 Task: Look for Airbnb options in LushnjÃ«, Albania from 22nd November, 2023 to 30th November, 2023 for 2 adults.1  bedroom having 1 bed and 1 bathroom. Property type can be hotel. Amenities needed are: heating. Look for 3 properties as per requirement.
Action: Mouse moved to (469, 97)
Screenshot: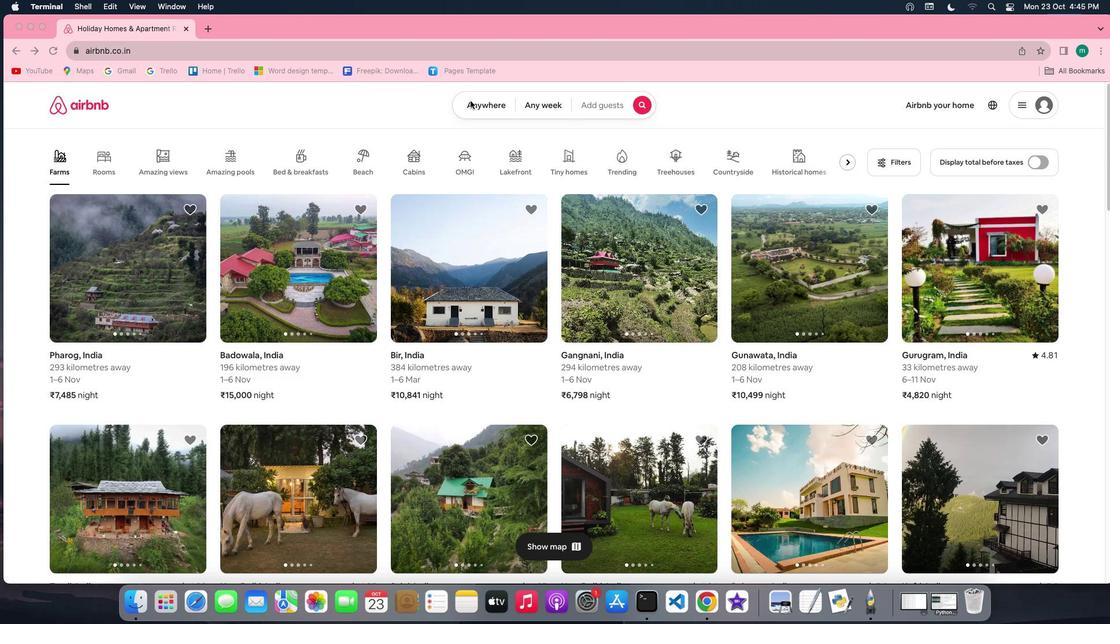 
Action: Mouse pressed left at (469, 97)
Screenshot: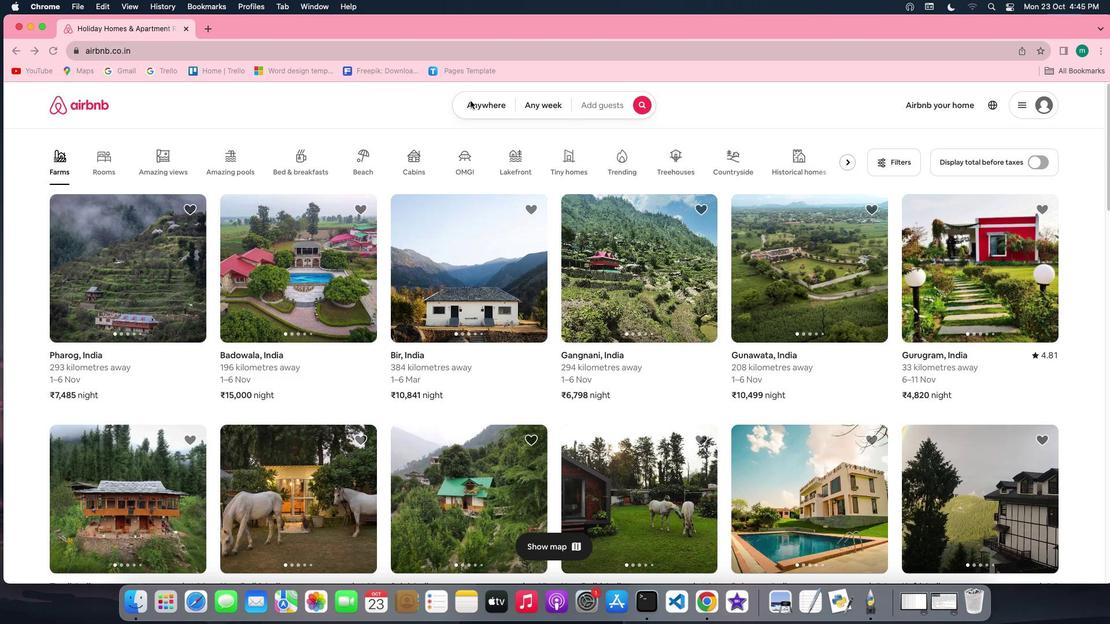 
Action: Mouse pressed left at (469, 97)
Screenshot: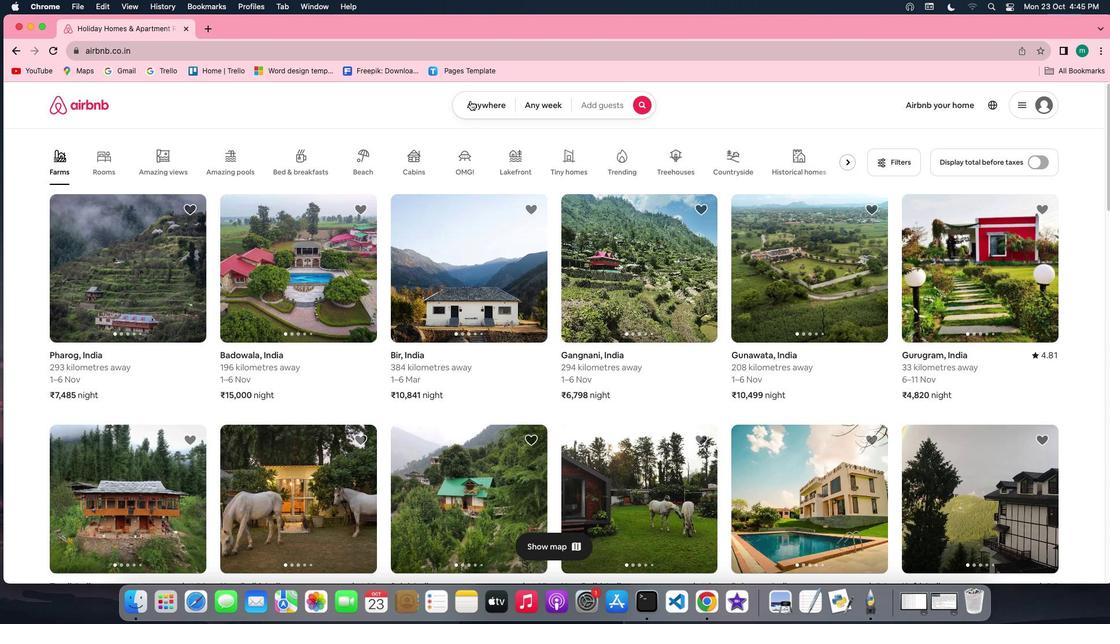 
Action: Mouse moved to (420, 148)
Screenshot: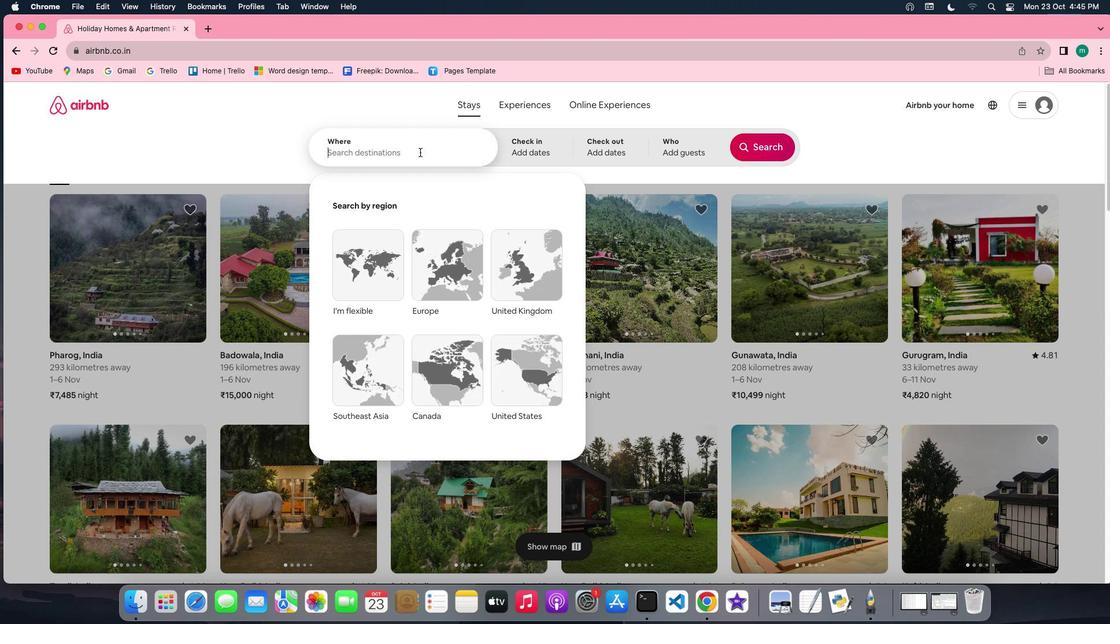 
Action: Key pressed Key.shift'L''u''s''h''n''j''e'','Key.spaceKey.shift'A''l''b''a''n''i''a'
Screenshot: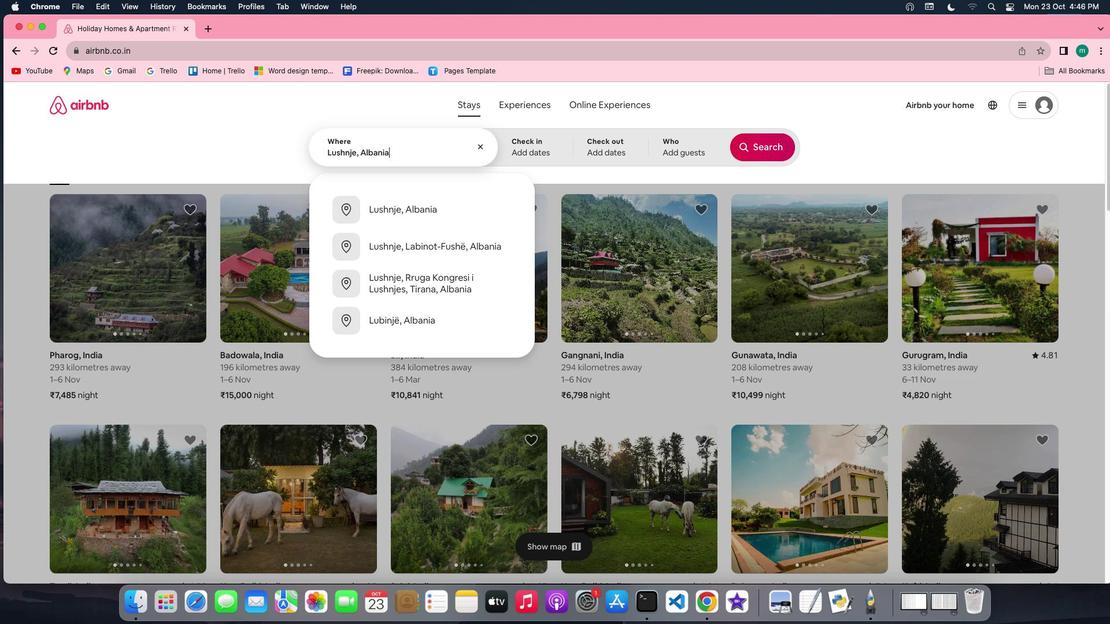 
Action: Mouse moved to (515, 152)
Screenshot: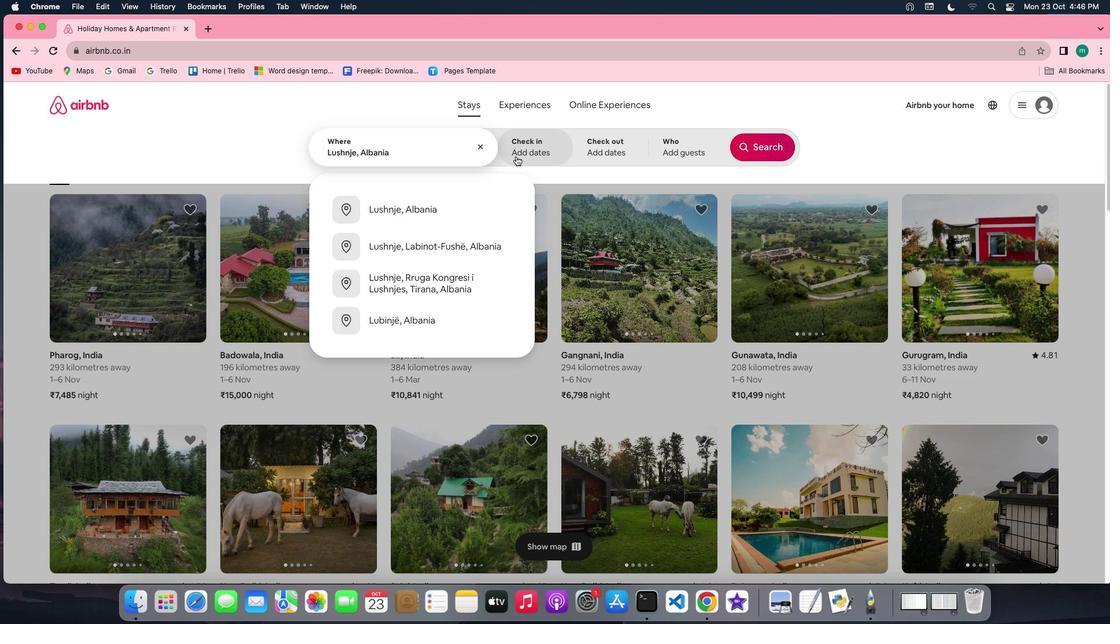 
Action: Mouse pressed left at (515, 152)
Screenshot: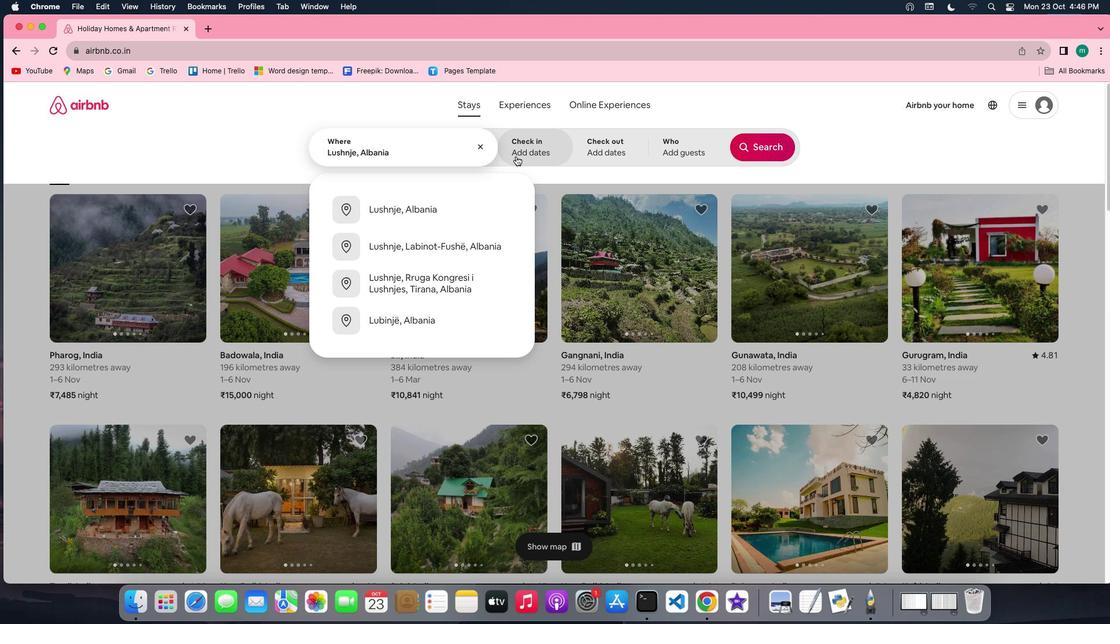 
Action: Mouse moved to (669, 369)
Screenshot: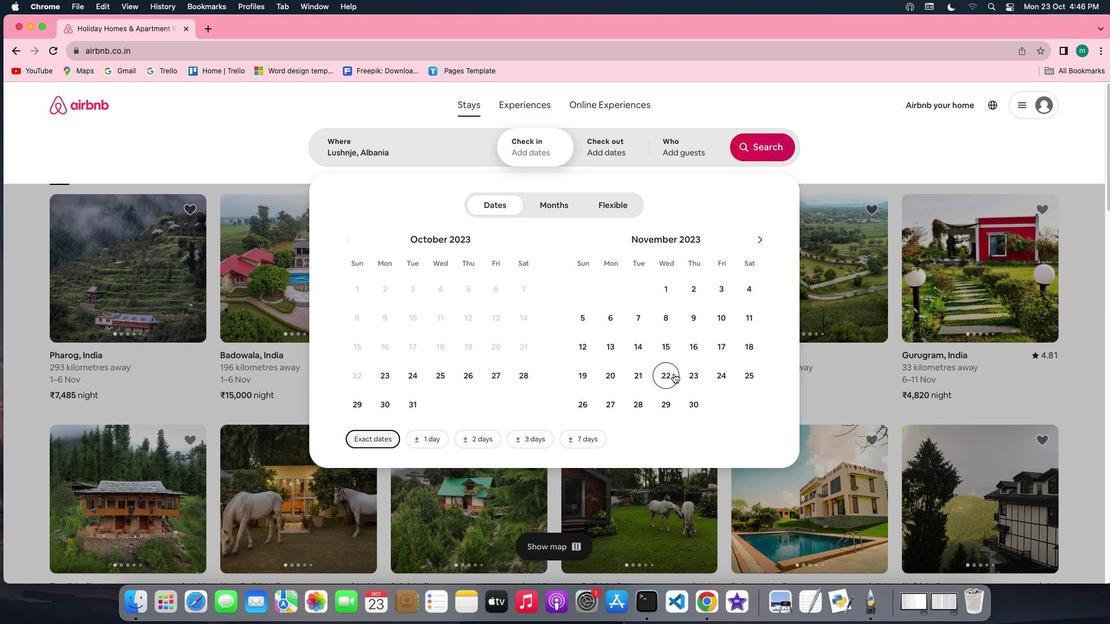 
Action: Mouse pressed left at (669, 369)
Screenshot: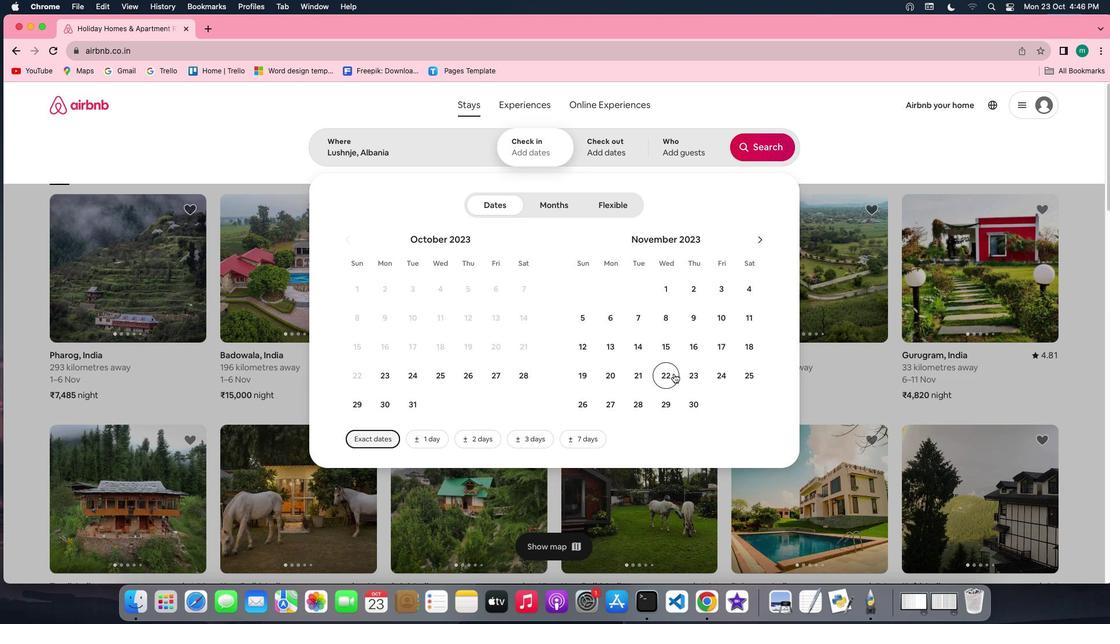 
Action: Mouse moved to (683, 390)
Screenshot: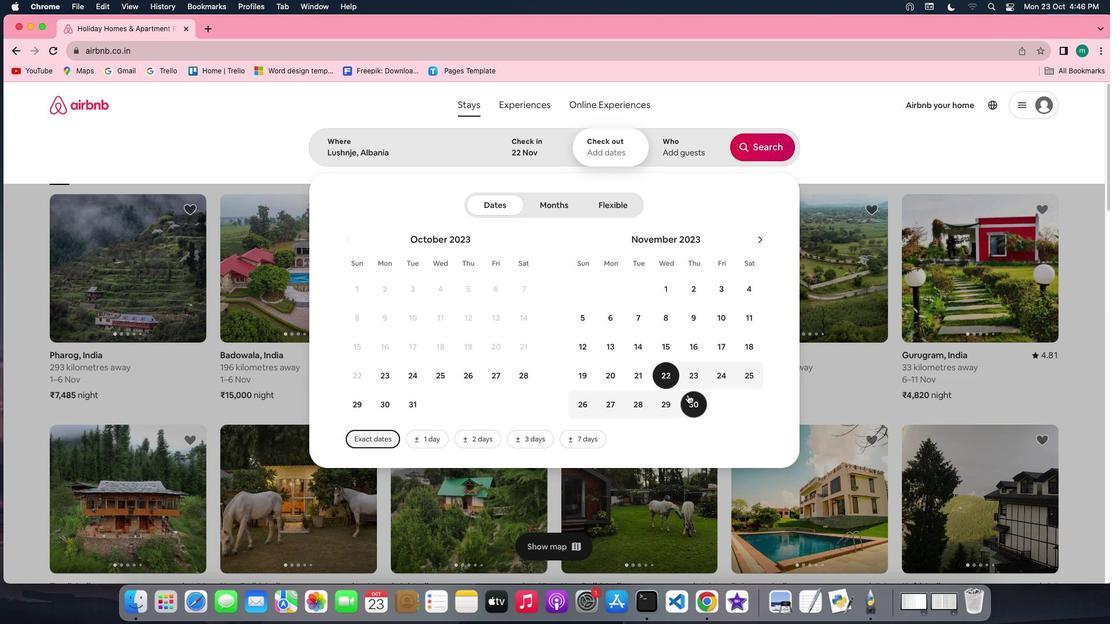 
Action: Mouse pressed left at (683, 390)
Screenshot: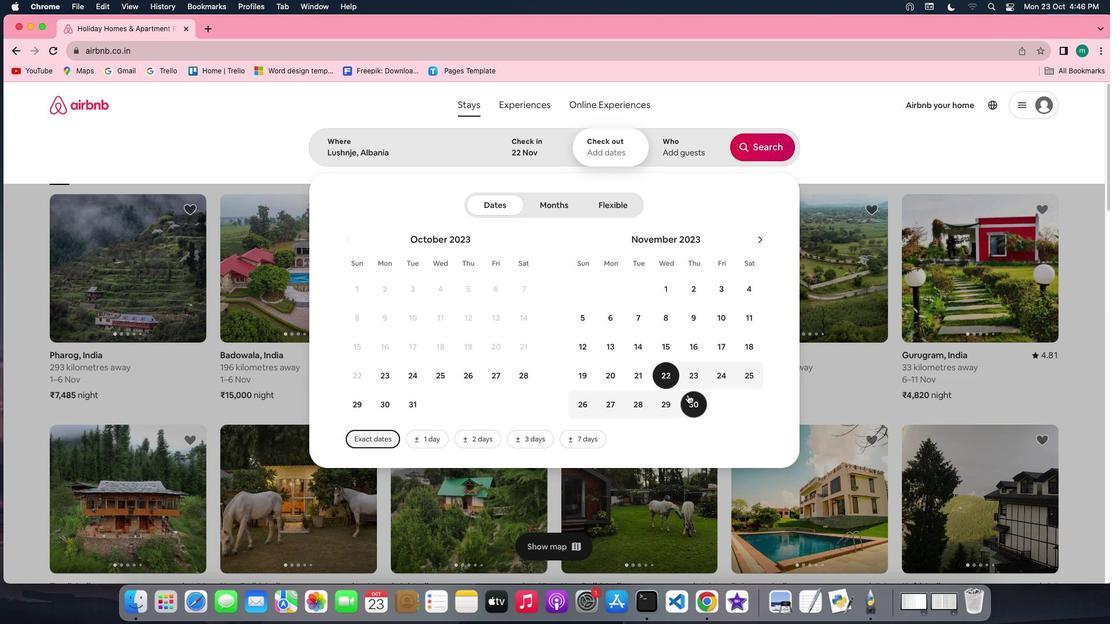 
Action: Mouse moved to (668, 153)
Screenshot: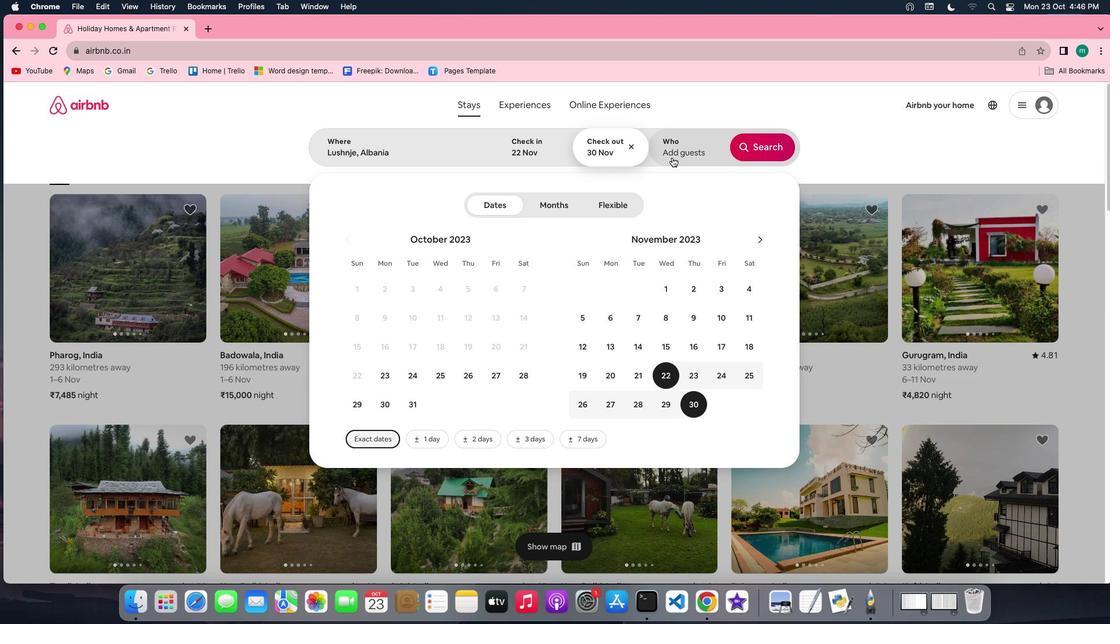 
Action: Mouse pressed left at (668, 153)
Screenshot: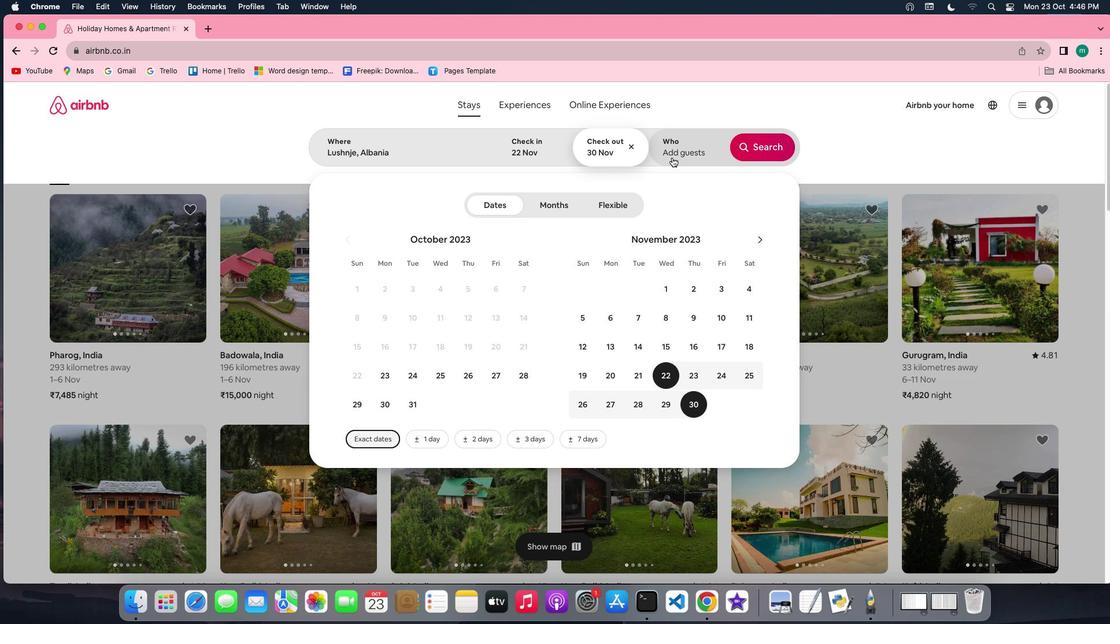 
Action: Mouse moved to (764, 199)
Screenshot: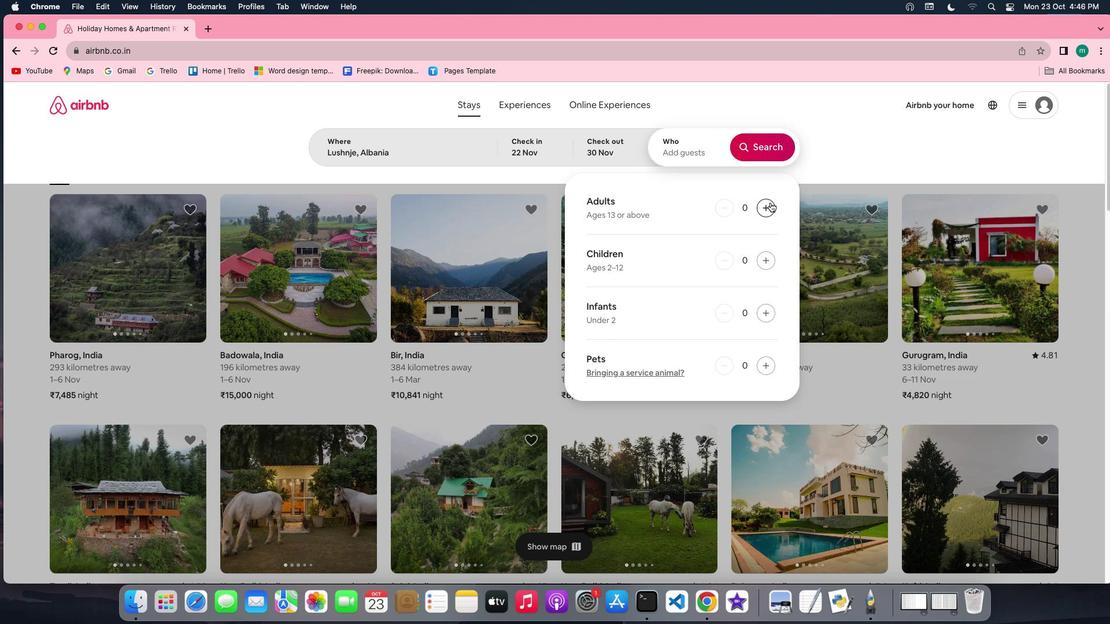 
Action: Mouse pressed left at (764, 199)
Screenshot: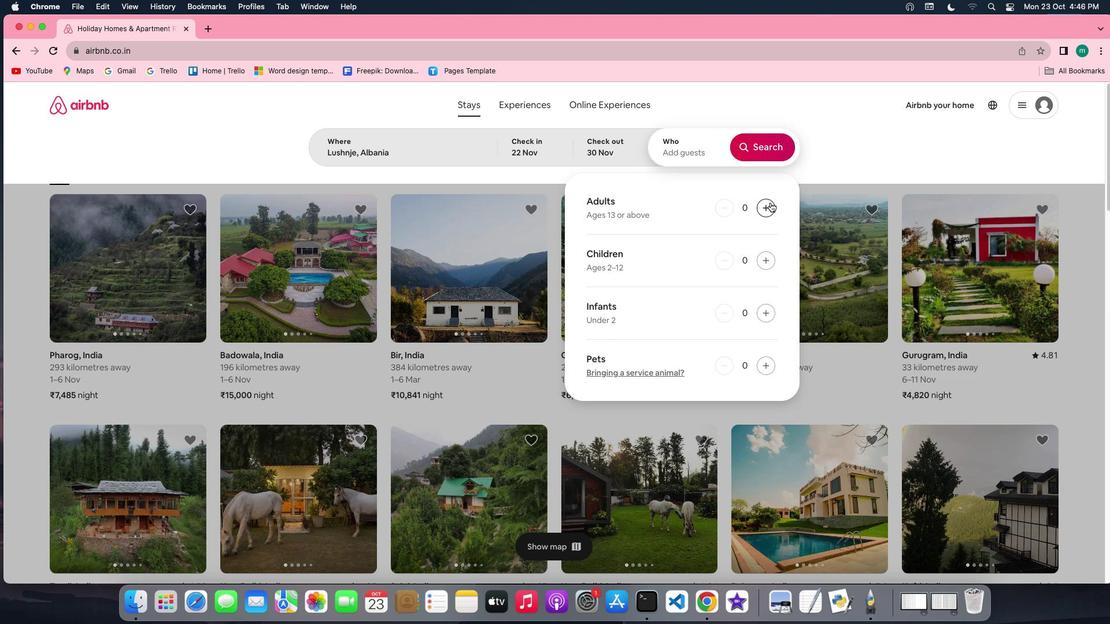 
Action: Mouse pressed left at (764, 199)
Screenshot: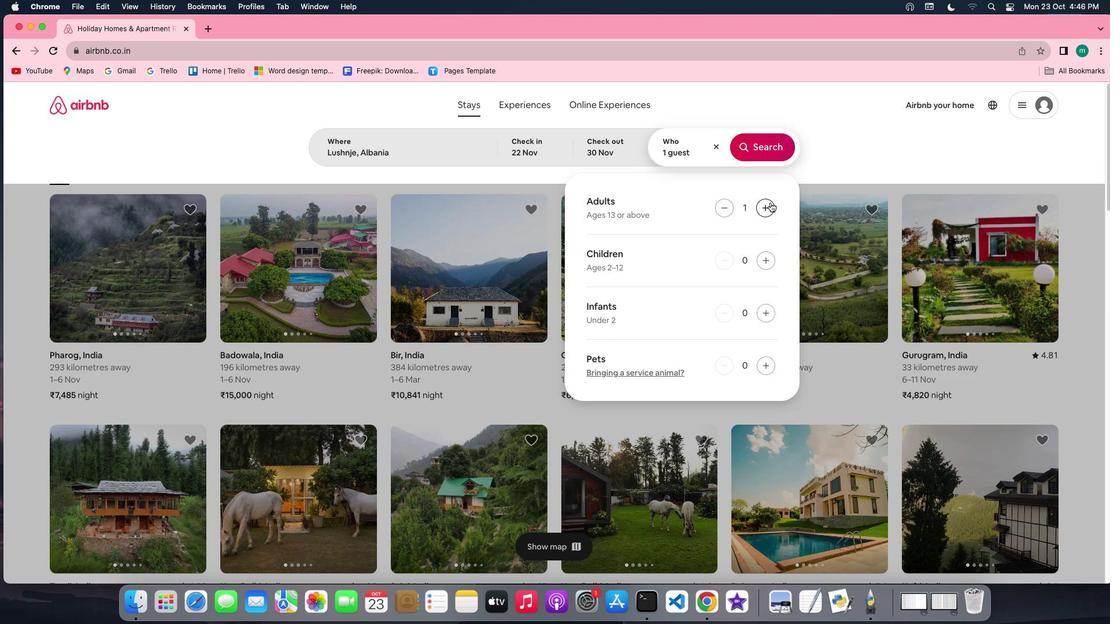 
Action: Mouse moved to (763, 137)
Screenshot: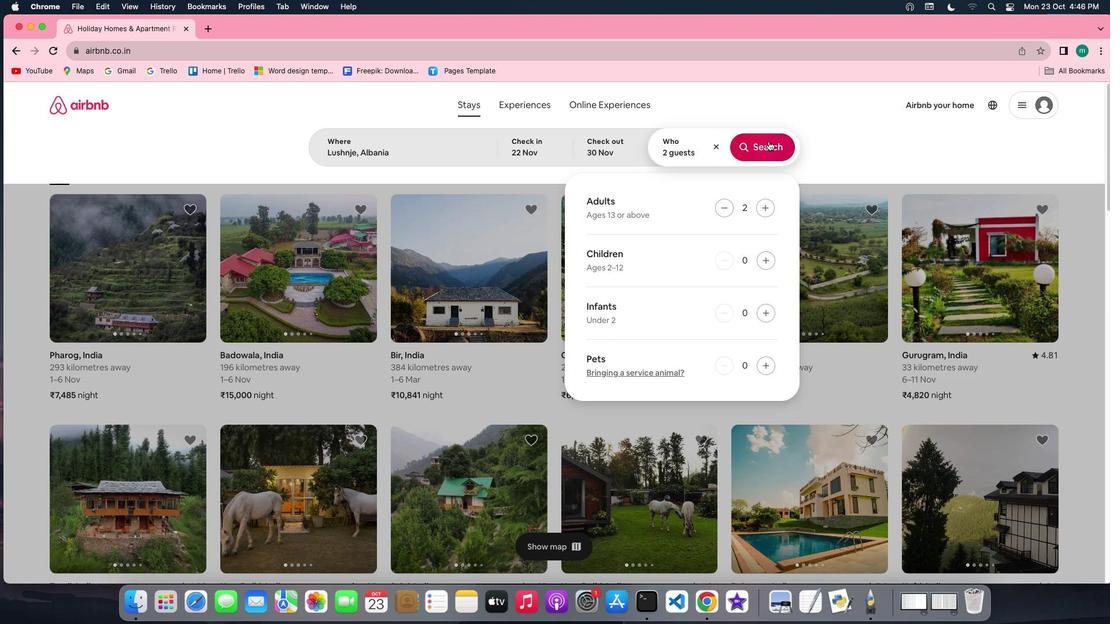 
Action: Mouse pressed left at (763, 137)
Screenshot: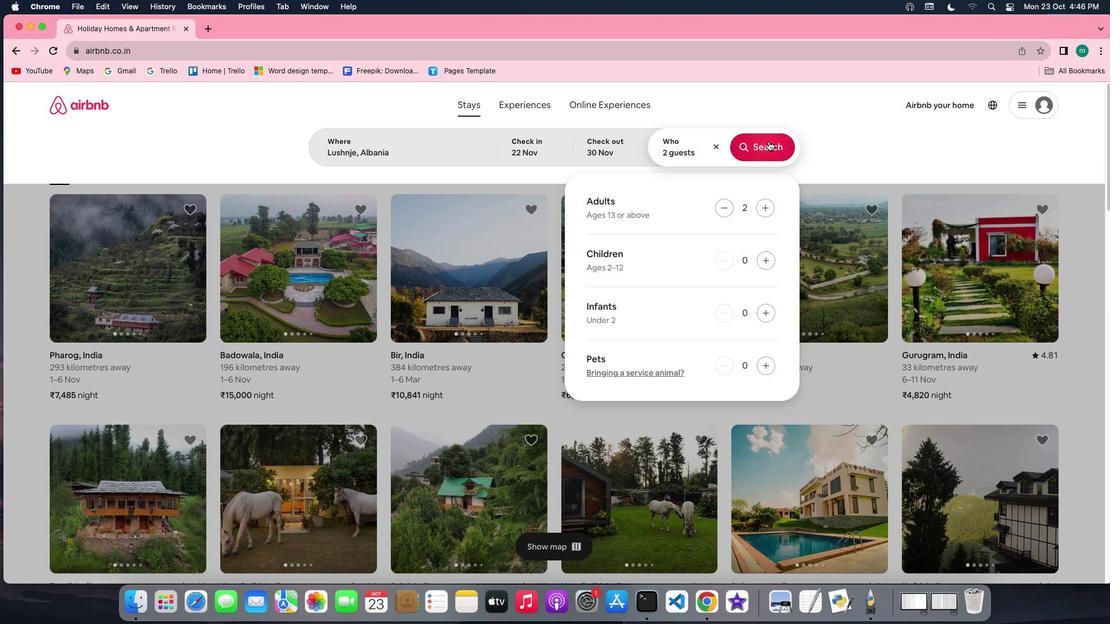 
Action: Mouse moved to (921, 144)
Screenshot: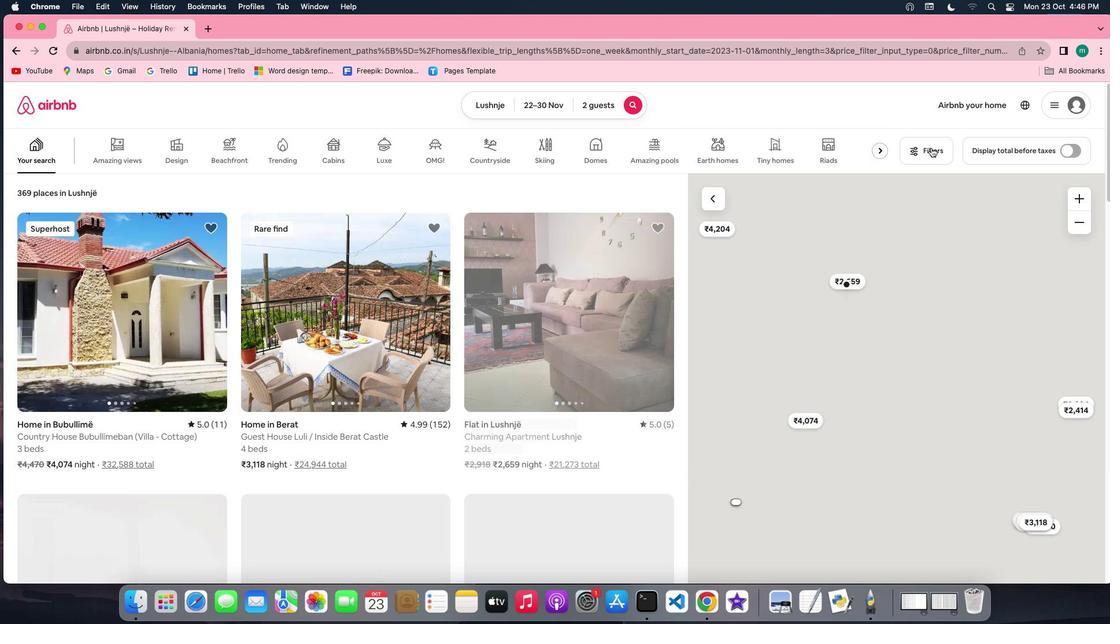 
Action: Mouse pressed left at (921, 144)
Screenshot: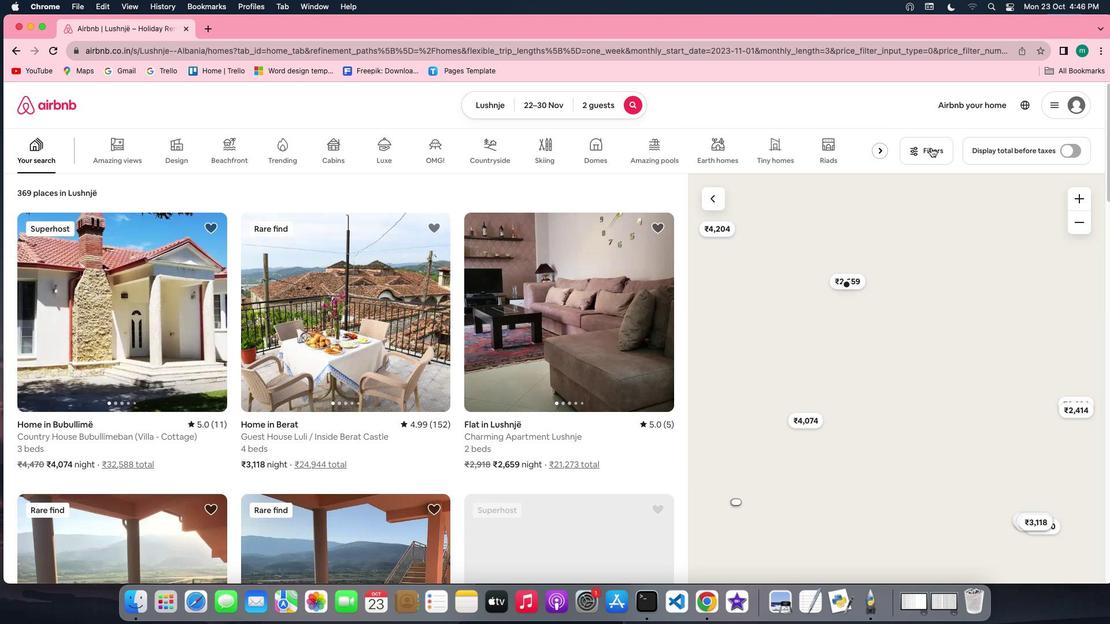
Action: Mouse moved to (440, 514)
Screenshot: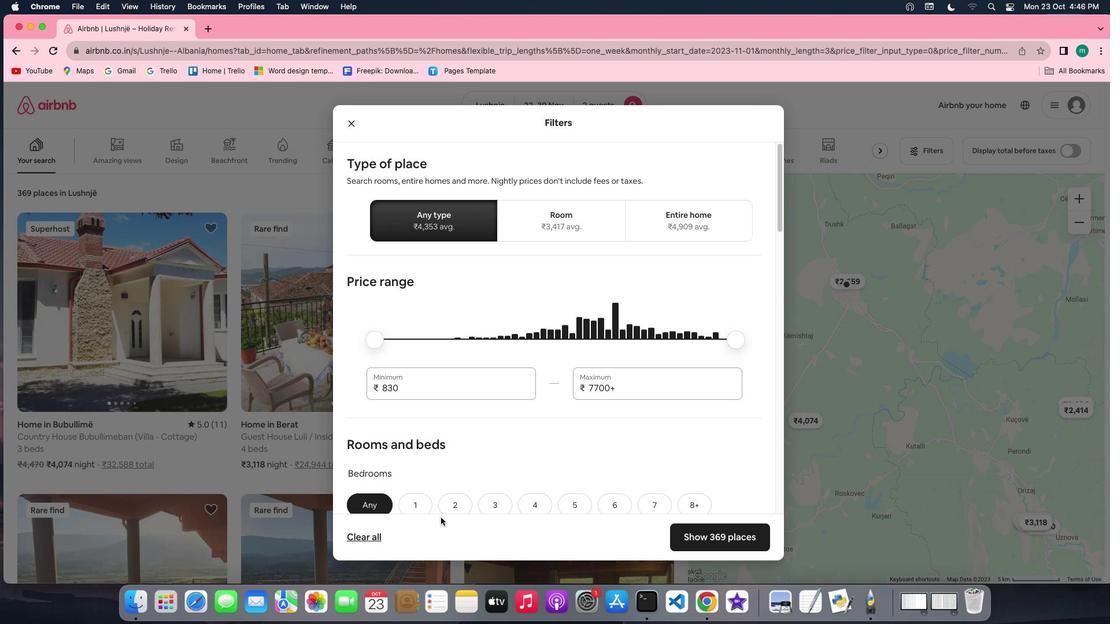 
Action: Mouse scrolled (440, 514) with delta (9, -3)
Screenshot: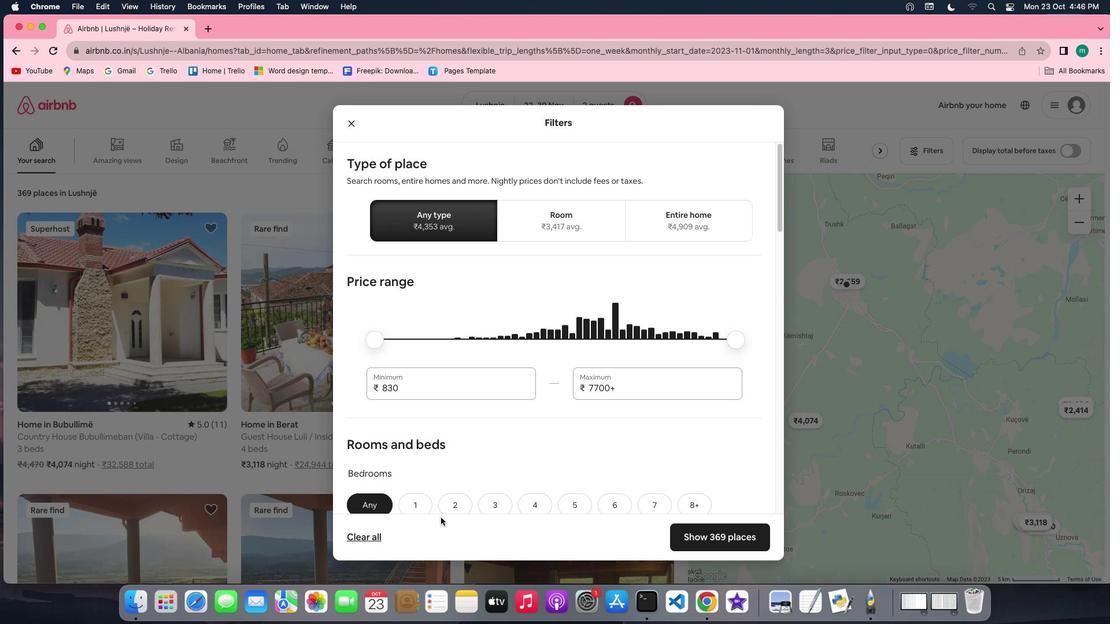 
Action: Mouse moved to (440, 514)
Screenshot: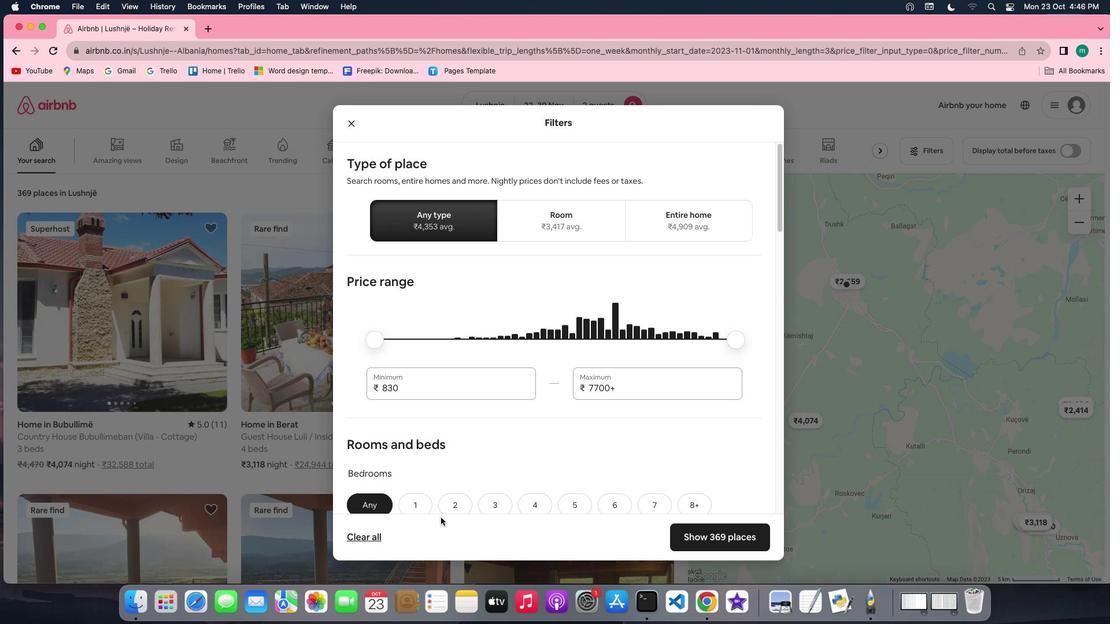 
Action: Mouse scrolled (440, 514) with delta (9, -3)
Screenshot: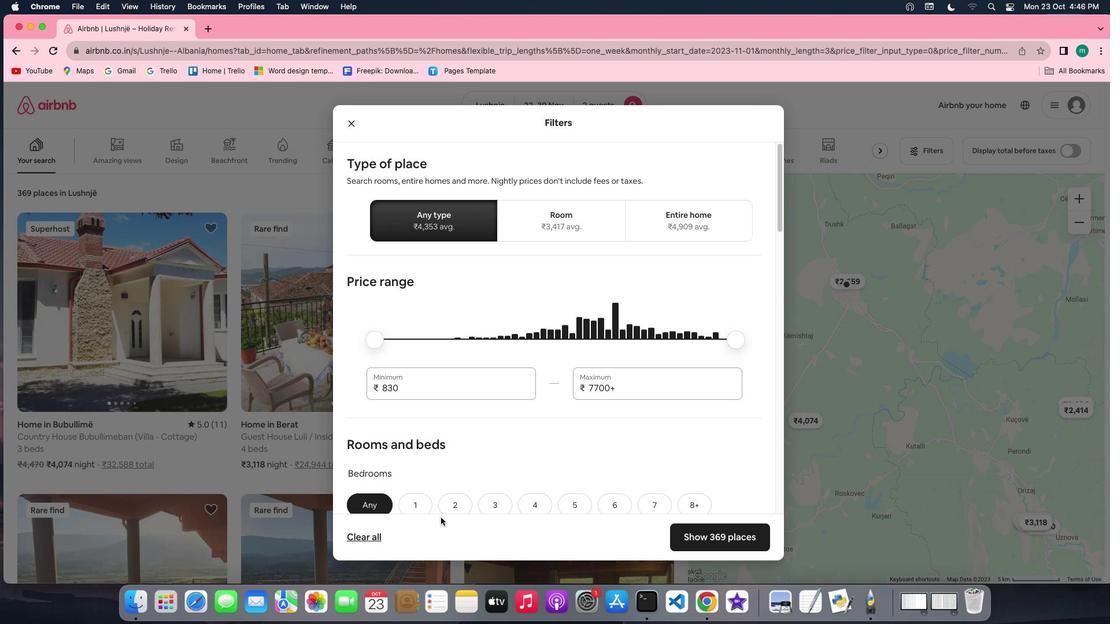 
Action: Mouse scrolled (440, 514) with delta (9, -3)
Screenshot: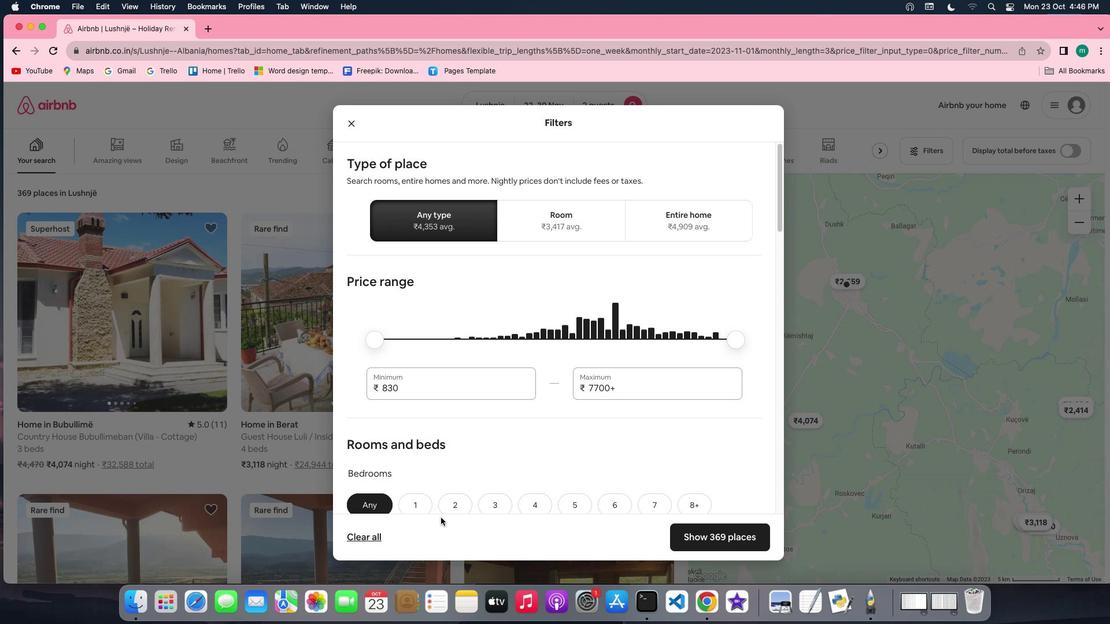 
Action: Mouse moved to (440, 513)
Screenshot: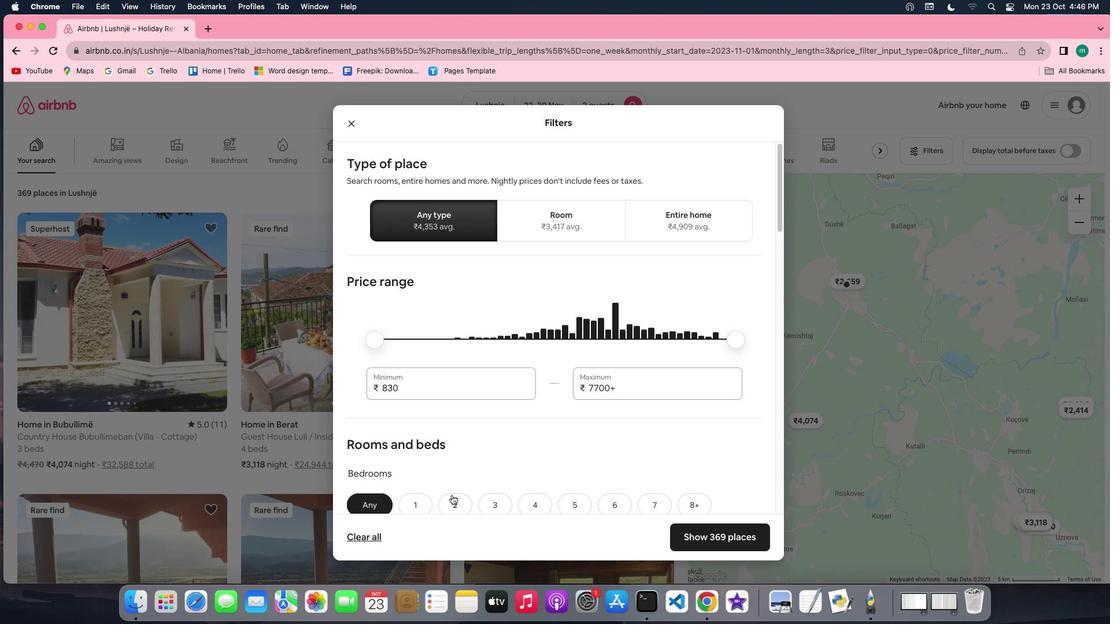 
Action: Mouse scrolled (440, 513) with delta (9, -3)
Screenshot: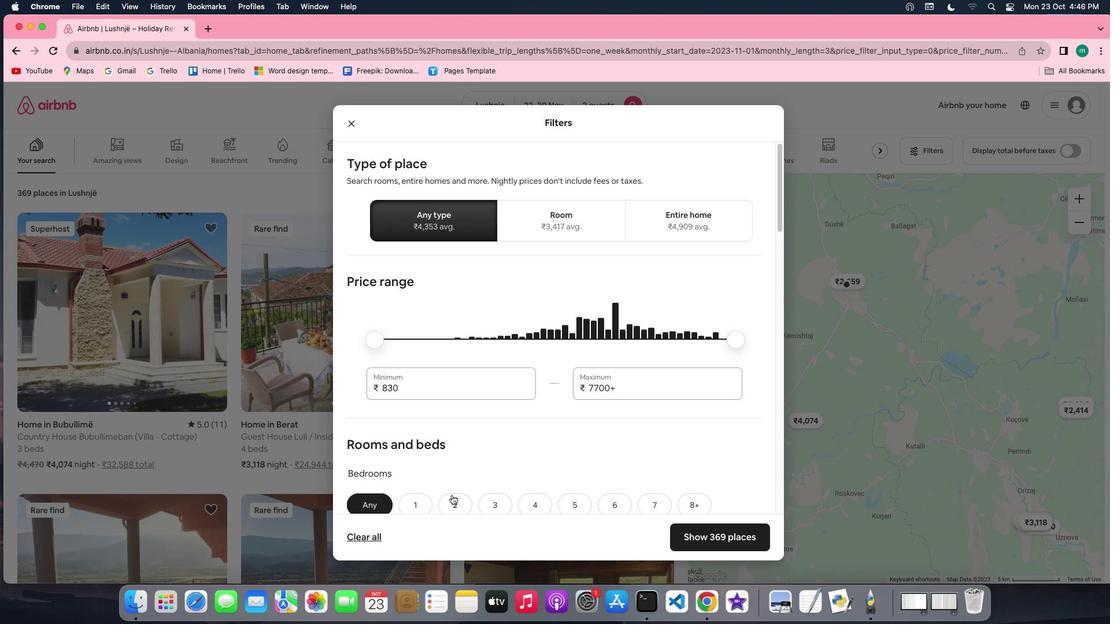 
Action: Mouse moved to (454, 488)
Screenshot: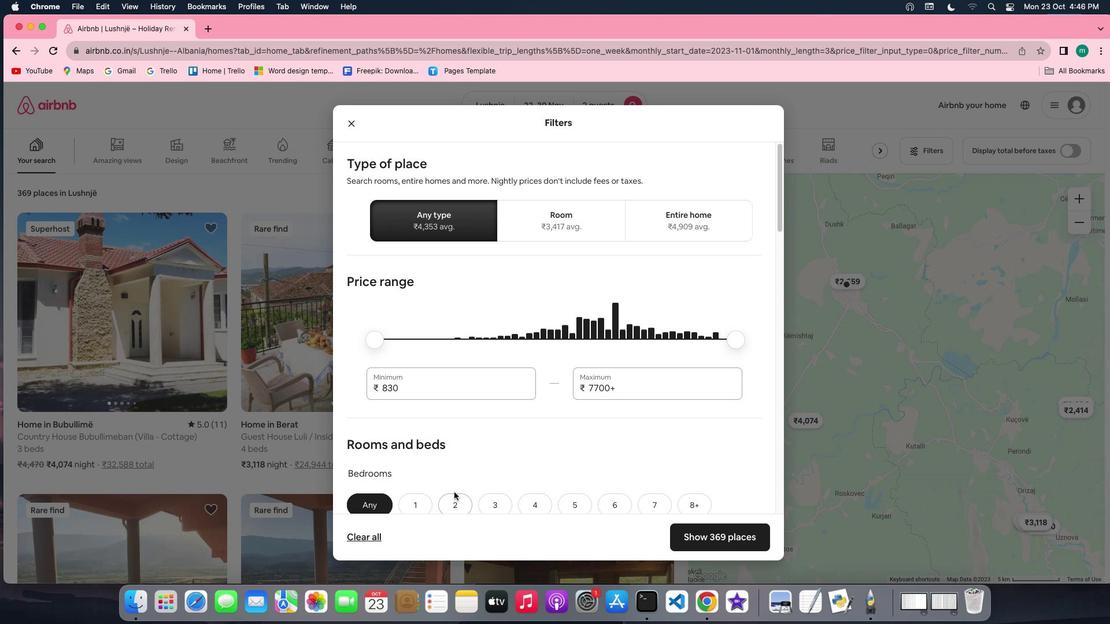
Action: Mouse scrolled (454, 488) with delta (9, -3)
Screenshot: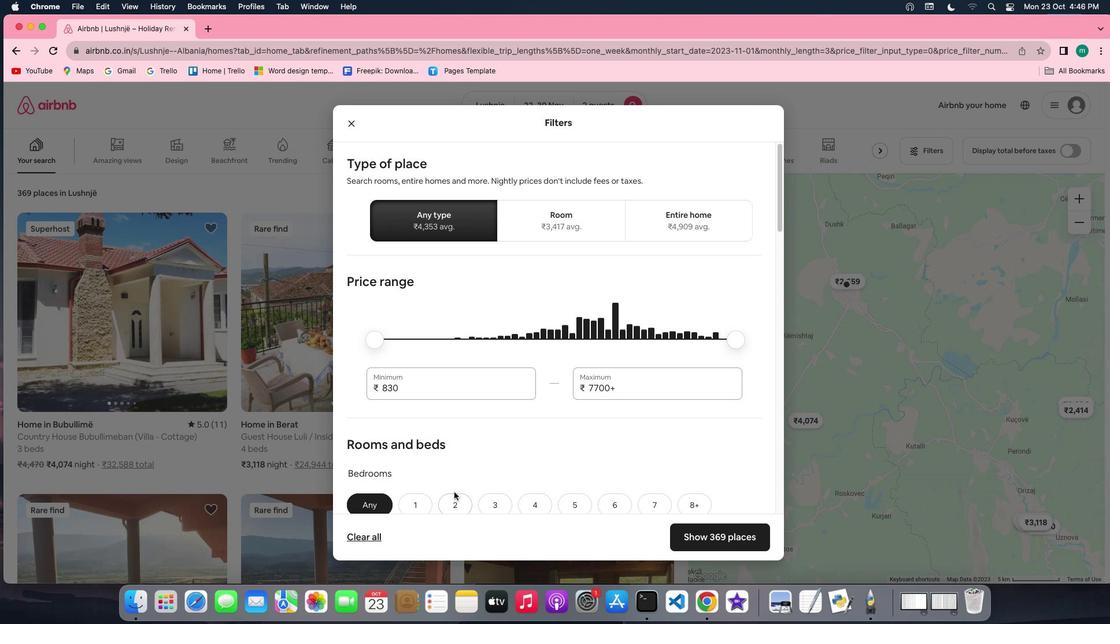 
Action: Mouse scrolled (454, 488) with delta (9, -3)
Screenshot: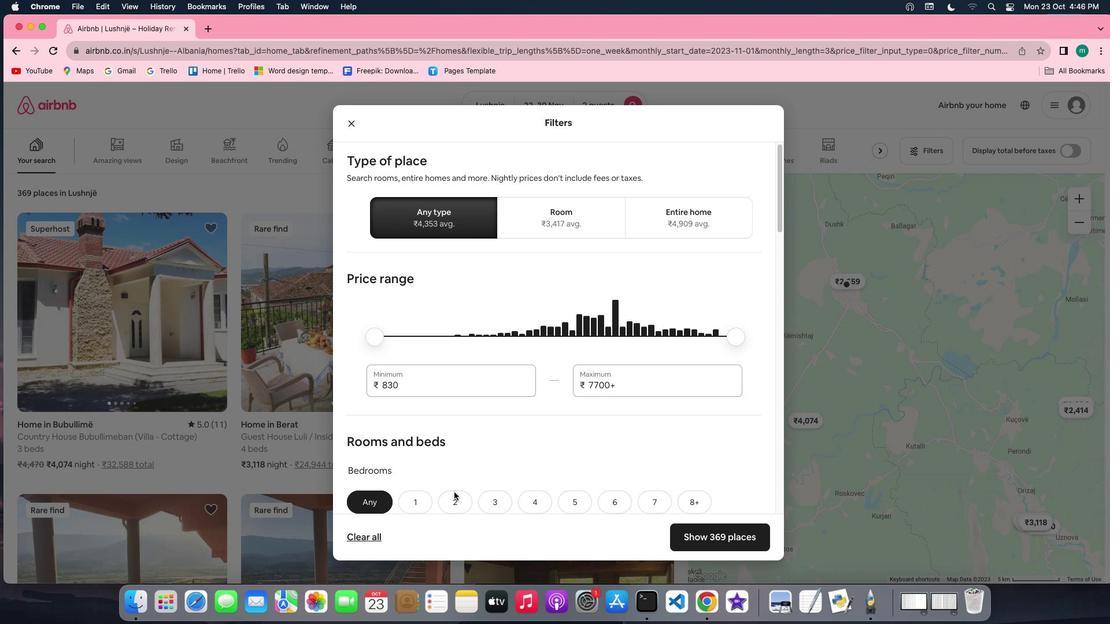 
Action: Mouse scrolled (454, 488) with delta (9, -3)
Screenshot: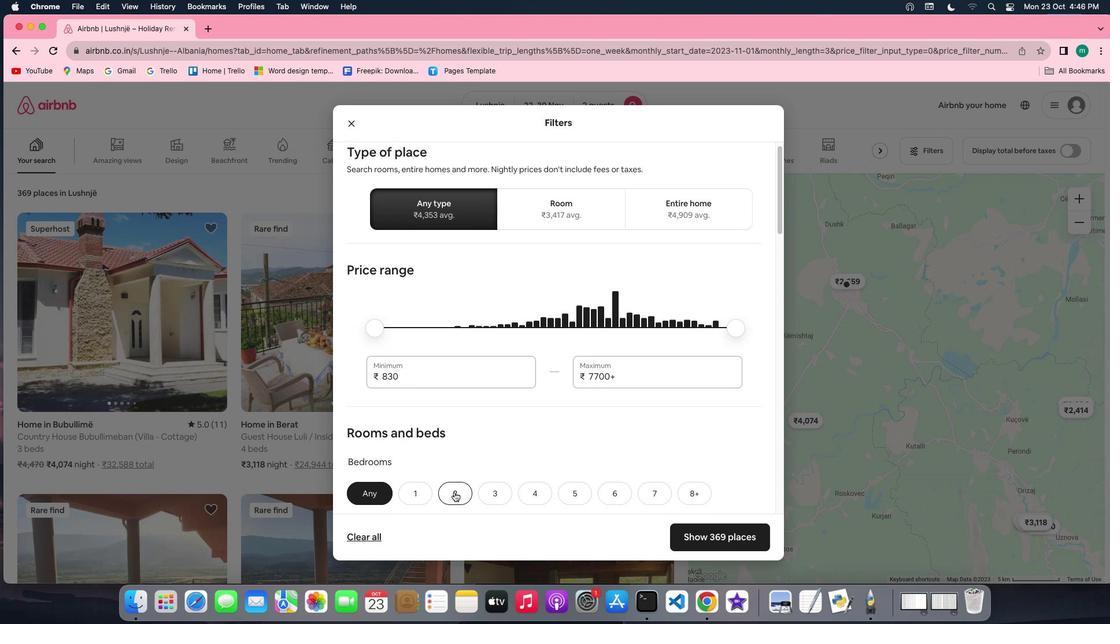 
Action: Mouse scrolled (454, 488) with delta (9, -3)
Screenshot: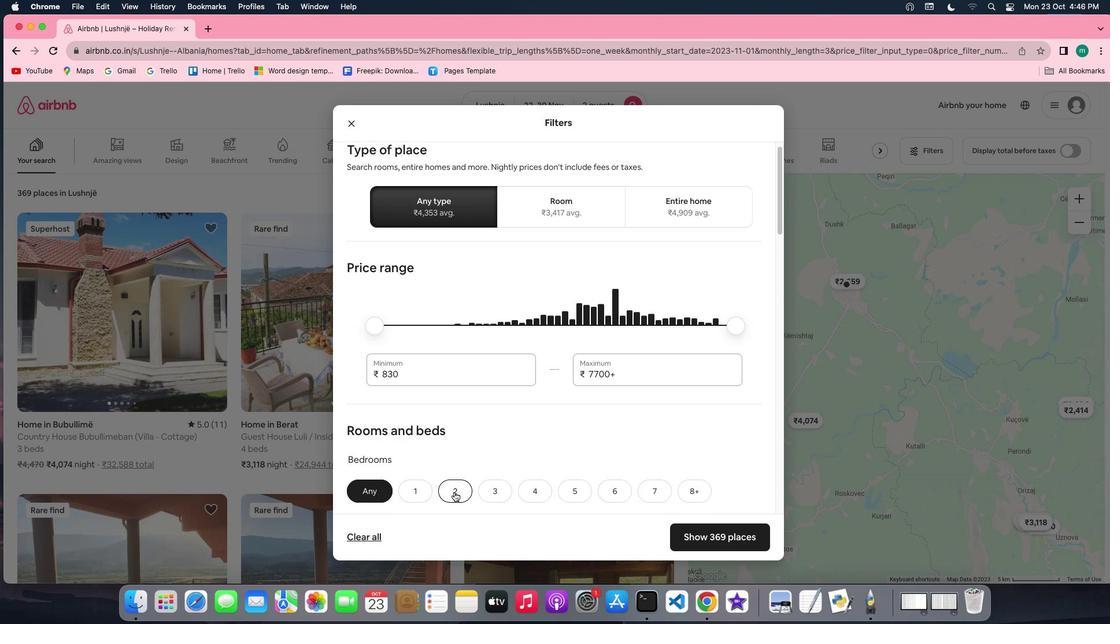 
Action: Mouse scrolled (454, 488) with delta (9, -3)
Screenshot: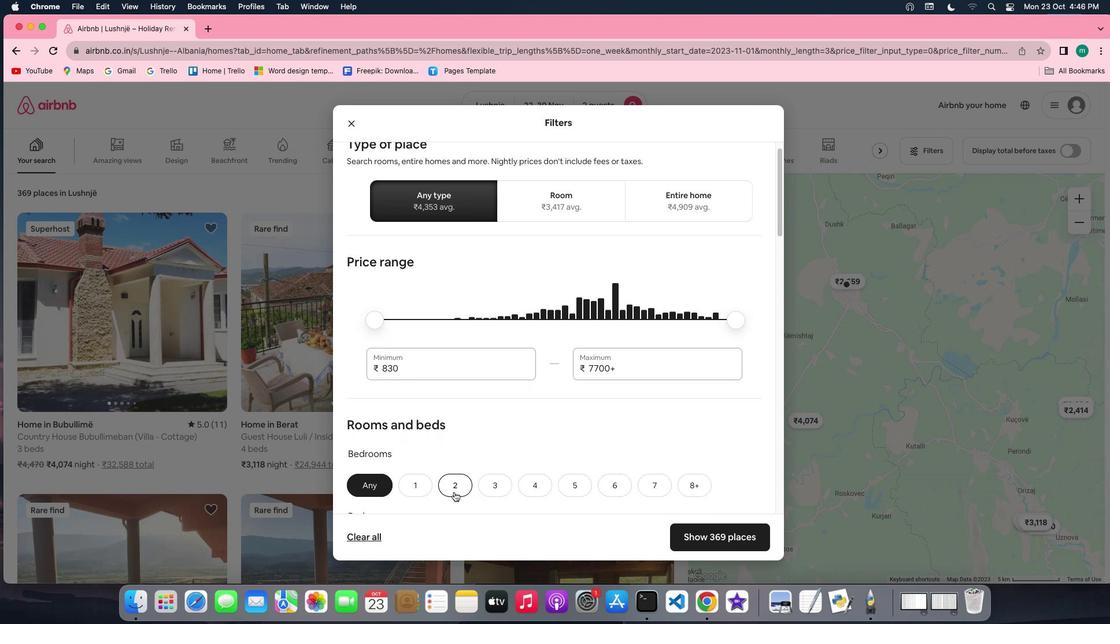 
Action: Mouse moved to (431, 458)
Screenshot: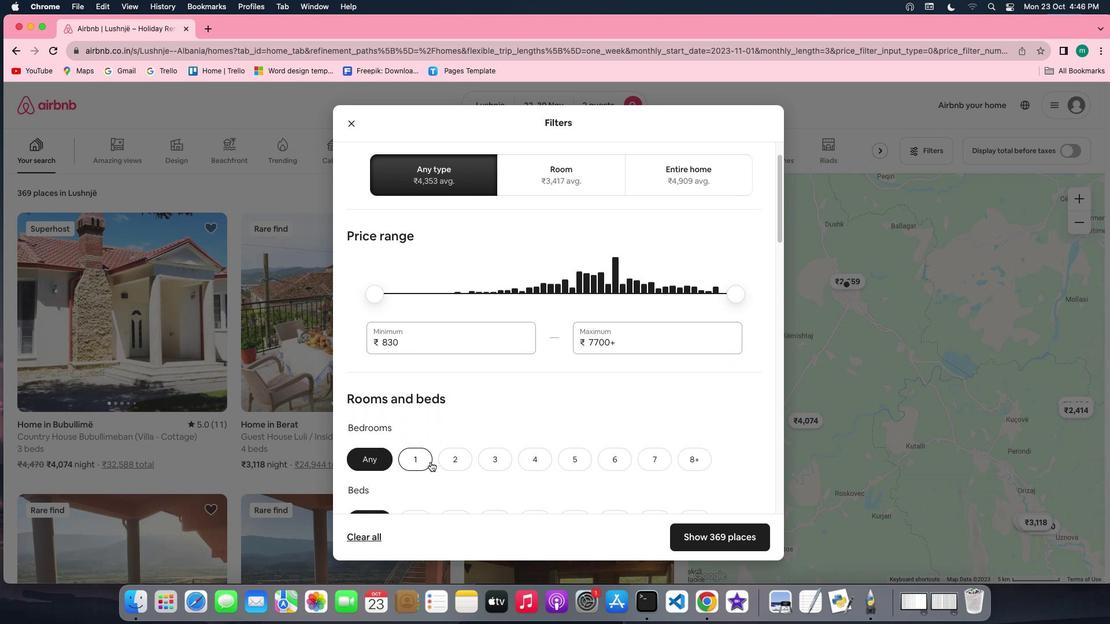 
Action: Mouse scrolled (431, 458) with delta (9, -3)
Screenshot: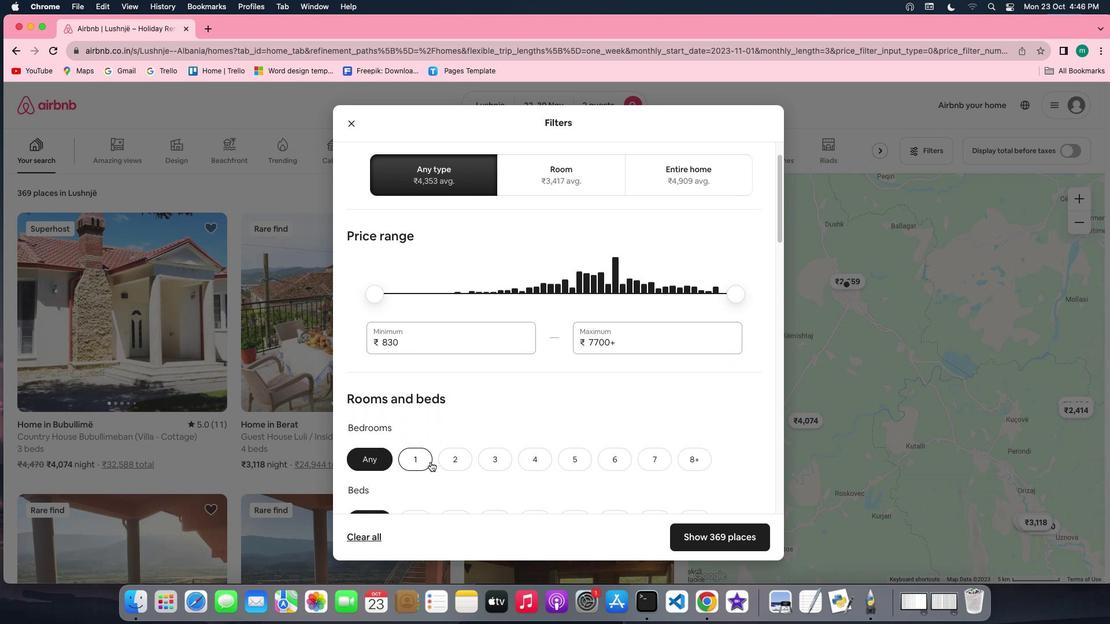 
Action: Mouse scrolled (431, 458) with delta (9, -3)
Screenshot: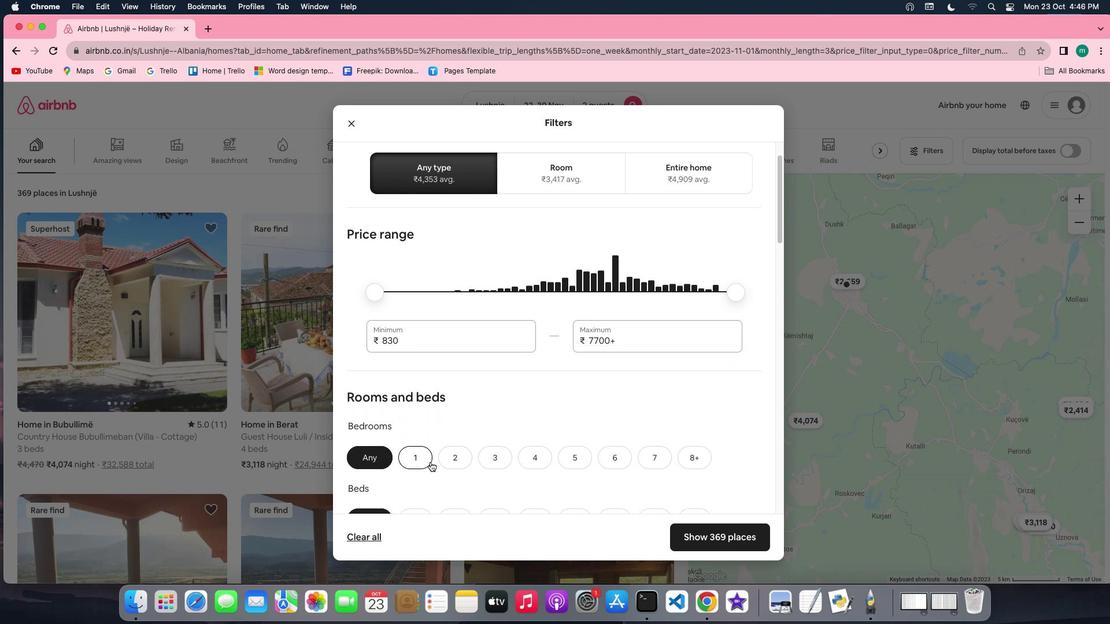 
Action: Mouse scrolled (431, 458) with delta (9, -4)
Screenshot: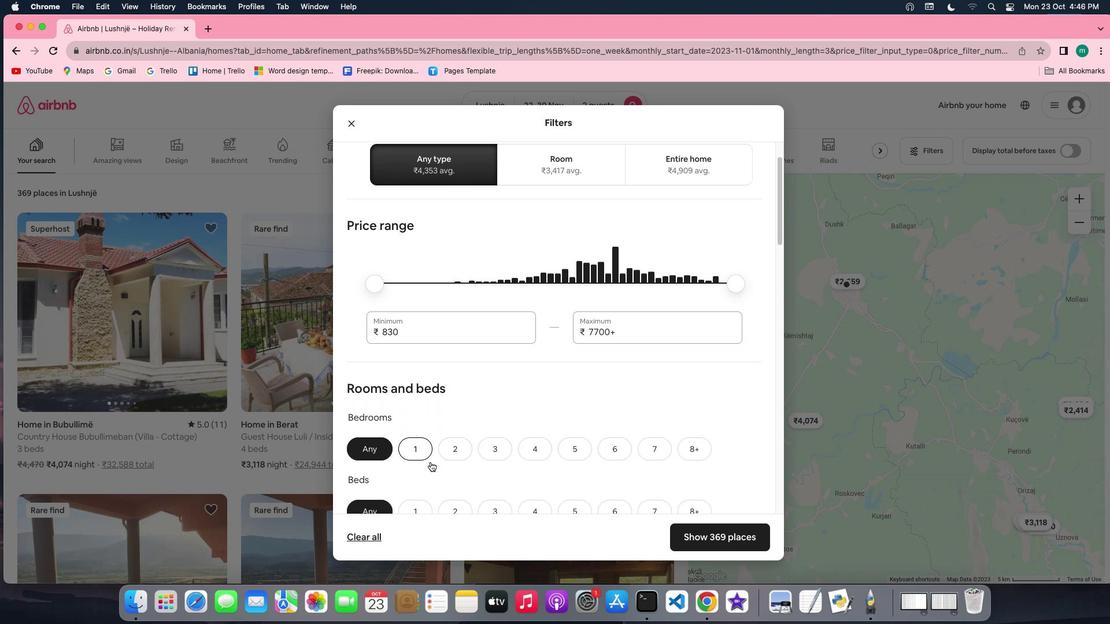 
Action: Mouse scrolled (431, 458) with delta (9, -5)
Screenshot: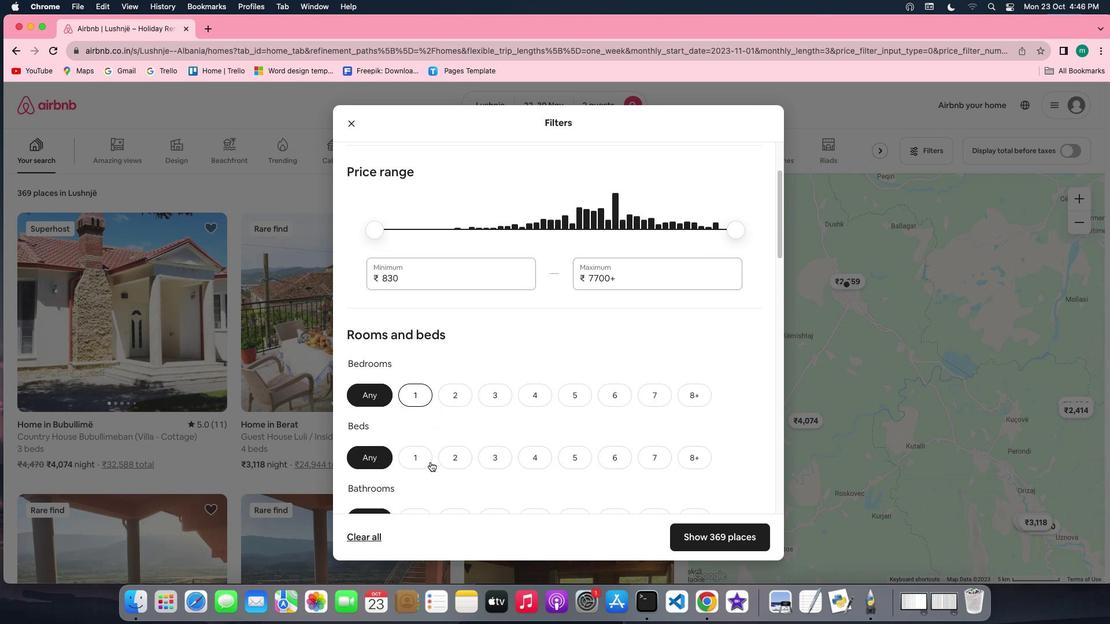 
Action: Mouse moved to (422, 265)
Screenshot: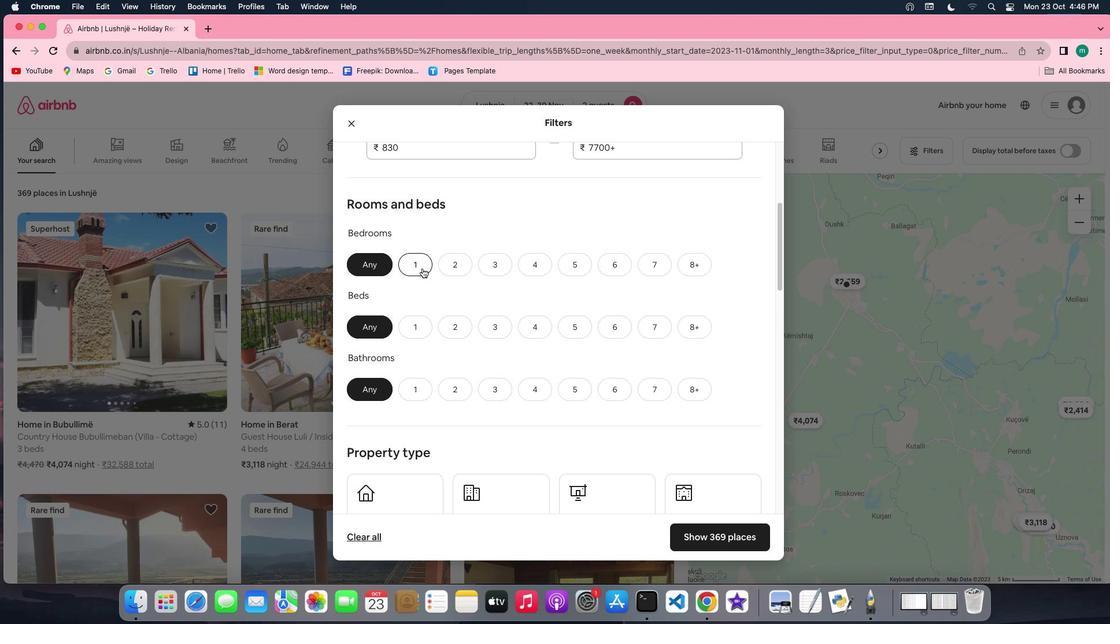 
Action: Mouse pressed left at (422, 265)
Screenshot: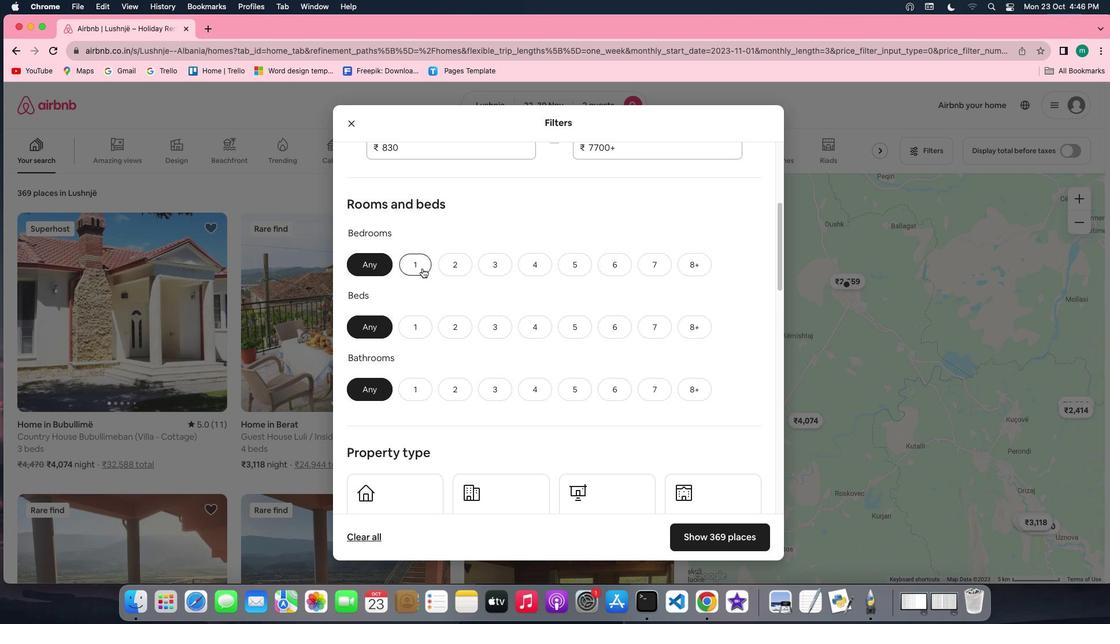
Action: Mouse moved to (422, 322)
Screenshot: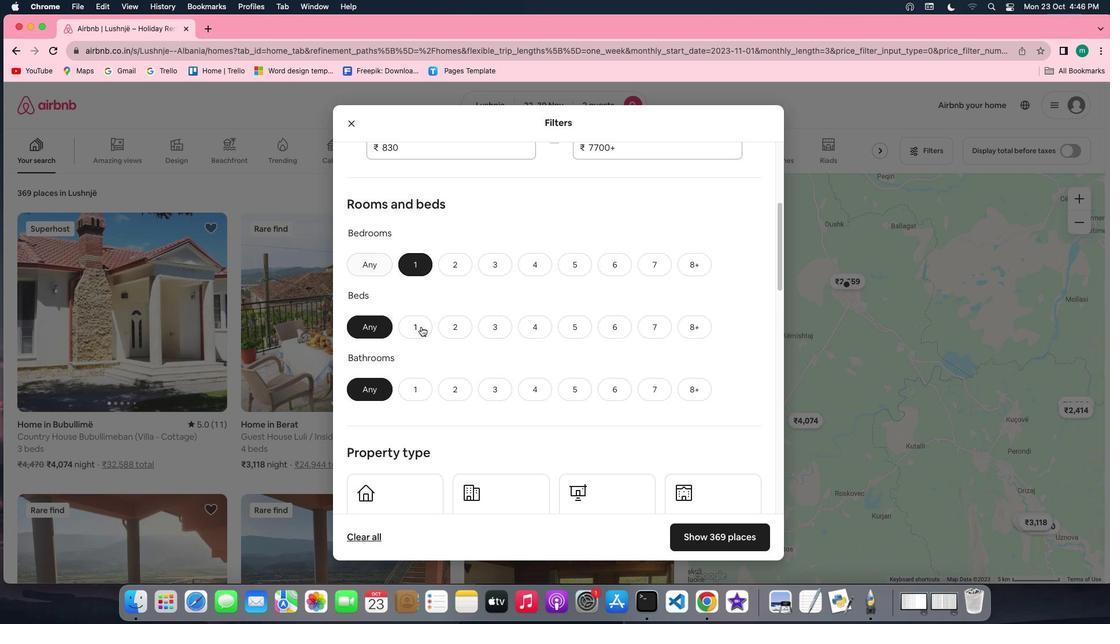 
Action: Mouse pressed left at (422, 322)
Screenshot: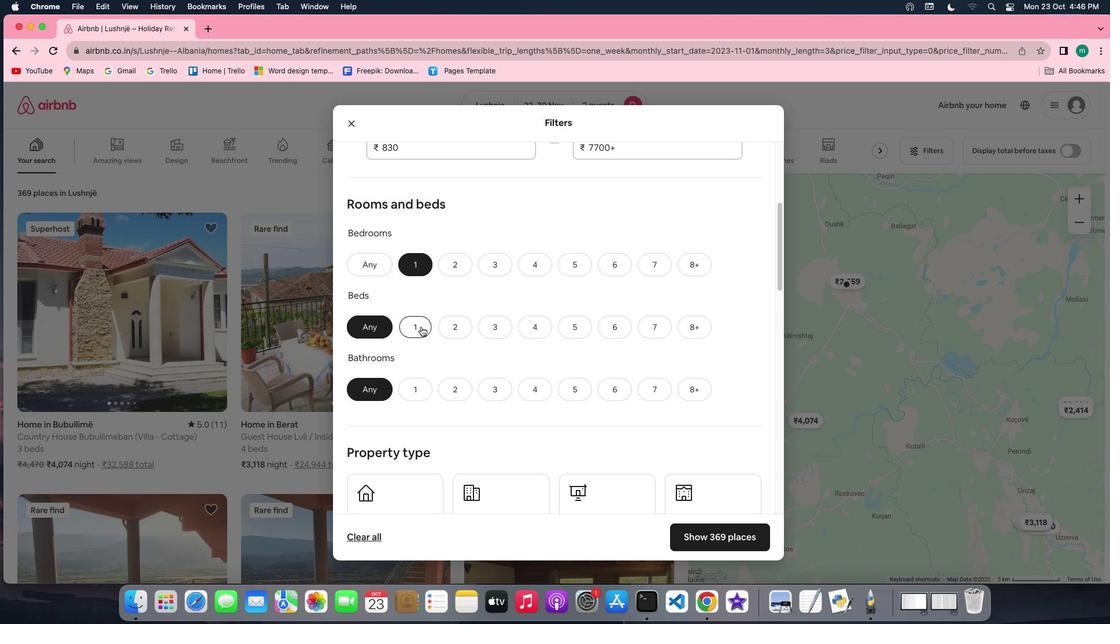 
Action: Mouse moved to (432, 382)
Screenshot: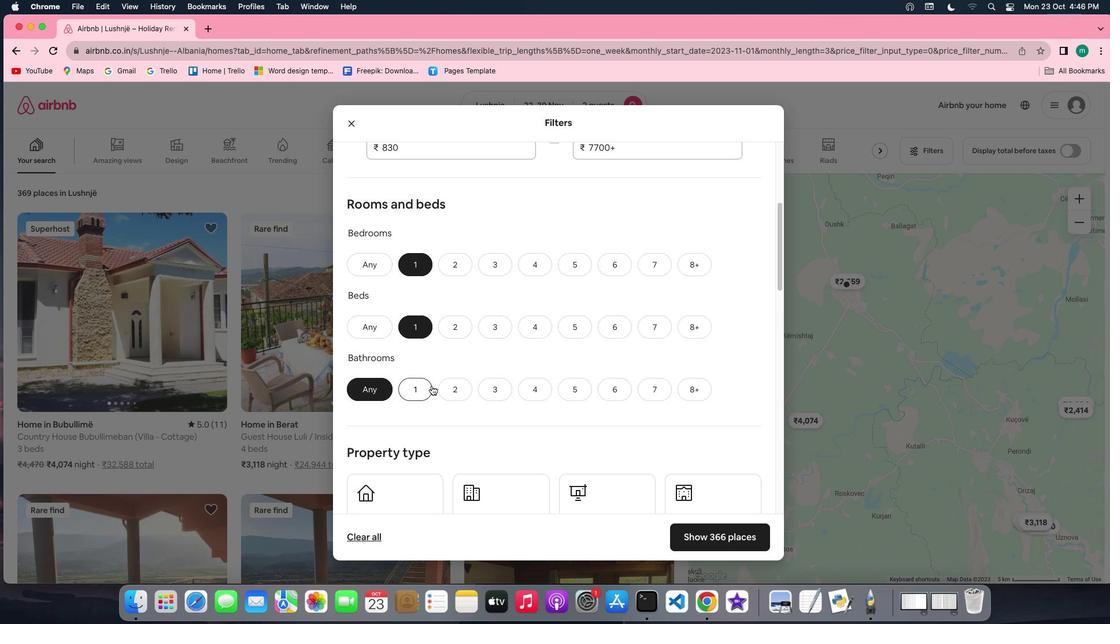 
Action: Mouse pressed left at (432, 382)
Screenshot: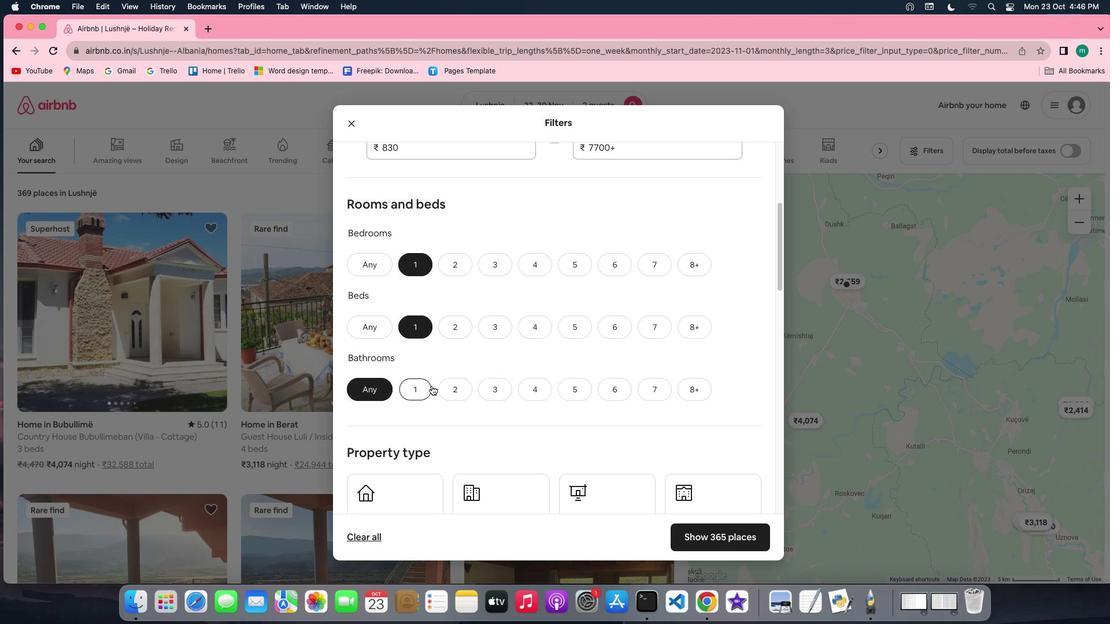 
Action: Mouse moved to (418, 380)
Screenshot: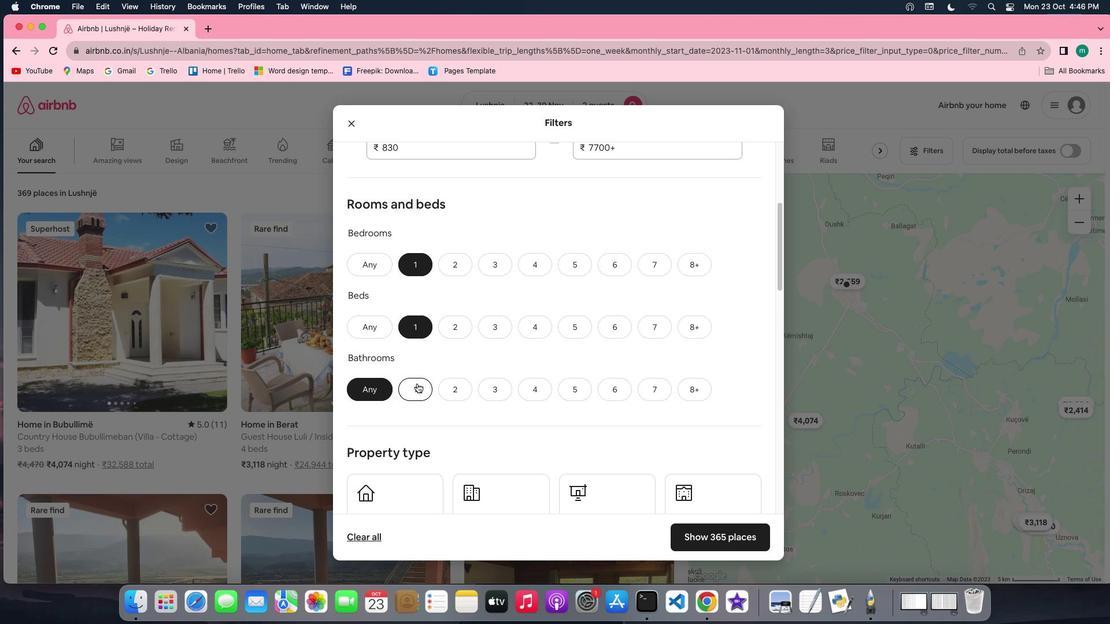 
Action: Mouse pressed left at (418, 380)
Screenshot: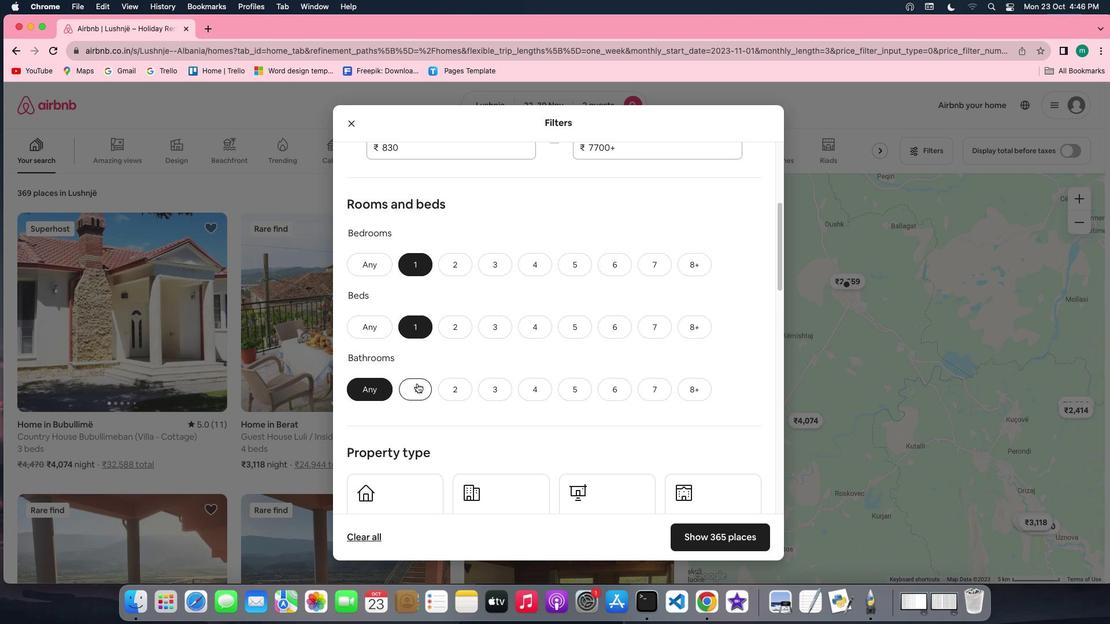
Action: Mouse moved to (530, 395)
Screenshot: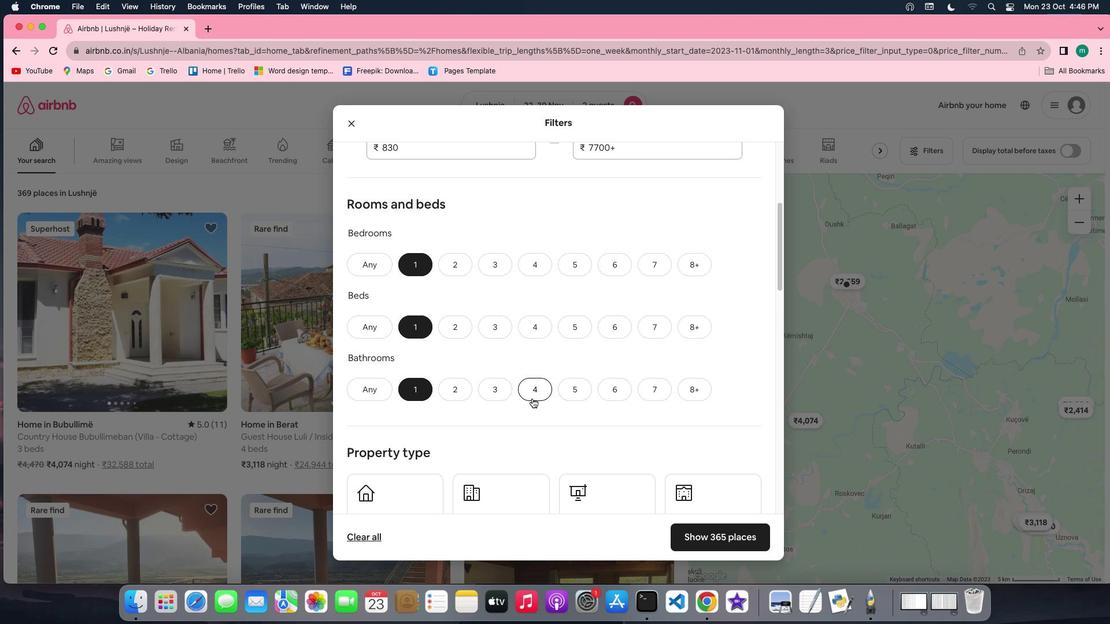 
Action: Mouse scrolled (530, 395) with delta (9, -3)
Screenshot: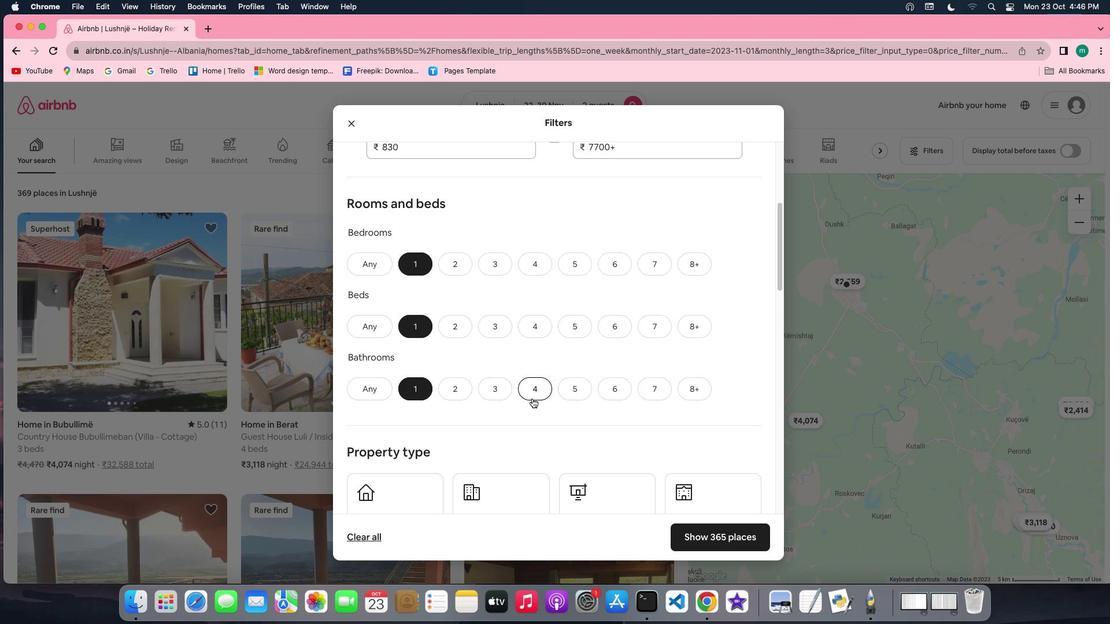 
Action: Mouse scrolled (530, 395) with delta (9, -3)
Screenshot: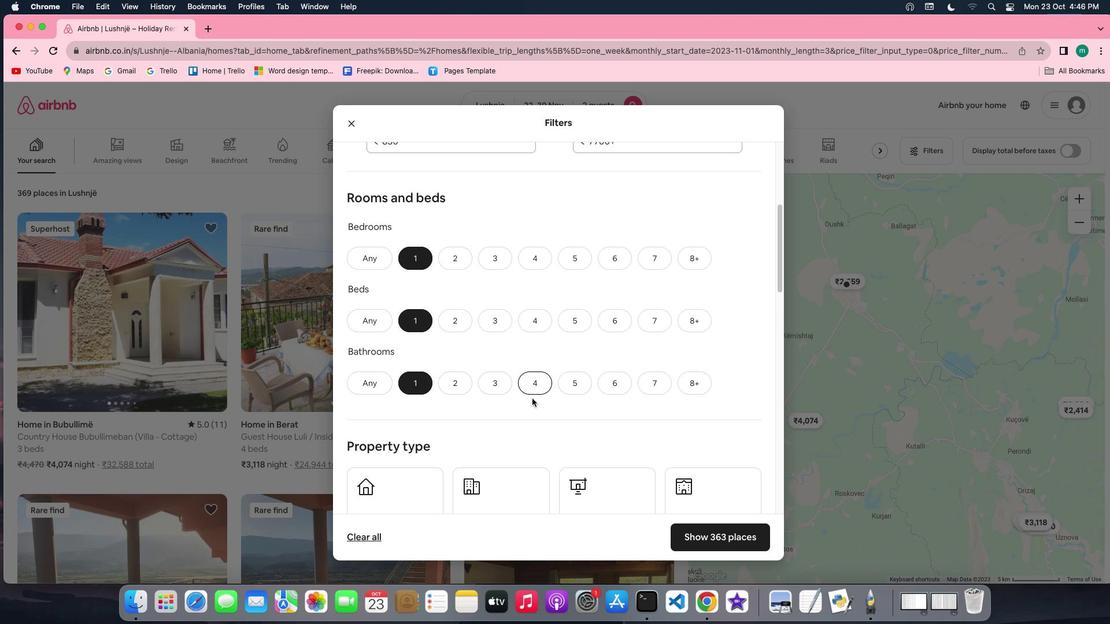 
Action: Mouse scrolled (530, 395) with delta (9, -4)
Screenshot: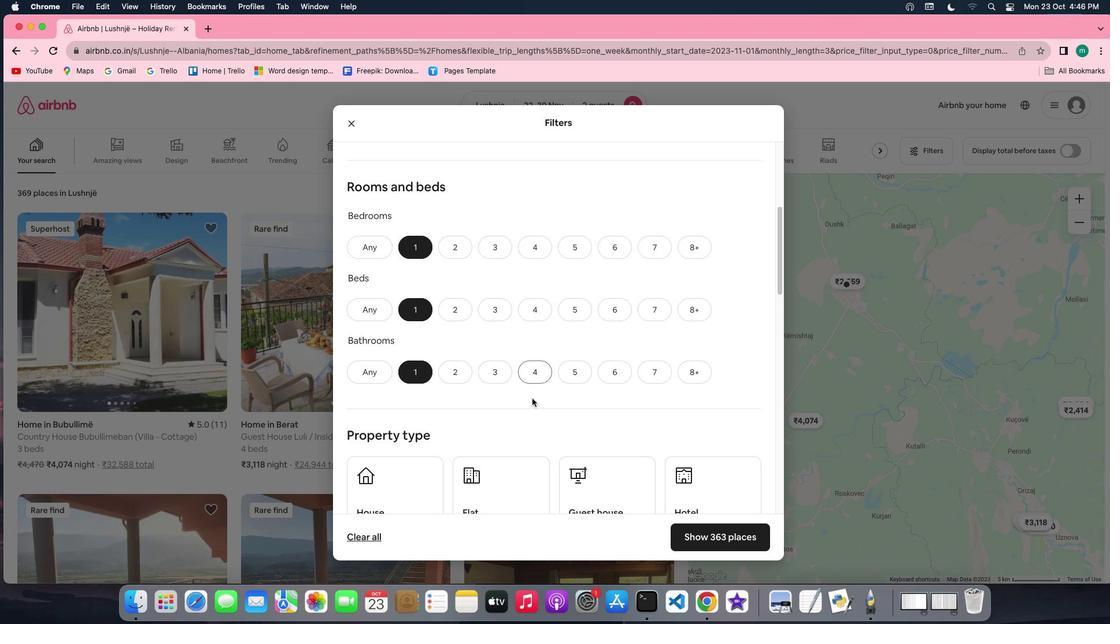 
Action: Mouse scrolled (530, 395) with delta (9, -3)
Screenshot: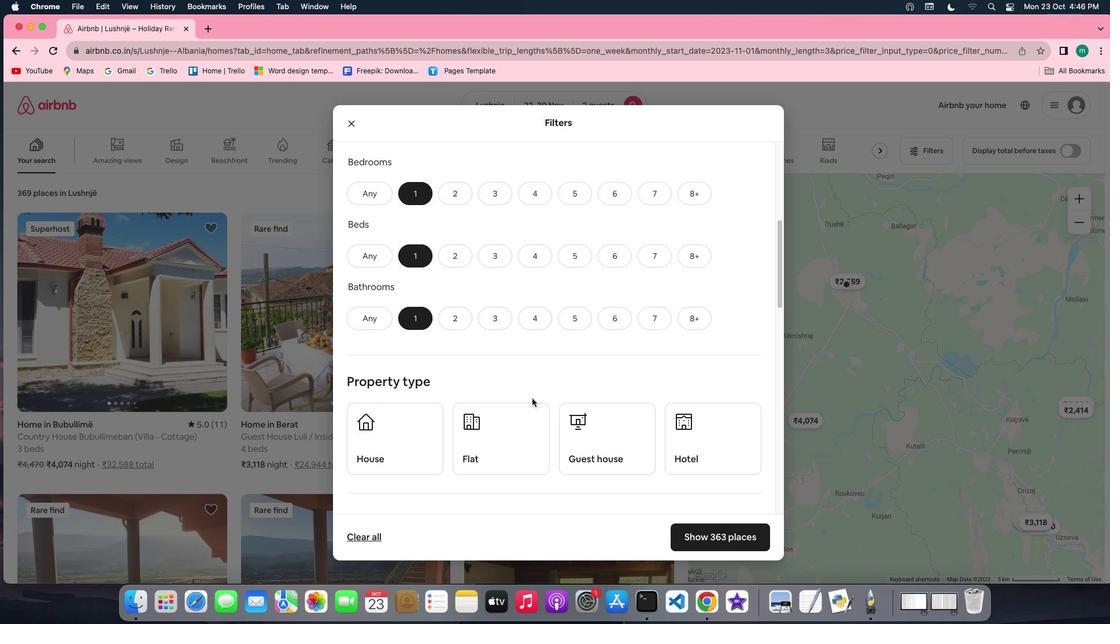 
Action: Mouse scrolled (530, 395) with delta (9, -3)
Screenshot: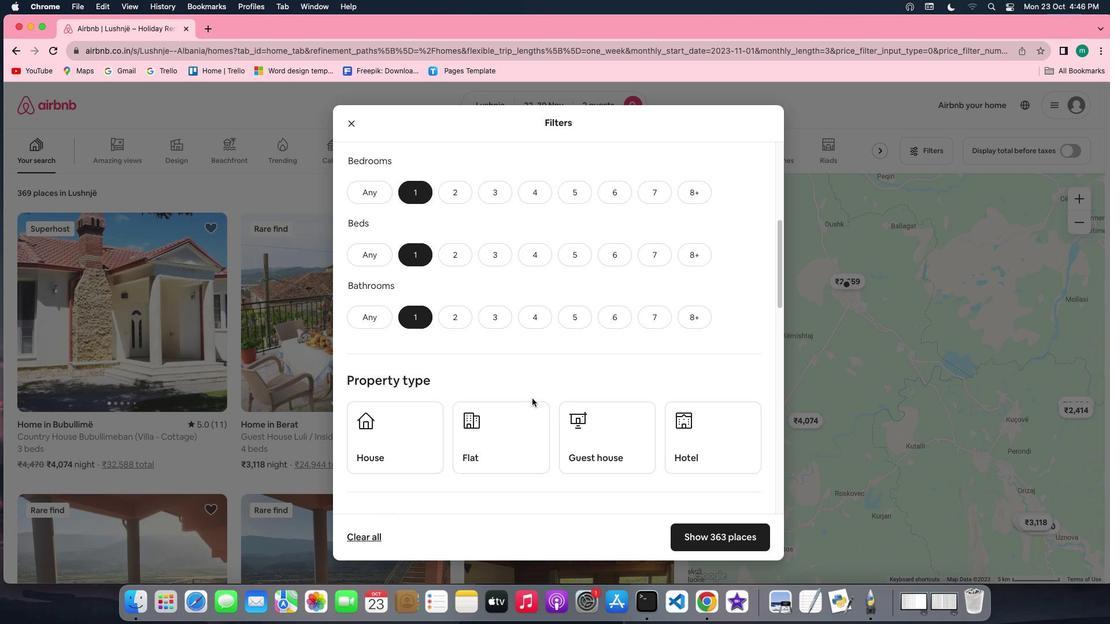 
Action: Mouse scrolled (530, 395) with delta (9, -3)
Screenshot: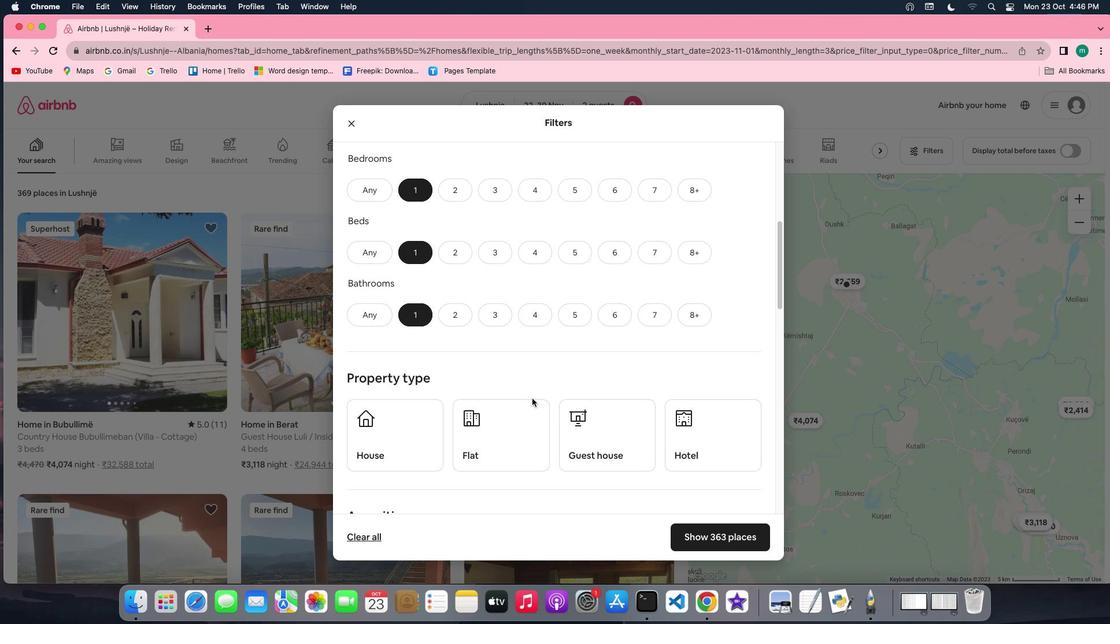 
Action: Mouse scrolled (530, 395) with delta (9, -3)
Screenshot: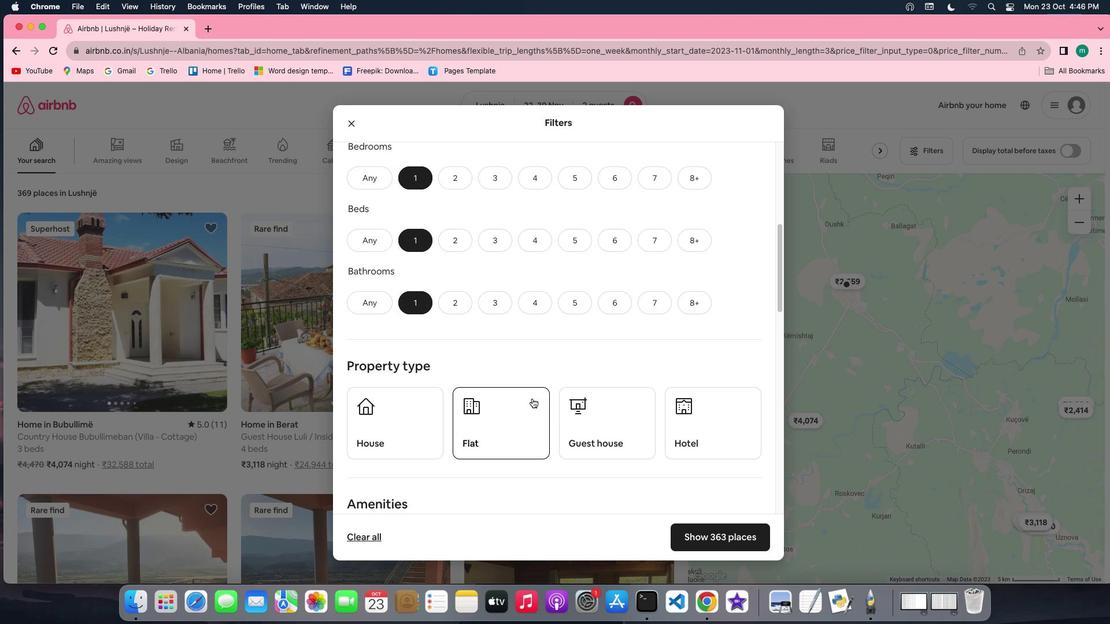 
Action: Mouse scrolled (530, 395) with delta (9, -3)
Screenshot: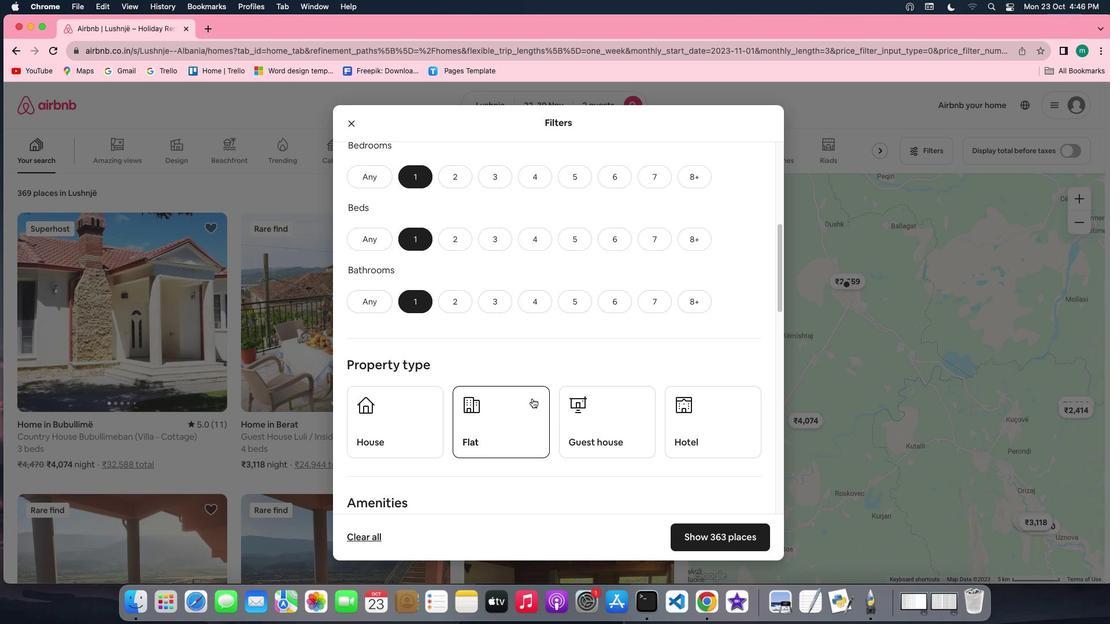 
Action: Mouse scrolled (530, 395) with delta (9, -4)
Screenshot: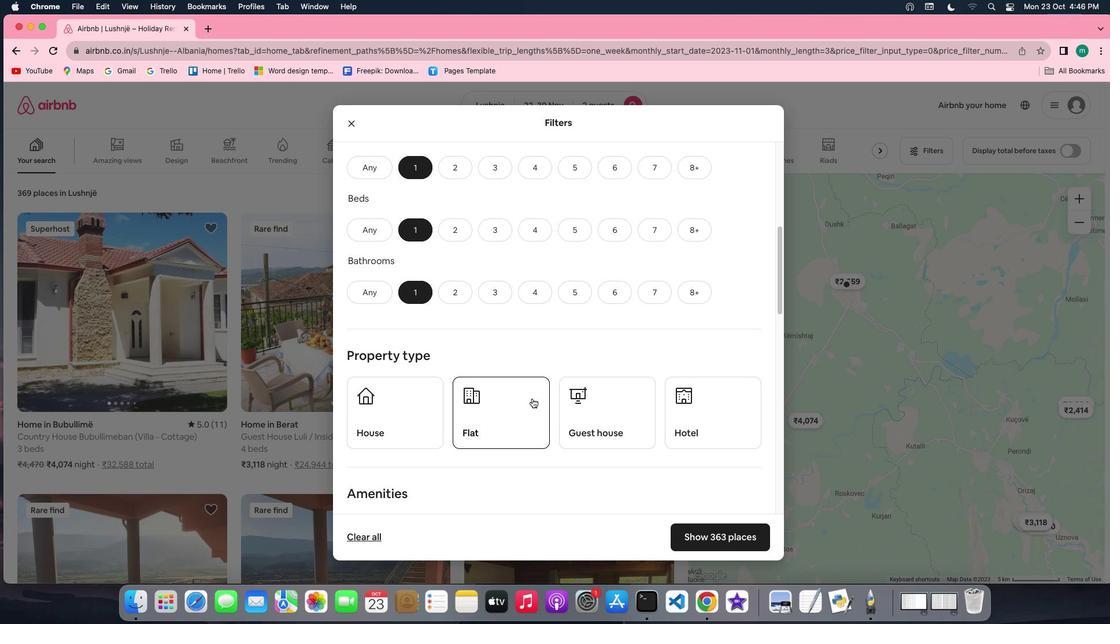 
Action: Mouse scrolled (530, 395) with delta (9, -4)
Screenshot: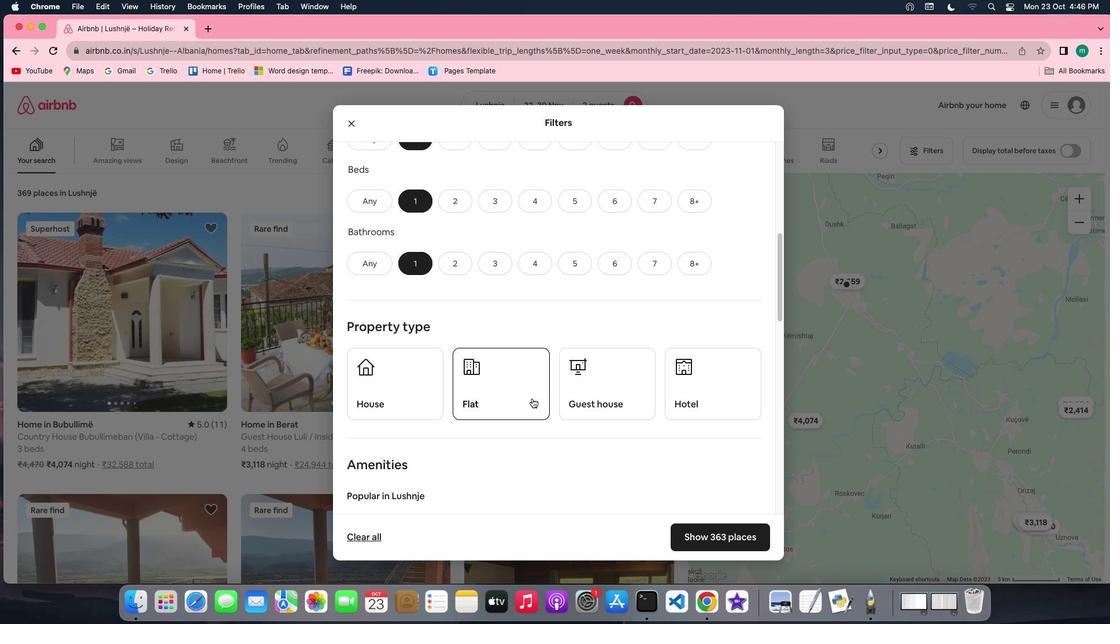 
Action: Mouse moved to (692, 304)
Screenshot: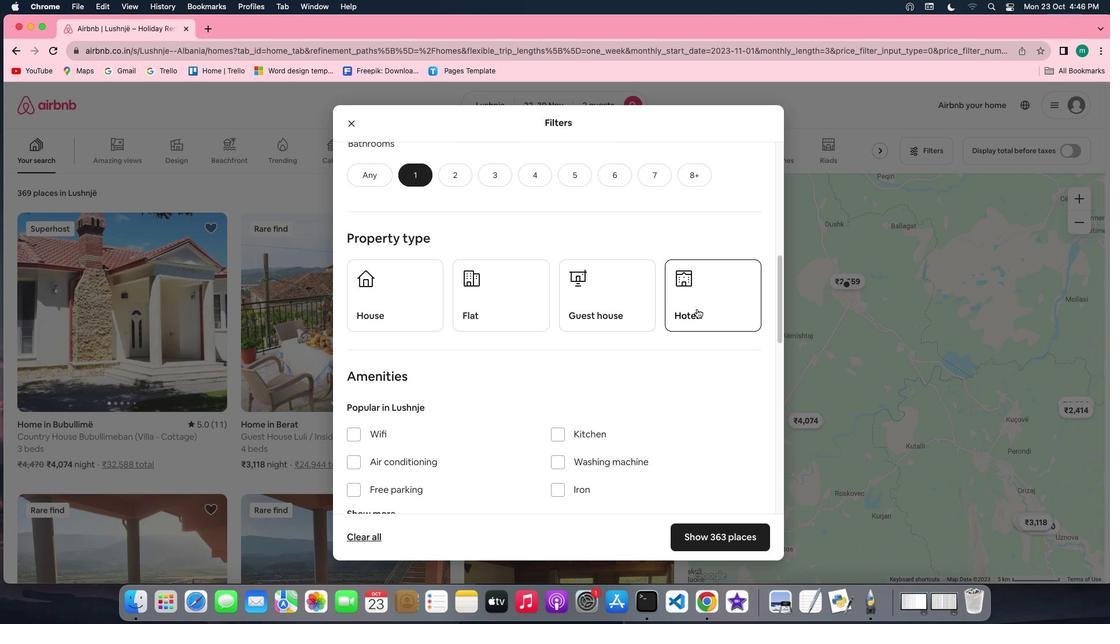 
Action: Mouse pressed left at (692, 304)
Screenshot: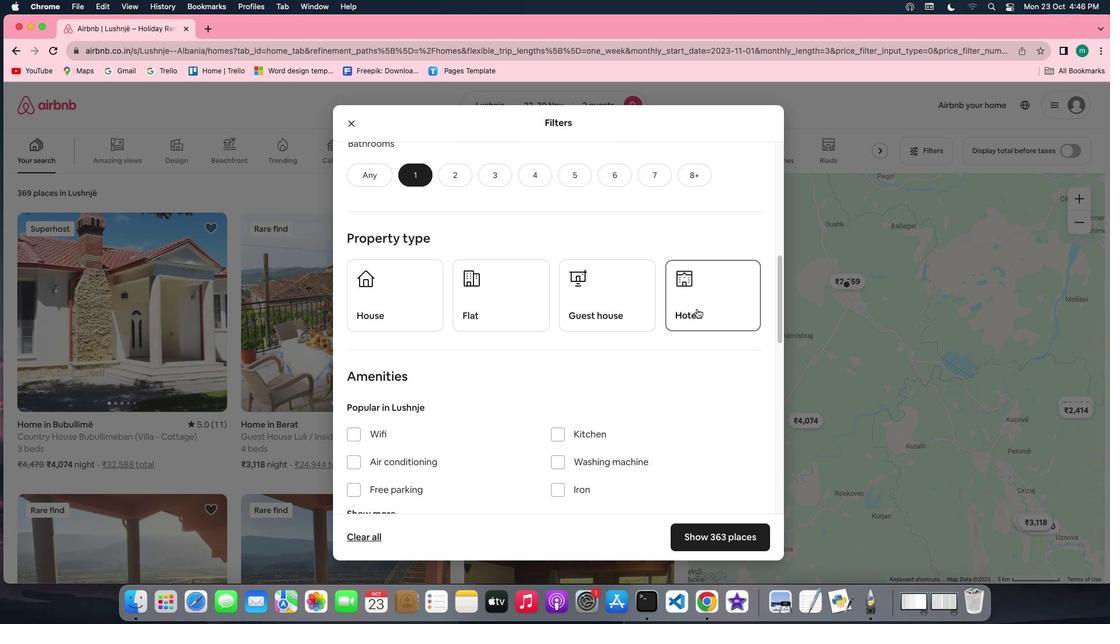 
Action: Mouse moved to (576, 349)
Screenshot: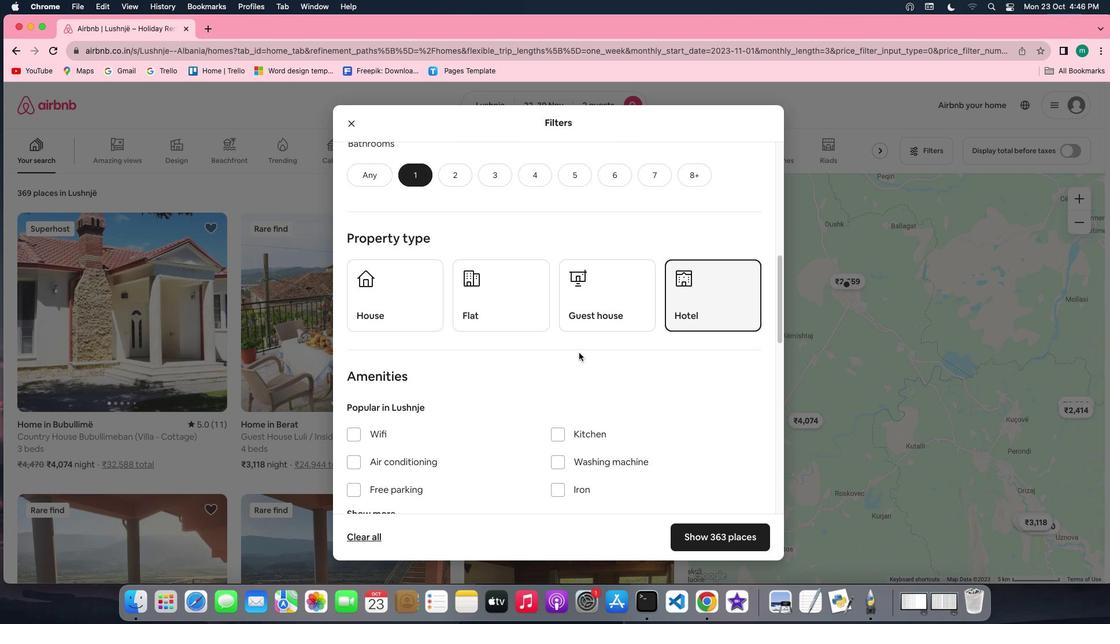 
Action: Mouse scrolled (576, 349) with delta (9, -3)
Screenshot: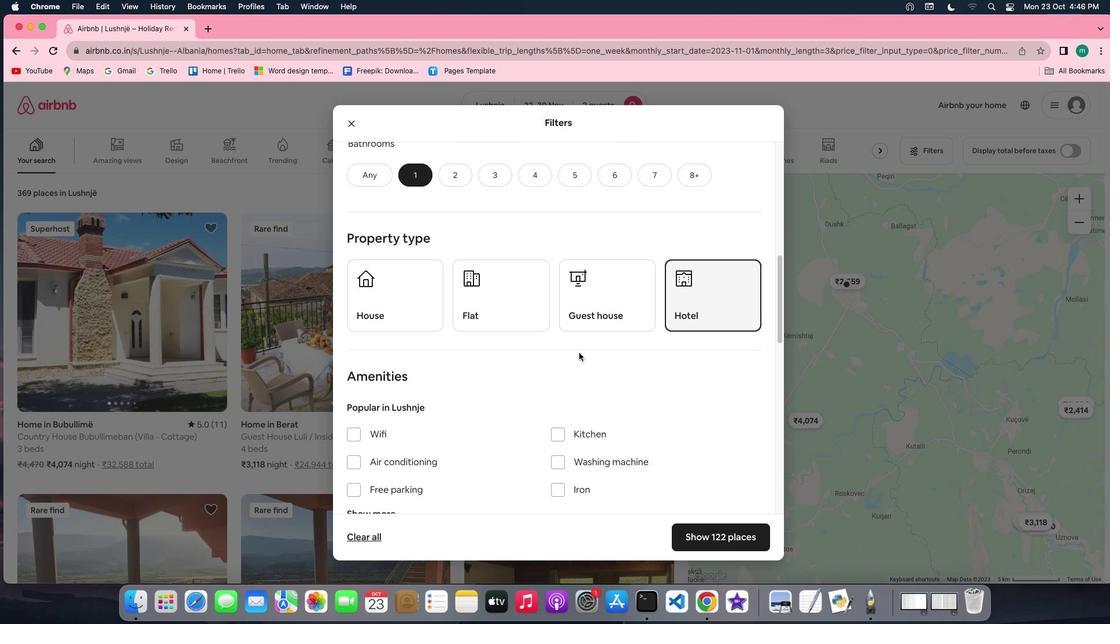 
Action: Mouse scrolled (576, 349) with delta (9, -3)
Screenshot: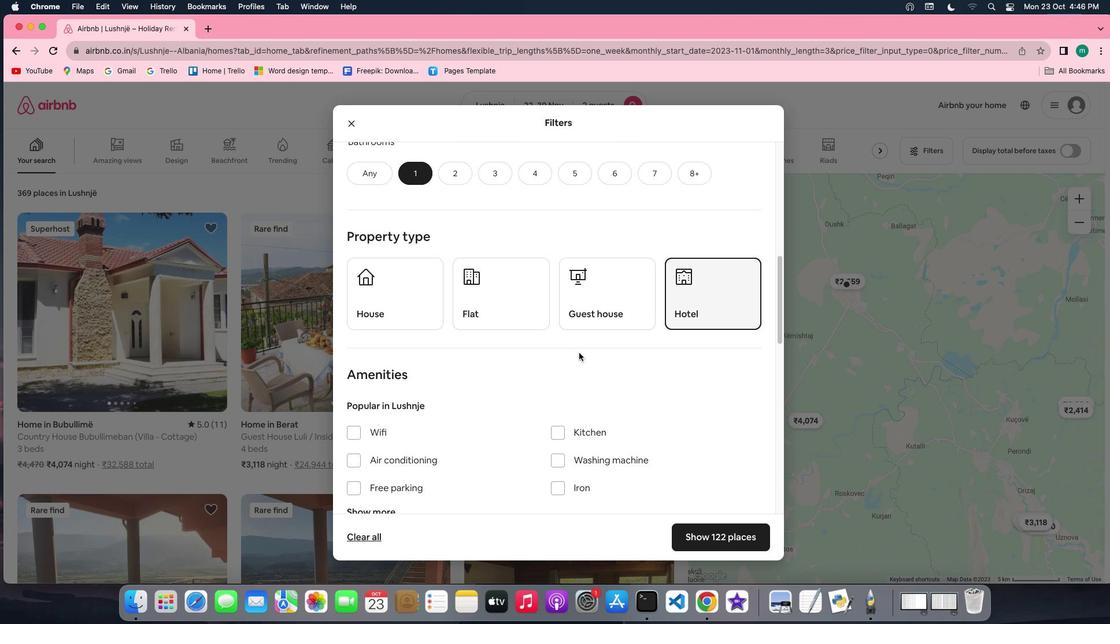 
Action: Mouse scrolled (576, 349) with delta (9, -4)
Screenshot: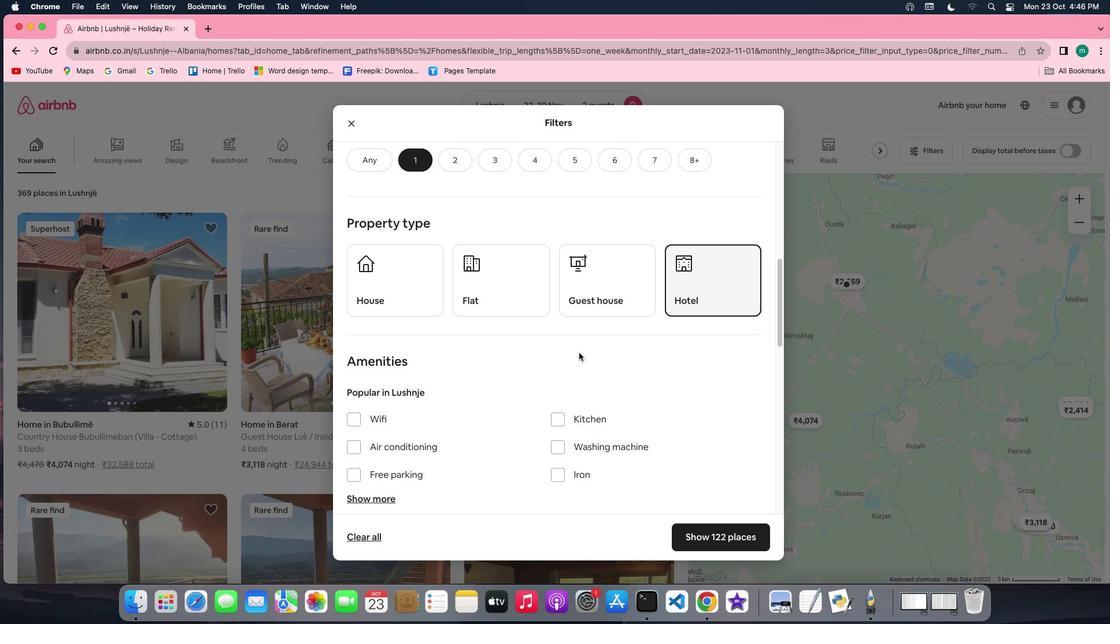 
Action: Mouse moved to (576, 349)
Screenshot: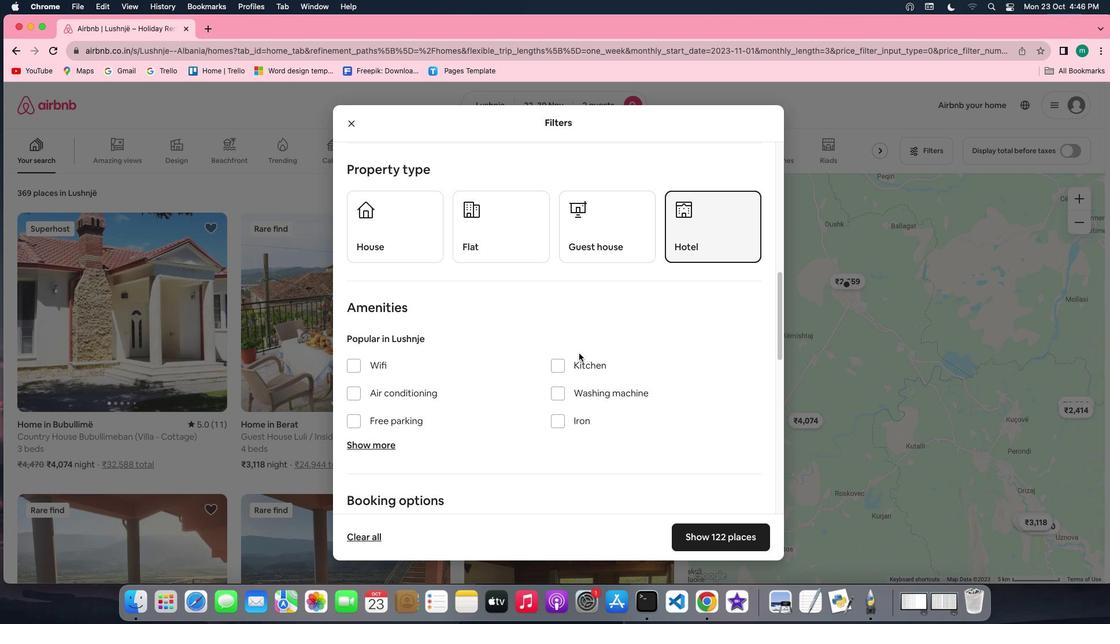 
Action: Mouse scrolled (576, 349) with delta (9, -3)
Screenshot: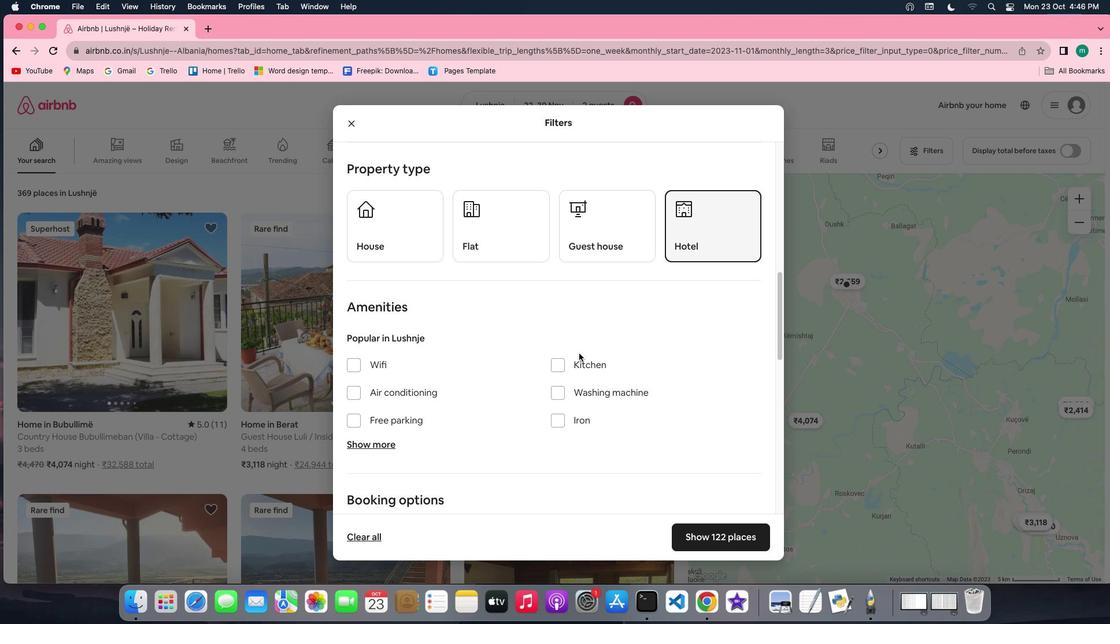 
Action: Mouse scrolled (576, 349) with delta (9, -3)
Screenshot: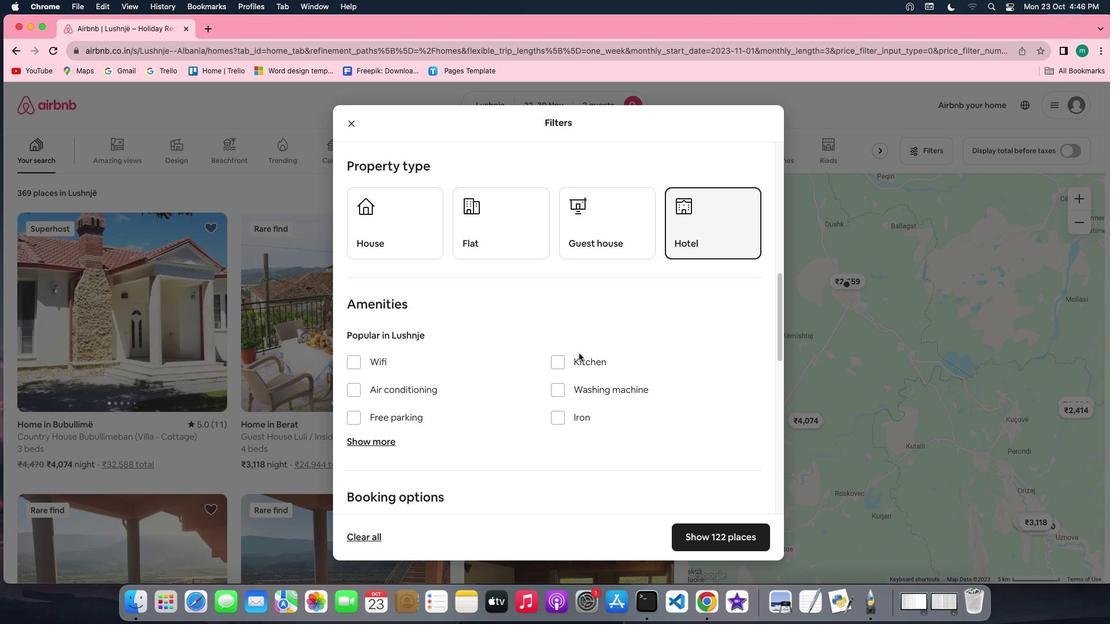 
Action: Mouse scrolled (576, 349) with delta (9, -3)
Screenshot: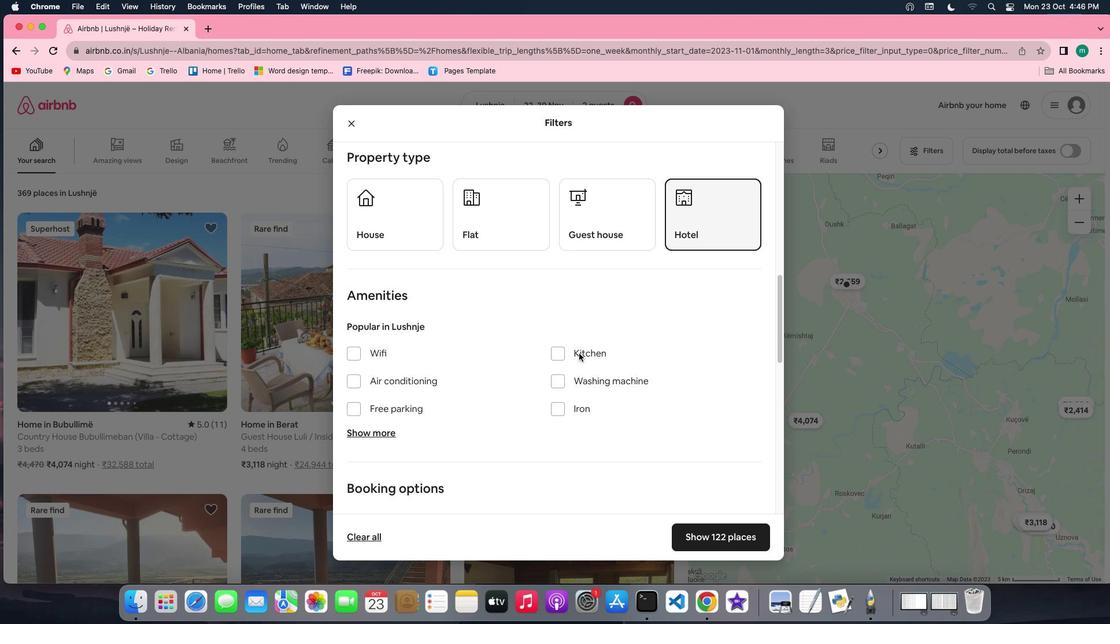 
Action: Mouse scrolled (576, 349) with delta (9, -3)
Screenshot: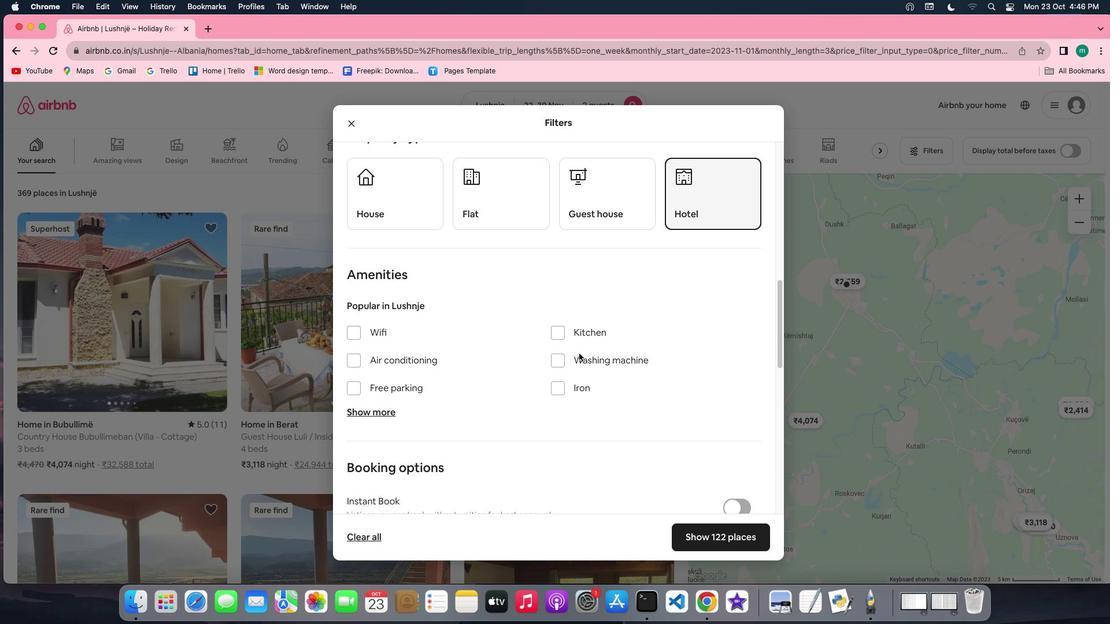 
Action: Mouse scrolled (576, 349) with delta (9, -3)
Screenshot: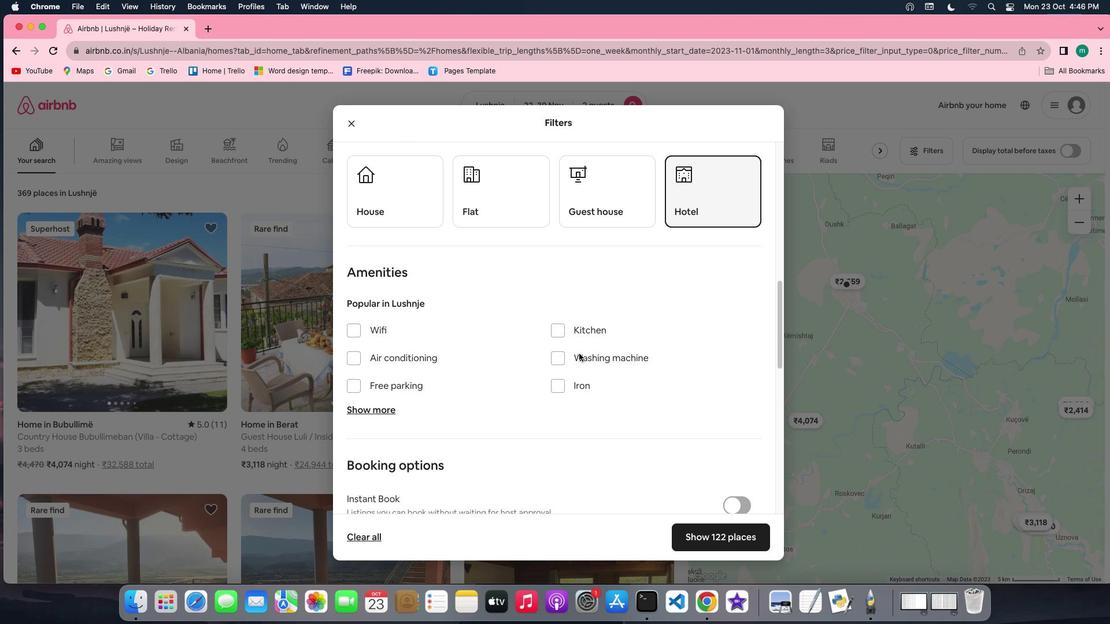 
Action: Mouse scrolled (576, 349) with delta (9, -3)
Screenshot: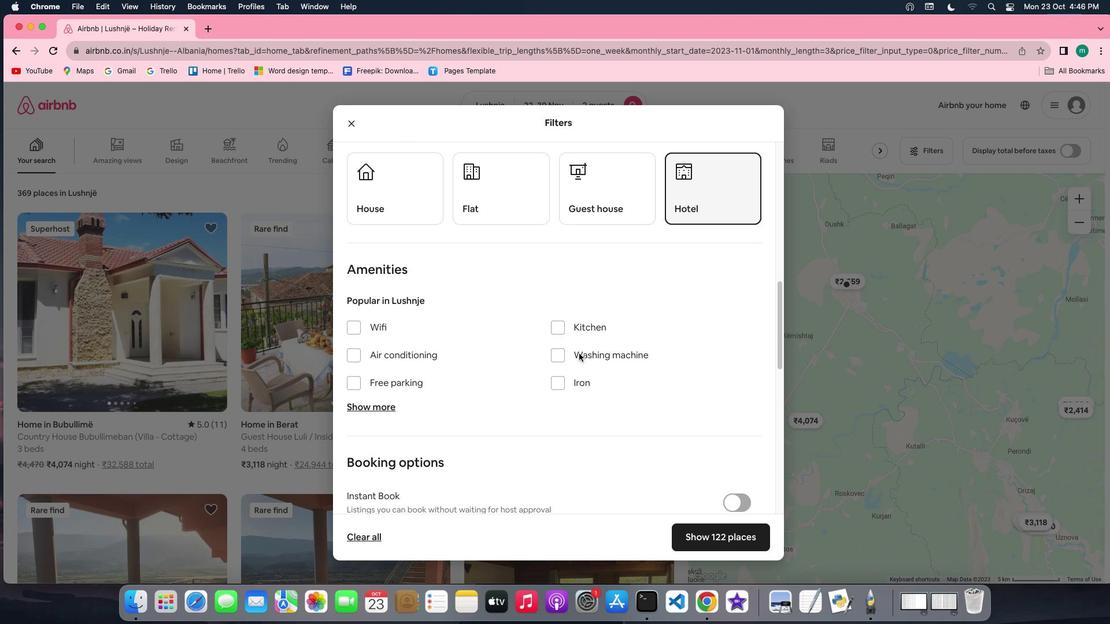 
Action: Mouse scrolled (576, 349) with delta (9, -3)
Screenshot: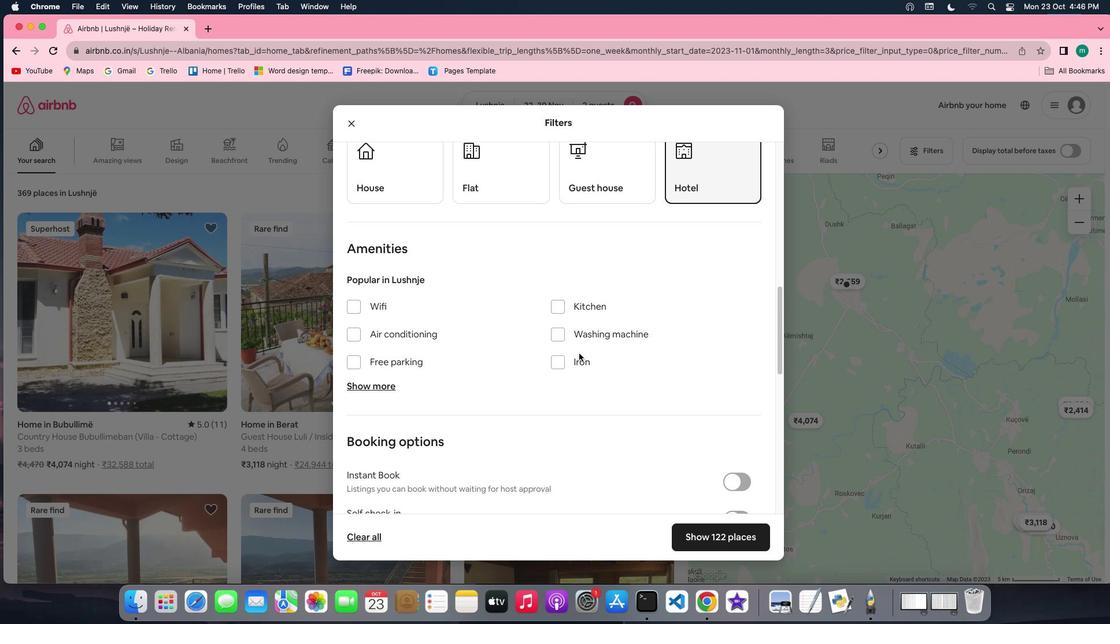 
Action: Mouse moved to (374, 347)
Screenshot: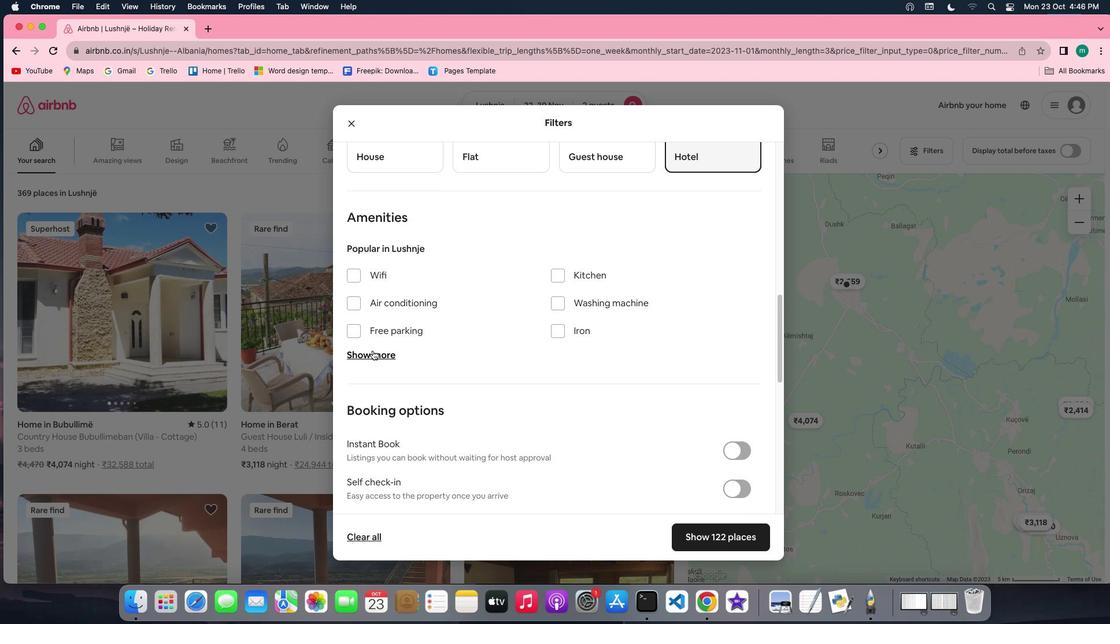 
Action: Mouse pressed left at (374, 347)
Screenshot: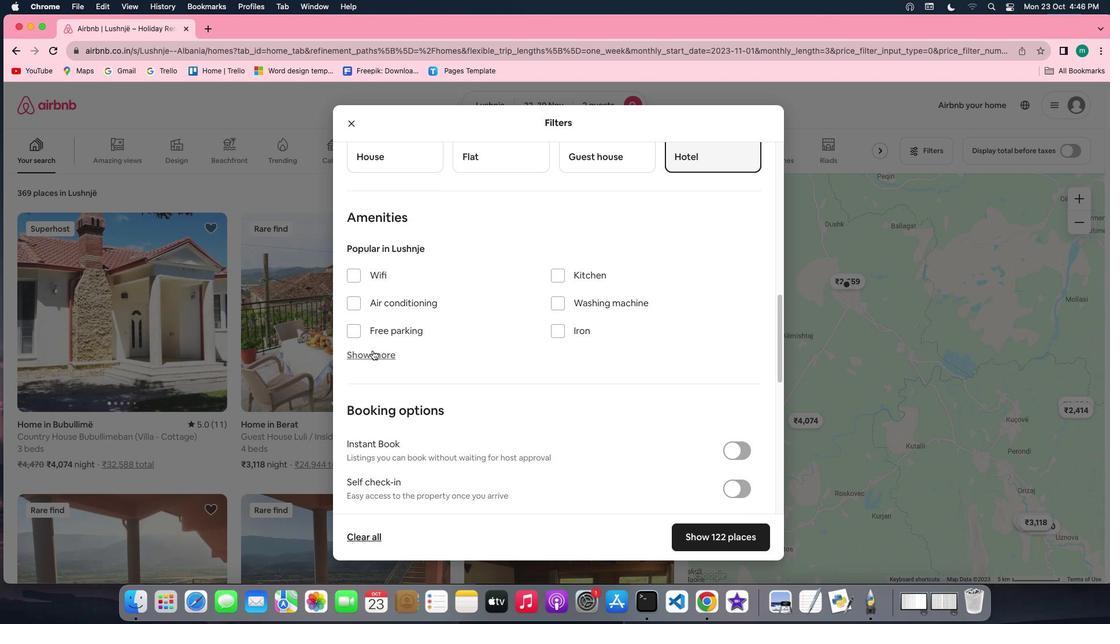 
Action: Mouse moved to (512, 409)
Screenshot: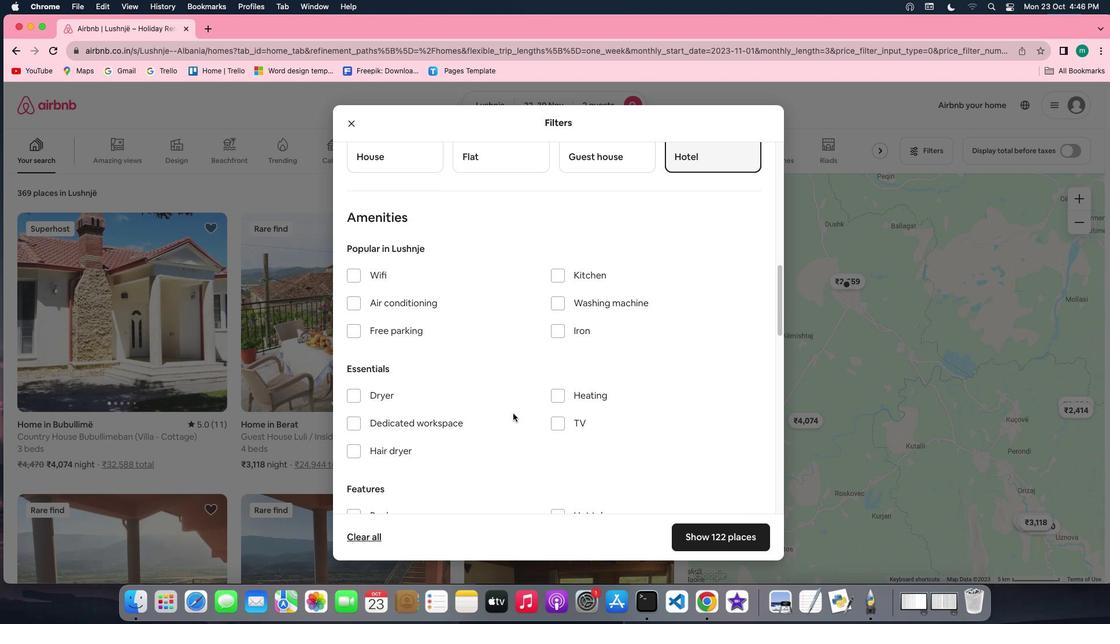 
Action: Mouse scrolled (512, 409) with delta (9, -3)
Screenshot: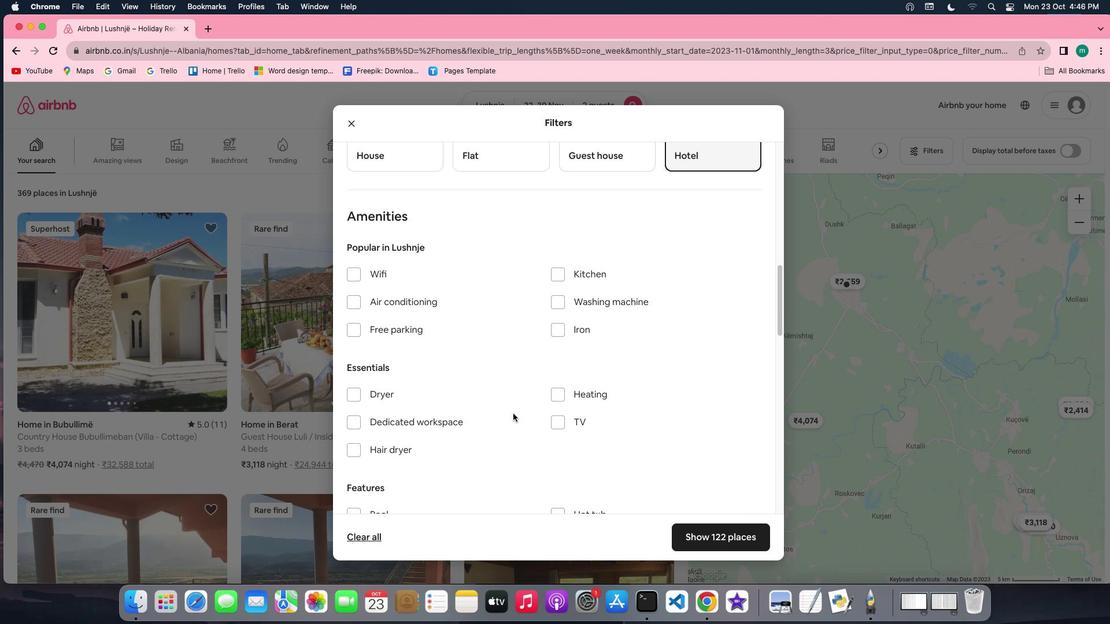 
Action: Mouse scrolled (512, 409) with delta (9, -3)
Screenshot: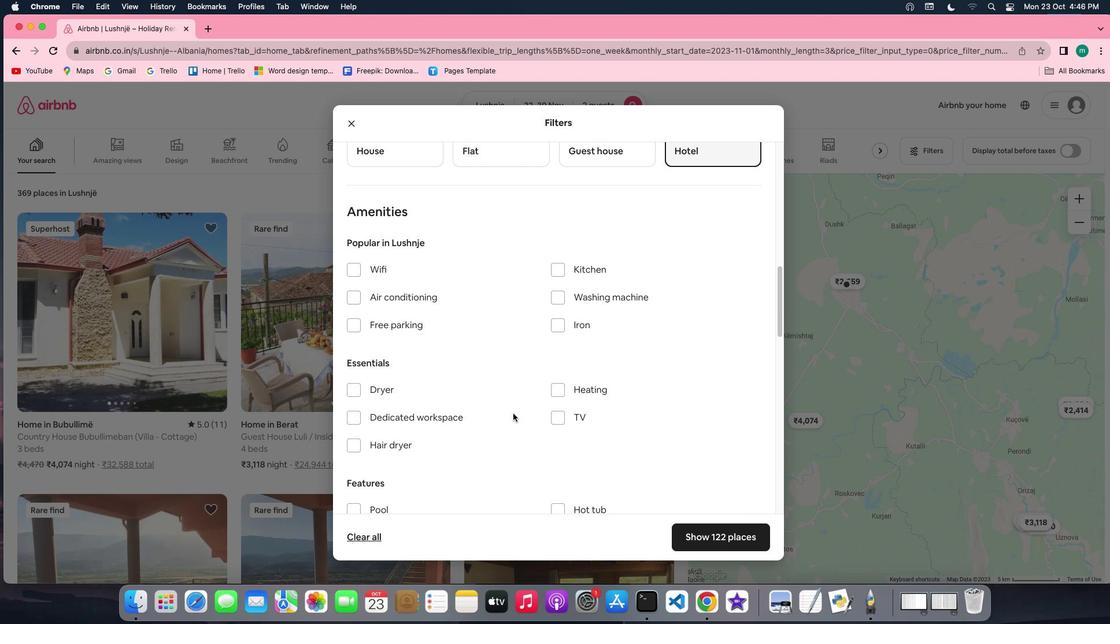 
Action: Mouse scrolled (512, 409) with delta (9, -3)
Screenshot: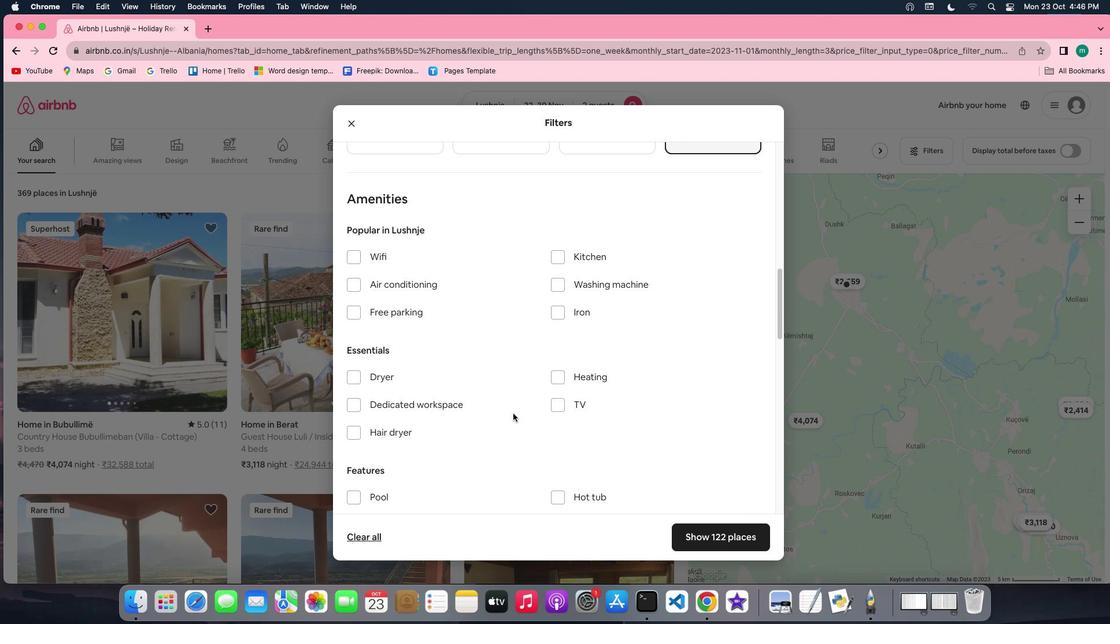 
Action: Mouse moved to (563, 356)
Screenshot: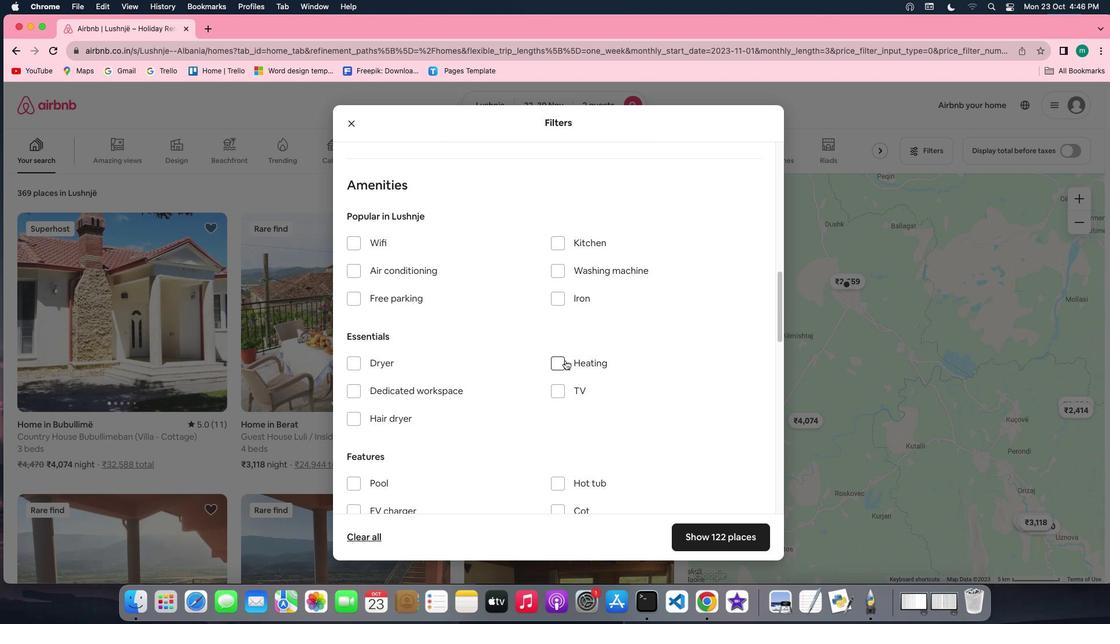 
Action: Mouse pressed left at (563, 356)
Screenshot: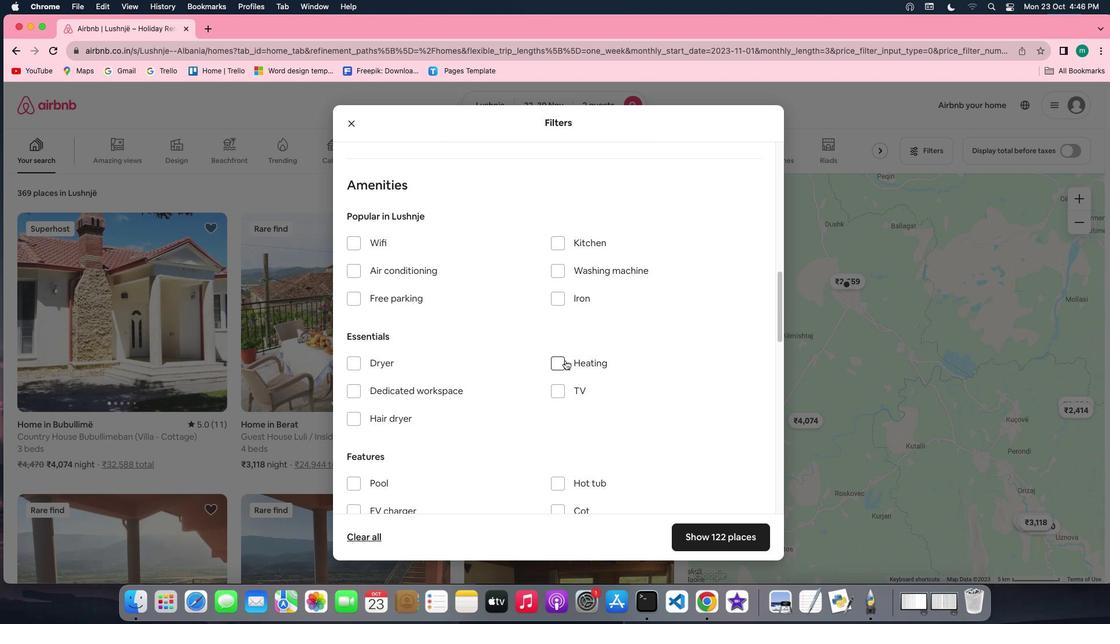 
Action: Mouse moved to (639, 427)
Screenshot: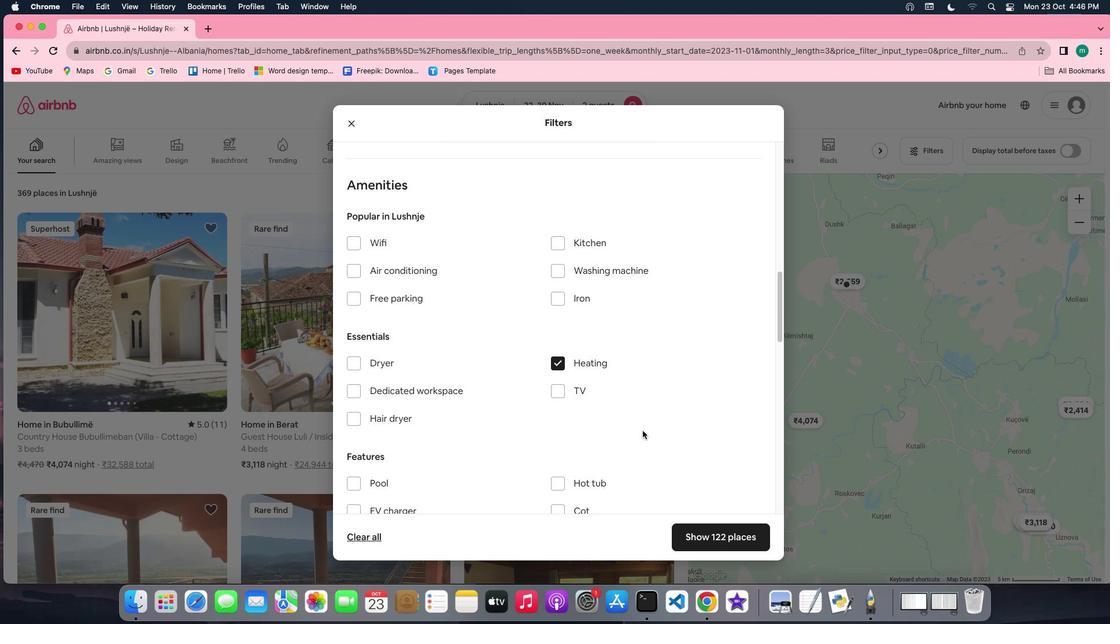 
Action: Mouse scrolled (639, 427) with delta (9, -3)
Screenshot: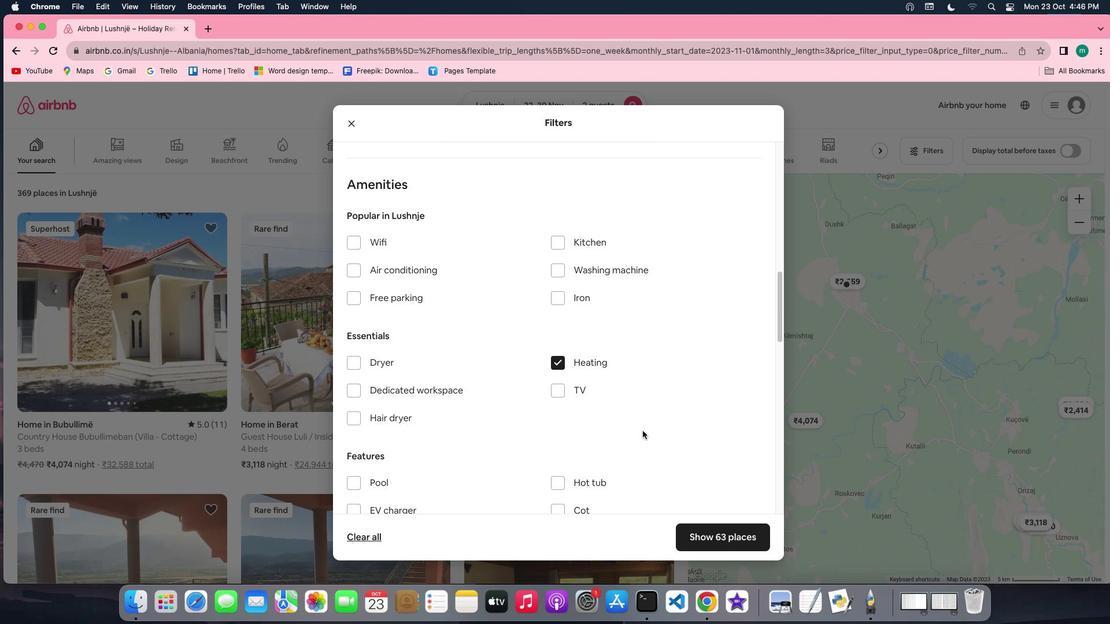 
Action: Mouse scrolled (639, 427) with delta (9, -3)
Screenshot: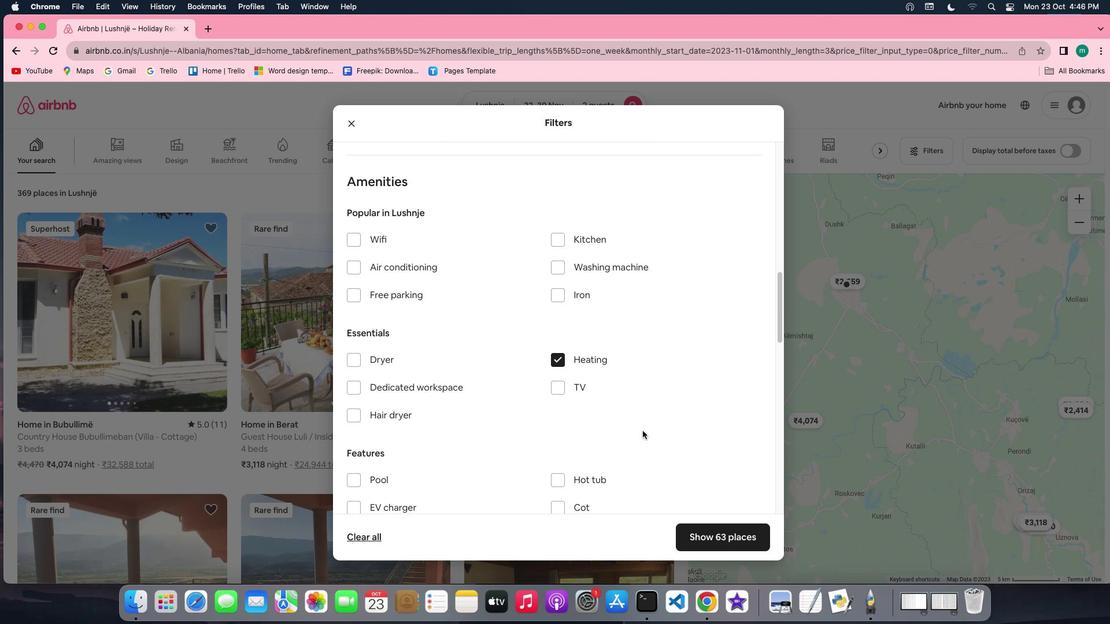 
Action: Mouse scrolled (639, 427) with delta (9, -3)
Screenshot: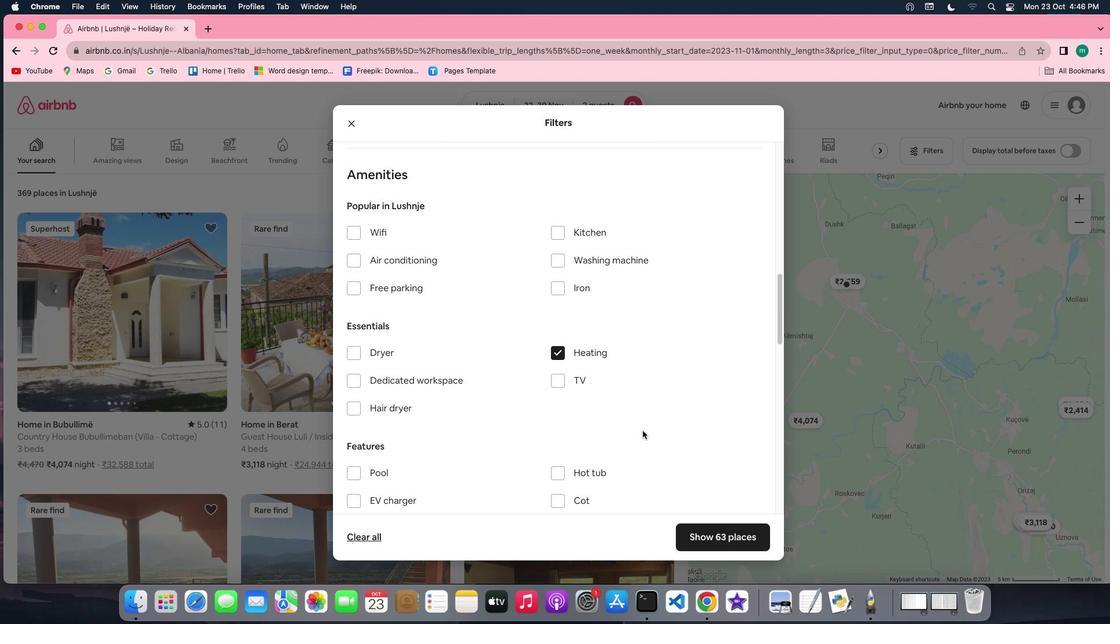
Action: Mouse moved to (639, 432)
Screenshot: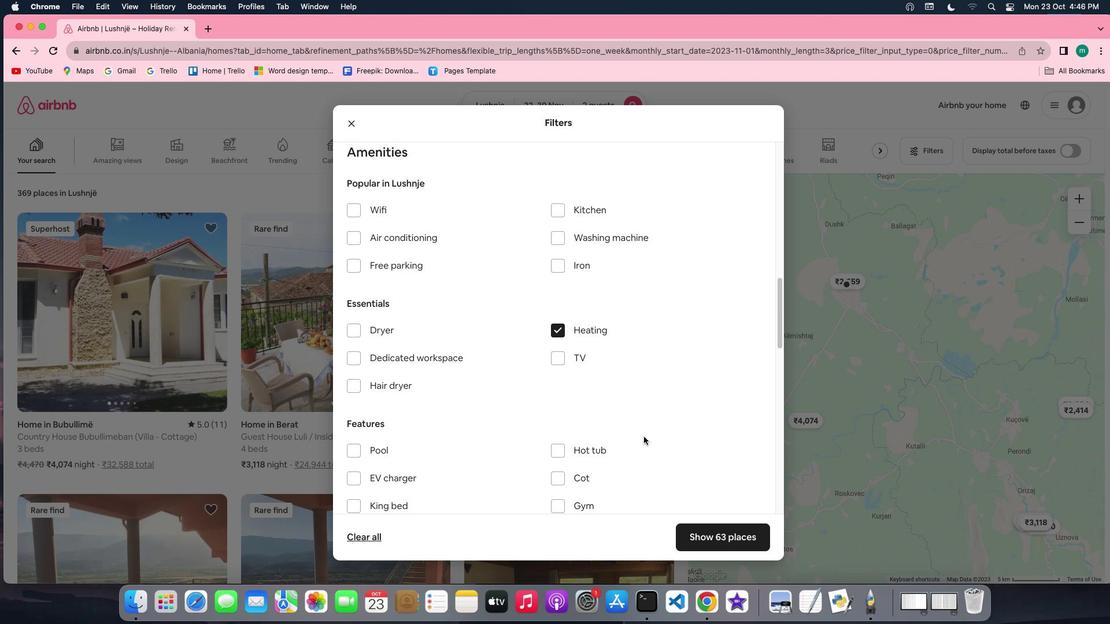 
Action: Mouse scrolled (639, 432) with delta (9, -3)
Screenshot: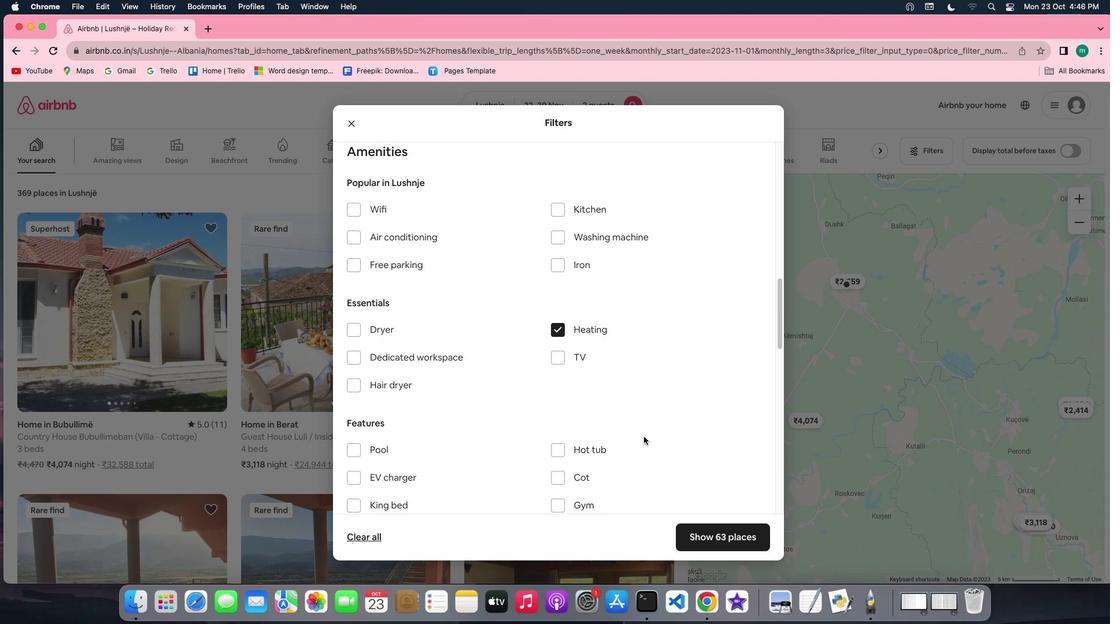 
Action: Mouse scrolled (639, 432) with delta (9, -3)
Screenshot: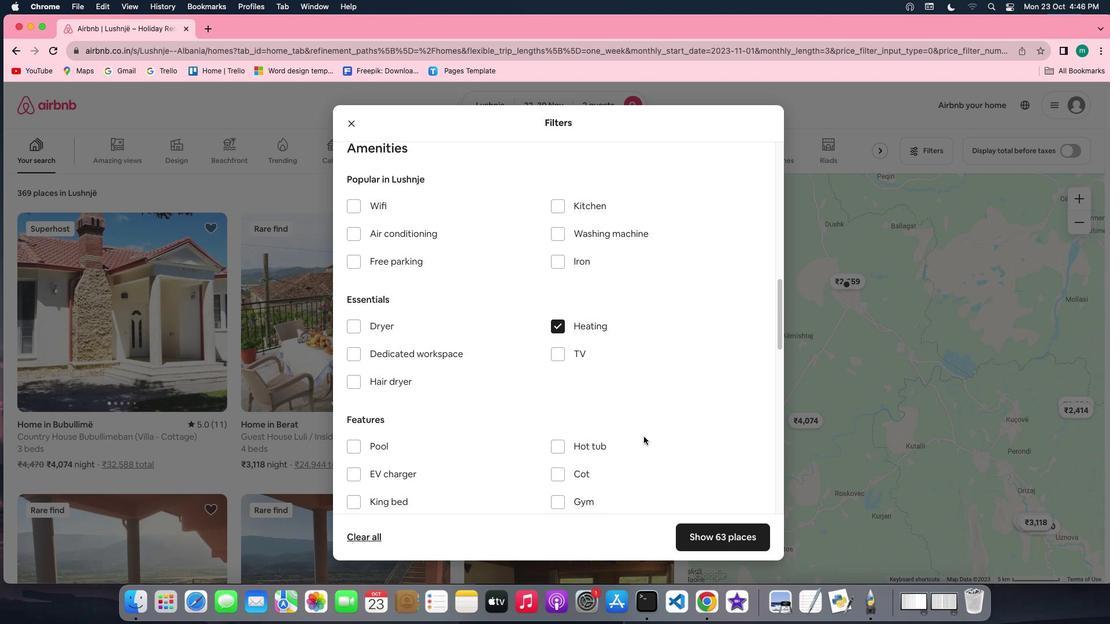 
Action: Mouse scrolled (639, 432) with delta (9, -4)
Screenshot: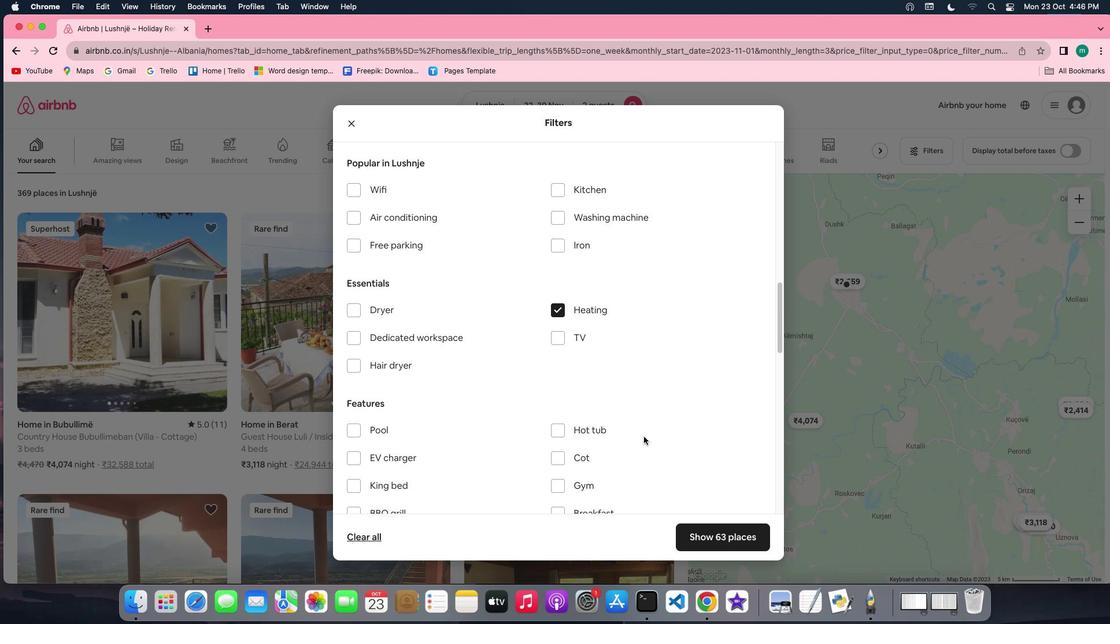 
Action: Mouse moved to (653, 453)
Screenshot: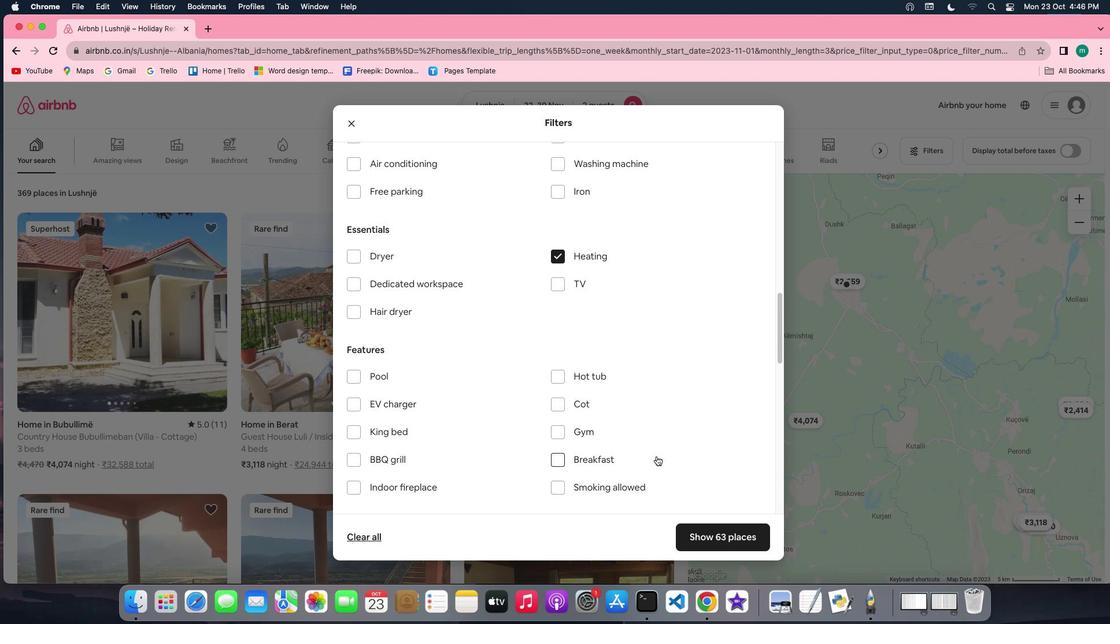 
Action: Mouse scrolled (653, 453) with delta (9, -3)
Screenshot: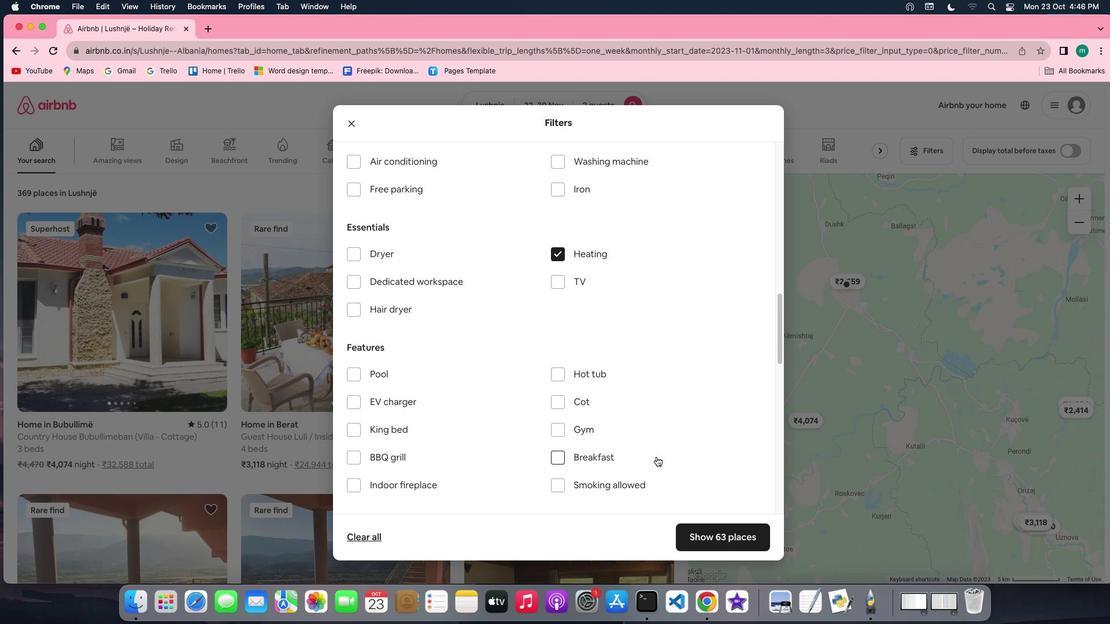 
Action: Mouse scrolled (653, 453) with delta (9, -3)
Screenshot: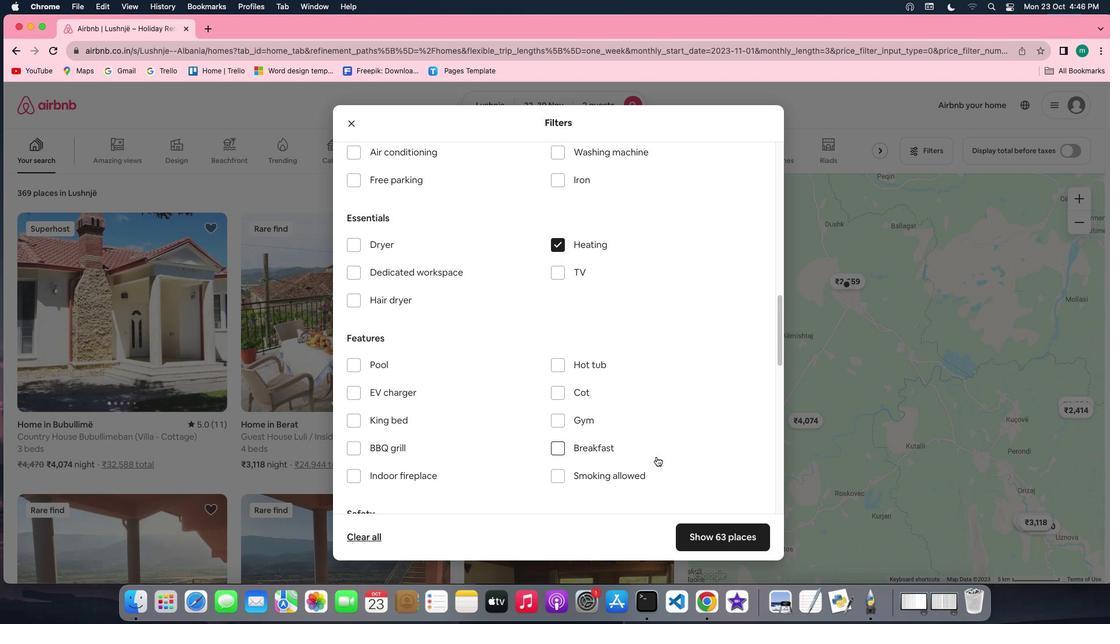 
Action: Mouse moved to (653, 453)
Screenshot: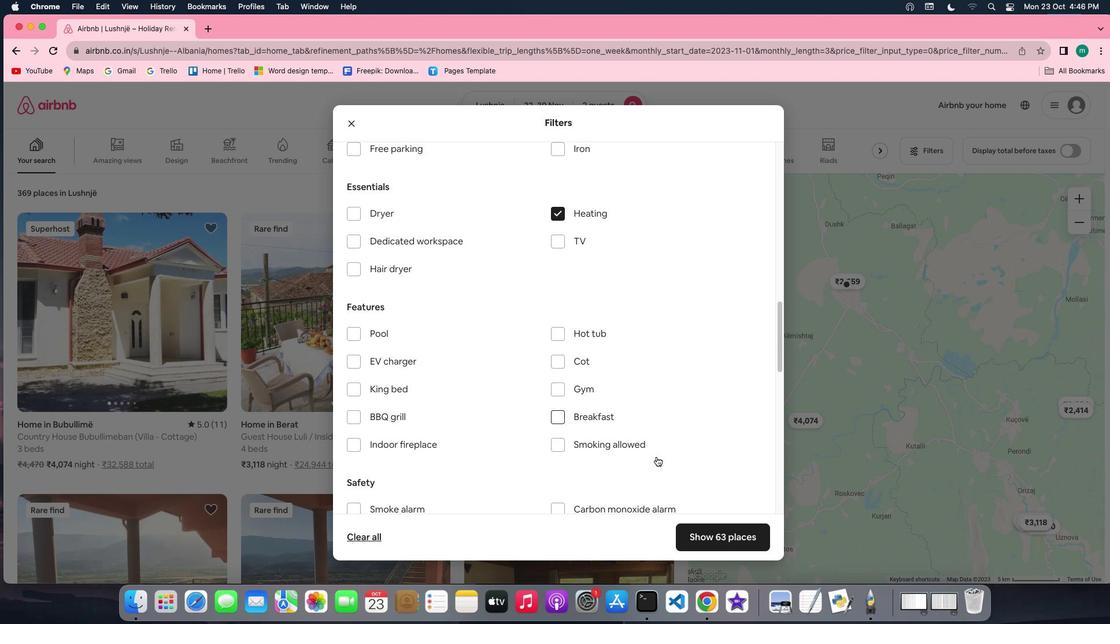 
Action: Mouse scrolled (653, 453) with delta (9, -4)
Screenshot: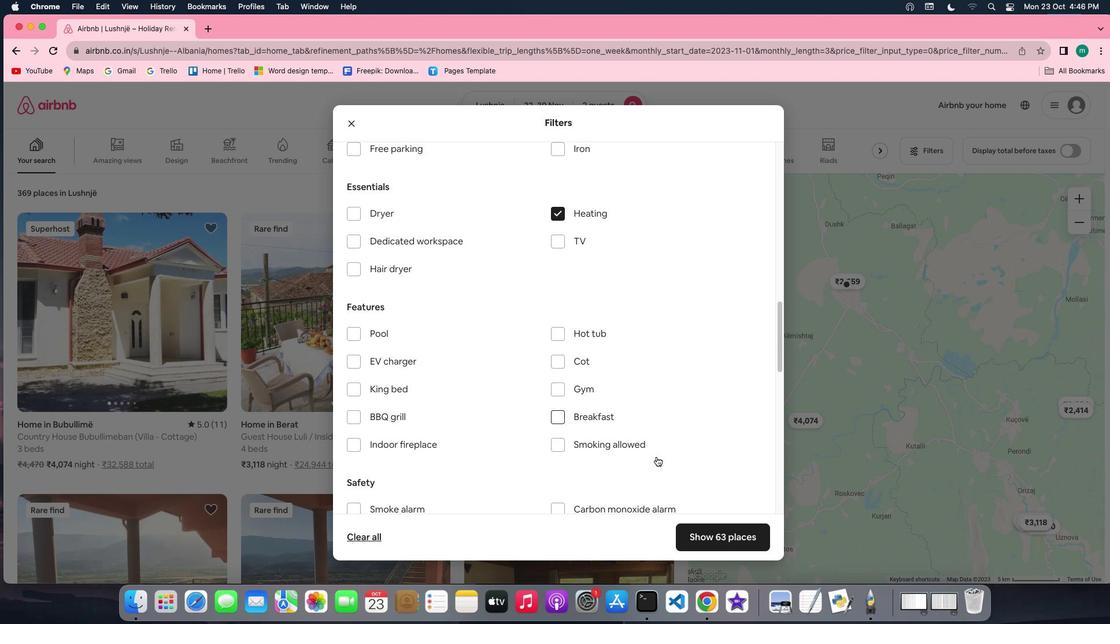 
Action: Mouse scrolled (653, 453) with delta (9, -5)
Screenshot: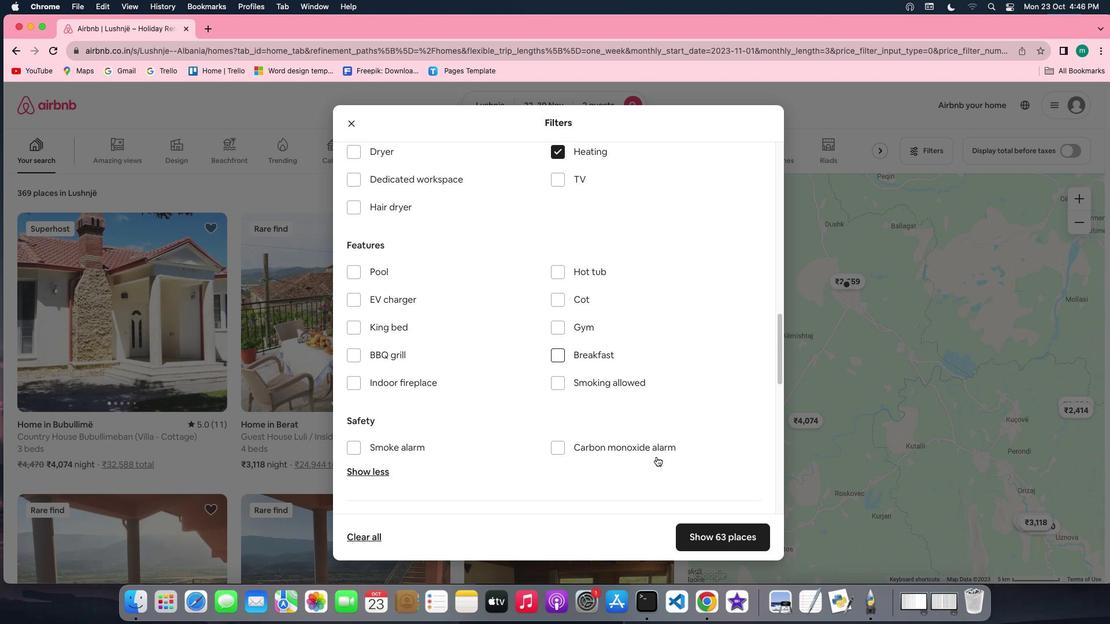 
Action: Mouse moved to (665, 472)
Screenshot: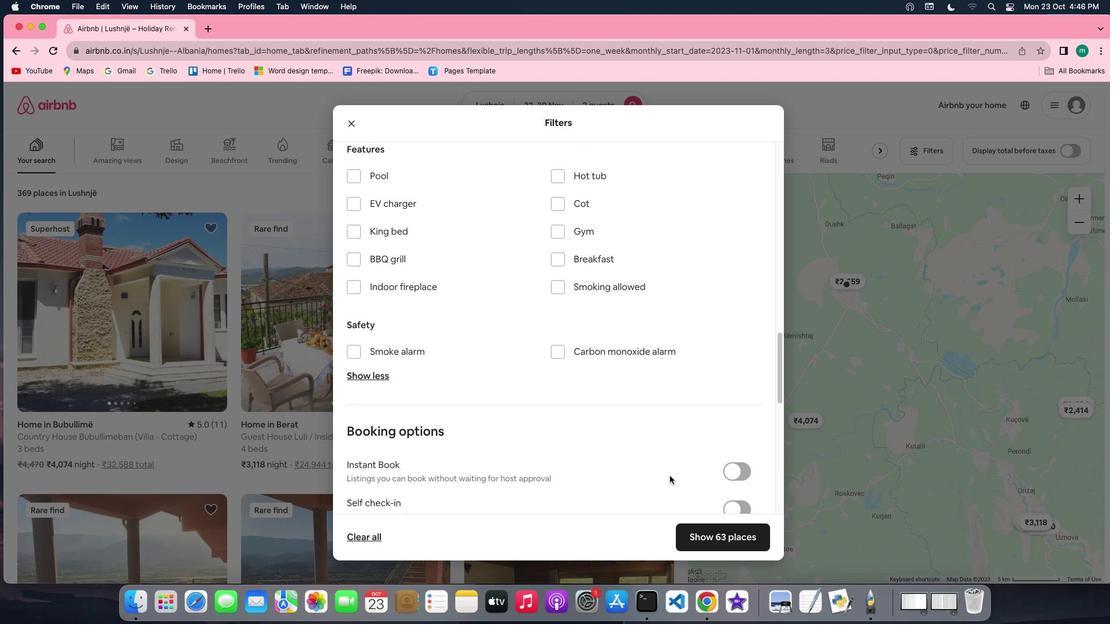 
Action: Mouse scrolled (665, 472) with delta (9, -3)
Screenshot: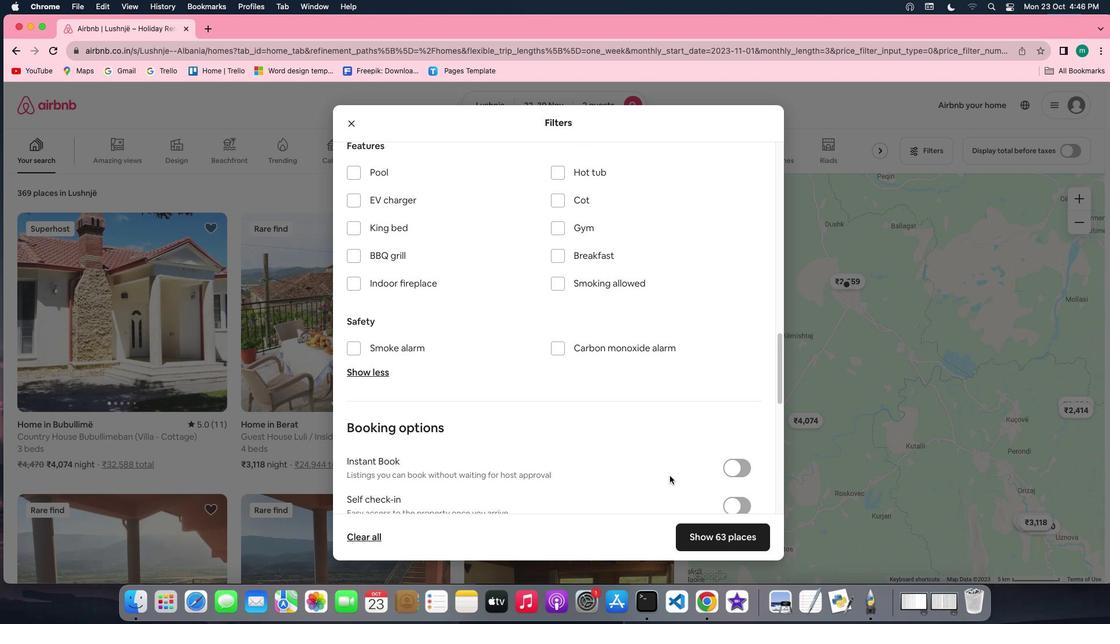 
Action: Mouse scrolled (665, 472) with delta (9, -3)
Screenshot: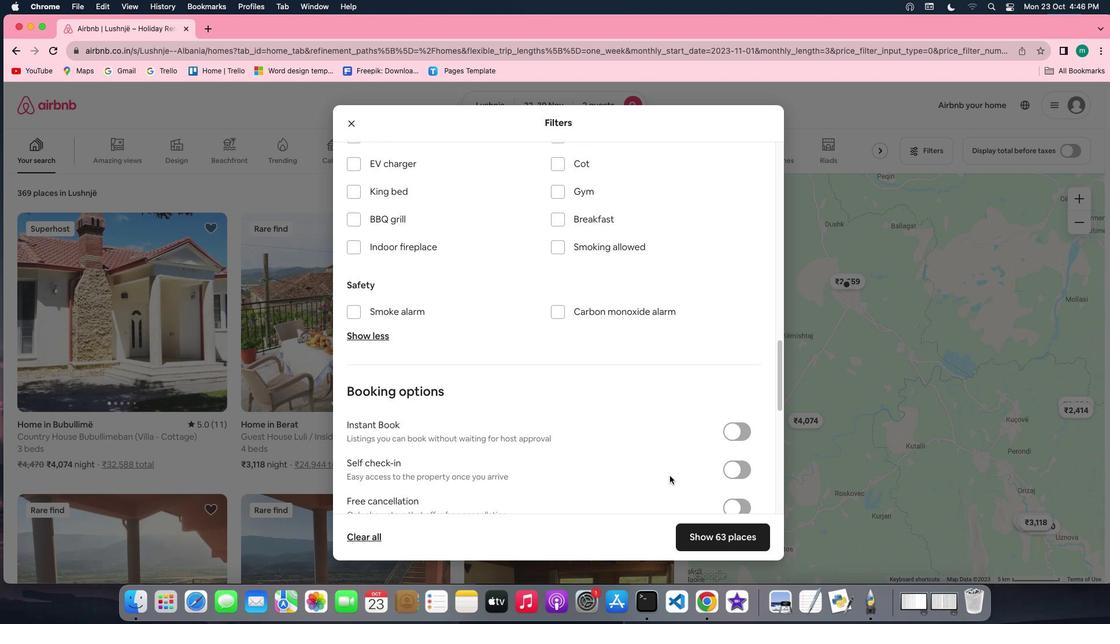 
Action: Mouse scrolled (665, 472) with delta (9, -4)
Screenshot: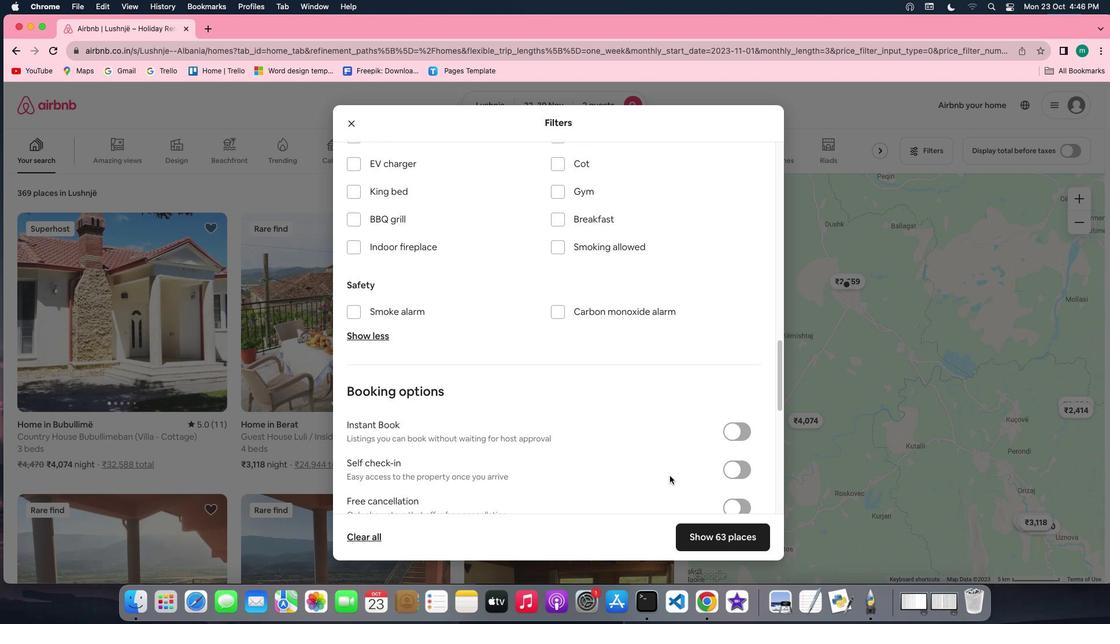 
Action: Mouse scrolled (665, 472) with delta (9, -5)
Screenshot: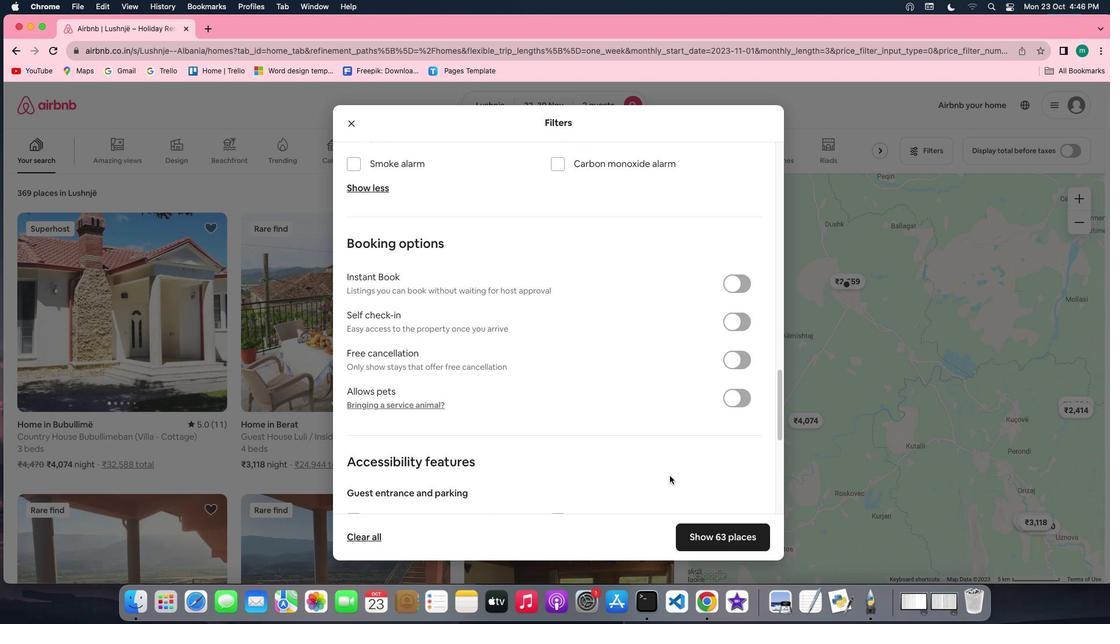 
Action: Mouse scrolled (665, 472) with delta (9, -6)
Screenshot: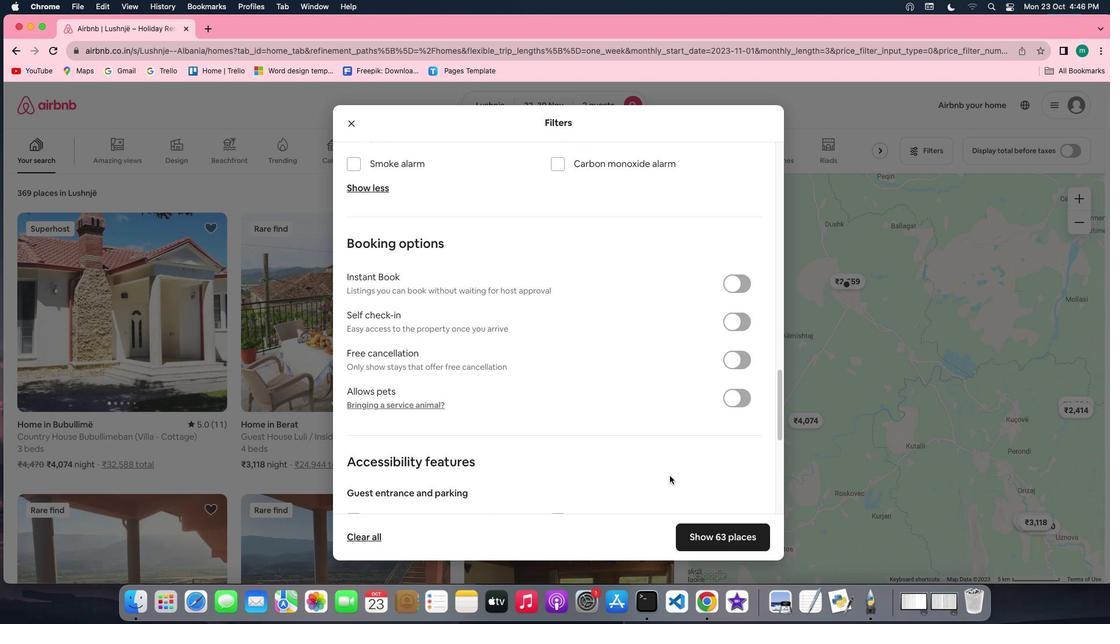 
Action: Mouse scrolled (665, 472) with delta (9, -6)
Screenshot: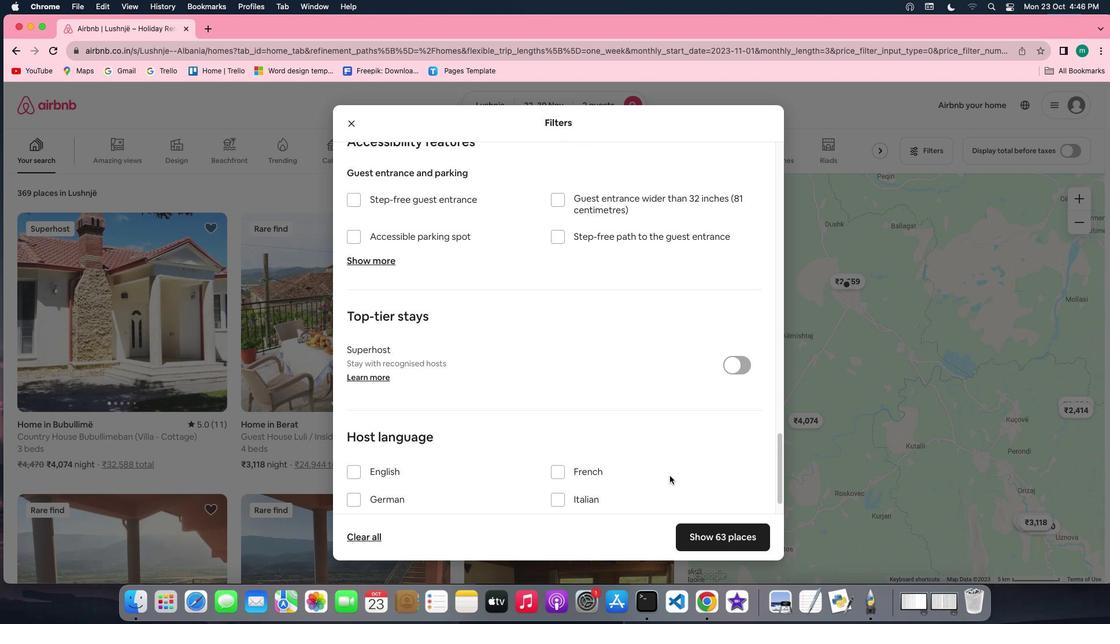 
Action: Mouse moved to (666, 475)
Screenshot: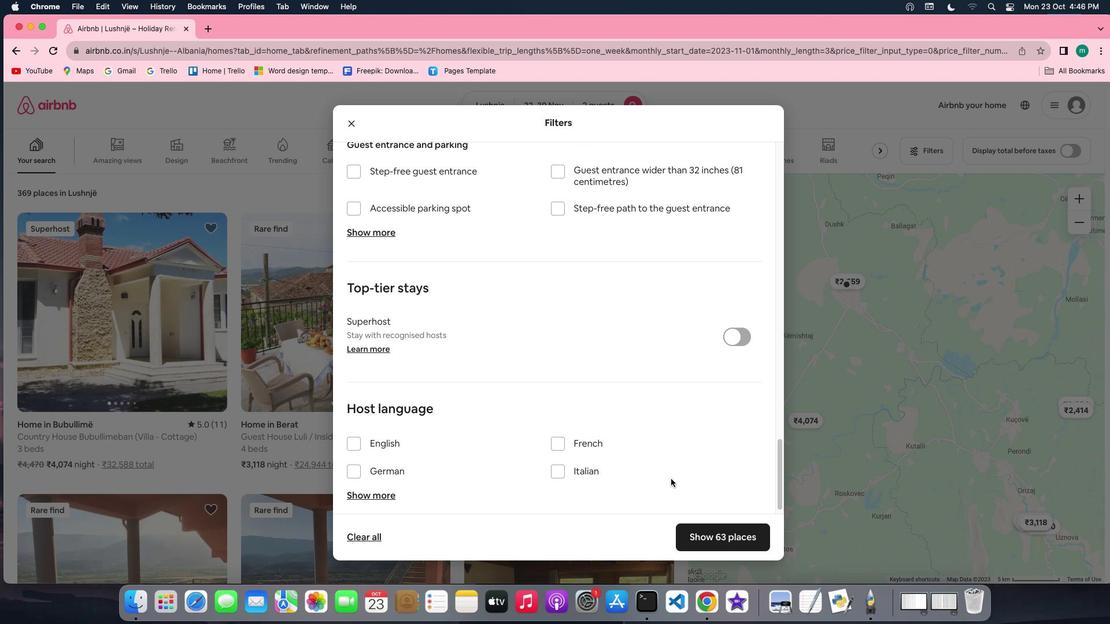 
Action: Mouse scrolled (666, 475) with delta (9, -3)
Screenshot: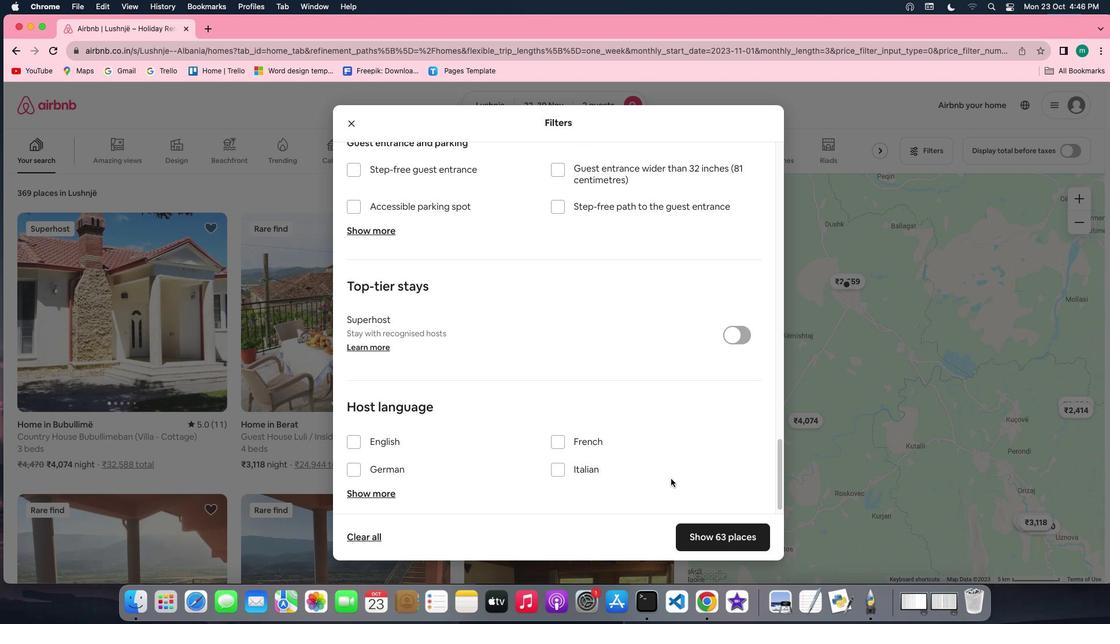
Action: Mouse scrolled (666, 475) with delta (9, -3)
Screenshot: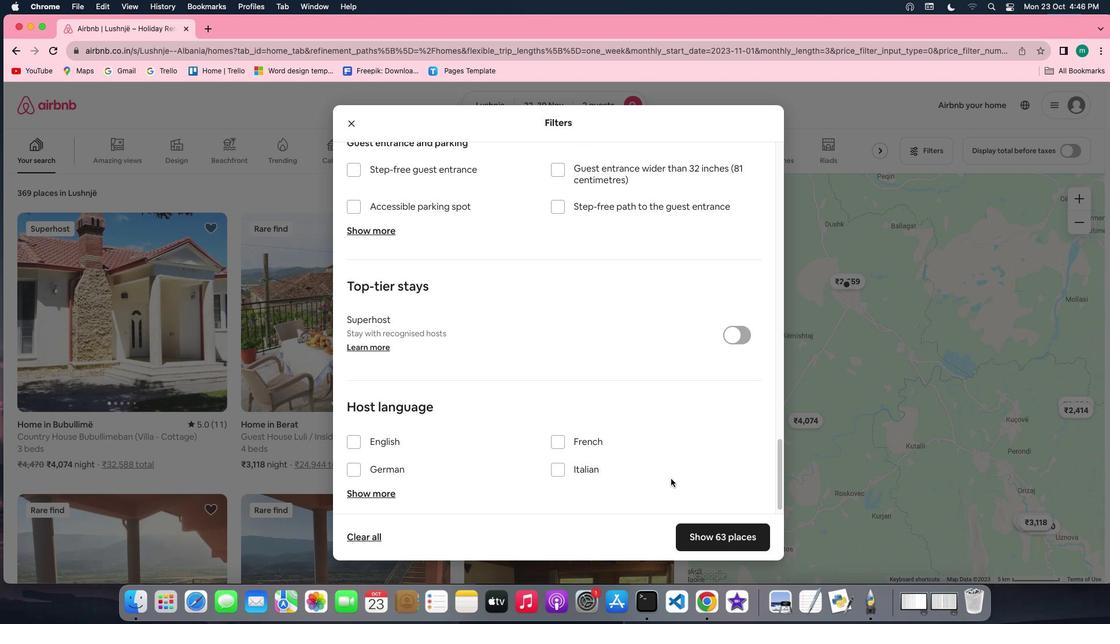 
Action: Mouse scrolled (666, 475) with delta (9, -4)
Screenshot: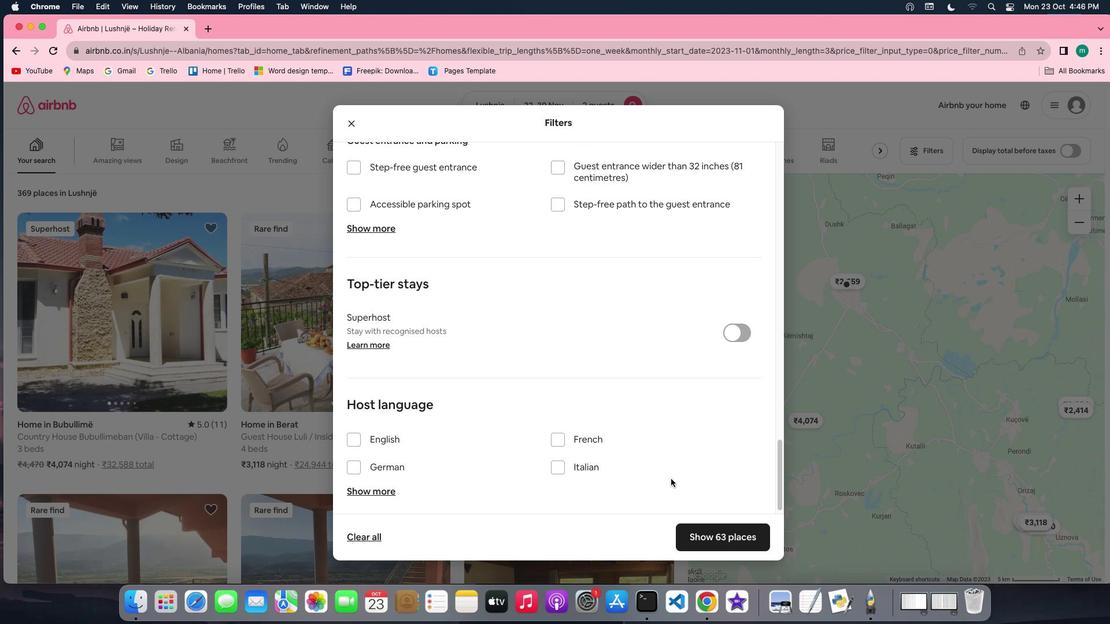 
Action: Mouse scrolled (666, 475) with delta (9, -5)
Screenshot: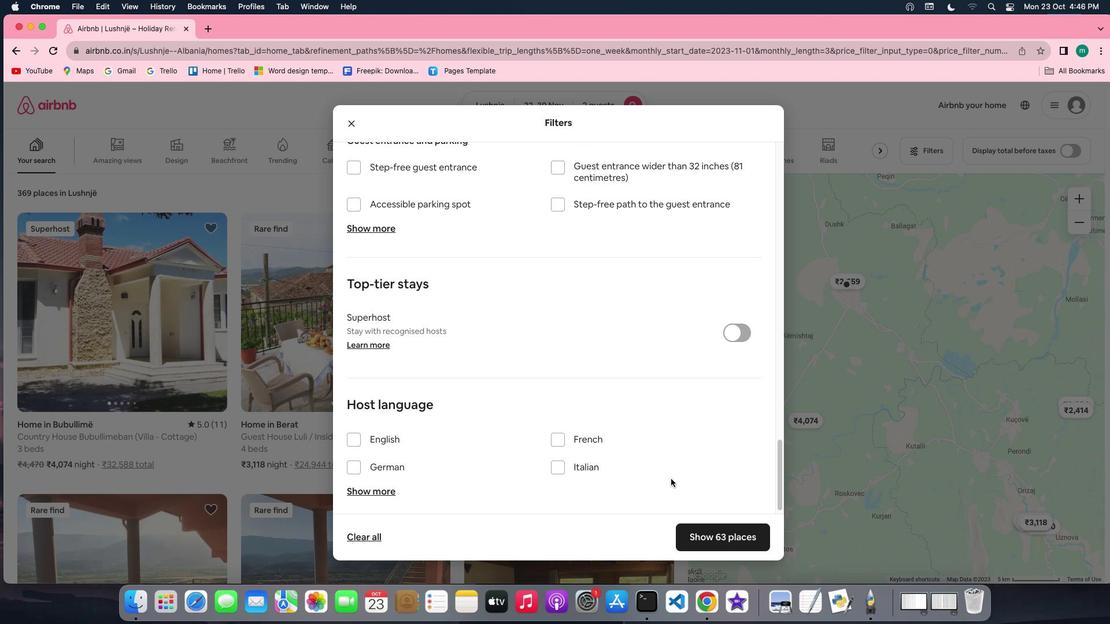 
Action: Mouse scrolled (666, 475) with delta (9, -6)
Screenshot: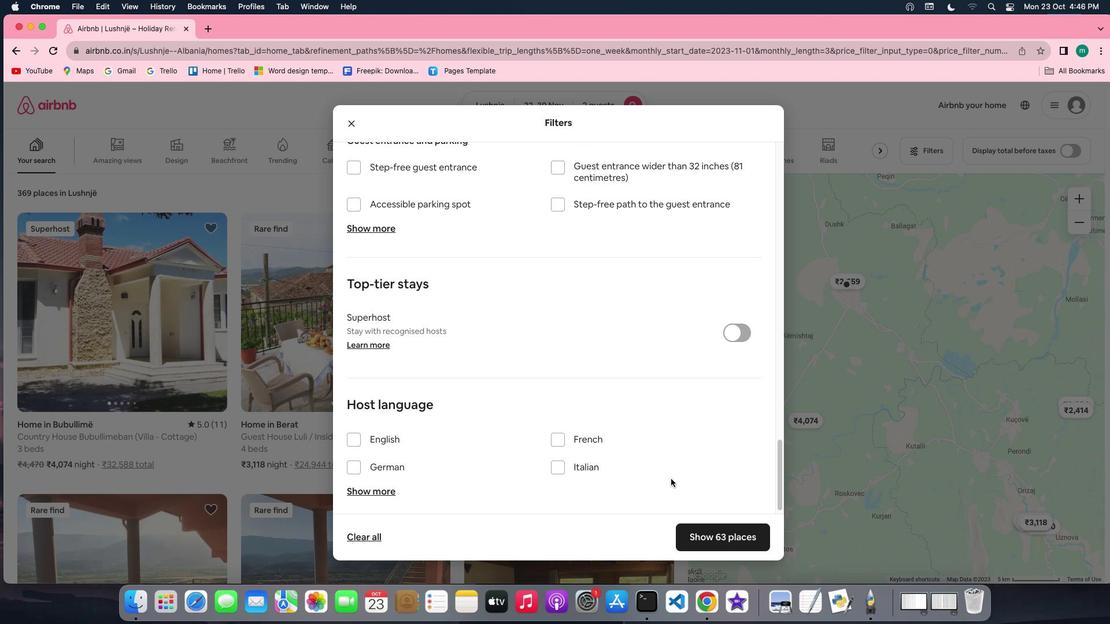 
Action: Mouse scrolled (666, 475) with delta (9, -6)
Screenshot: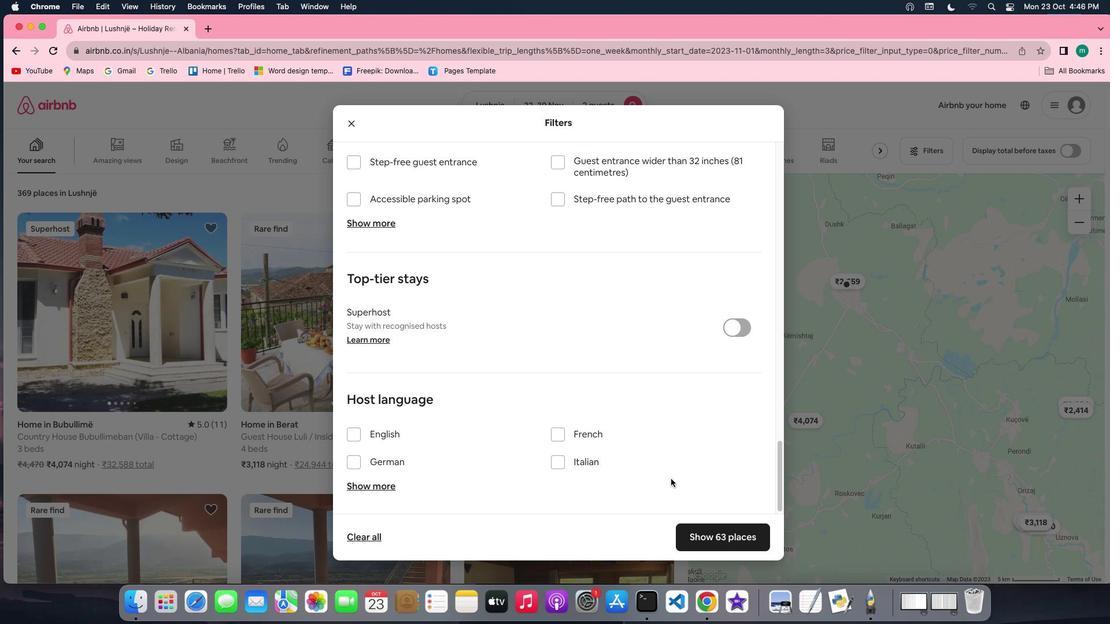 
Action: Mouse moved to (698, 528)
Screenshot: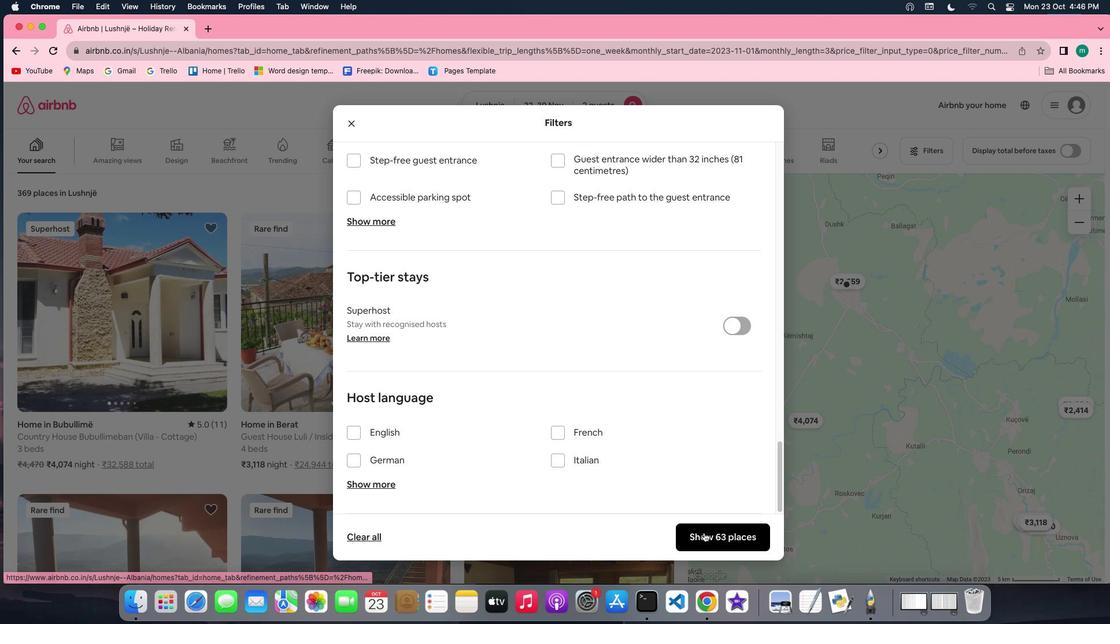 
Action: Mouse pressed left at (698, 528)
Screenshot: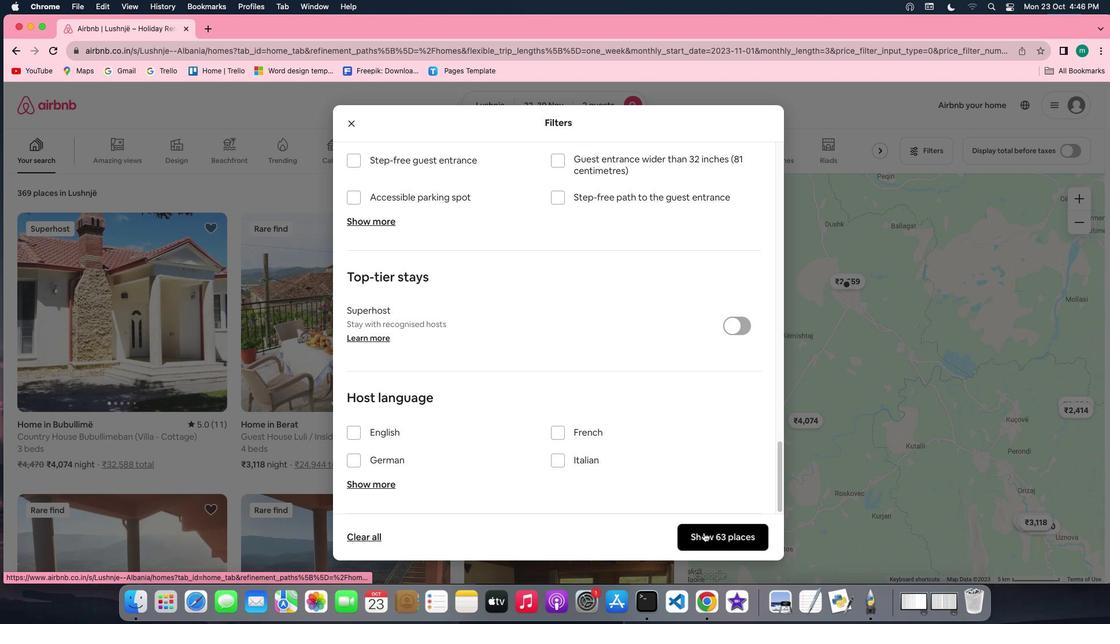 
Action: Mouse moved to (146, 372)
Screenshot: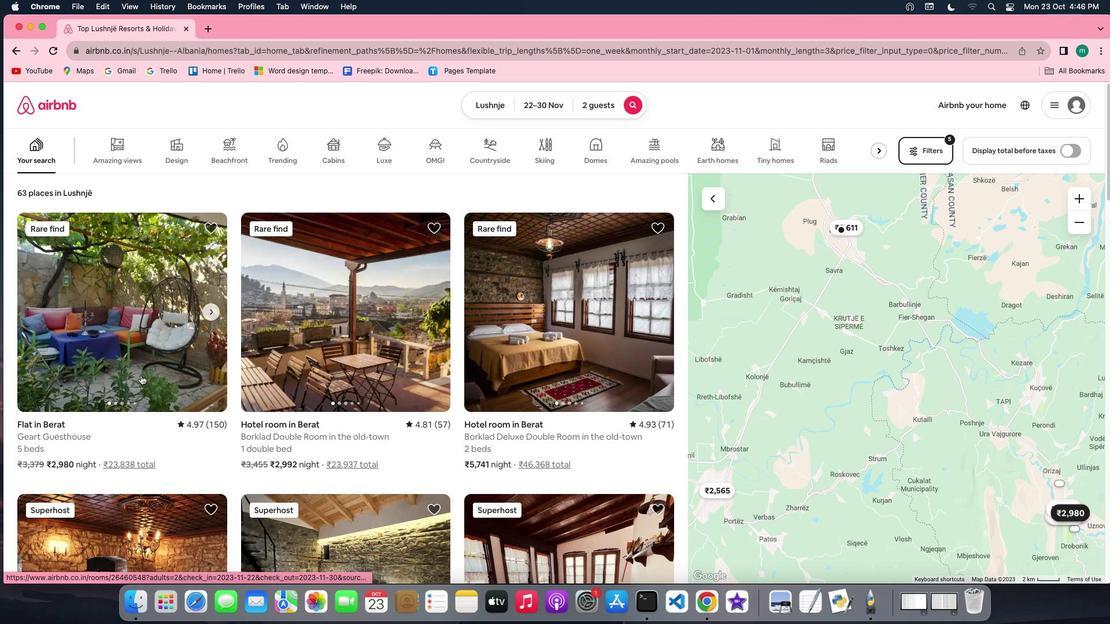 
Action: Mouse pressed left at (146, 372)
Screenshot: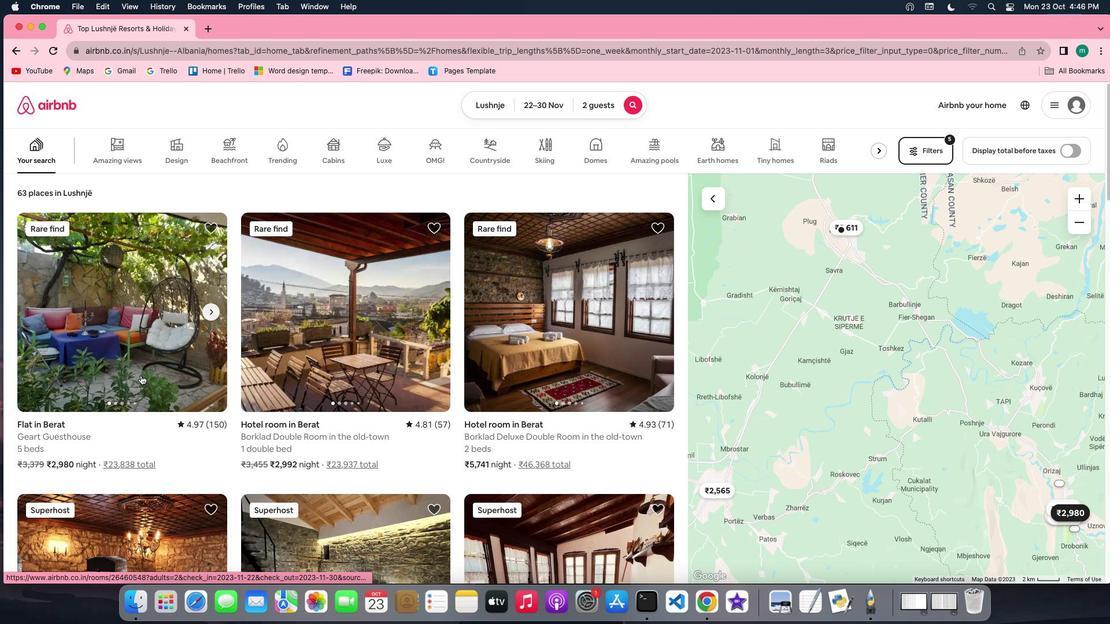 
Action: Mouse moved to (810, 424)
Screenshot: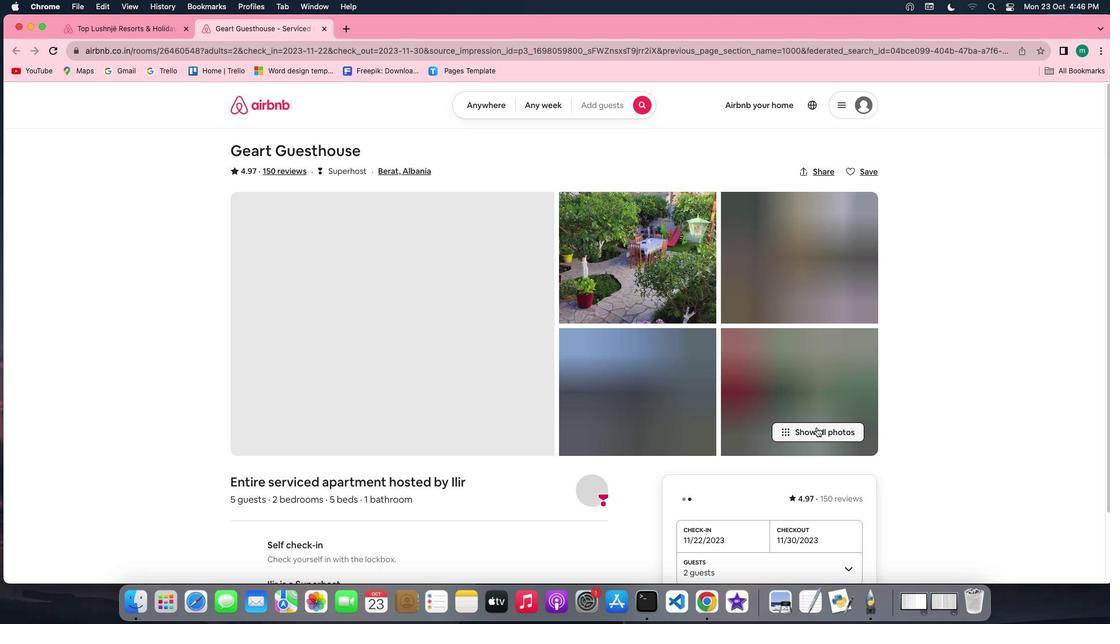
Action: Mouse pressed left at (810, 424)
Screenshot: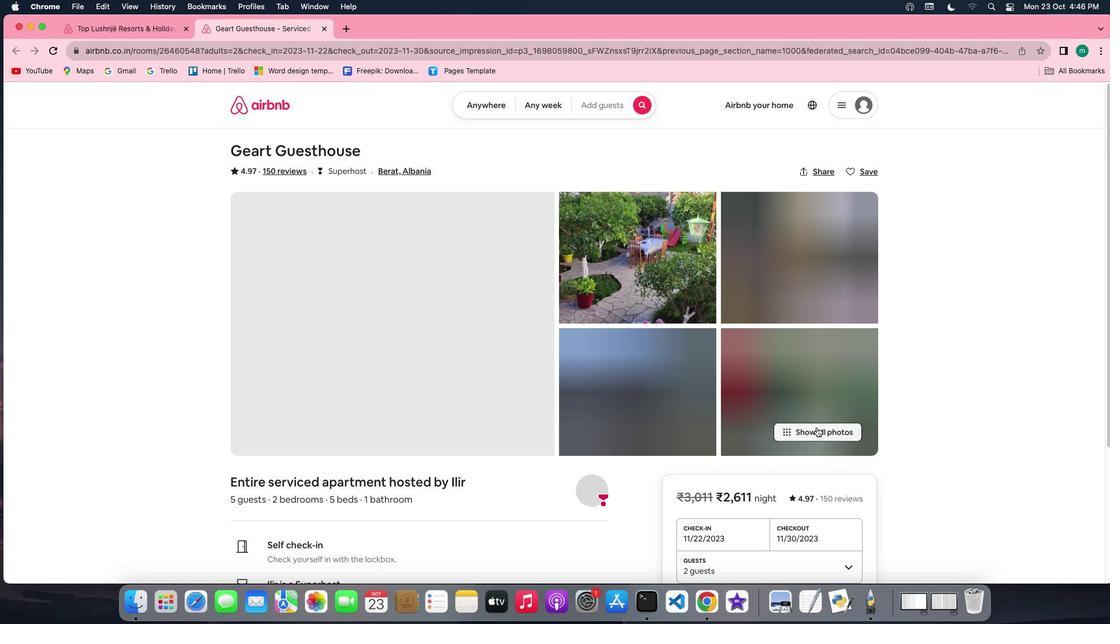 
Action: Mouse moved to (624, 410)
Screenshot: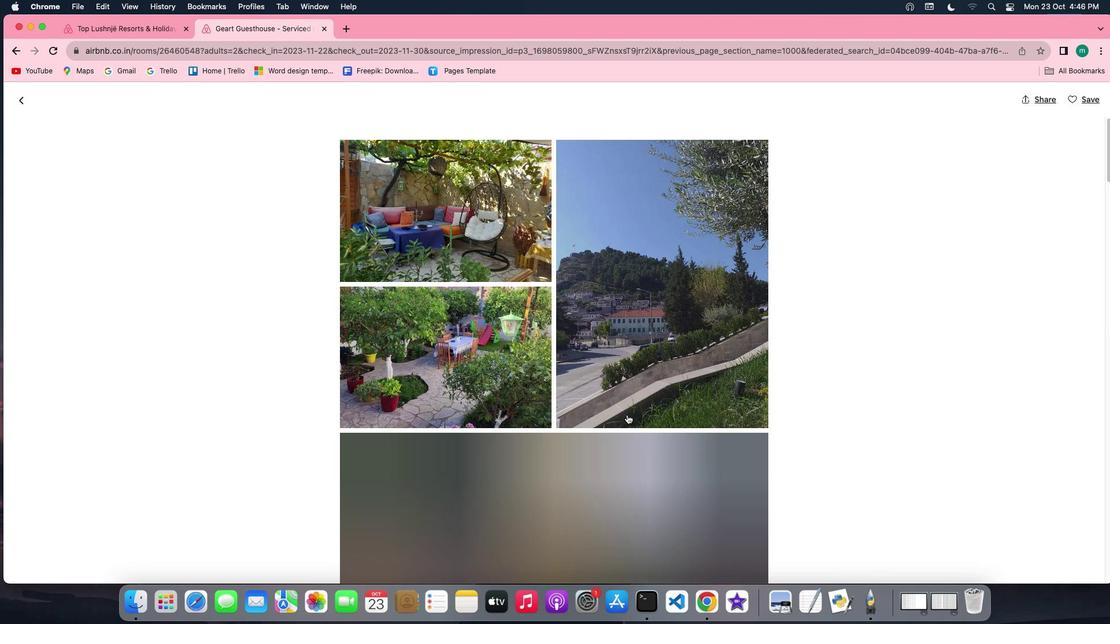 
Action: Mouse scrolled (624, 410) with delta (9, -3)
Screenshot: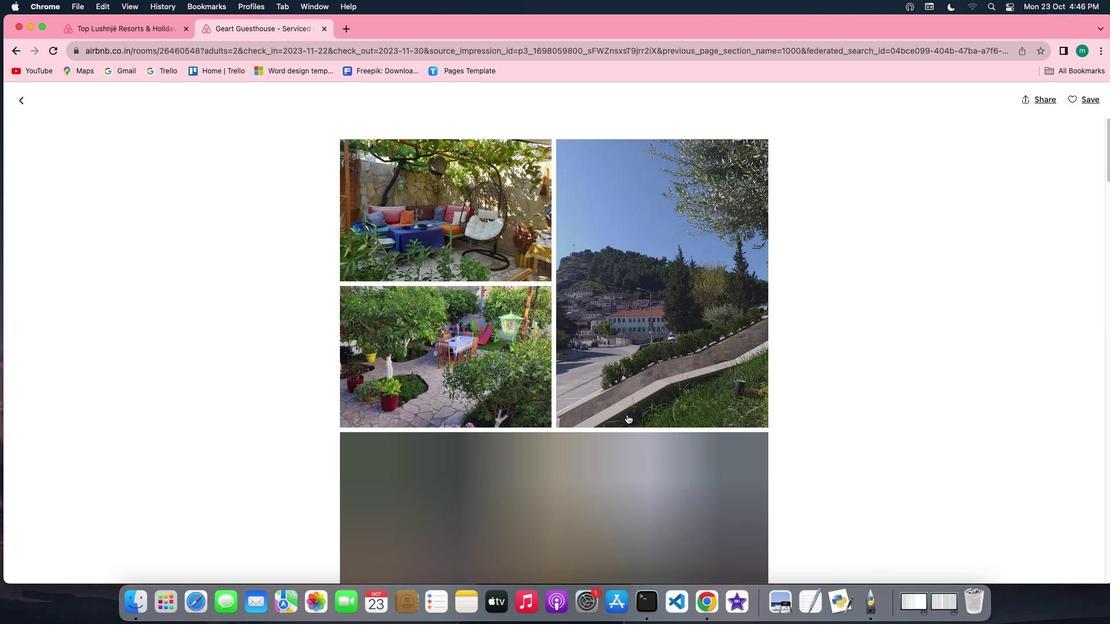 
Action: Mouse scrolled (624, 410) with delta (9, -3)
Screenshot: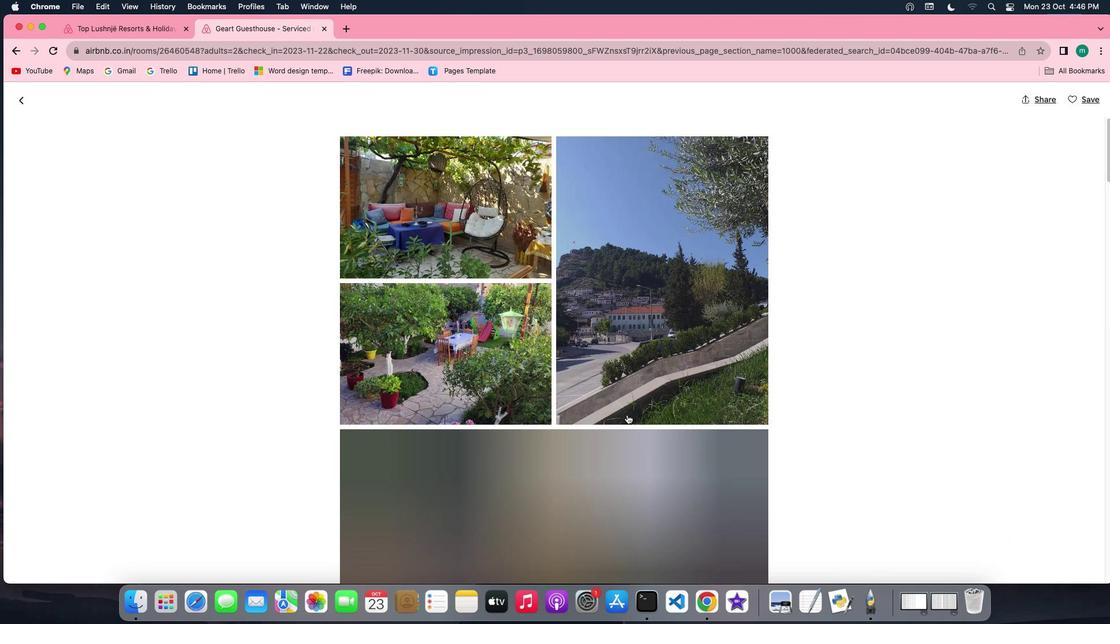 
Action: Mouse scrolled (624, 410) with delta (9, -3)
Screenshot: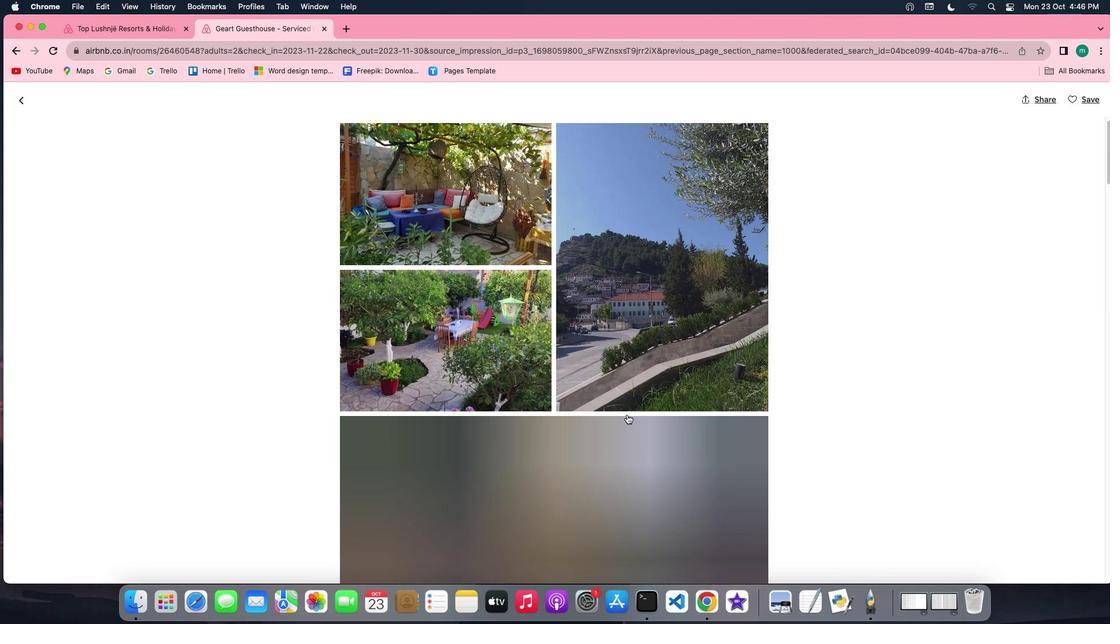 
Action: Mouse scrolled (624, 410) with delta (9, -3)
Screenshot: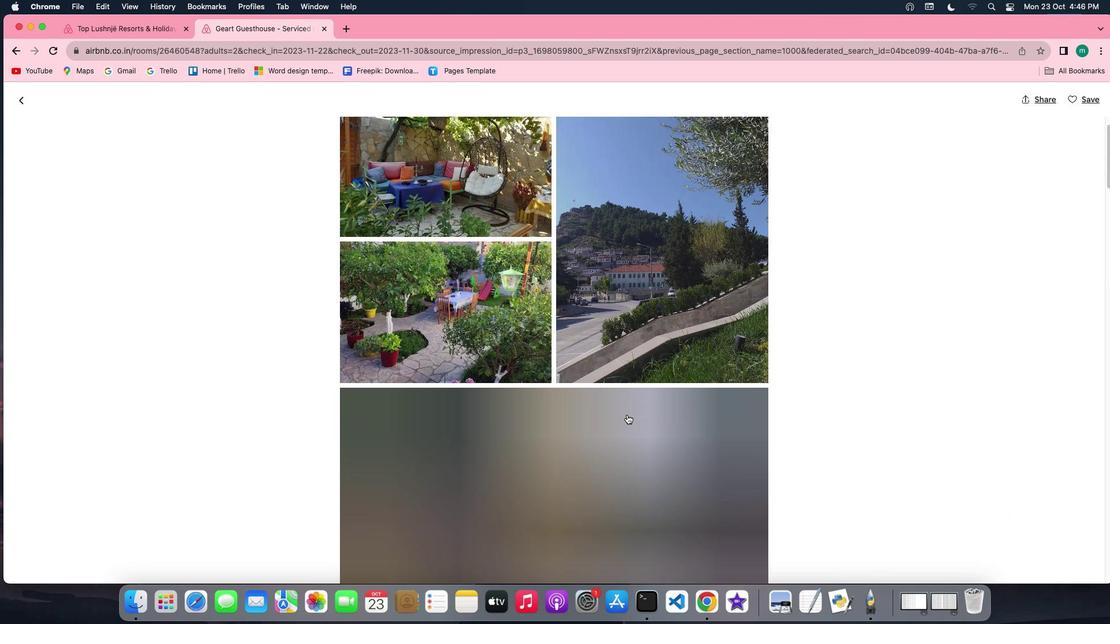 
Action: Mouse scrolled (624, 410) with delta (9, -3)
Screenshot: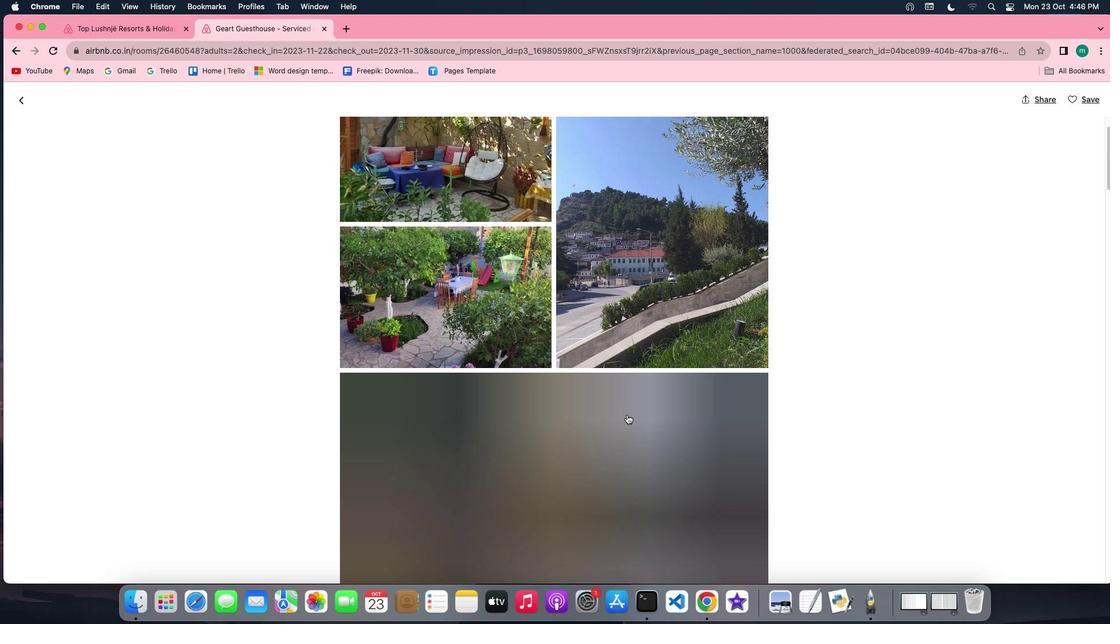 
Action: Mouse scrolled (624, 410) with delta (9, -3)
Screenshot: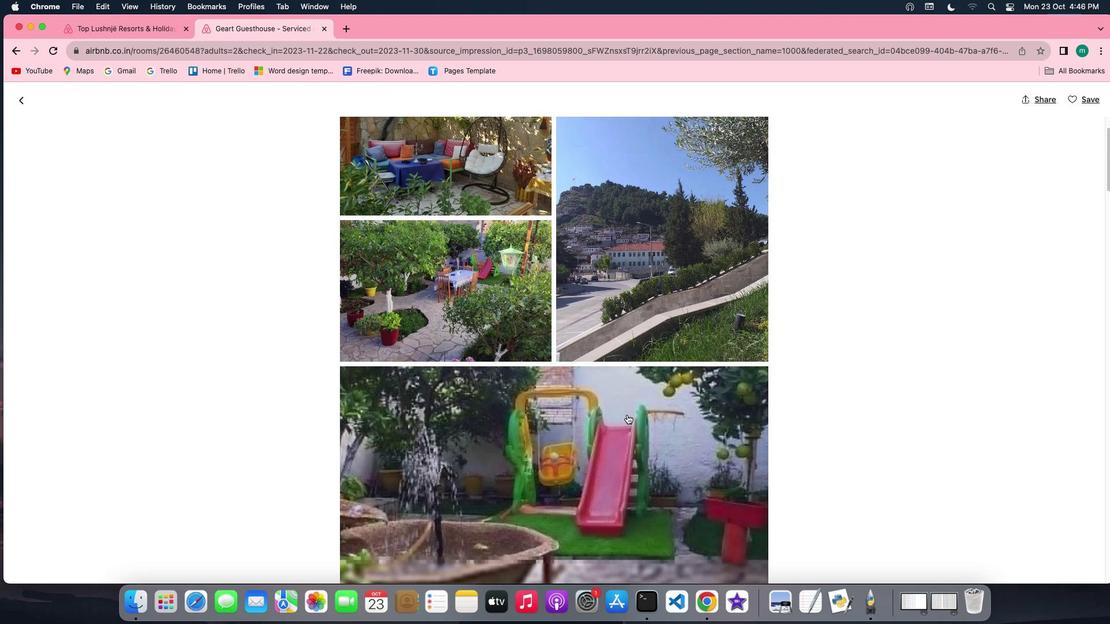 
Action: Mouse scrolled (624, 410) with delta (9, -3)
Screenshot: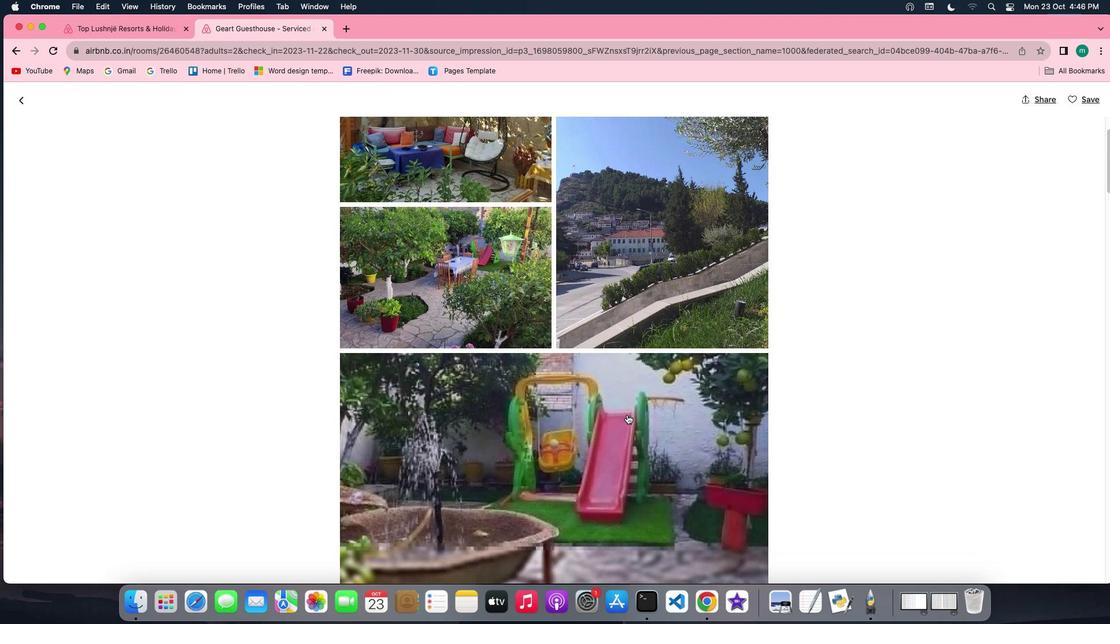 
Action: Mouse scrolled (624, 410) with delta (9, -3)
Screenshot: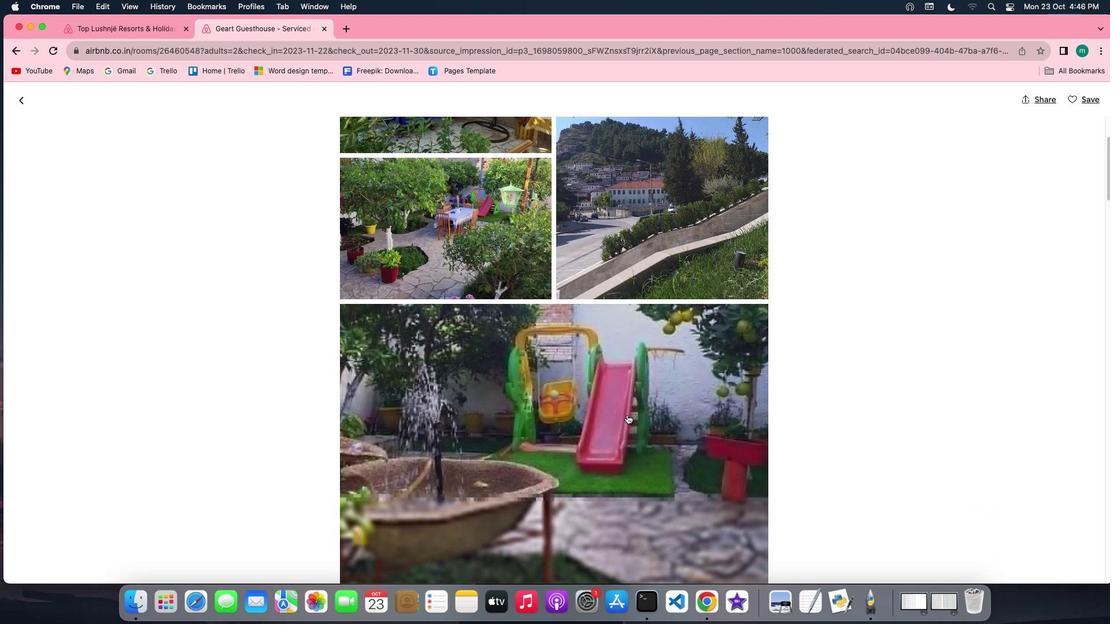 
Action: Mouse scrolled (624, 410) with delta (9, -3)
Screenshot: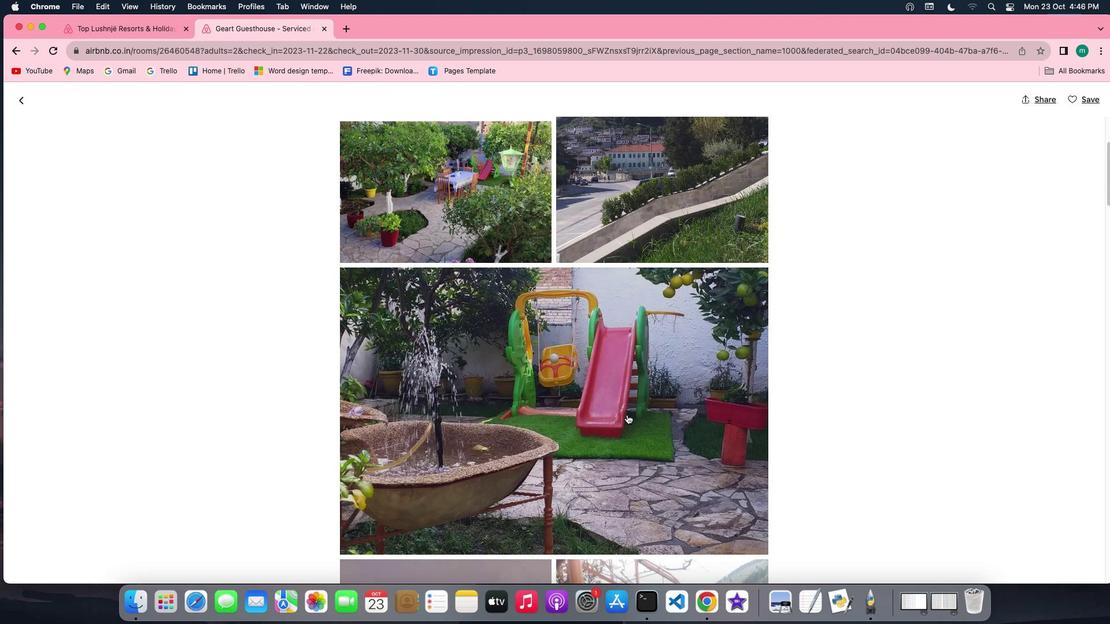 
Action: Mouse scrolled (624, 410) with delta (9, -3)
Screenshot: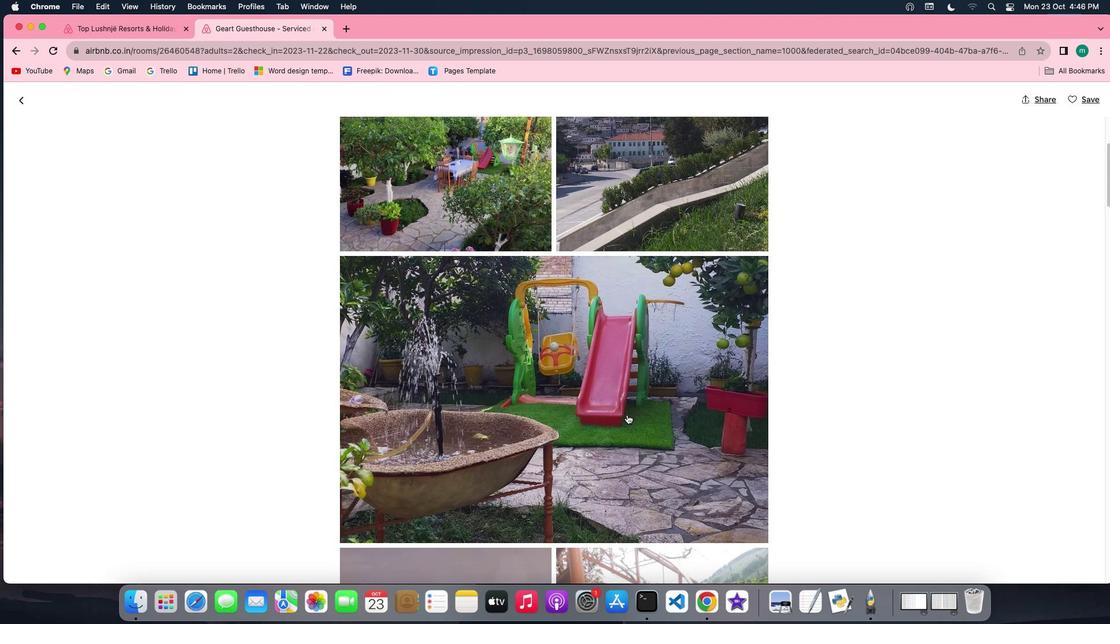 
Action: Mouse scrolled (624, 410) with delta (9, -4)
Screenshot: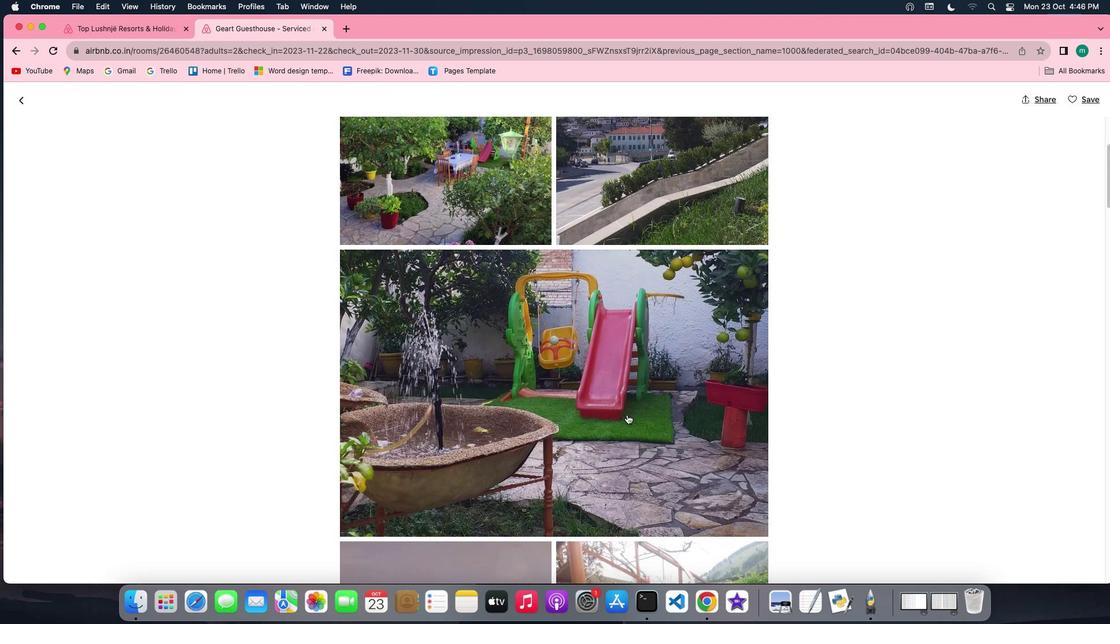 
Action: Mouse scrolled (624, 410) with delta (9, -4)
Screenshot: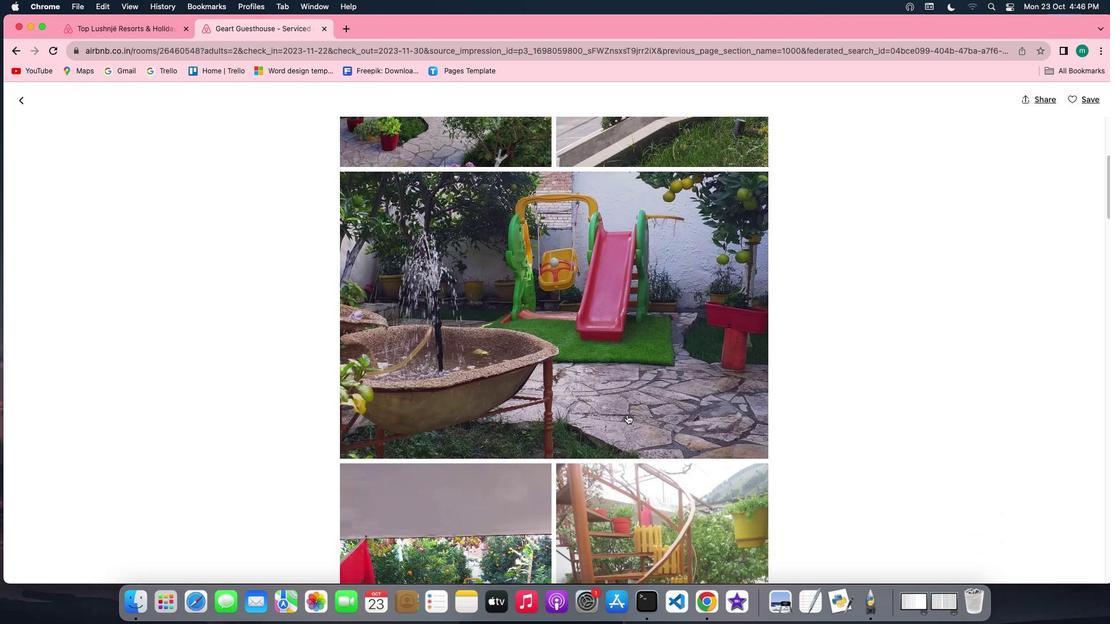 
Action: Mouse scrolled (624, 410) with delta (9, -3)
Screenshot: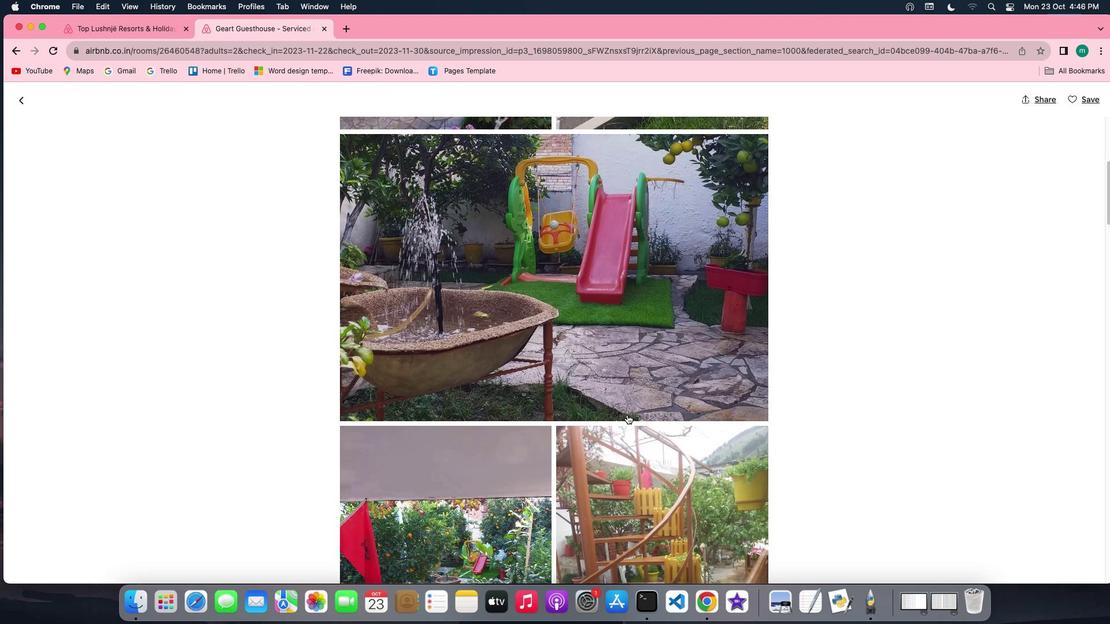 
Action: Mouse scrolled (624, 410) with delta (9, -3)
Screenshot: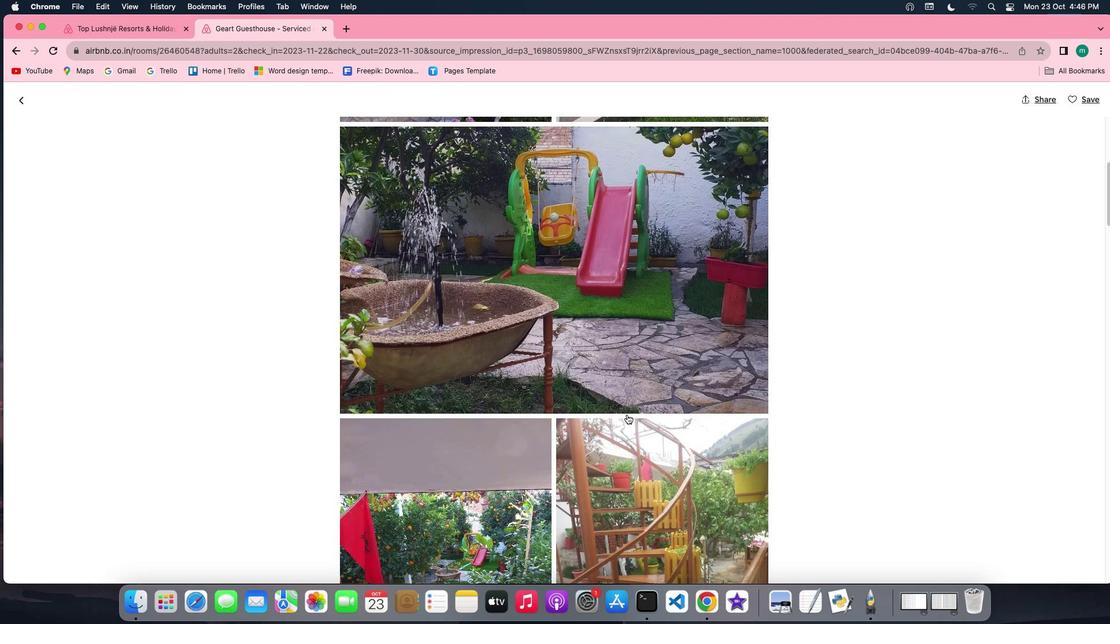 
Action: Mouse scrolled (624, 410) with delta (9, -4)
Screenshot: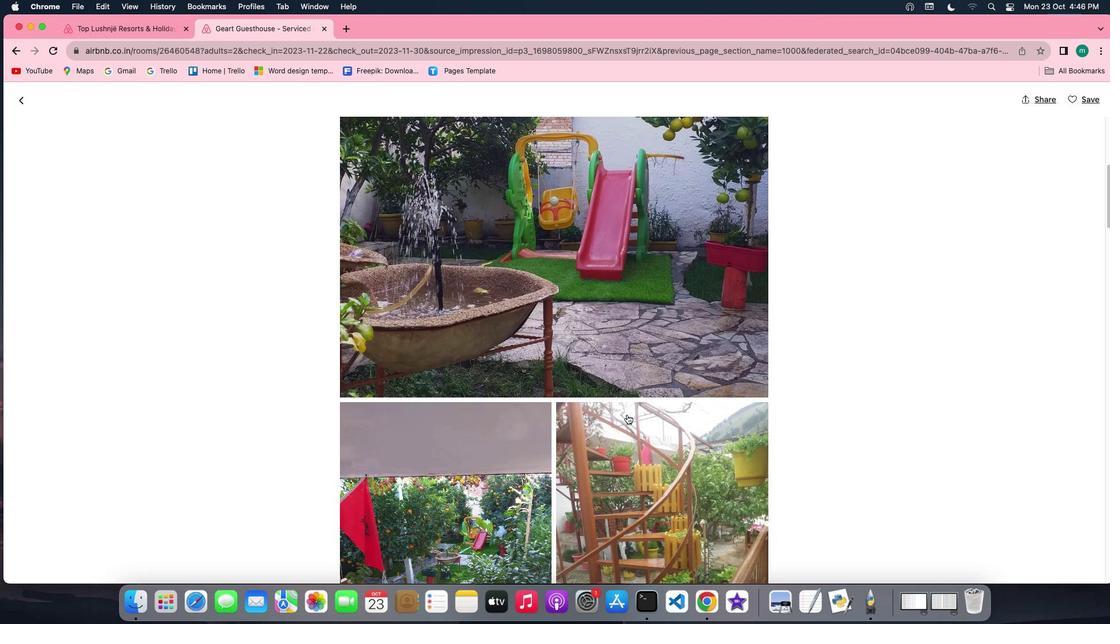 
Action: Mouse scrolled (624, 410) with delta (9, -4)
Screenshot: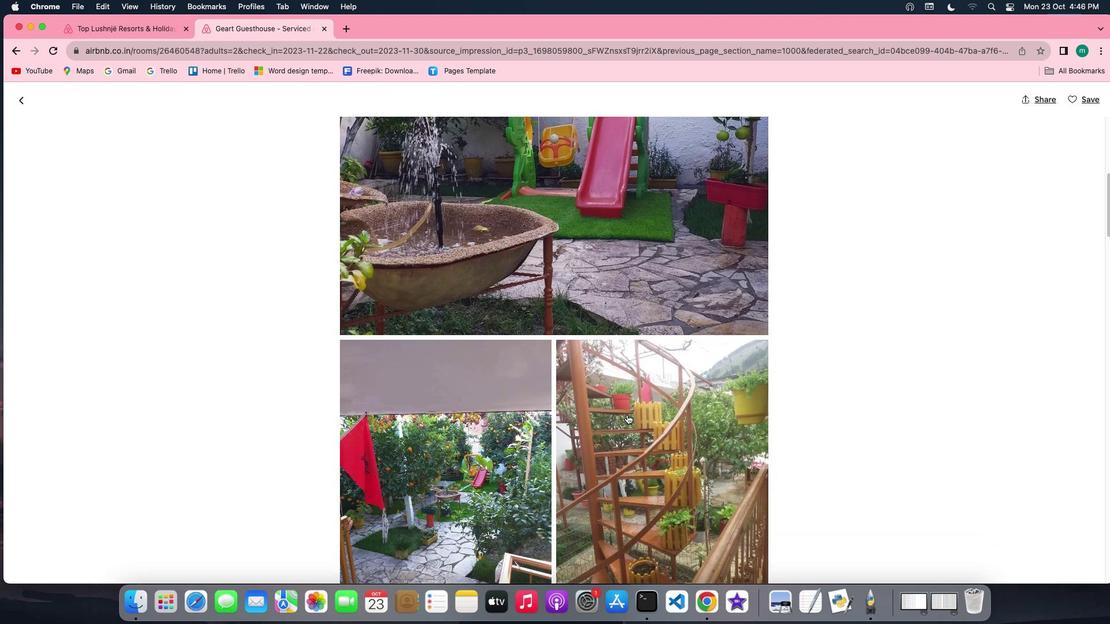 
Action: Mouse scrolled (624, 410) with delta (9, -3)
Screenshot: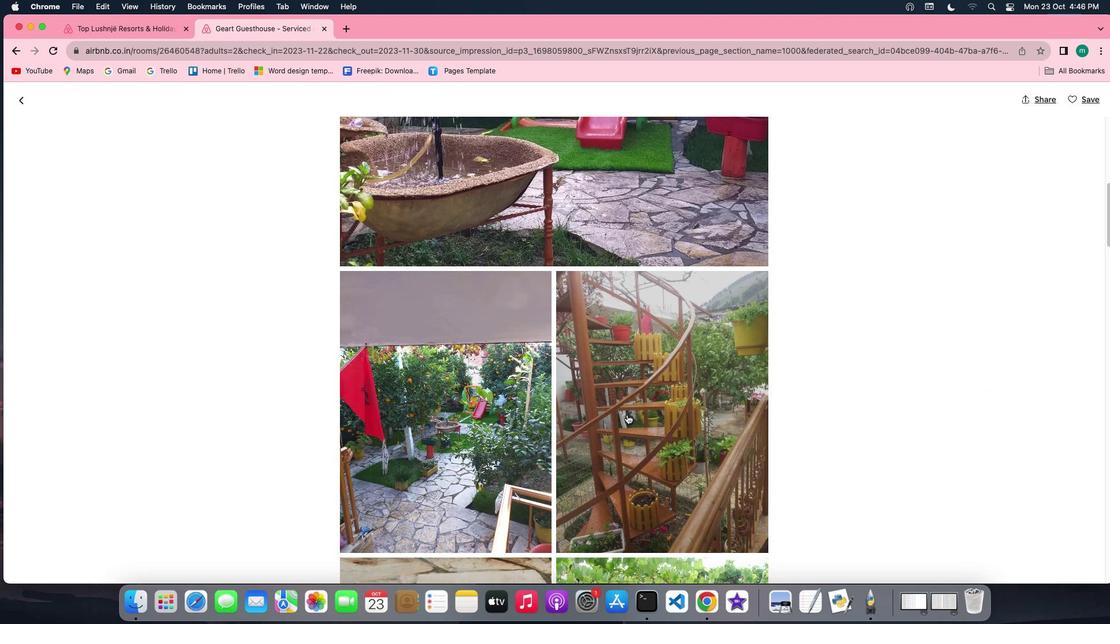 
Action: Mouse scrolled (624, 410) with delta (9, -3)
Screenshot: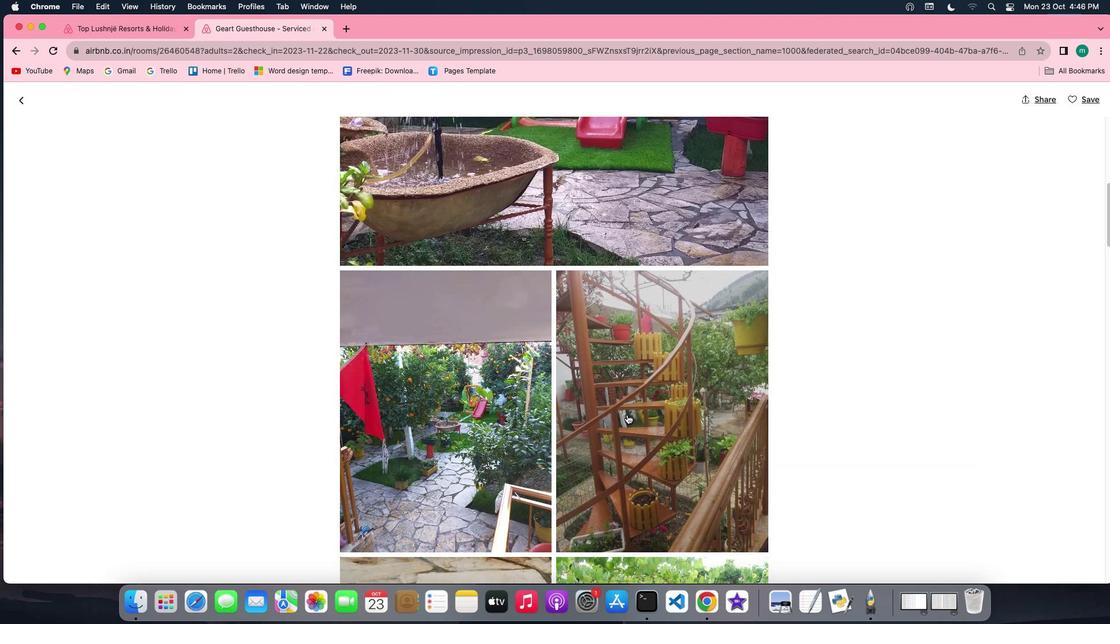 
Action: Mouse scrolled (624, 410) with delta (9, -4)
Screenshot: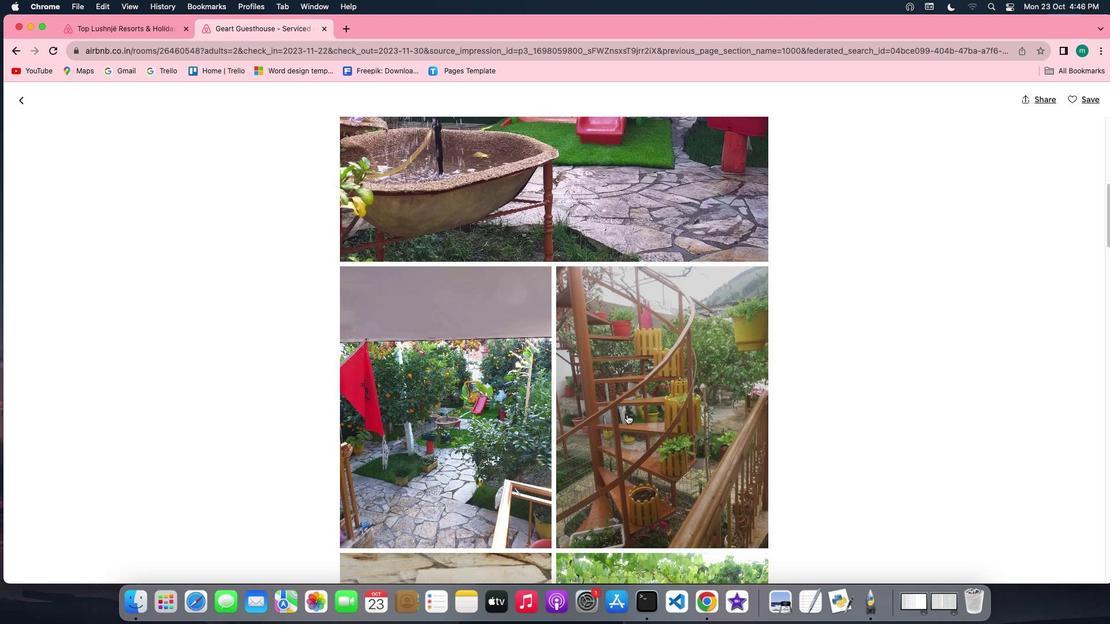 
Action: Mouse scrolled (624, 410) with delta (9, -4)
Screenshot: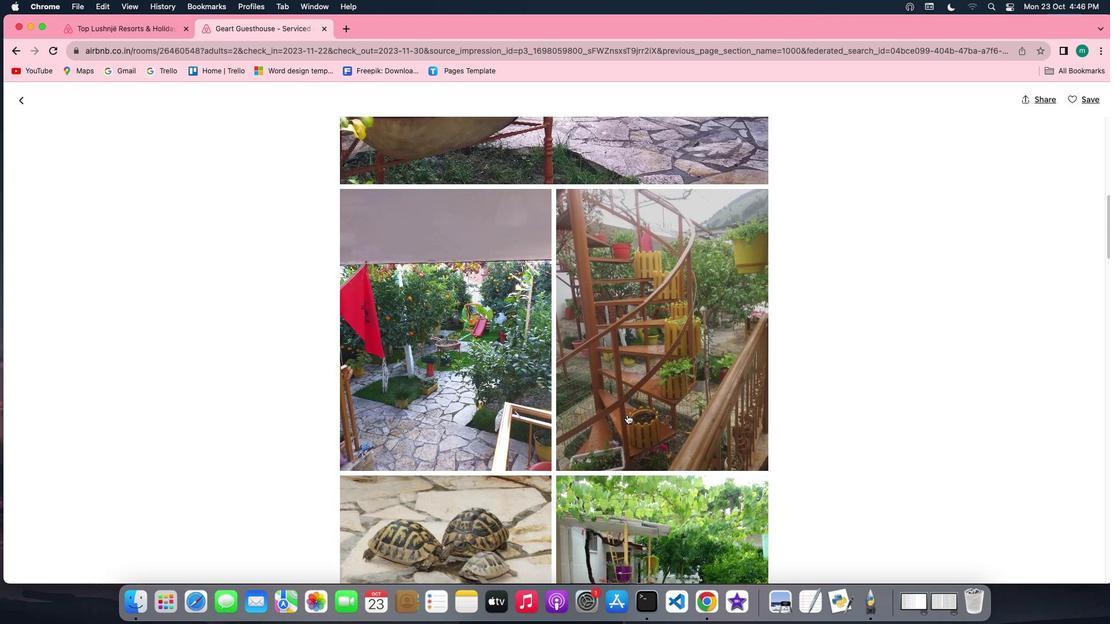 
Action: Mouse scrolled (624, 410) with delta (9, -3)
Screenshot: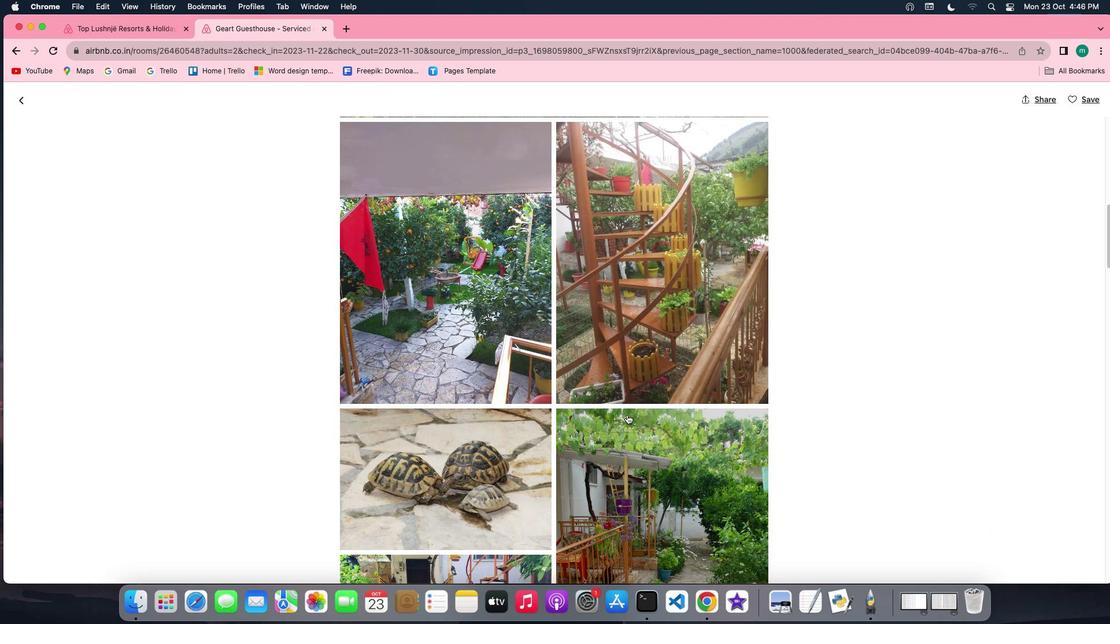 
Action: Mouse scrolled (624, 410) with delta (9, -3)
Screenshot: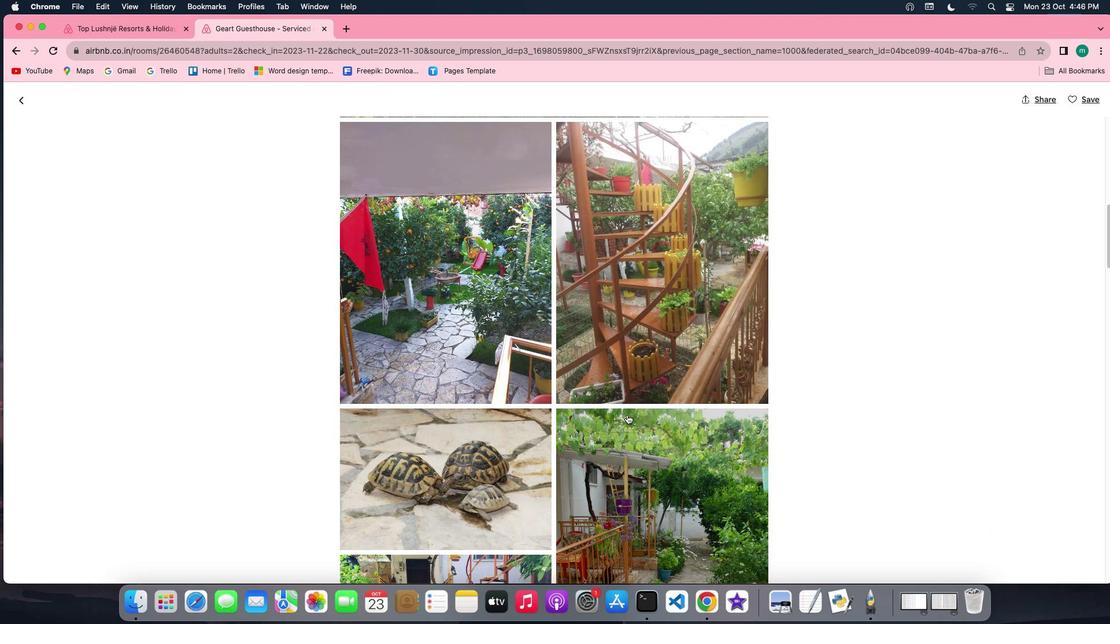 
Action: Mouse scrolled (624, 410) with delta (9, -4)
Screenshot: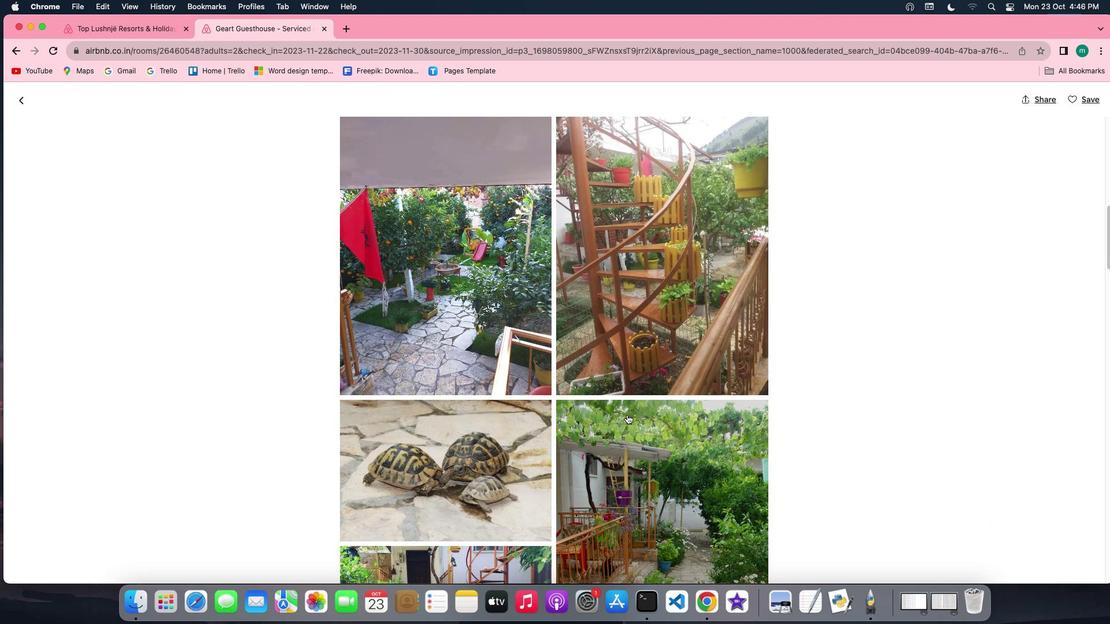 
Action: Mouse scrolled (624, 410) with delta (9, -4)
Screenshot: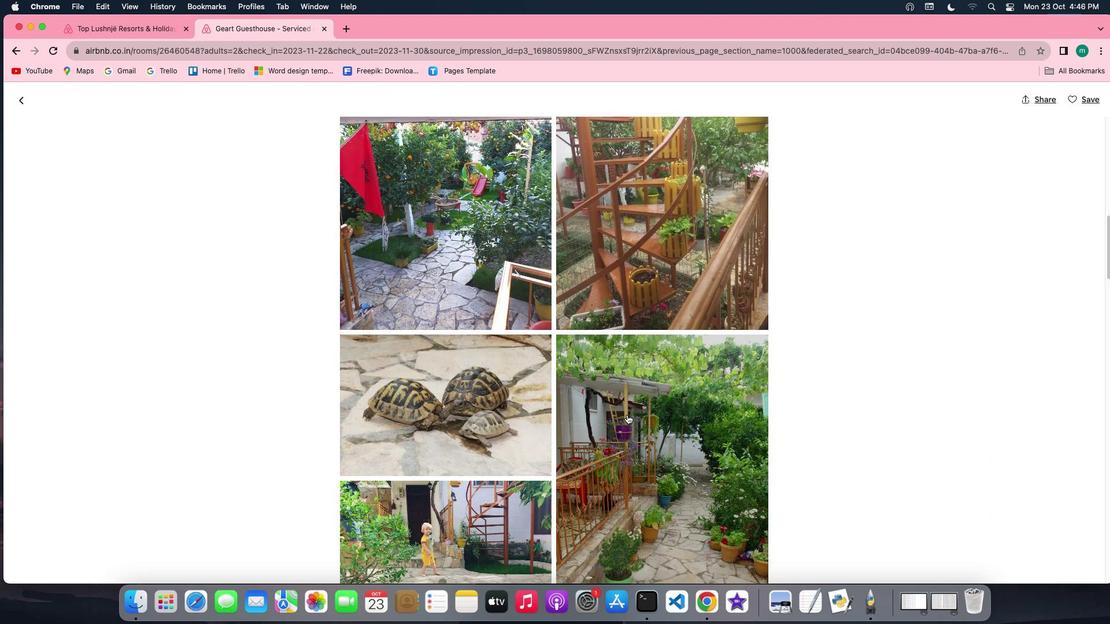 
Action: Mouse scrolled (624, 410) with delta (9, -3)
Screenshot: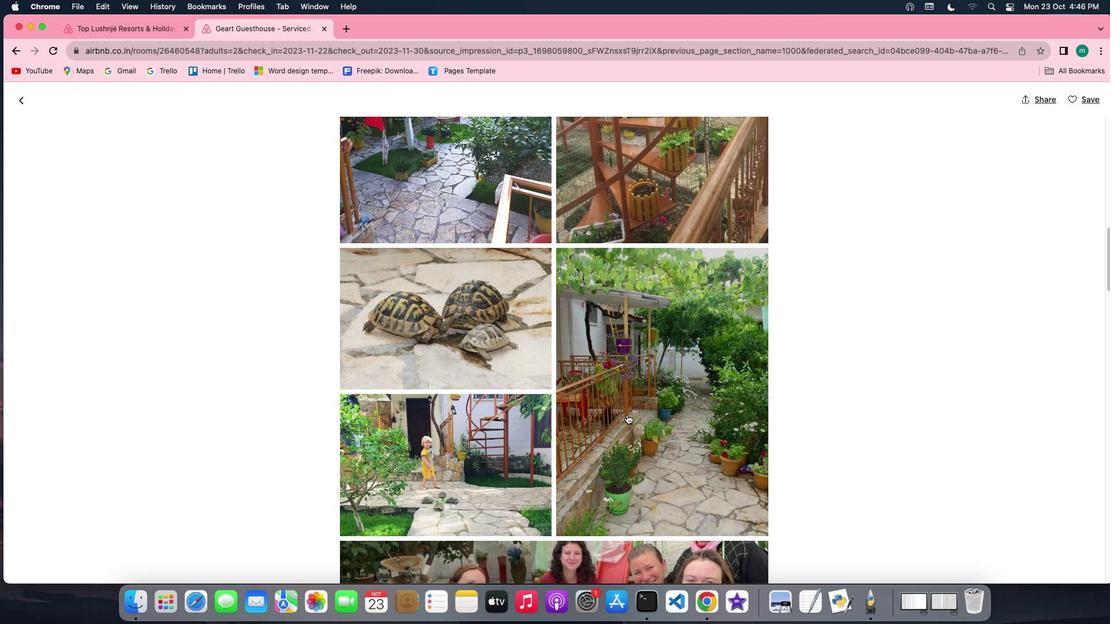 
Action: Mouse scrolled (624, 410) with delta (9, -3)
Screenshot: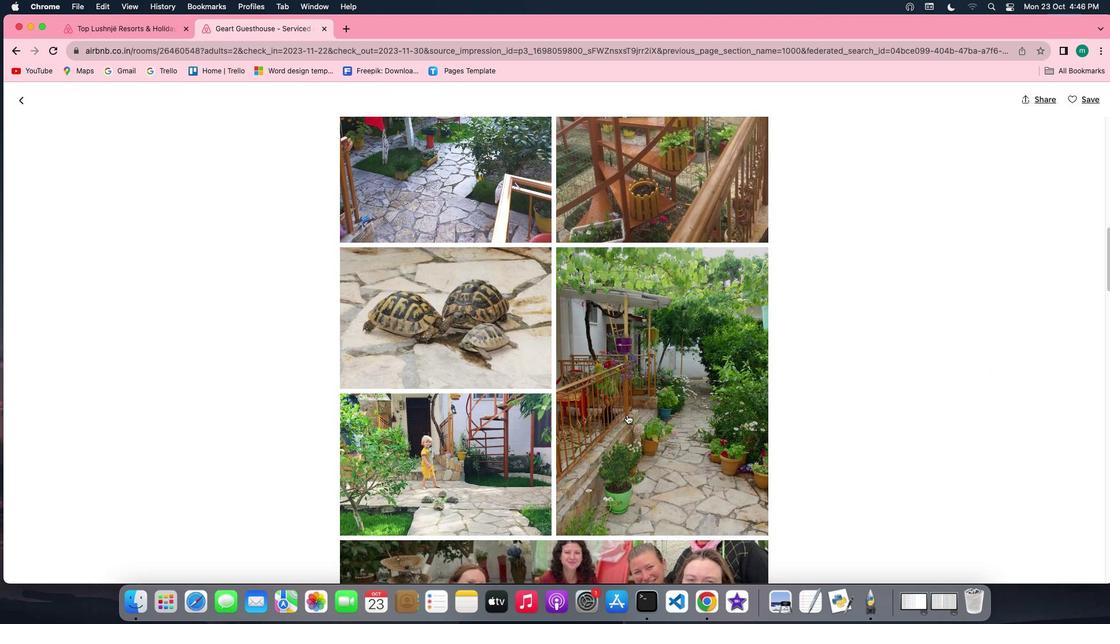 
Action: Mouse scrolled (624, 410) with delta (9, -4)
Screenshot: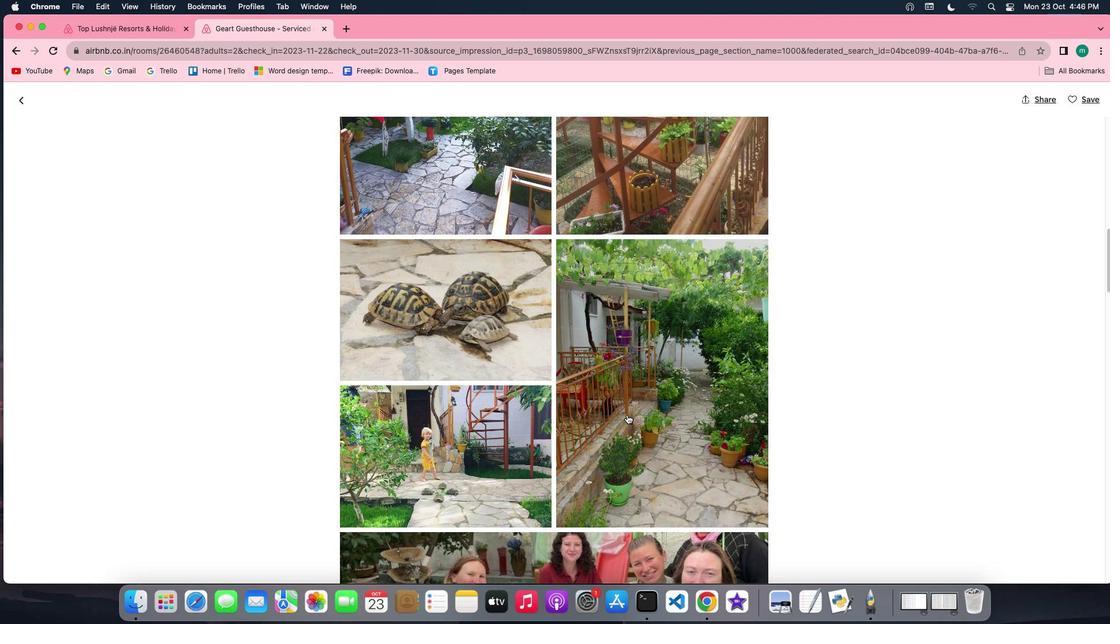 
Action: Mouse scrolled (624, 410) with delta (9, -4)
Screenshot: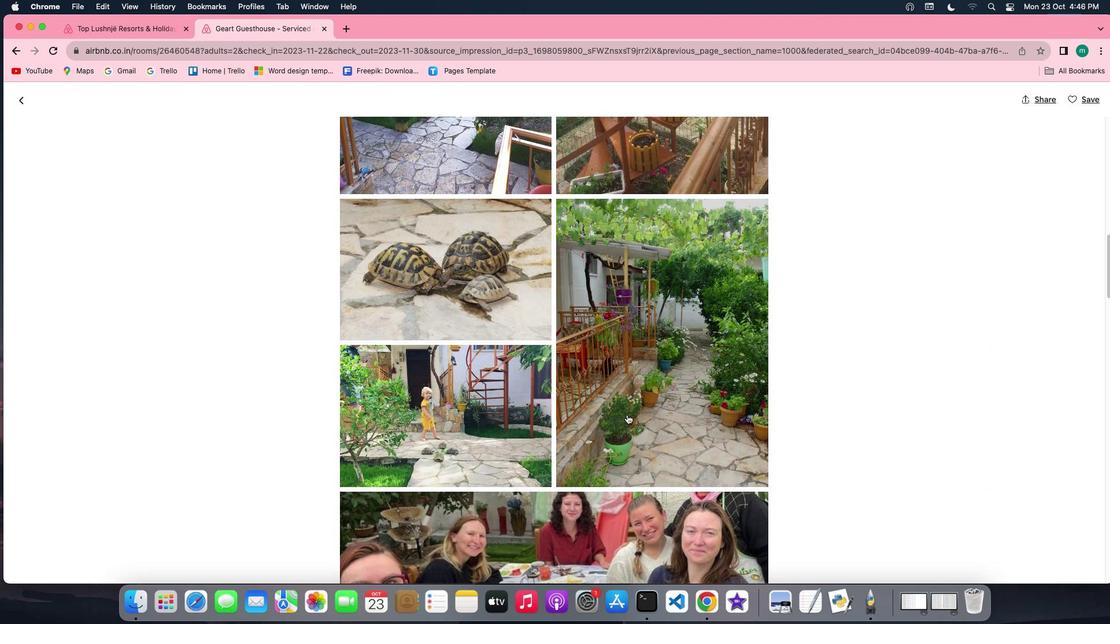 
Action: Mouse scrolled (624, 410) with delta (9, -3)
Screenshot: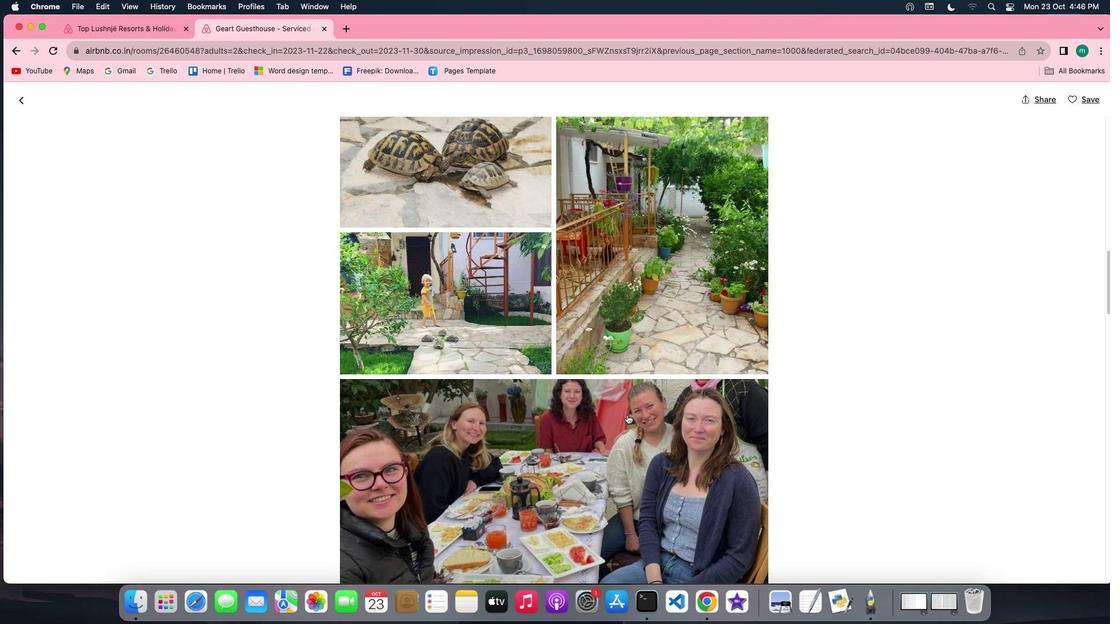 
Action: Mouse scrolled (624, 410) with delta (9, -3)
Screenshot: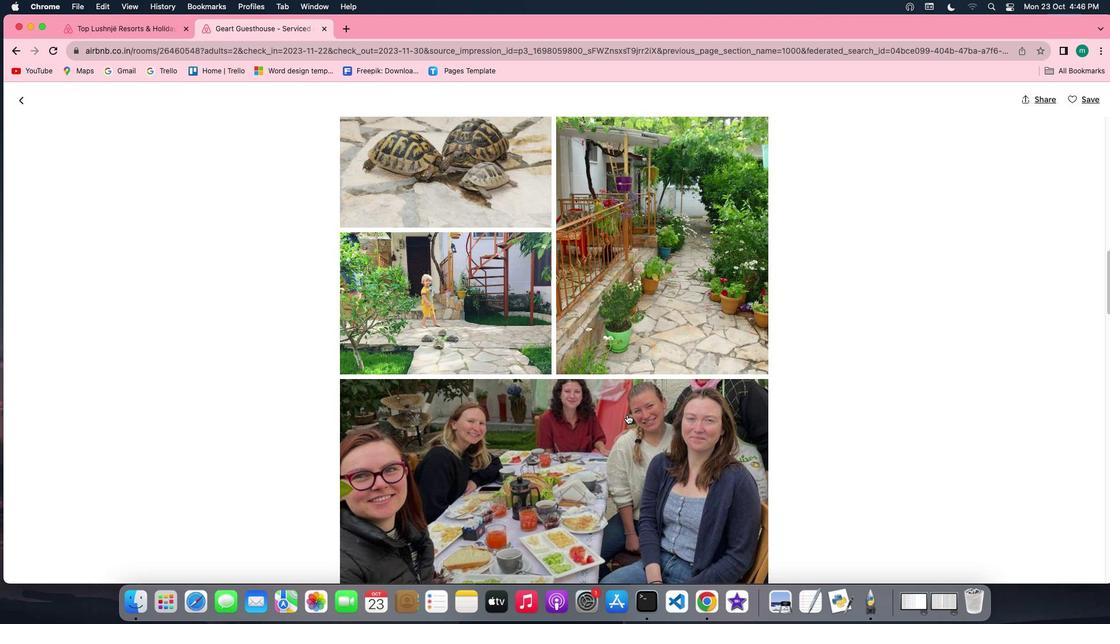 
Action: Mouse scrolled (624, 410) with delta (9, -4)
Screenshot: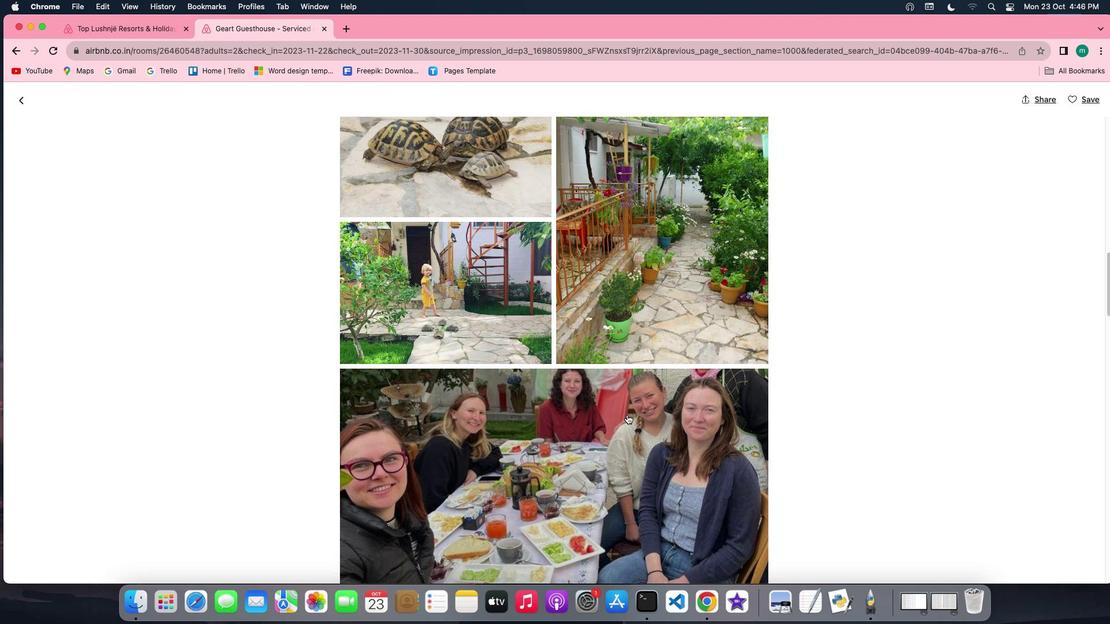
Action: Mouse scrolled (624, 410) with delta (9, -4)
Screenshot: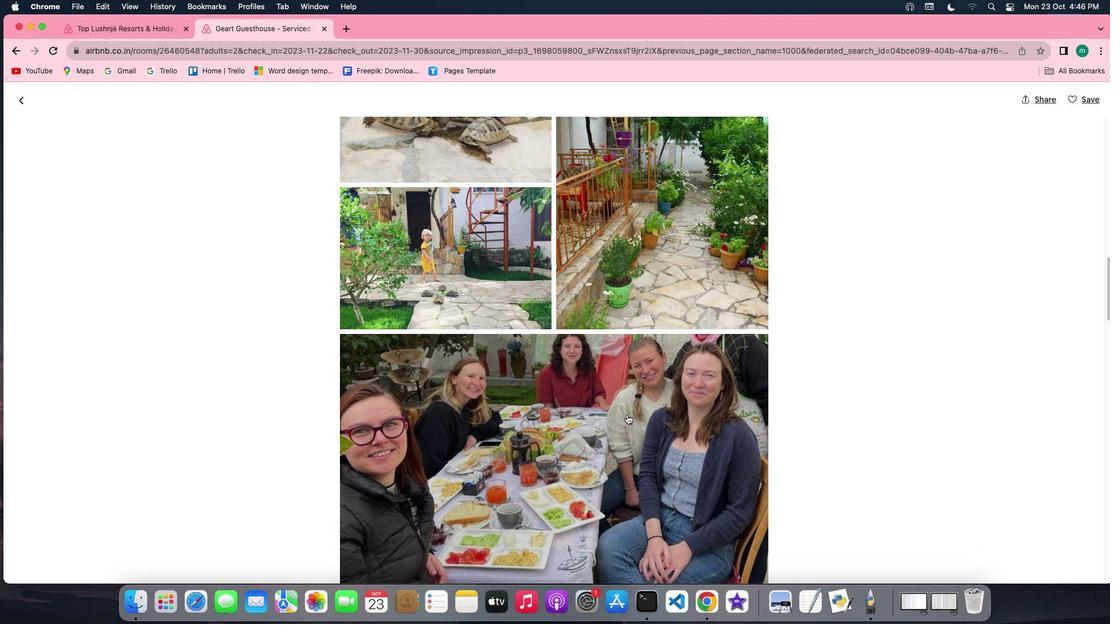 
Action: Mouse scrolled (624, 410) with delta (9, -3)
Screenshot: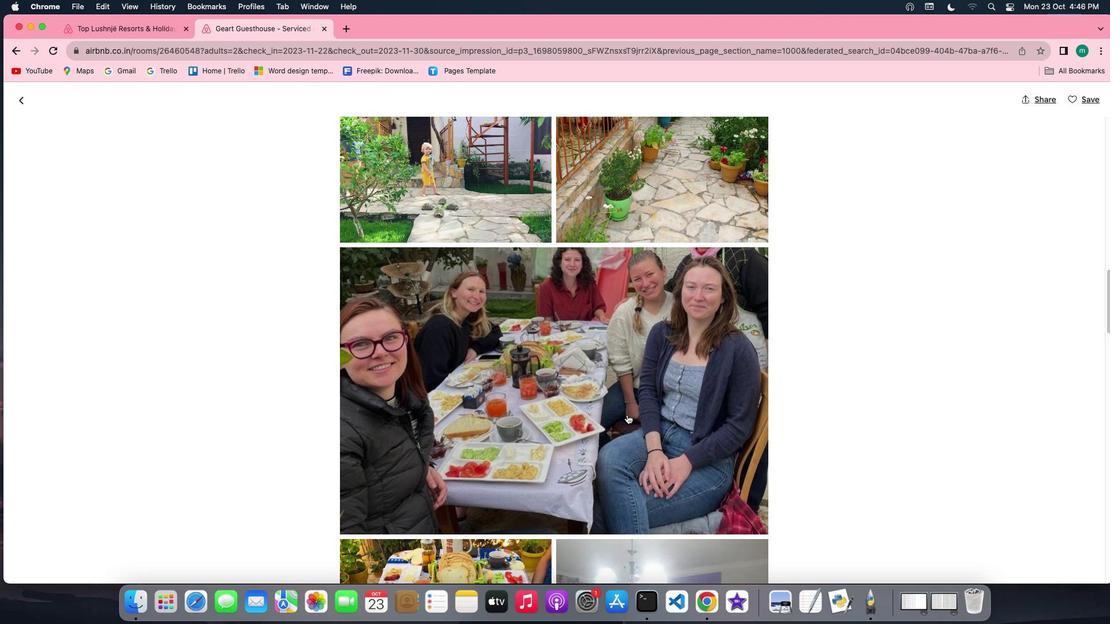 
Action: Mouse scrolled (624, 410) with delta (9, -3)
Screenshot: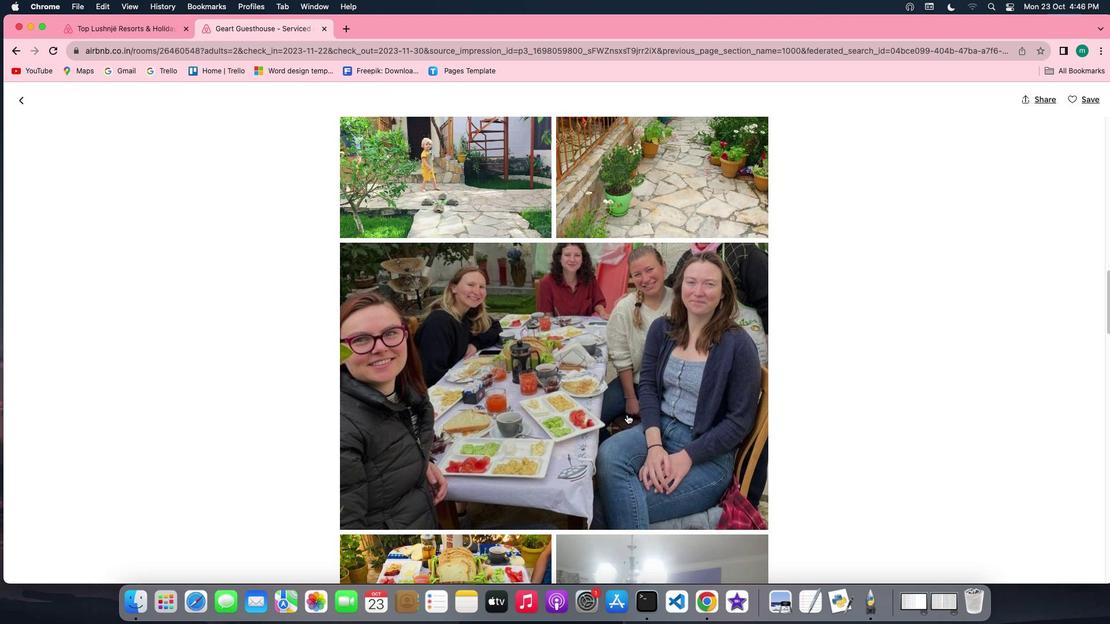
Action: Mouse scrolled (624, 410) with delta (9, -4)
Screenshot: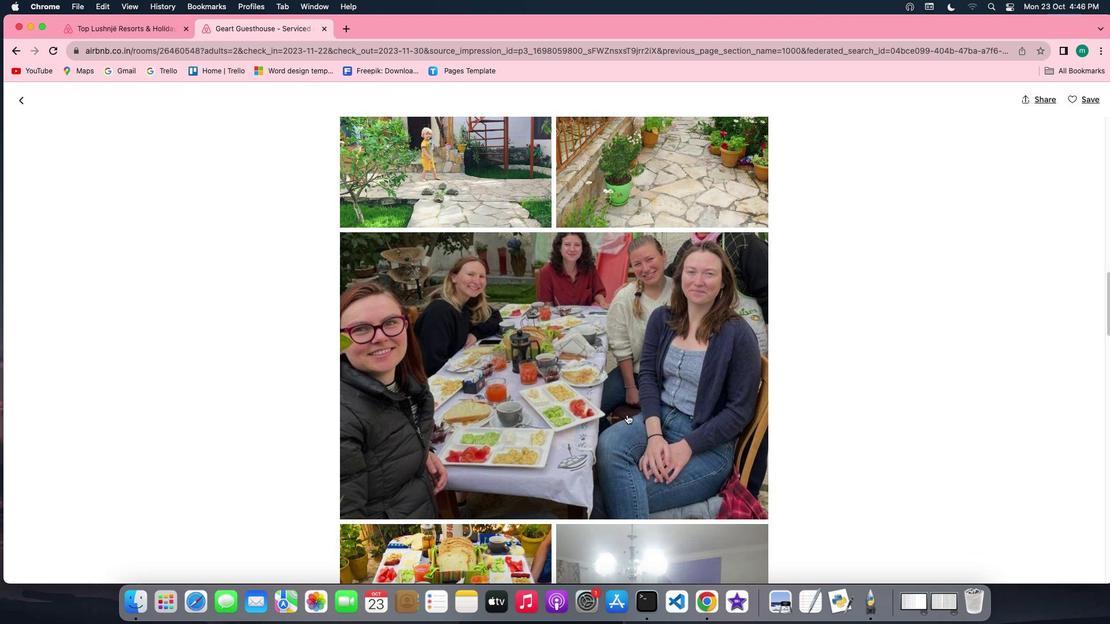 
Action: Mouse scrolled (624, 410) with delta (9, -4)
Screenshot: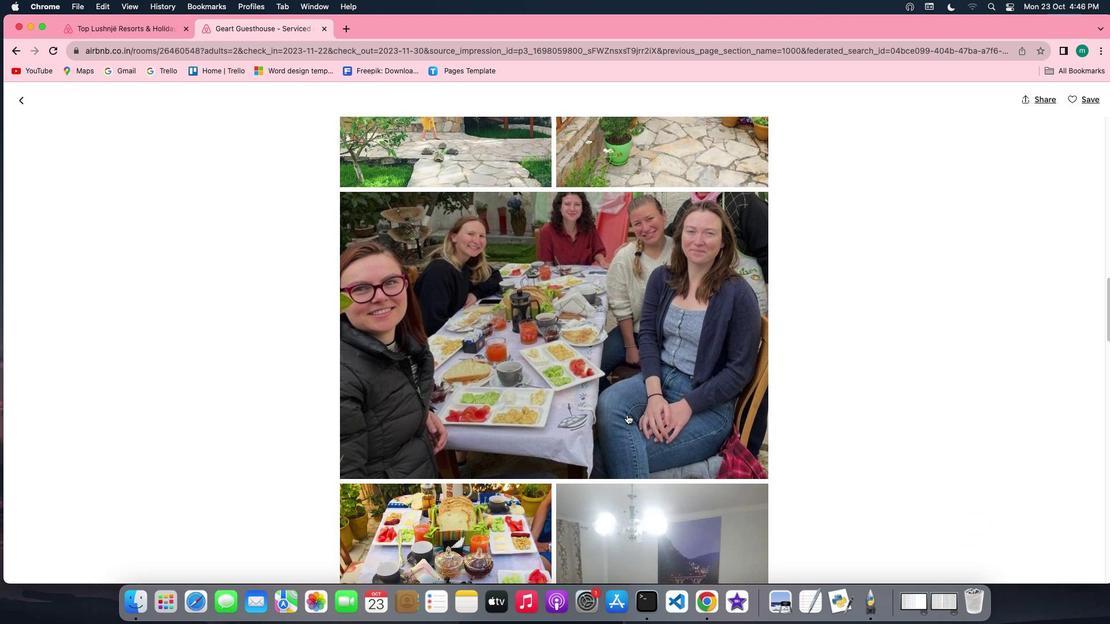 
Action: Mouse scrolled (624, 410) with delta (9, -4)
Screenshot: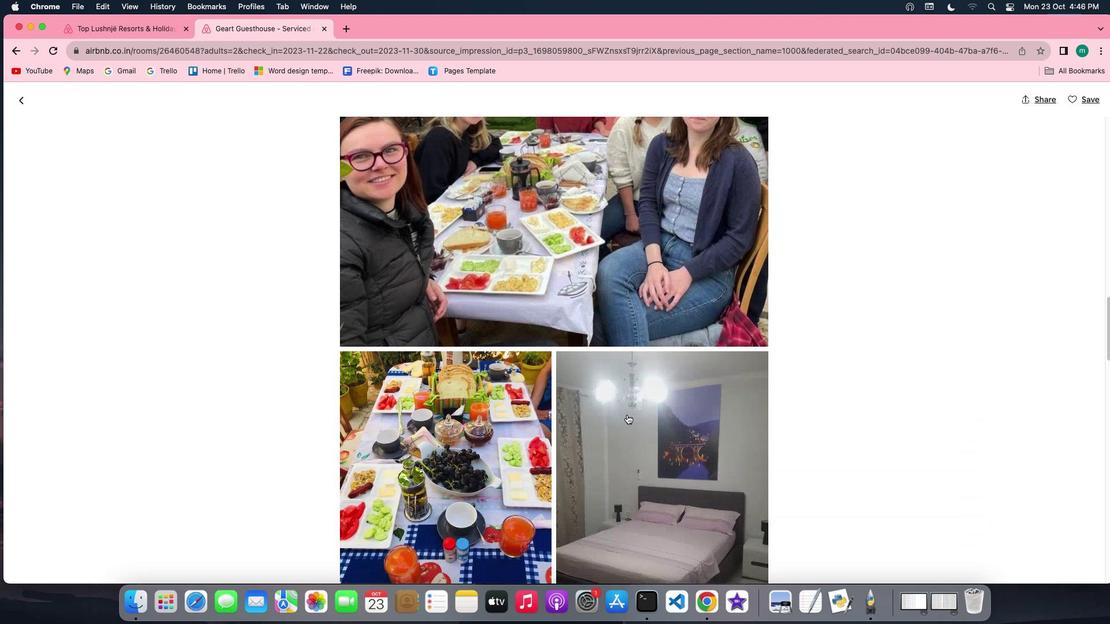 
Action: Mouse scrolled (624, 410) with delta (9, -3)
Screenshot: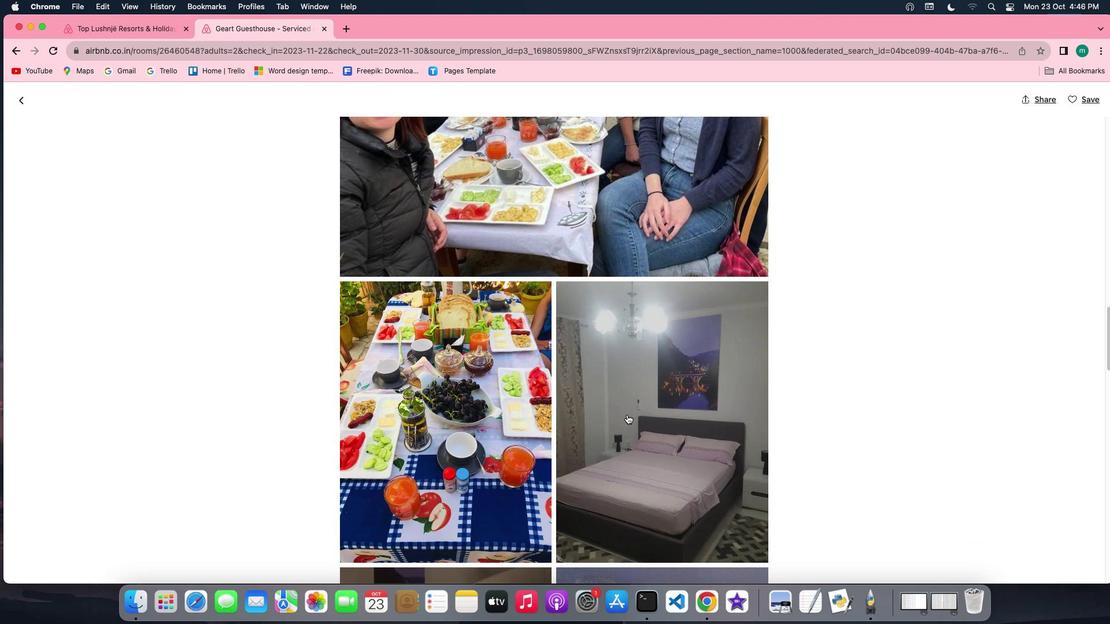 
Action: Mouse scrolled (624, 410) with delta (9, -3)
Screenshot: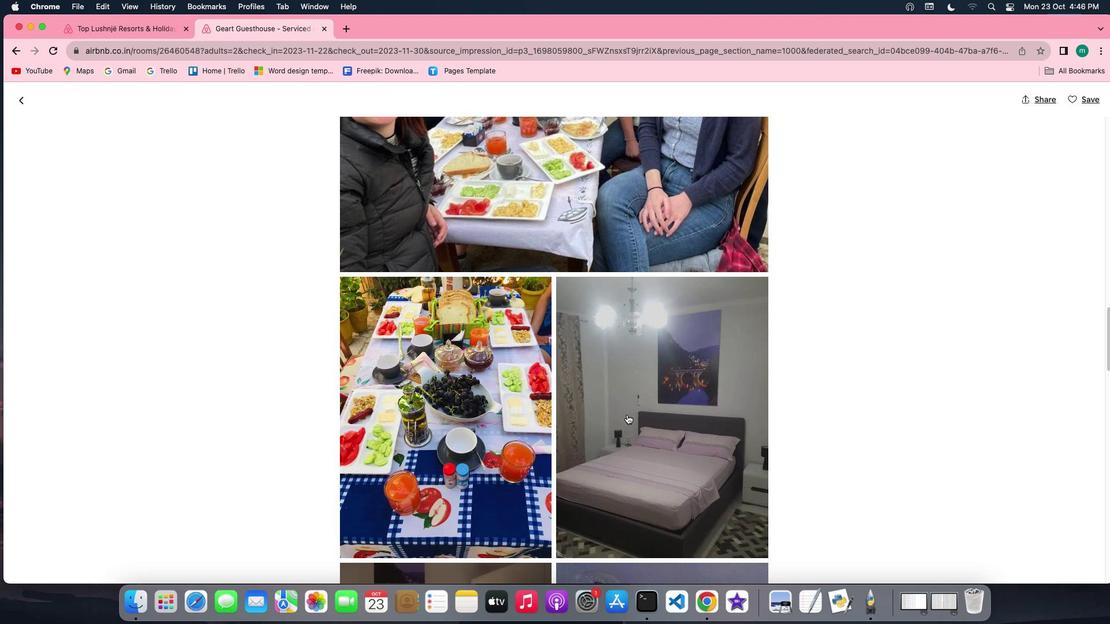 
Action: Mouse scrolled (624, 410) with delta (9, -4)
Screenshot: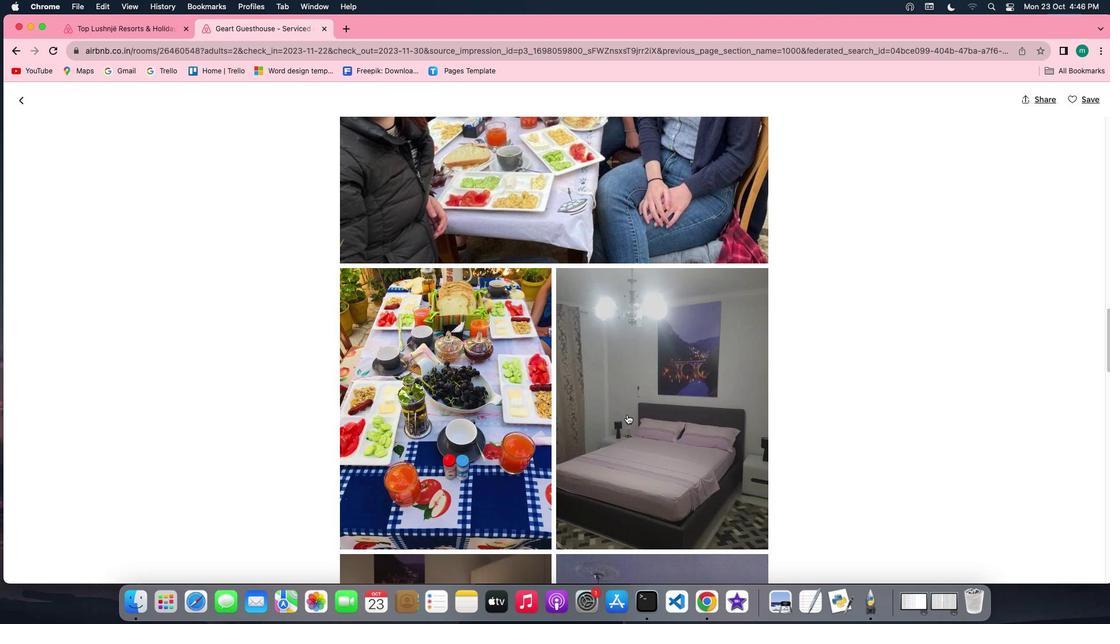 
Action: Mouse scrolled (624, 410) with delta (9, -4)
Screenshot: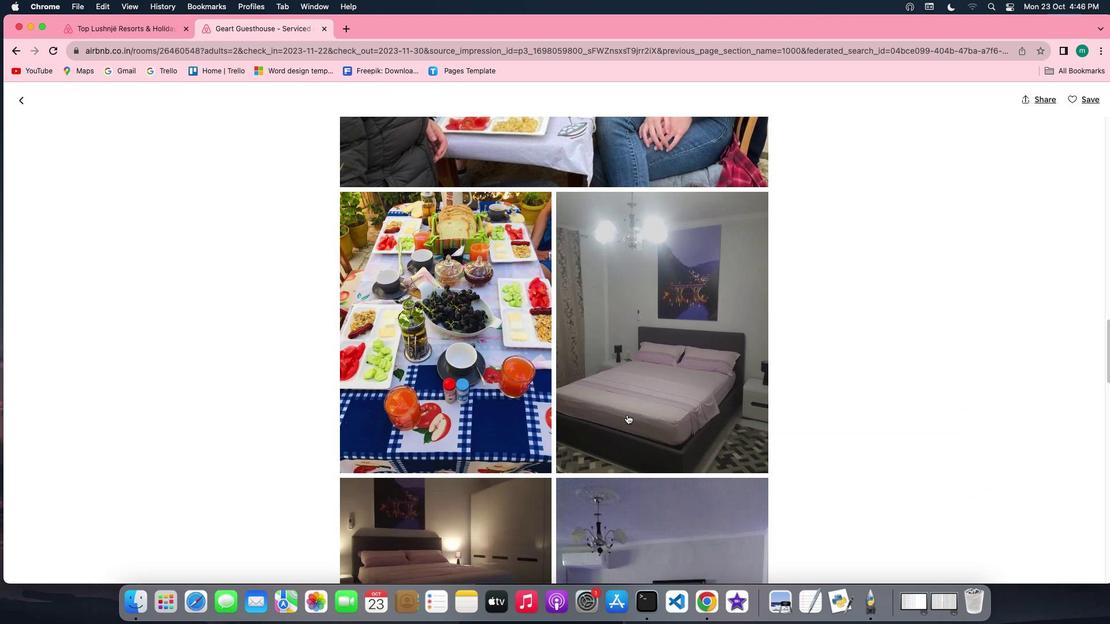 
Action: Mouse scrolled (624, 410) with delta (9, -3)
Screenshot: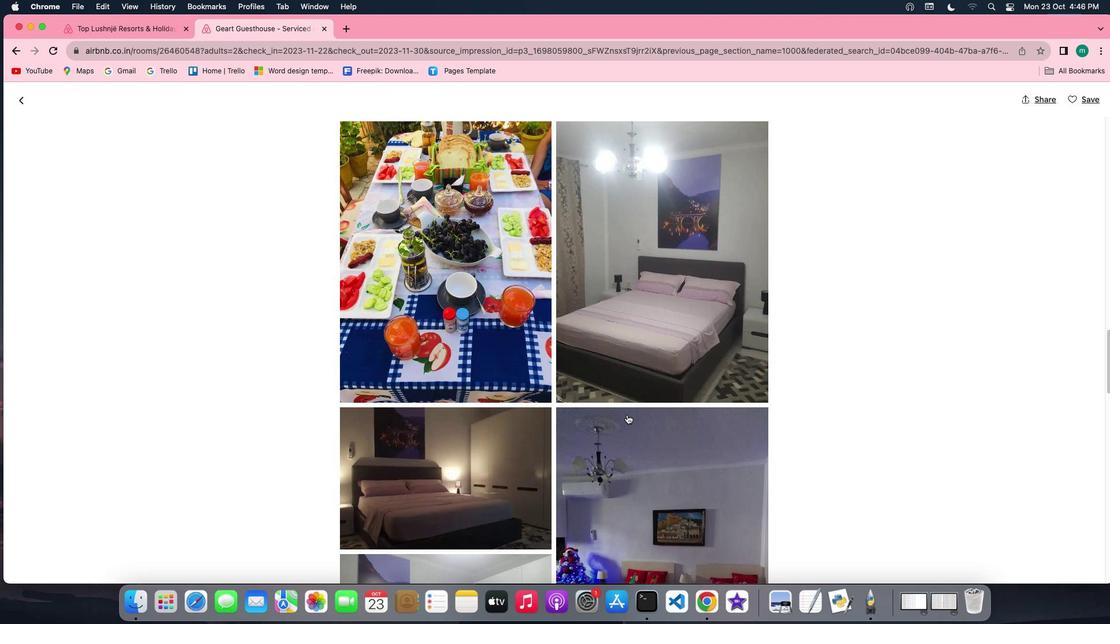 
Action: Mouse scrolled (624, 410) with delta (9, -3)
Screenshot: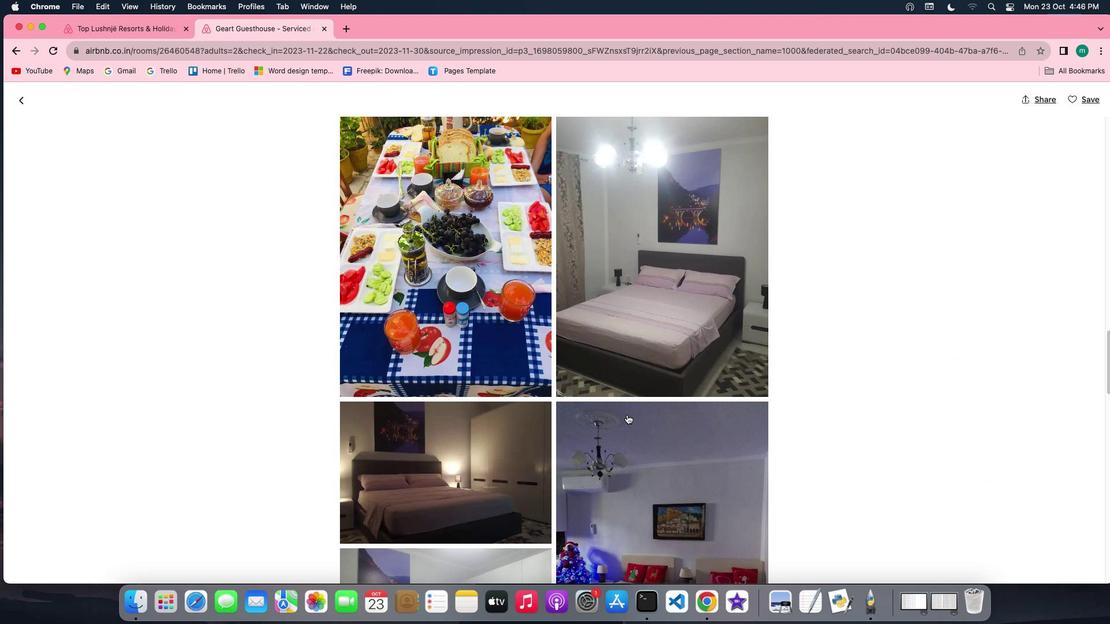 
Action: Mouse scrolled (624, 410) with delta (9, -4)
Screenshot: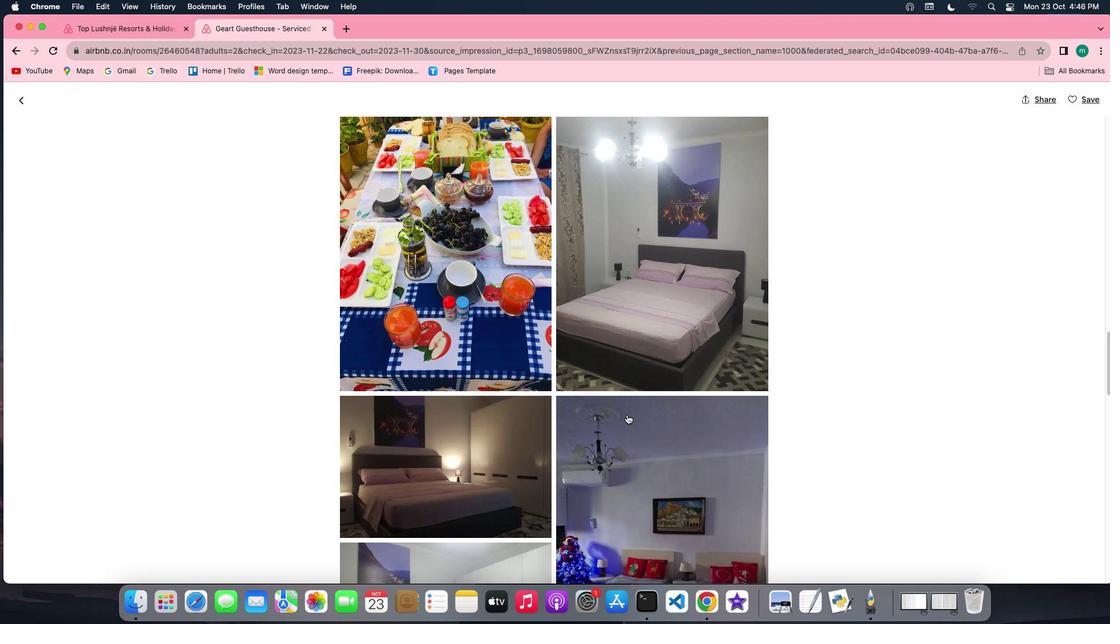 
Action: Mouse scrolled (624, 410) with delta (9, -5)
Screenshot: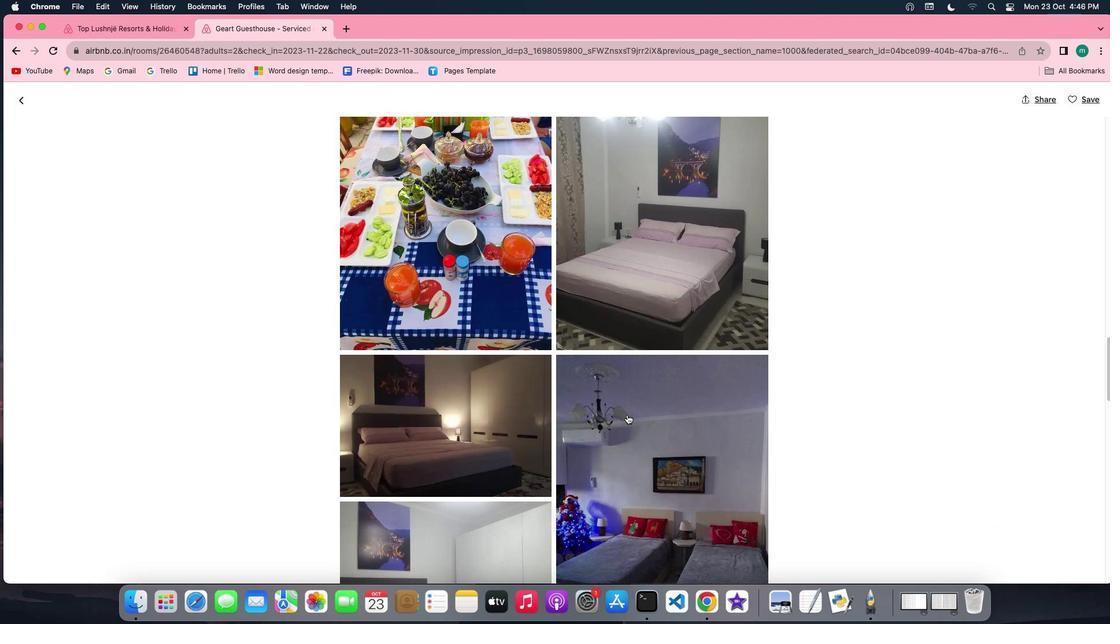 
Action: Mouse scrolled (624, 410) with delta (9, -4)
Screenshot: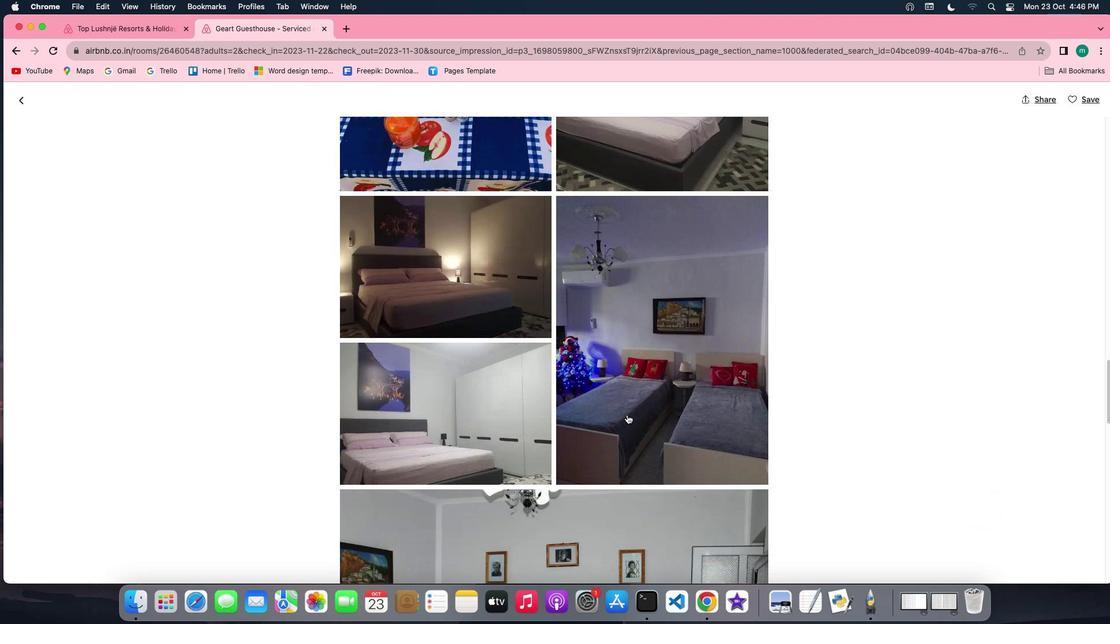 
Action: Mouse scrolled (624, 410) with delta (9, -3)
Screenshot: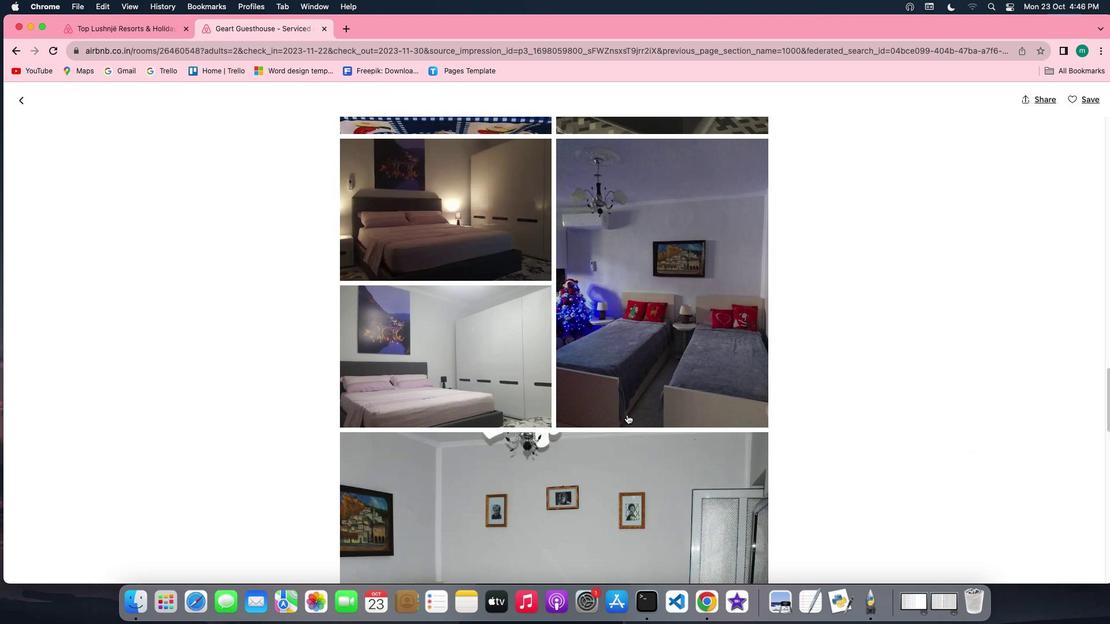 
Action: Mouse scrolled (624, 410) with delta (9, -3)
Screenshot: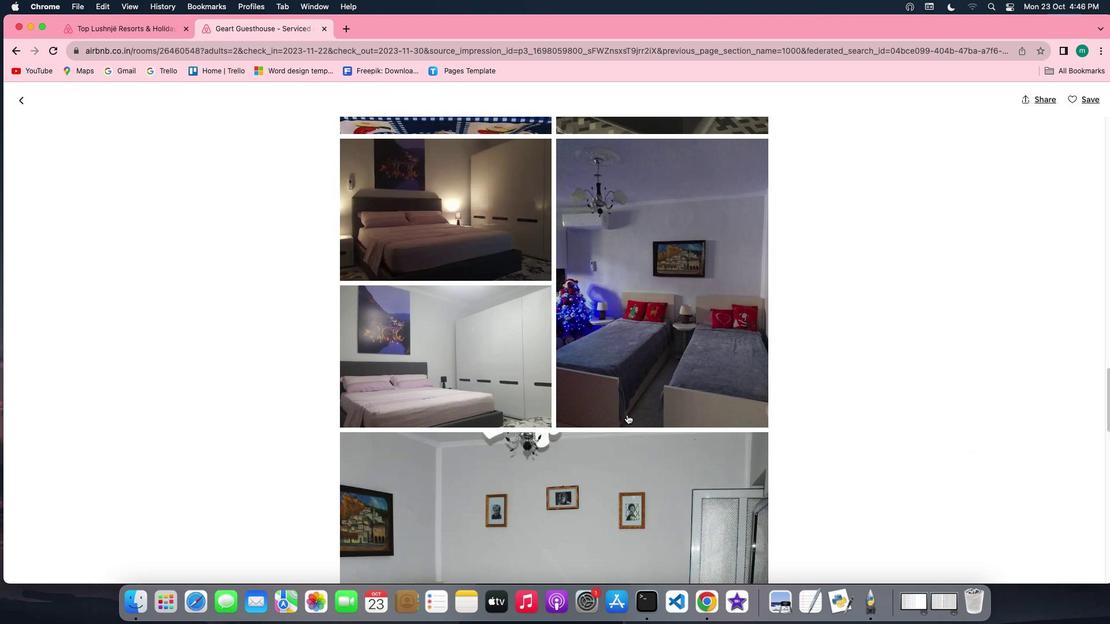 
Action: Mouse scrolled (624, 410) with delta (9, -4)
Screenshot: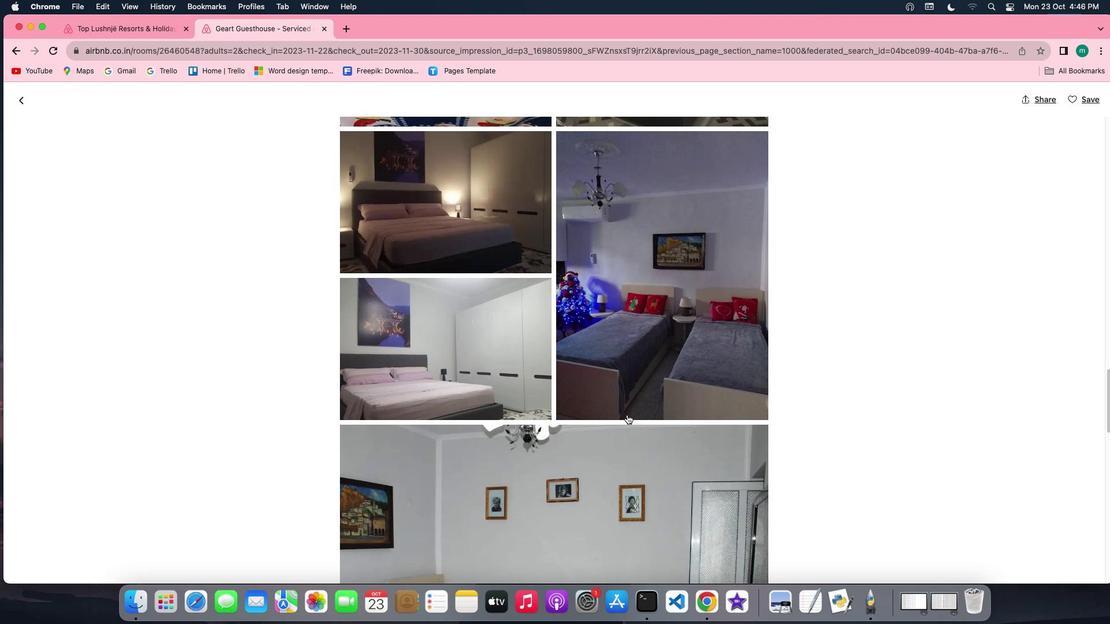 
Action: Mouse scrolled (624, 410) with delta (9, -5)
Screenshot: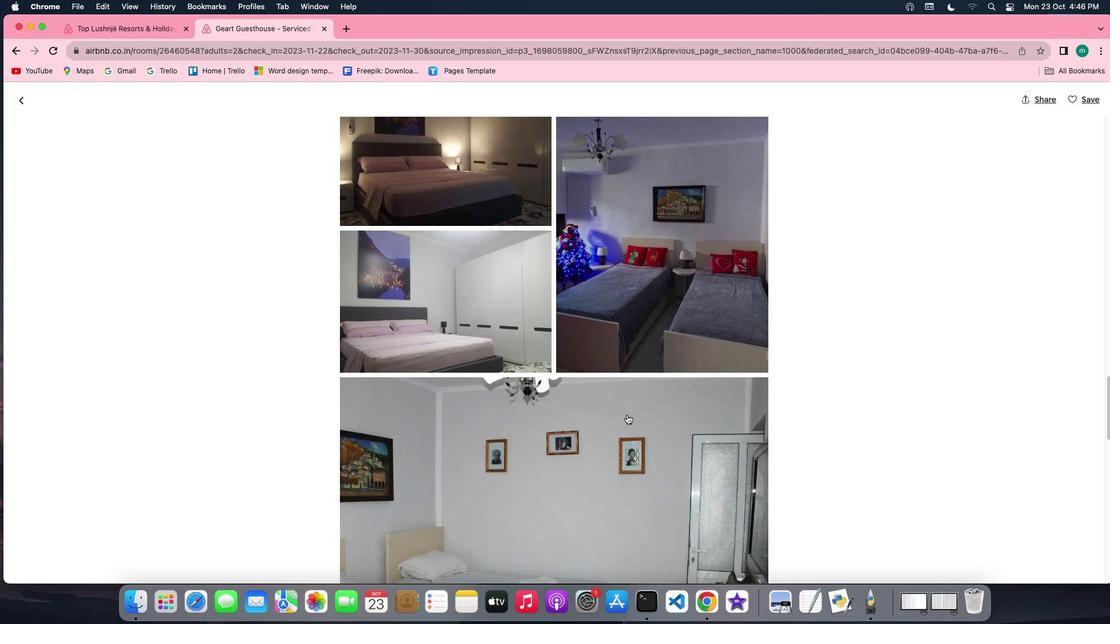 
Action: Mouse scrolled (624, 410) with delta (9, -5)
Screenshot: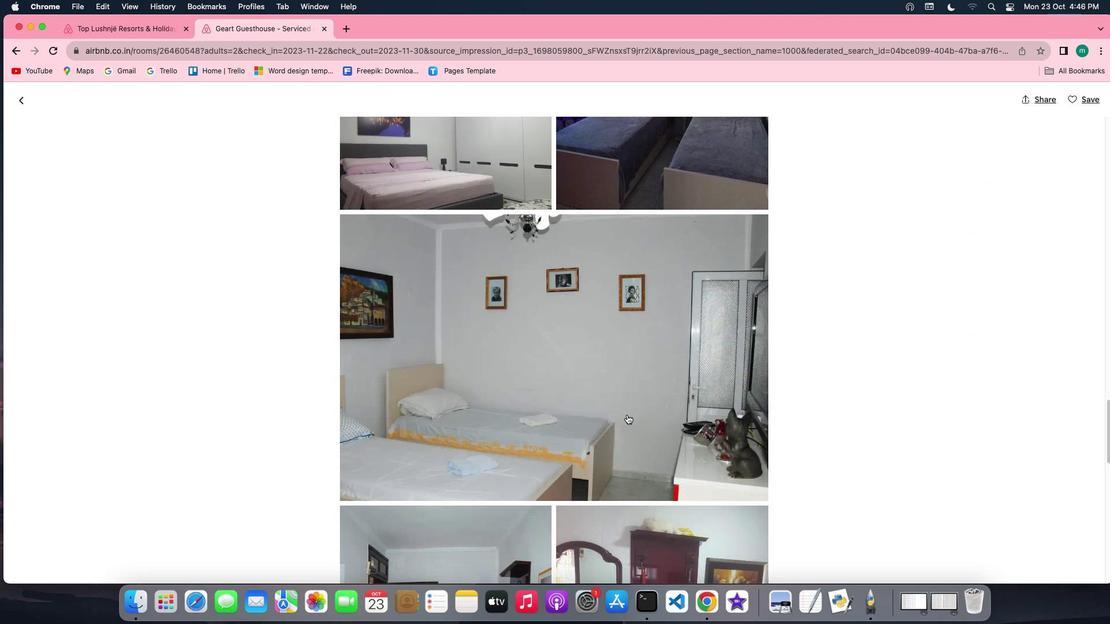 
Action: Mouse scrolled (624, 410) with delta (9, -3)
Screenshot: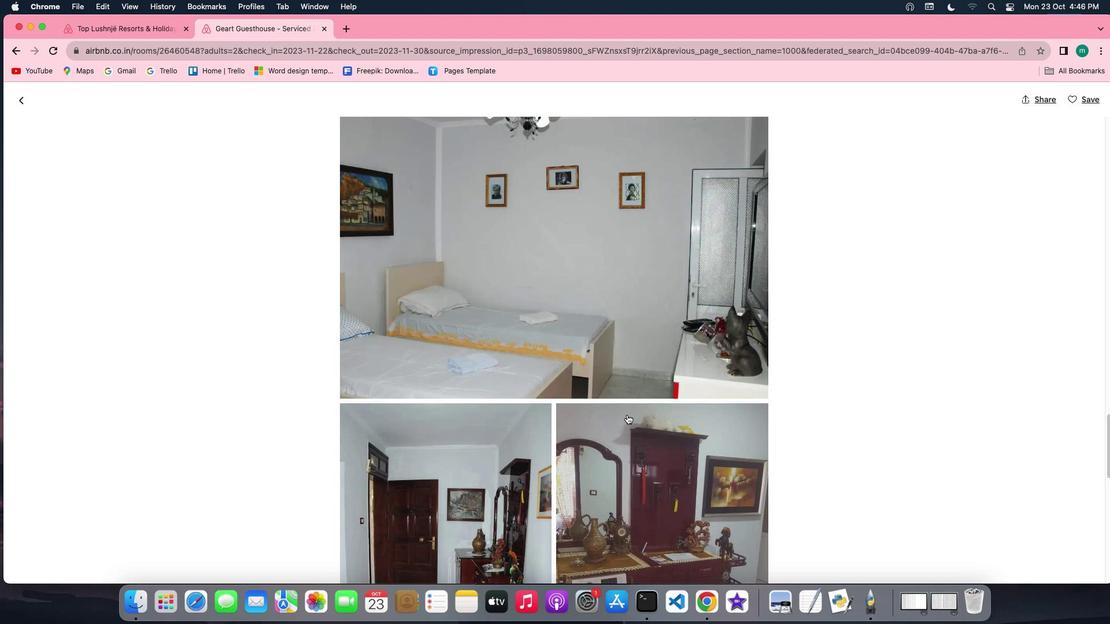 
Action: Mouse scrolled (624, 410) with delta (9, -3)
Screenshot: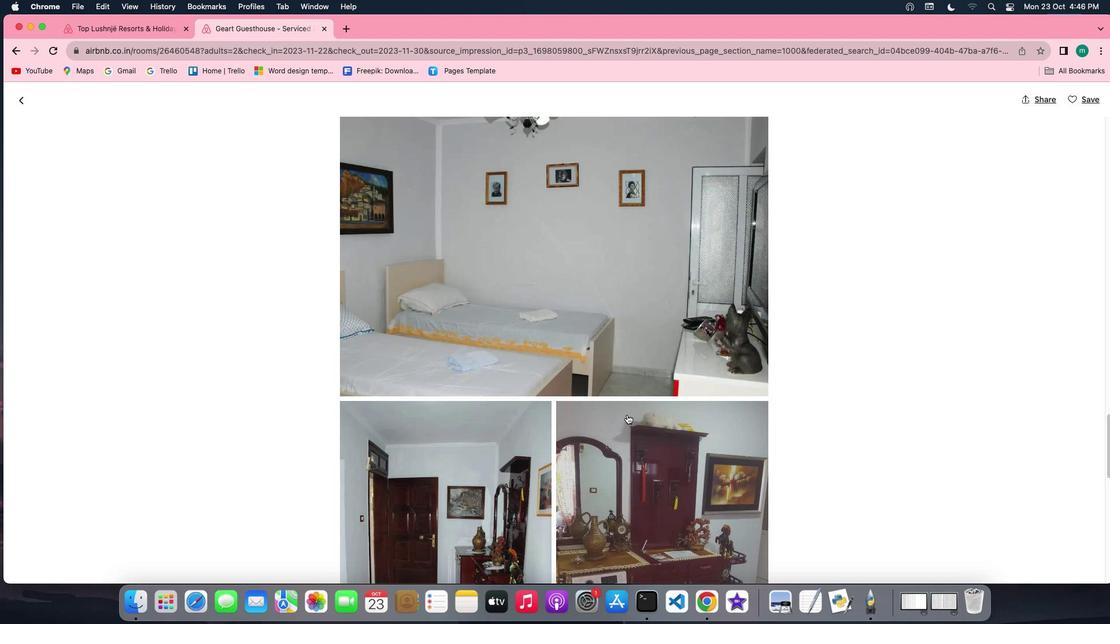 
Action: Mouse scrolled (624, 410) with delta (9, -4)
Screenshot: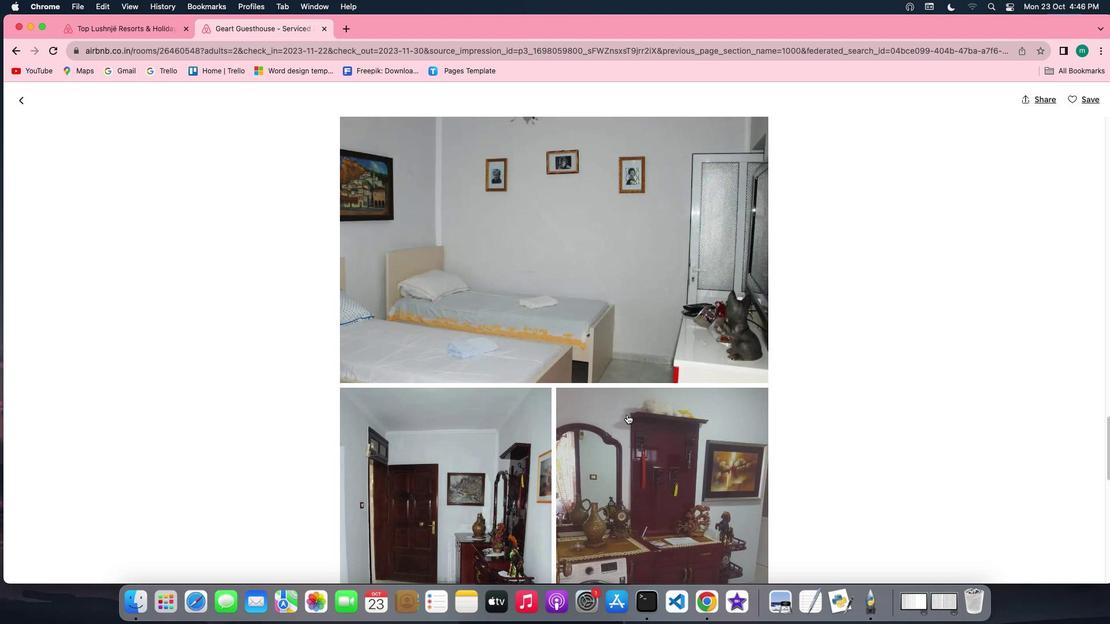 
Action: Mouse scrolled (624, 410) with delta (9, -5)
Screenshot: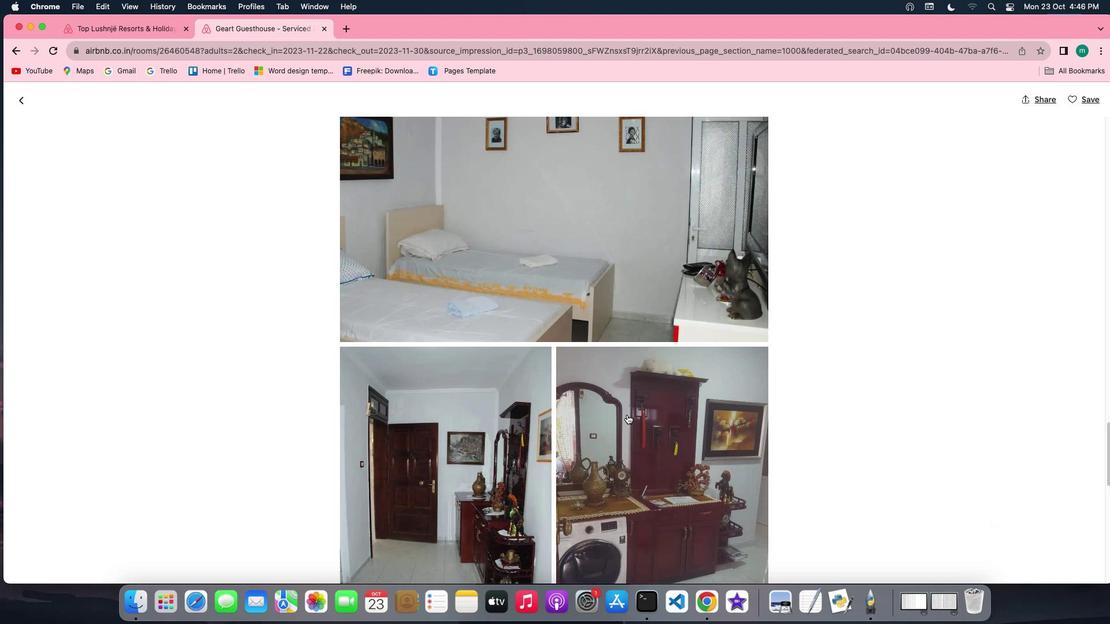 
Action: Mouse scrolled (624, 410) with delta (9, -5)
Screenshot: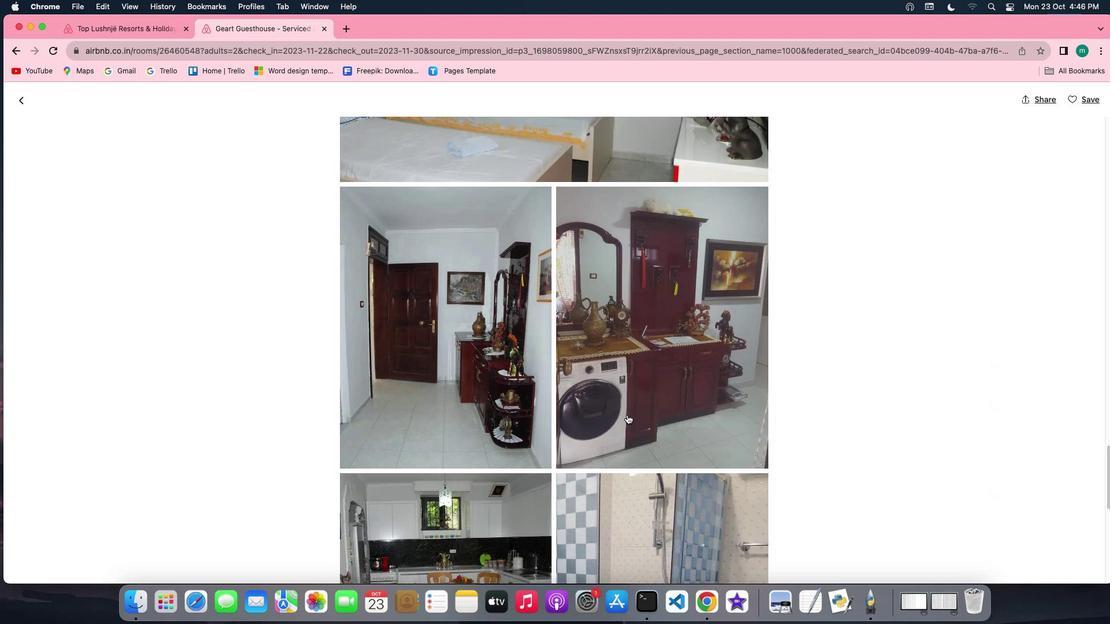 
Action: Mouse scrolled (624, 410) with delta (9, -3)
Screenshot: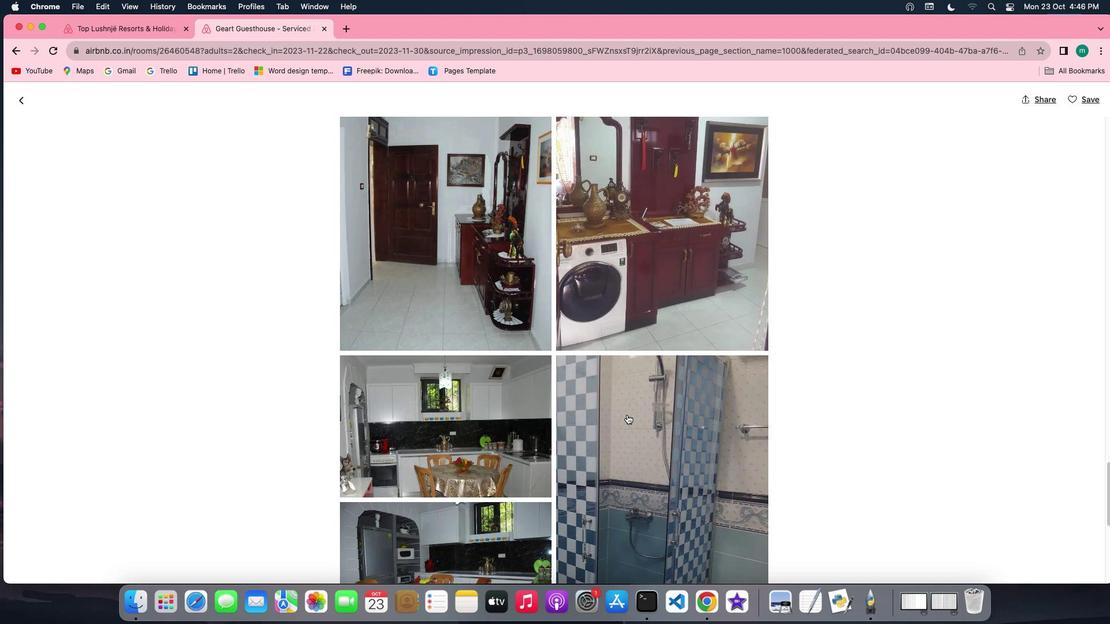 
Action: Mouse scrolled (624, 410) with delta (9, -3)
Screenshot: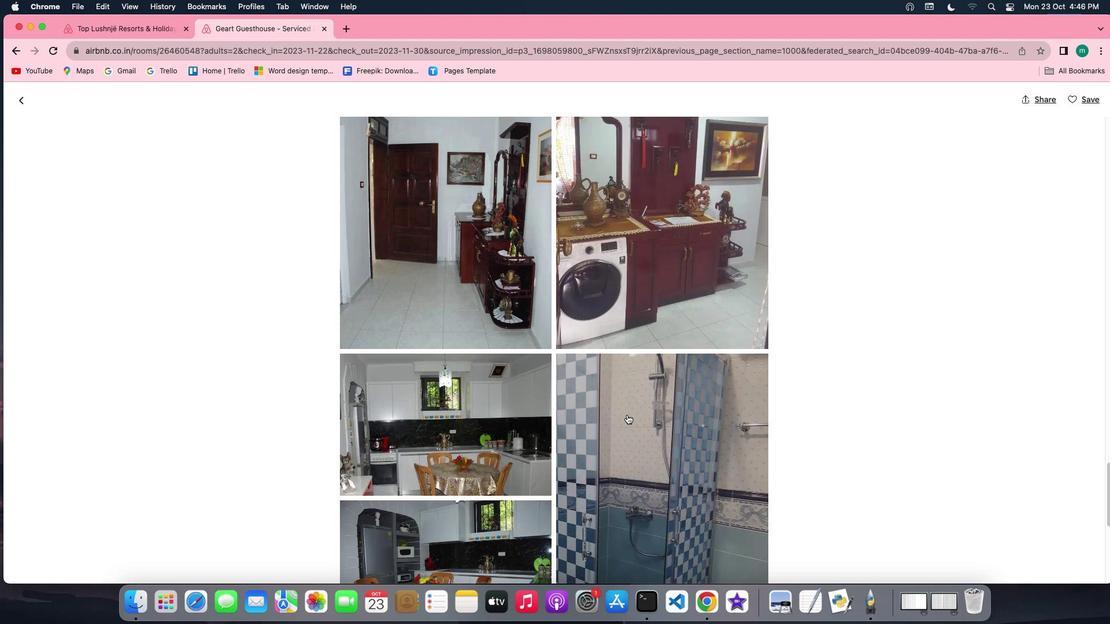 
Action: Mouse scrolled (624, 410) with delta (9, -4)
Screenshot: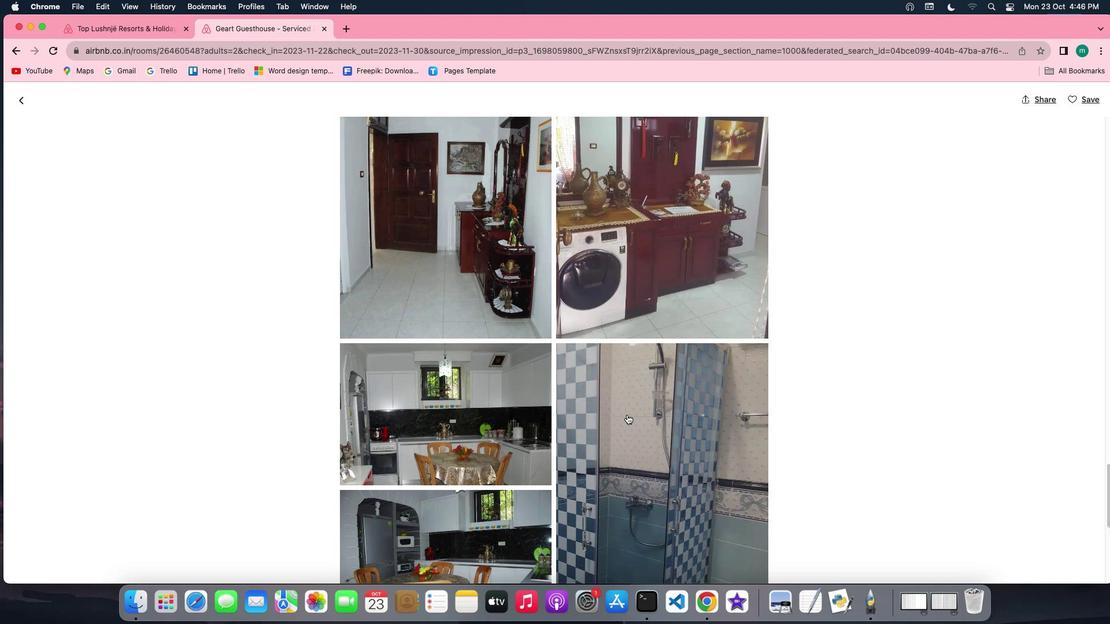 
Action: Mouse scrolled (624, 410) with delta (9, -5)
Screenshot: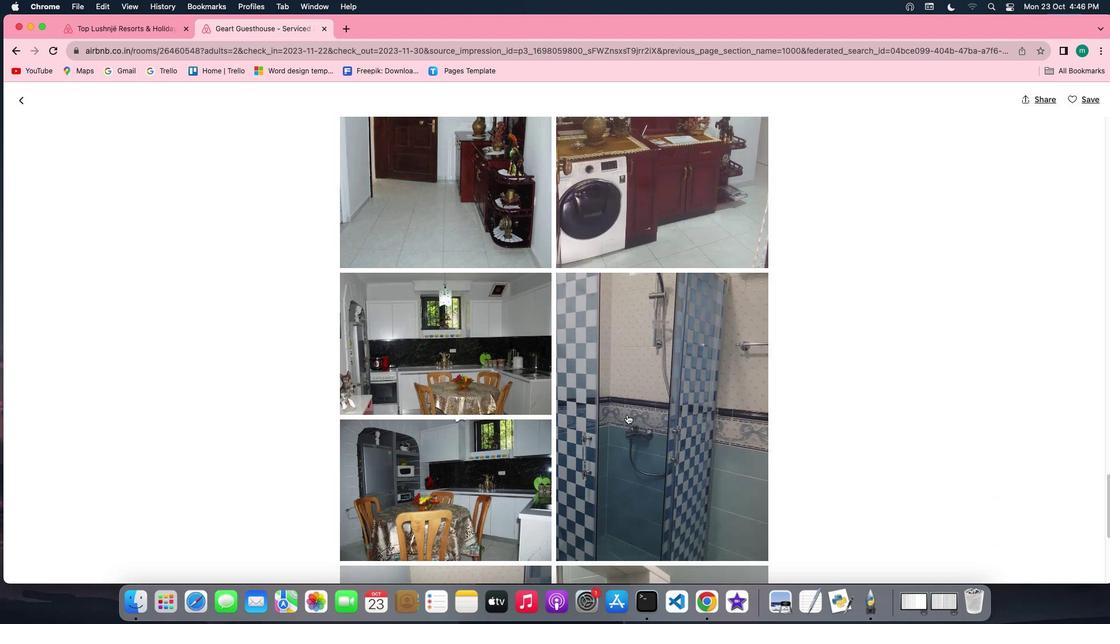 
Action: Mouse scrolled (624, 410) with delta (9, -4)
Screenshot: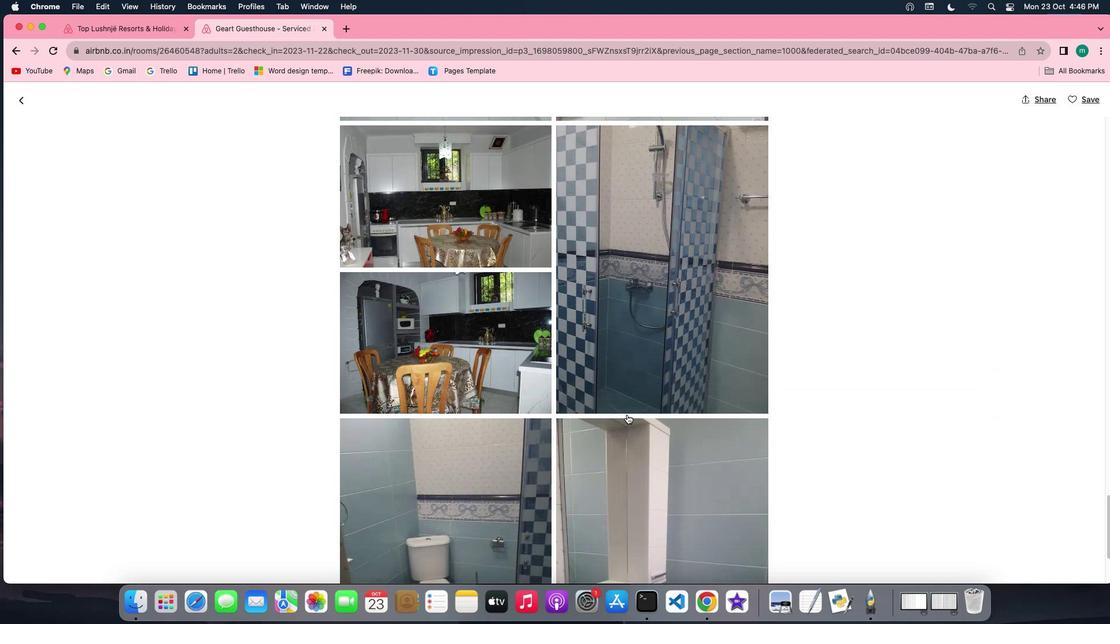 
Action: Mouse scrolled (624, 410) with delta (9, -3)
Screenshot: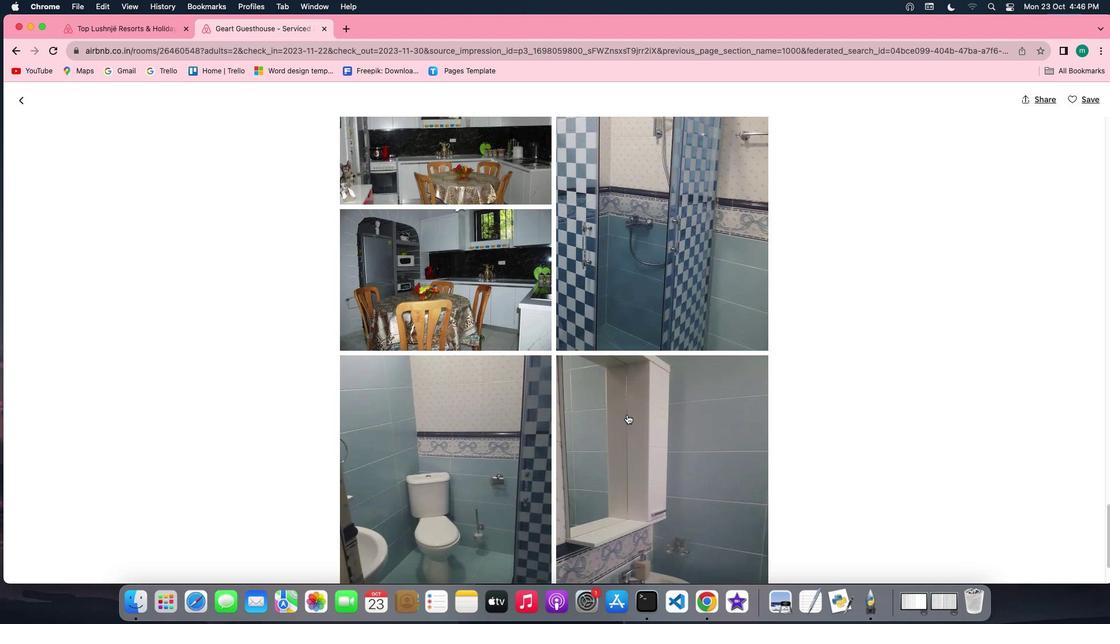 
Action: Mouse scrolled (624, 410) with delta (9, -3)
Screenshot: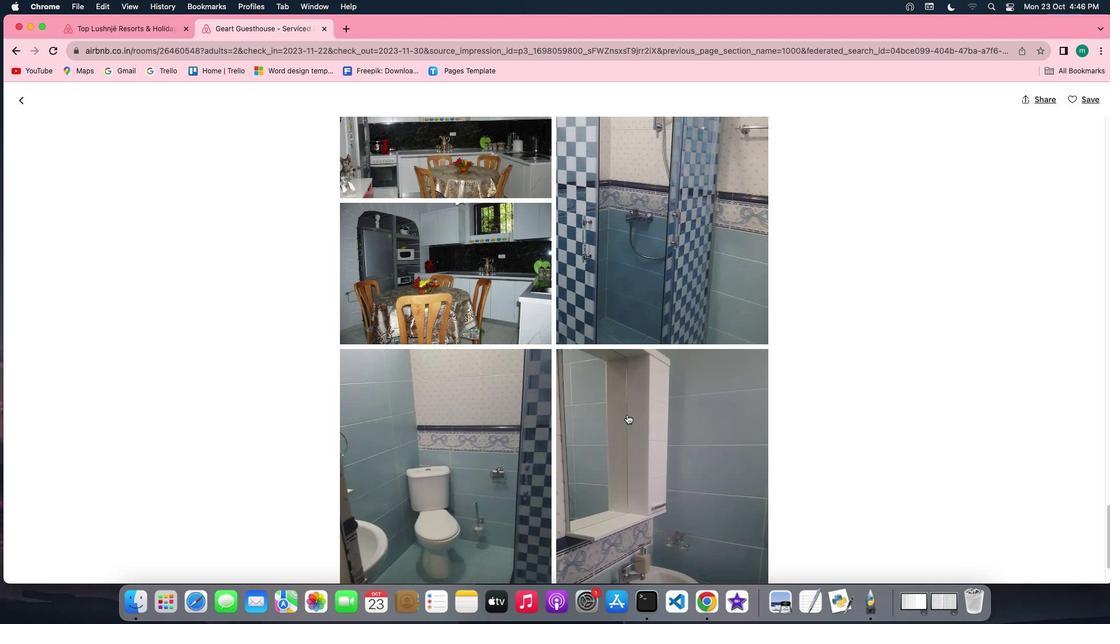 
Action: Mouse scrolled (624, 410) with delta (9, -4)
Screenshot: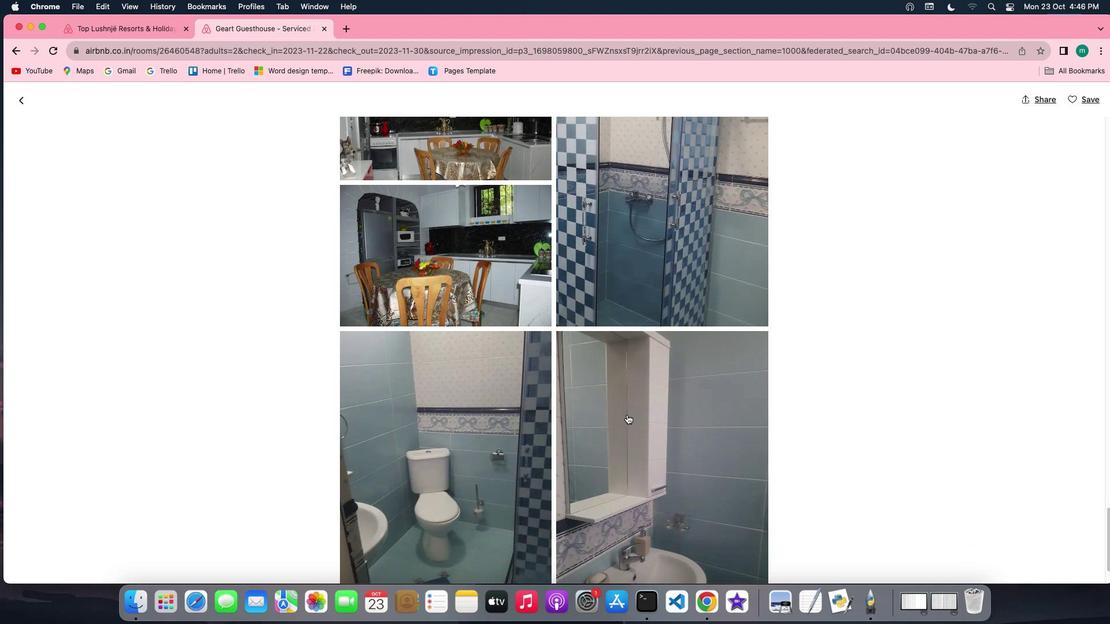 
Action: Mouse scrolled (624, 410) with delta (9, -5)
Screenshot: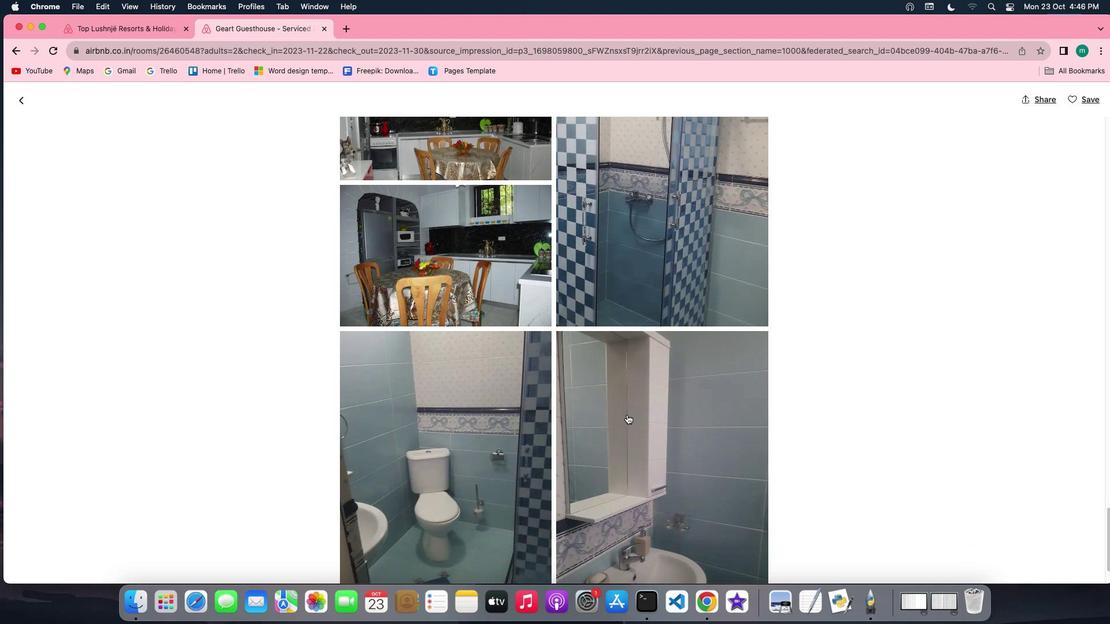 
Action: Mouse scrolled (624, 410) with delta (9, -5)
Screenshot: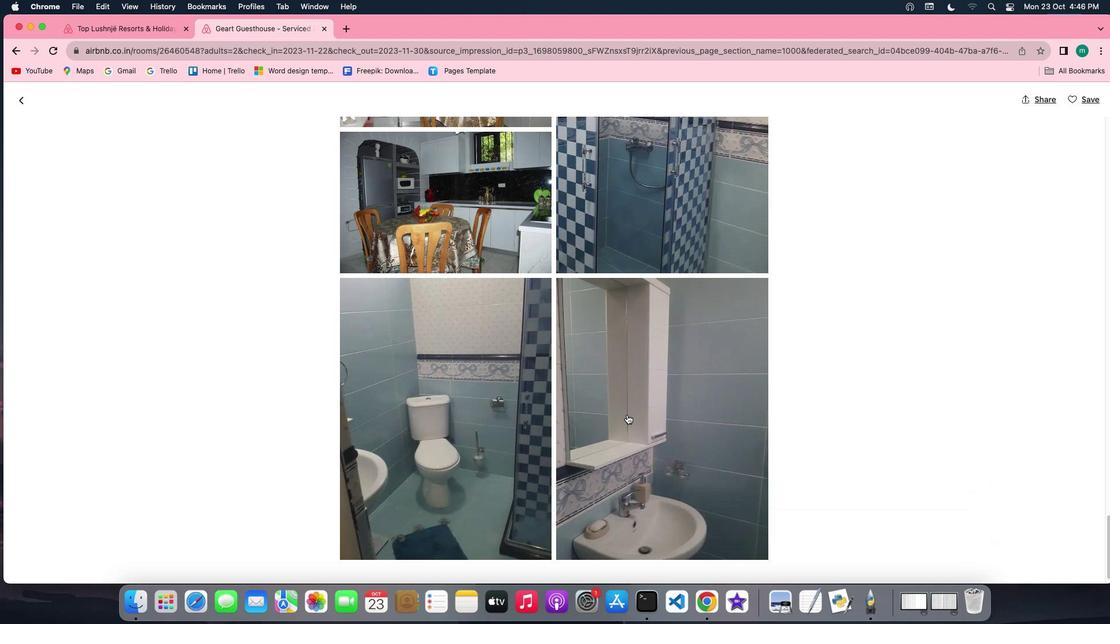 
Action: Mouse scrolled (624, 410) with delta (9, -3)
Screenshot: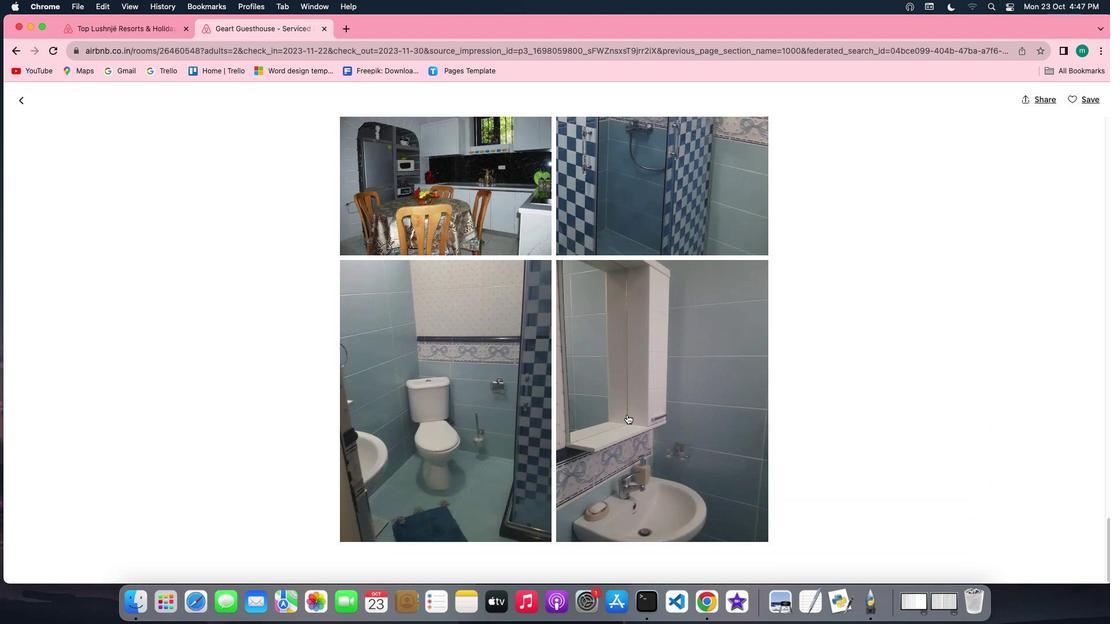 
Action: Mouse moved to (21, 94)
Screenshot: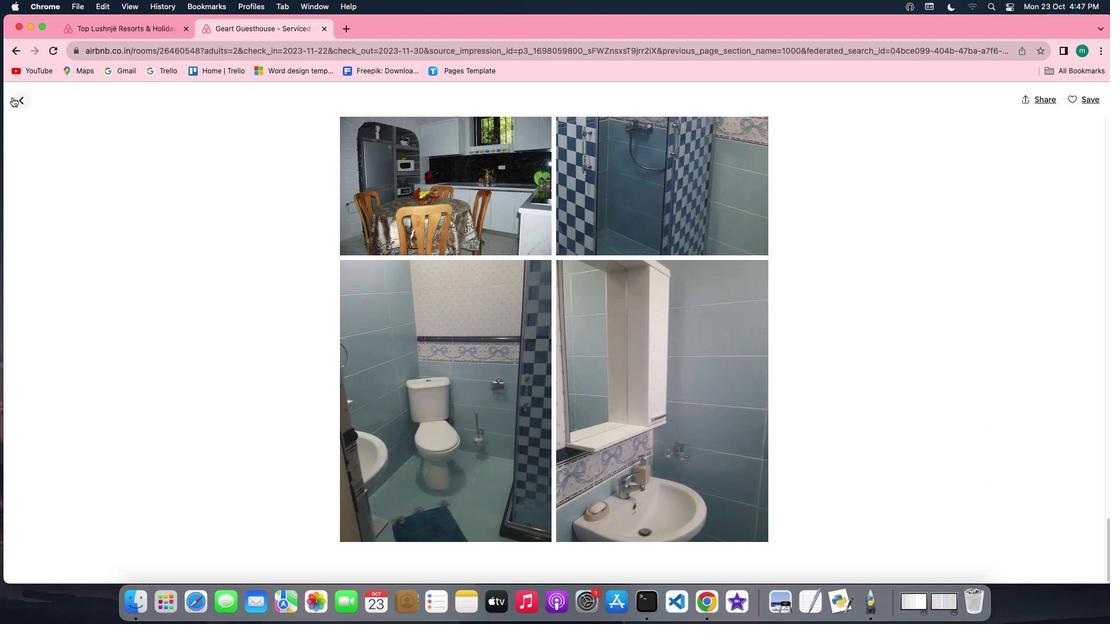 
Action: Mouse pressed left at (21, 94)
Screenshot: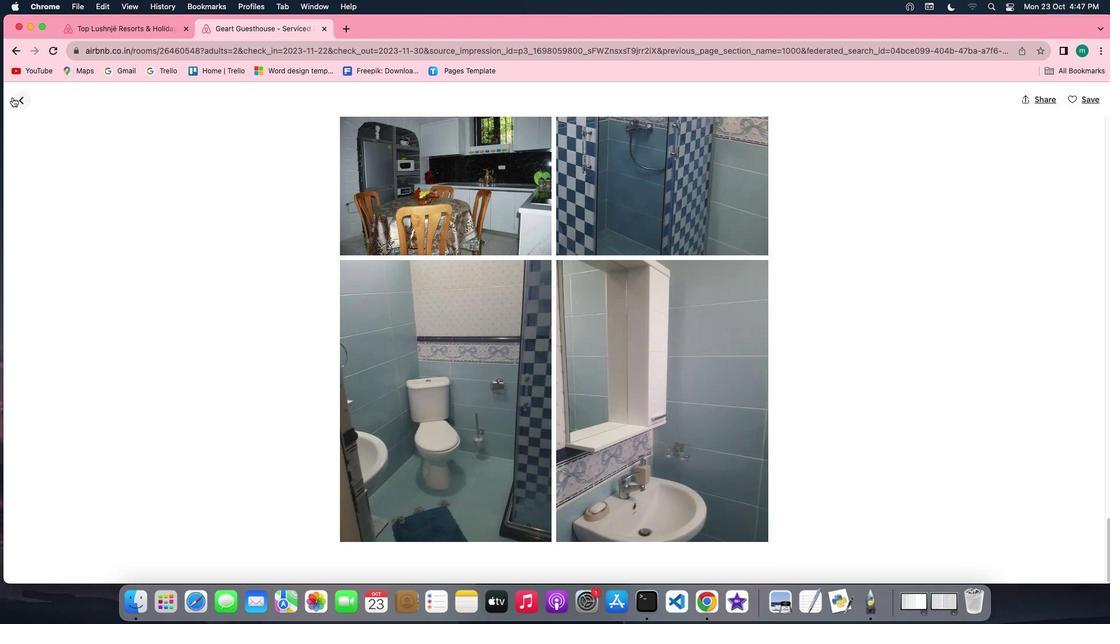 
Action: Mouse moved to (27, 94)
Screenshot: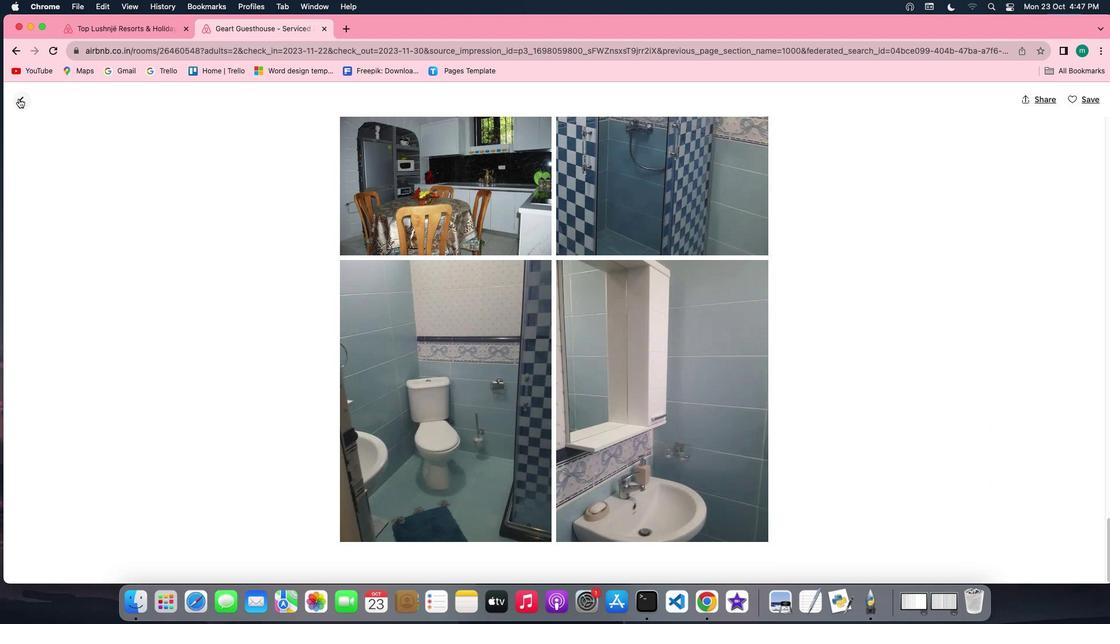 
Action: Mouse pressed left at (27, 94)
Screenshot: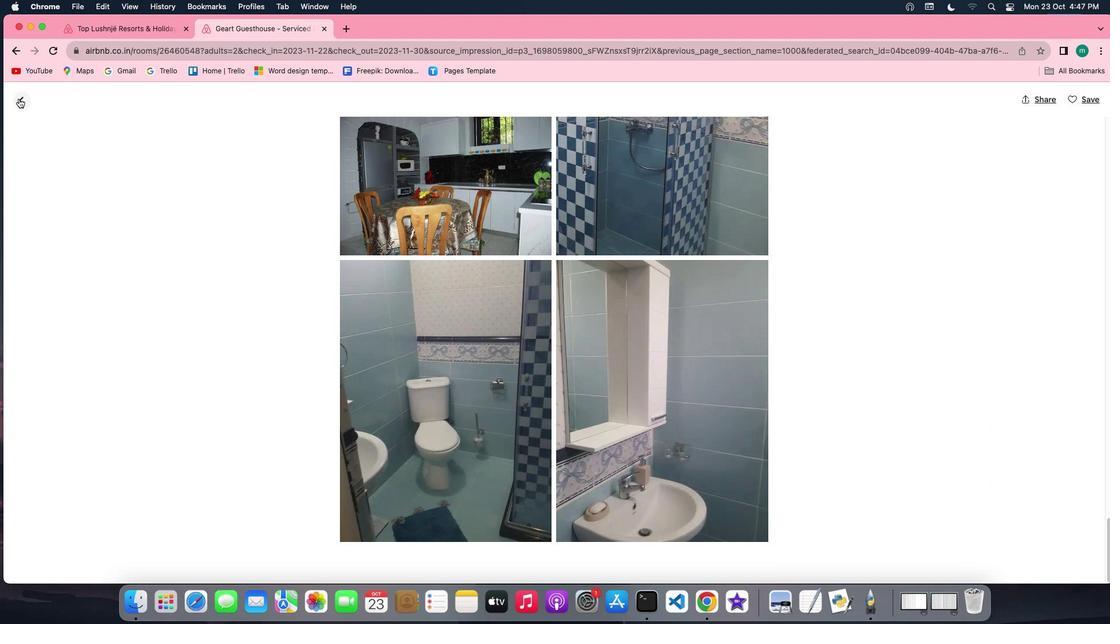 
Action: Mouse moved to (669, 402)
Screenshot: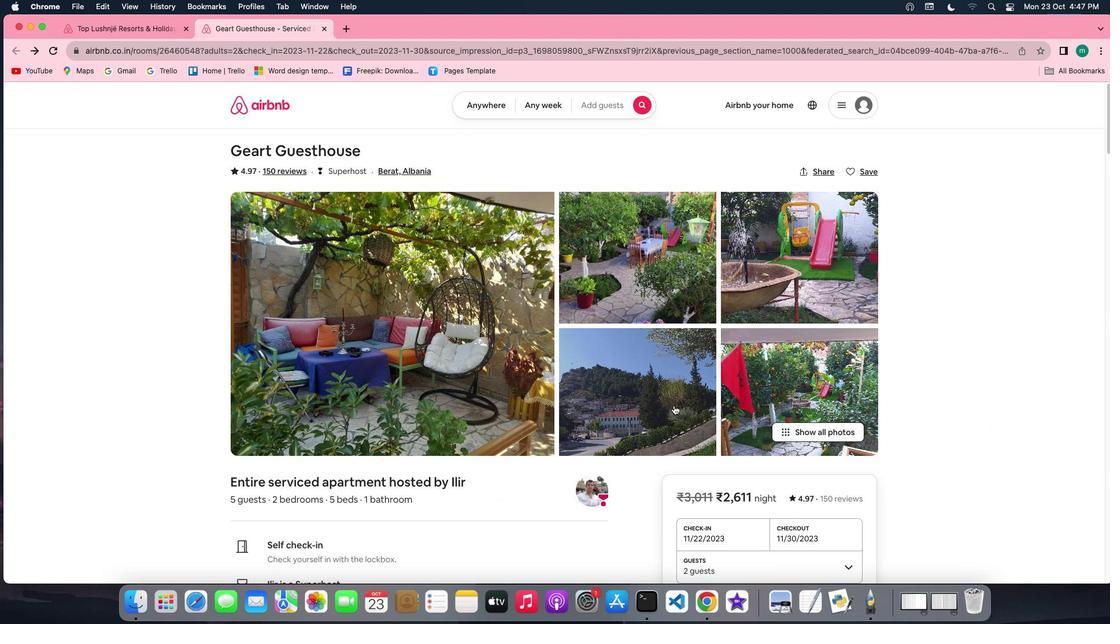 
Action: Mouse scrolled (669, 402) with delta (9, -3)
Screenshot: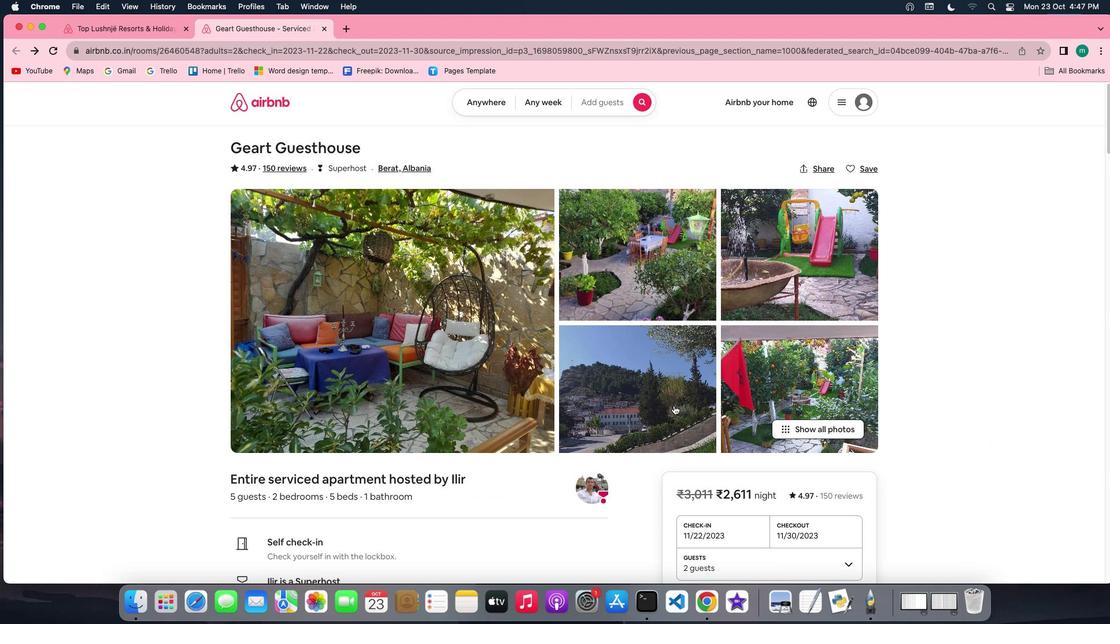 
Action: Mouse scrolled (669, 402) with delta (9, -3)
Screenshot: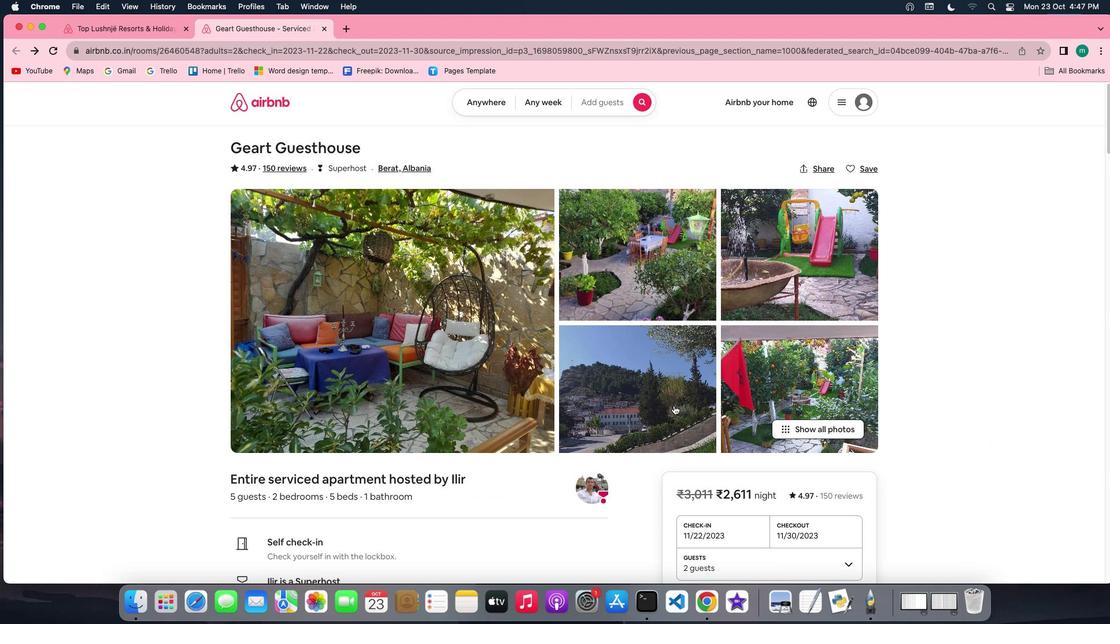 
Action: Mouse scrolled (669, 402) with delta (9, -4)
Screenshot: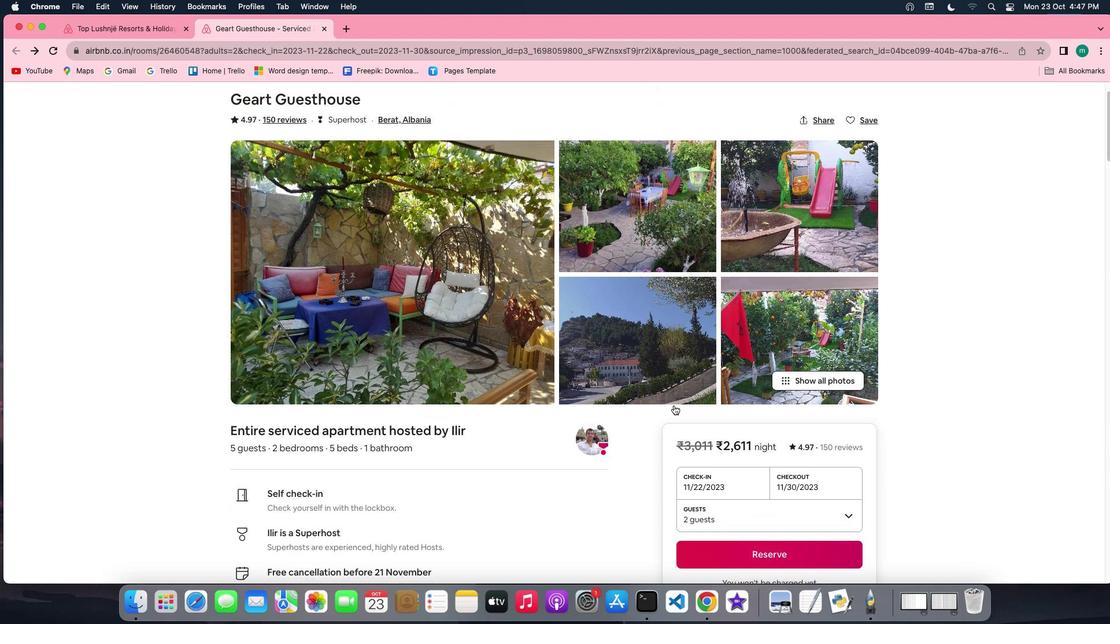 
Action: Mouse scrolled (669, 402) with delta (9, -5)
Screenshot: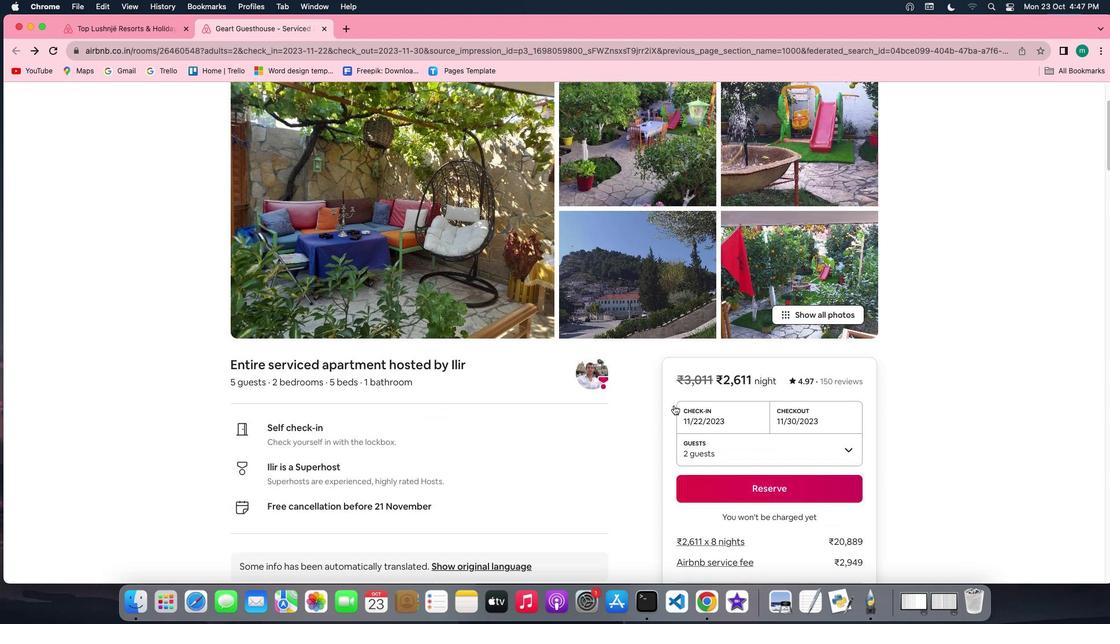 
Action: Mouse scrolled (669, 402) with delta (9, -5)
Screenshot: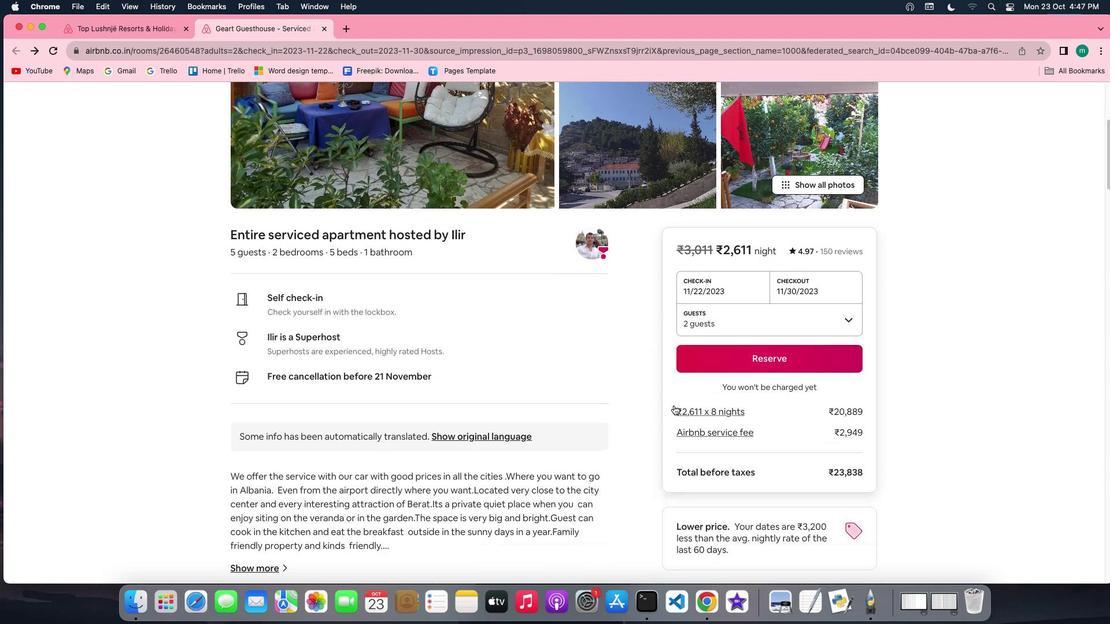 
Action: Mouse scrolled (669, 402) with delta (9, -3)
Screenshot: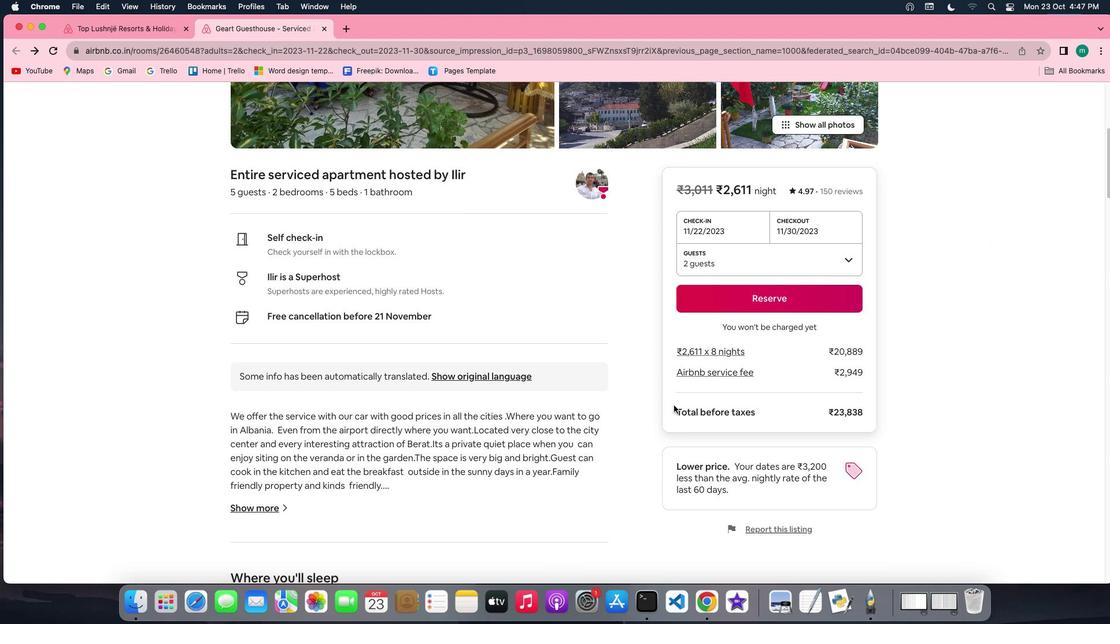 
Action: Mouse scrolled (669, 402) with delta (9, -3)
Screenshot: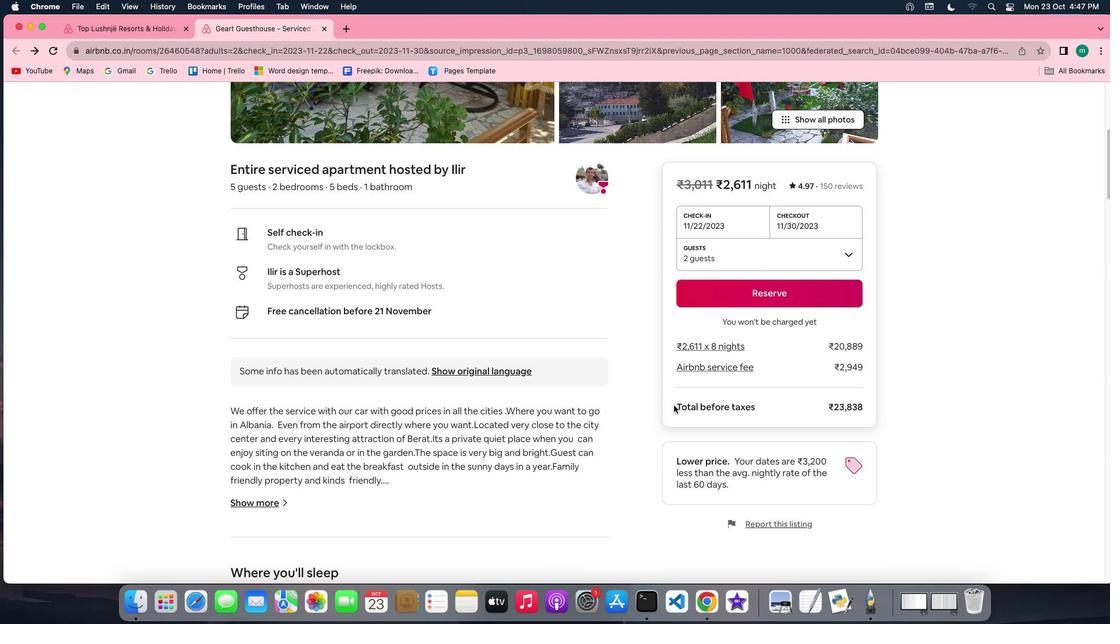 
Action: Mouse scrolled (669, 402) with delta (9, -4)
Screenshot: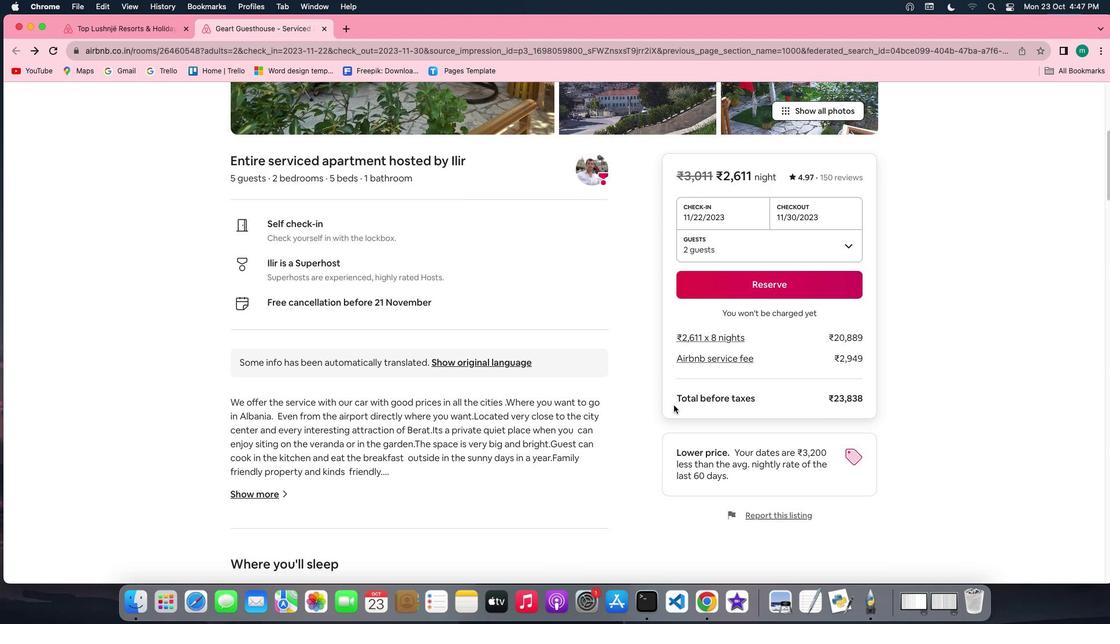 
Action: Mouse scrolled (669, 402) with delta (9, -4)
Screenshot: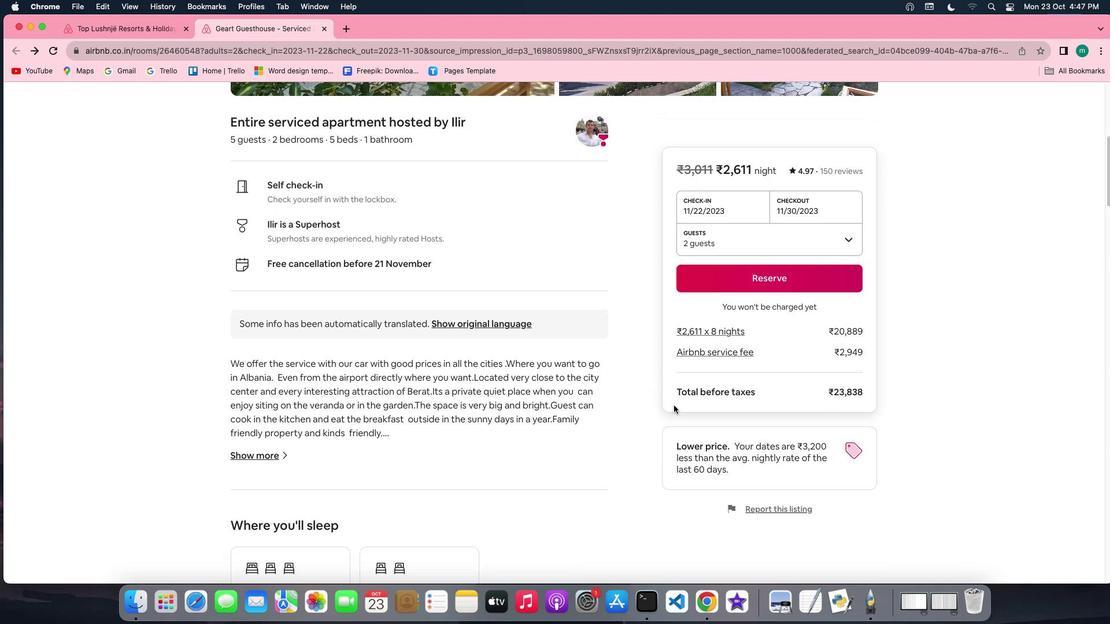 
Action: Mouse scrolled (669, 402) with delta (9, -4)
Screenshot: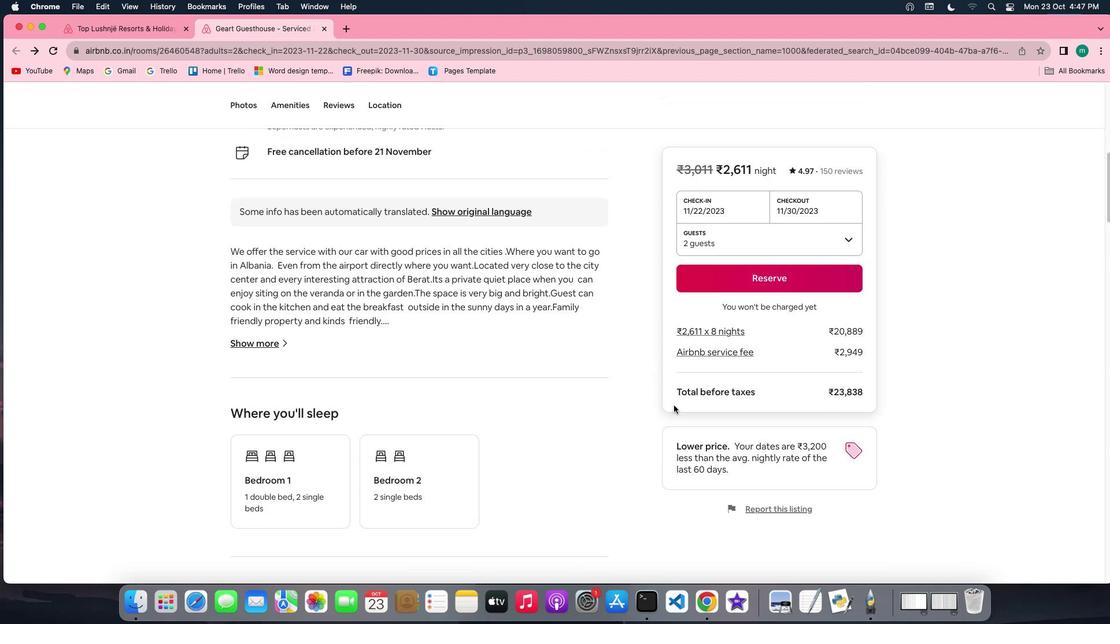 
Action: Mouse moved to (267, 296)
Screenshot: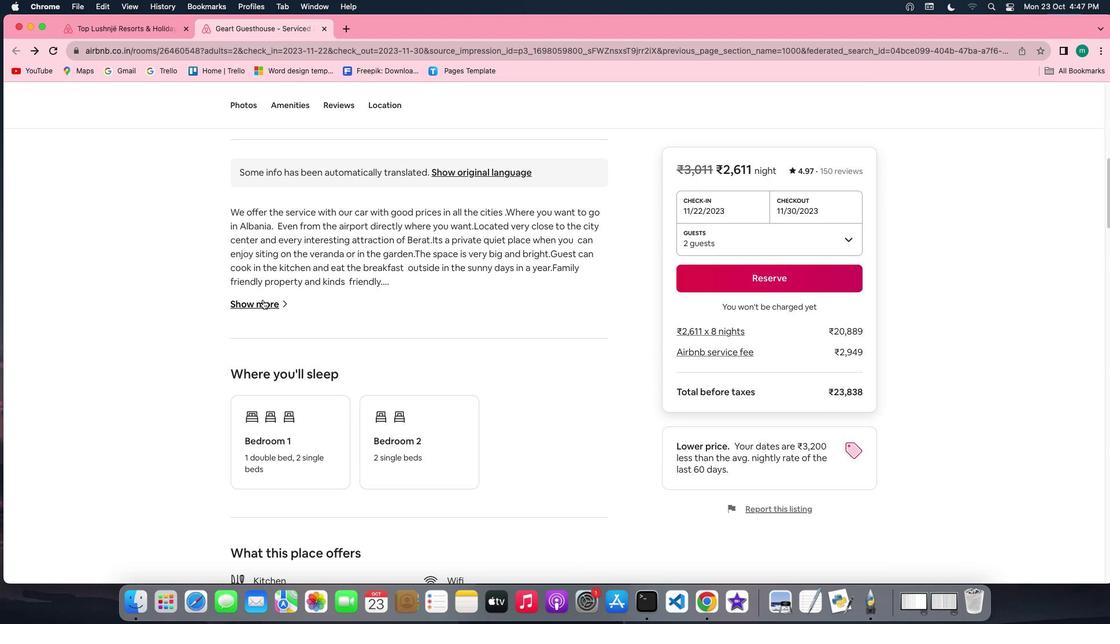 
Action: Mouse pressed left at (267, 296)
Screenshot: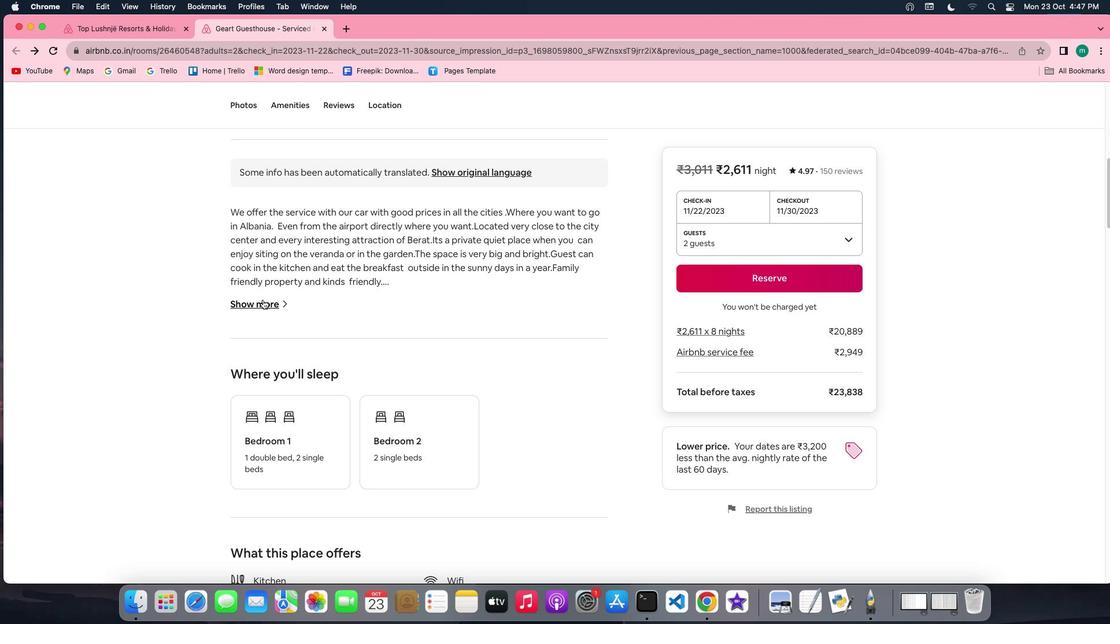 
Action: Mouse moved to (600, 391)
Screenshot: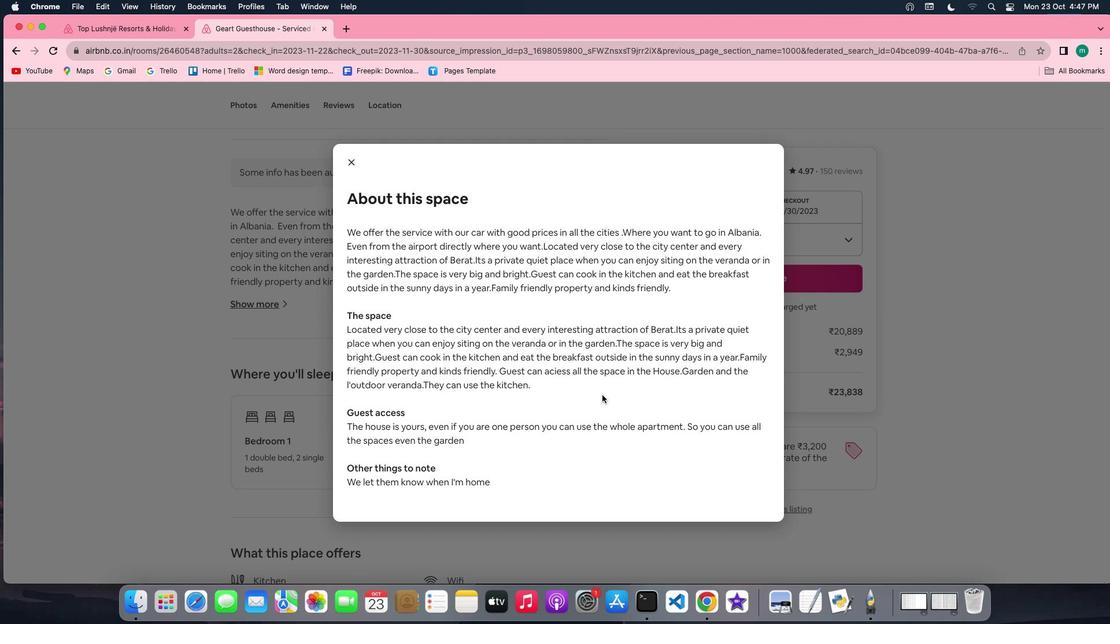 
Action: Mouse scrolled (600, 391) with delta (9, -3)
Screenshot: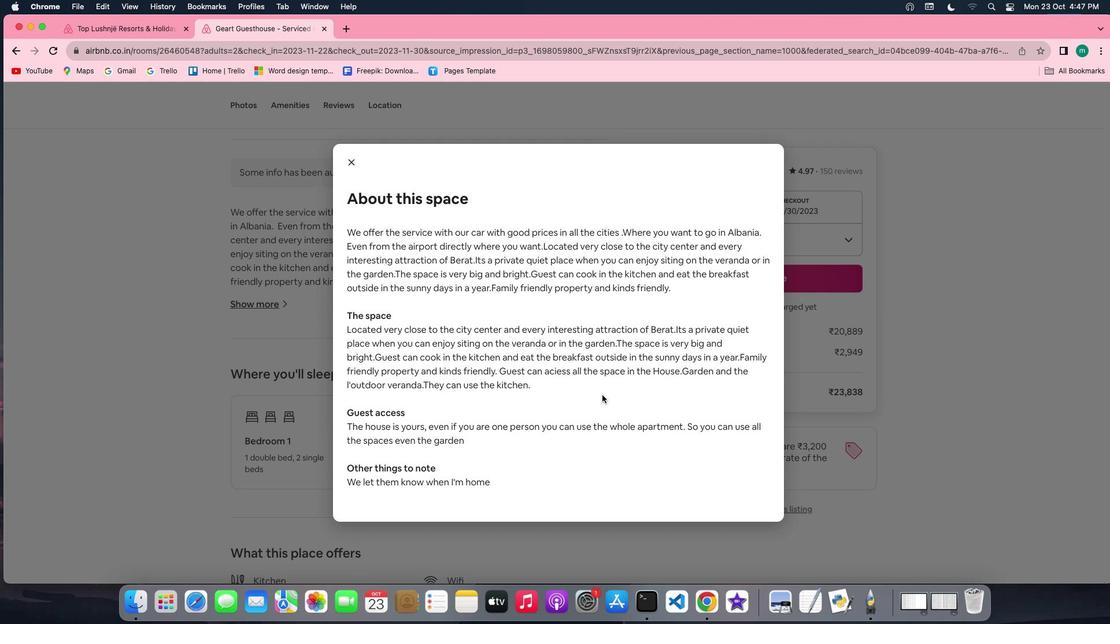 
Action: Mouse scrolled (600, 391) with delta (9, -3)
Screenshot: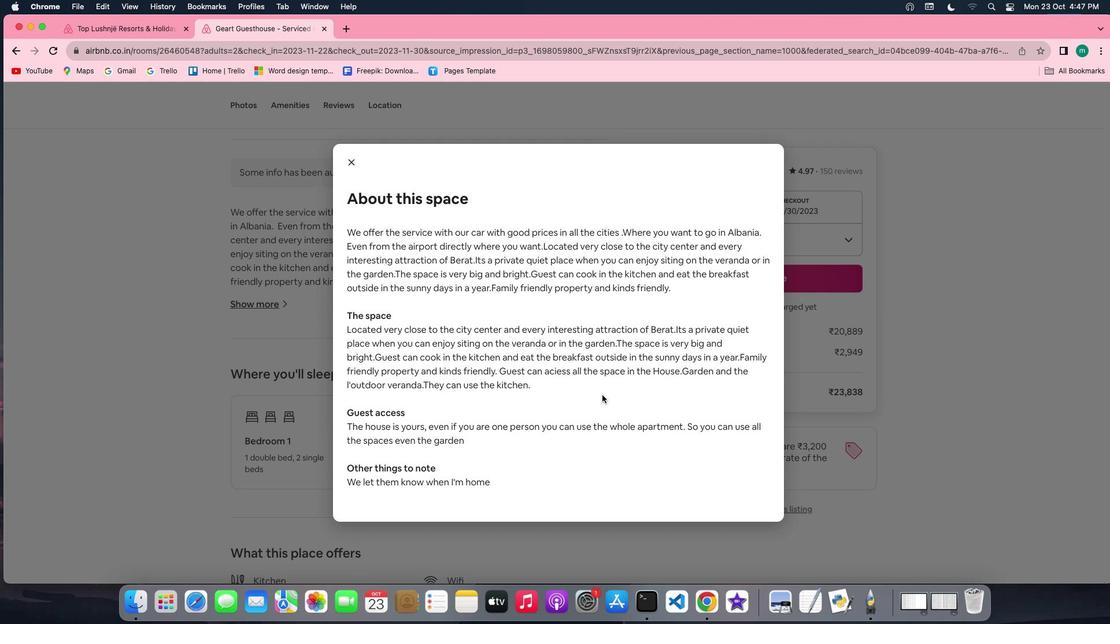 
Action: Mouse scrolled (600, 391) with delta (9, -4)
Screenshot: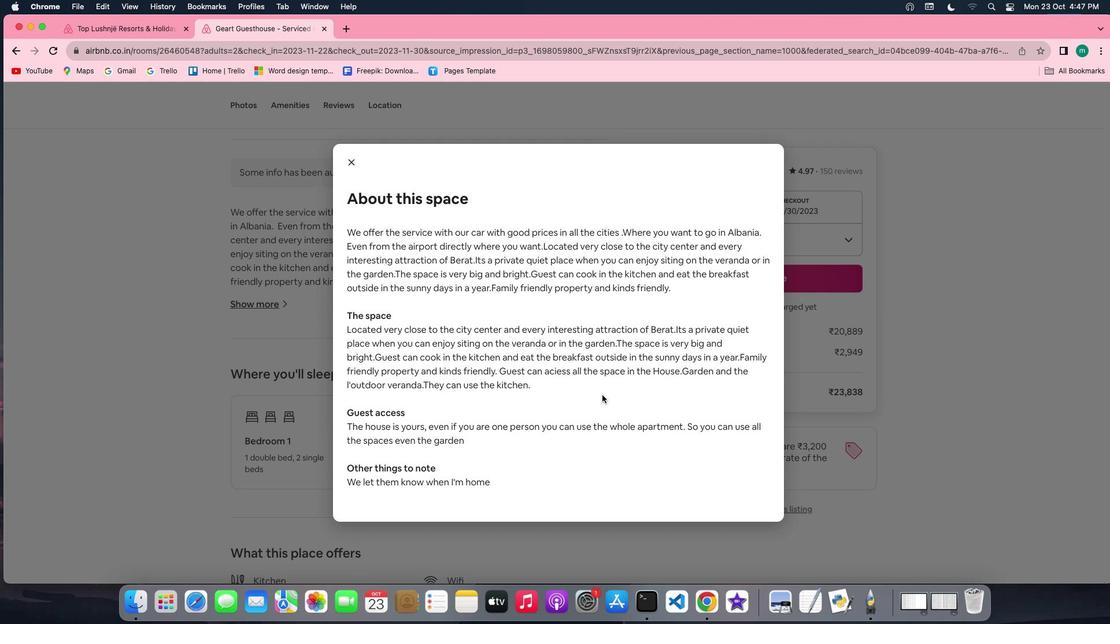 
Action: Mouse scrolled (600, 391) with delta (9, -5)
Screenshot: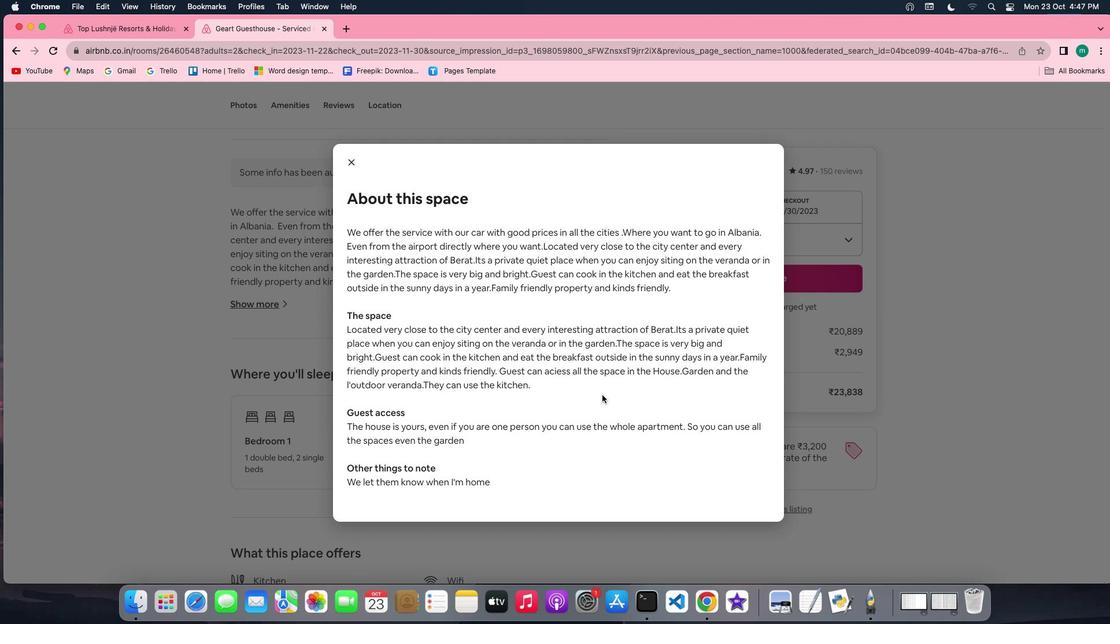 
Action: Mouse moved to (357, 156)
Screenshot: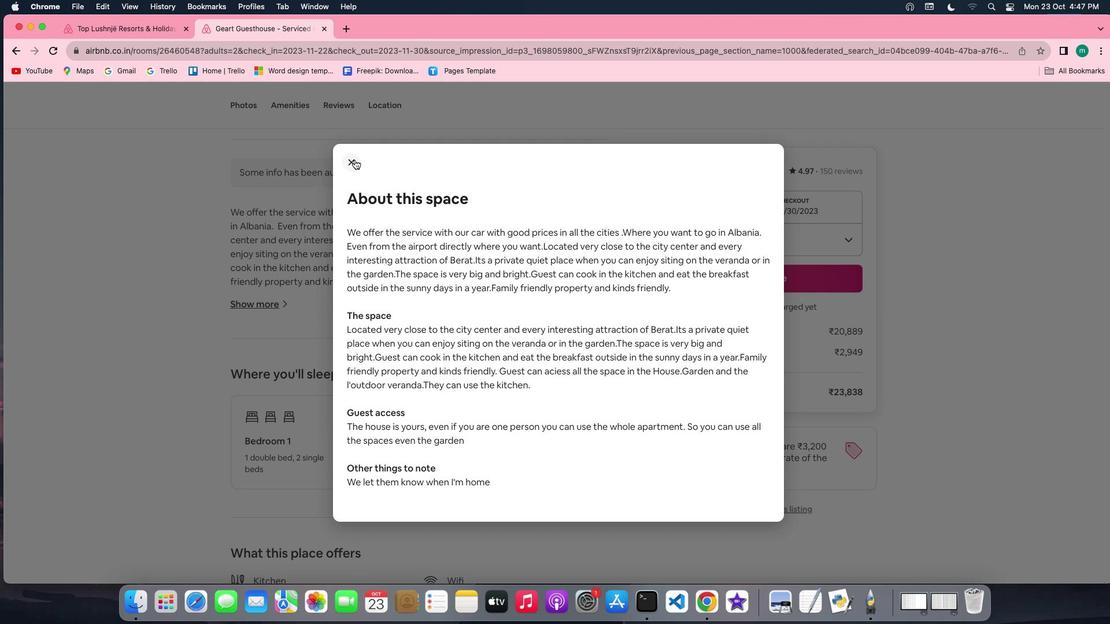 
Action: Mouse pressed left at (357, 156)
Screenshot: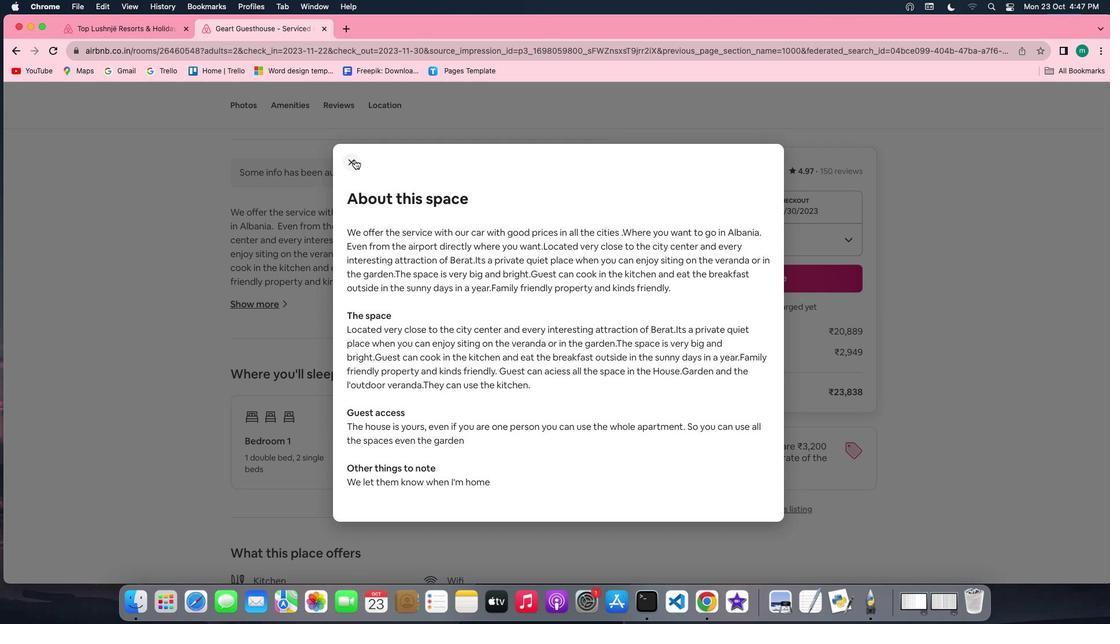 
Action: Mouse moved to (559, 392)
Screenshot: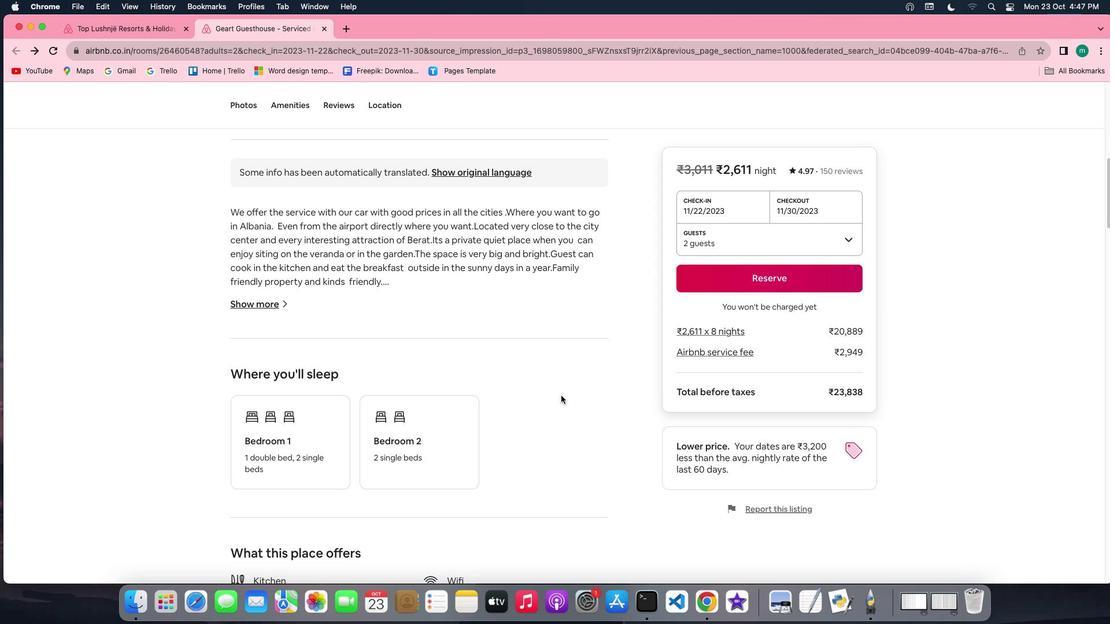 
Action: Mouse scrolled (559, 392) with delta (9, -3)
Screenshot: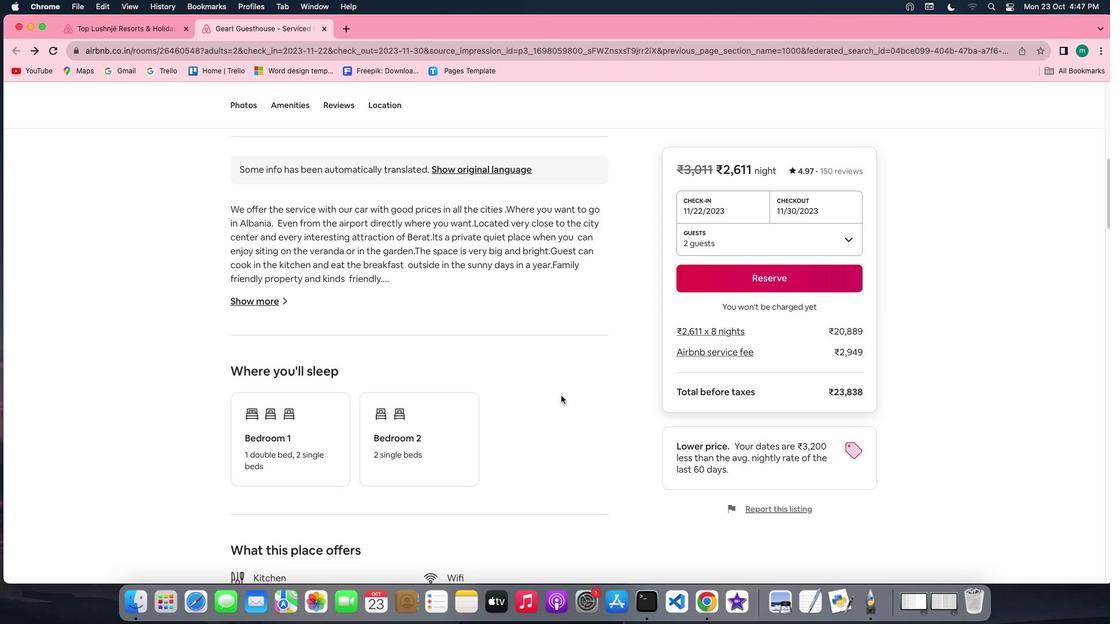 
Action: Mouse scrolled (559, 392) with delta (9, -3)
Screenshot: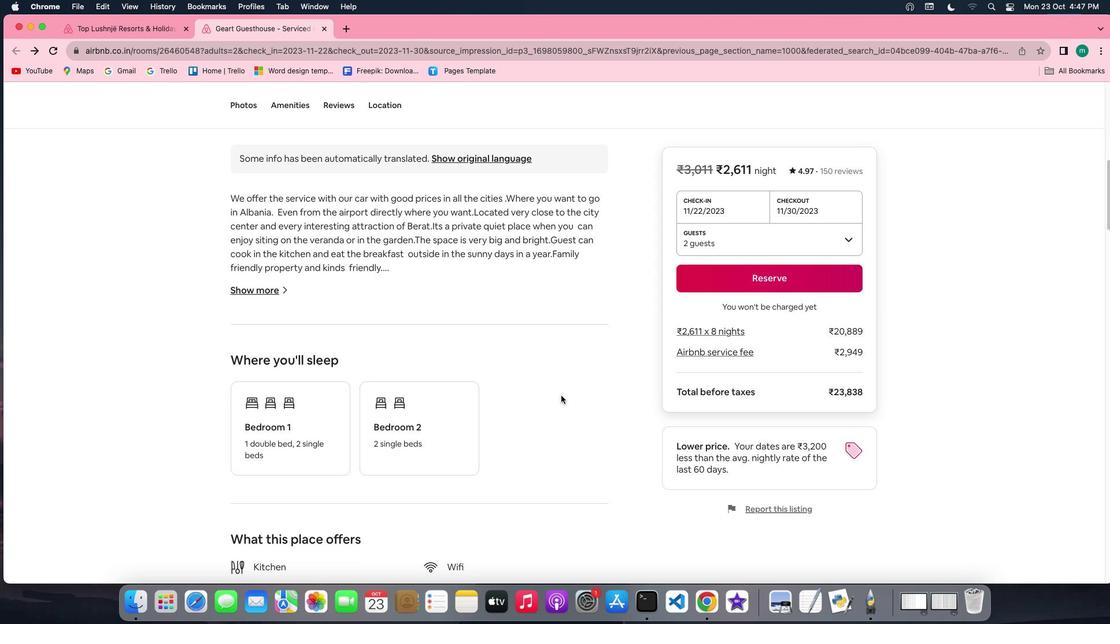 
Action: Mouse scrolled (559, 392) with delta (9, -4)
Screenshot: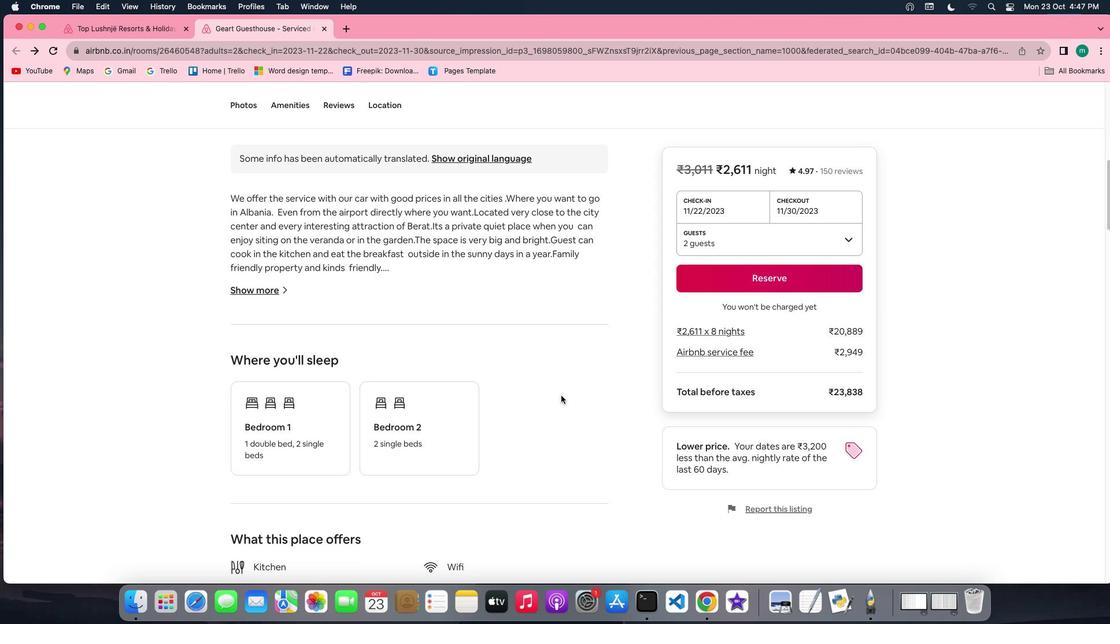 
Action: Mouse scrolled (559, 392) with delta (9, -5)
Screenshot: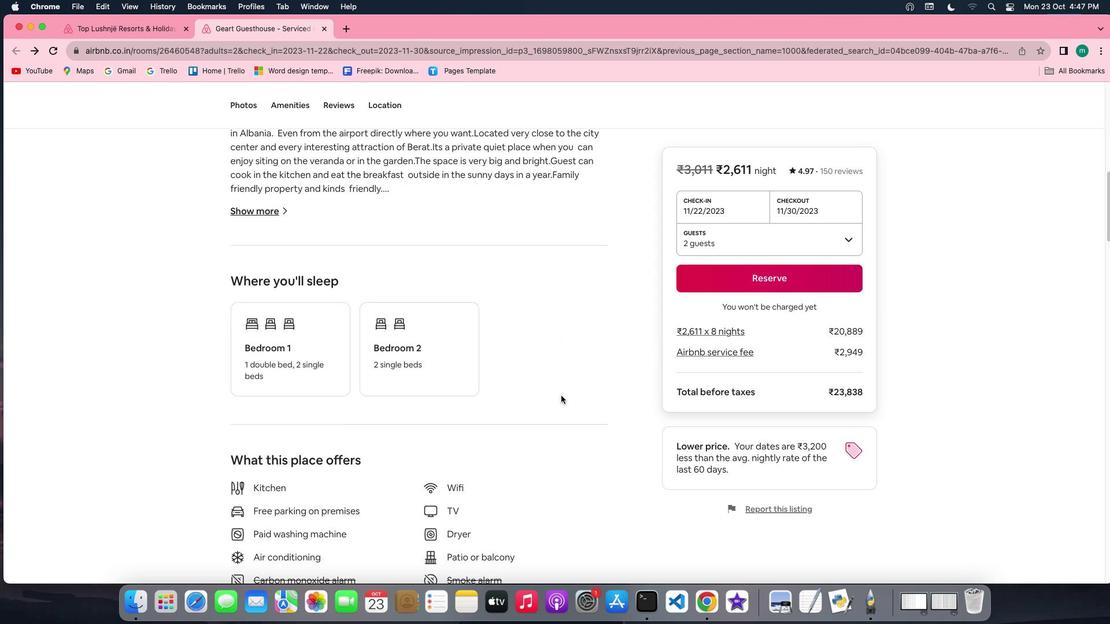 
Action: Mouse scrolled (559, 392) with delta (9, -3)
Screenshot: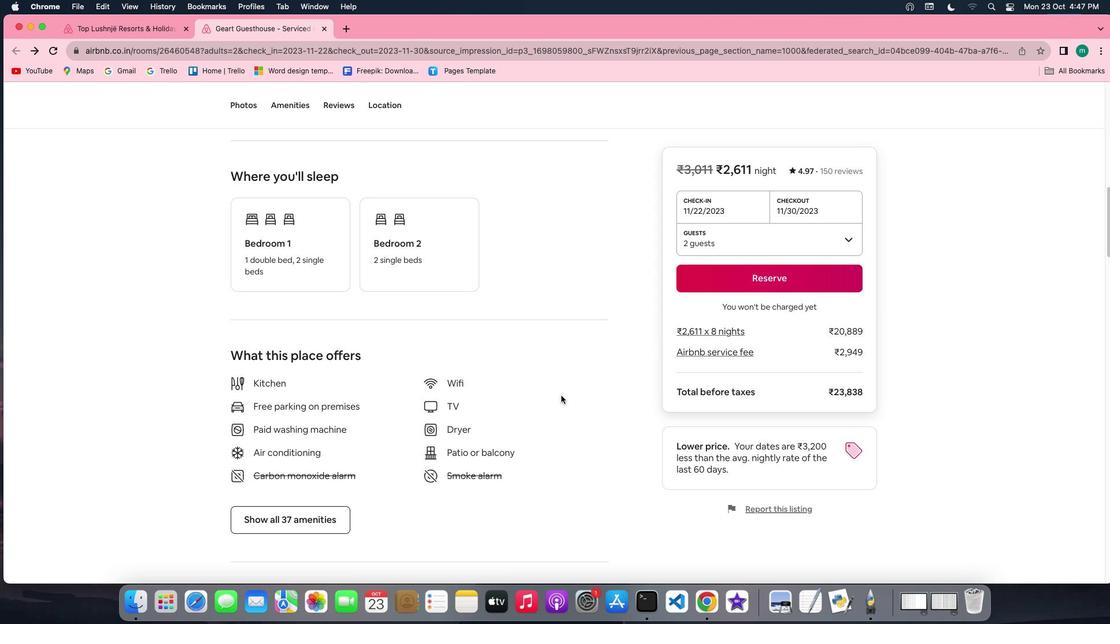 
Action: Mouse scrolled (559, 392) with delta (9, -3)
Screenshot: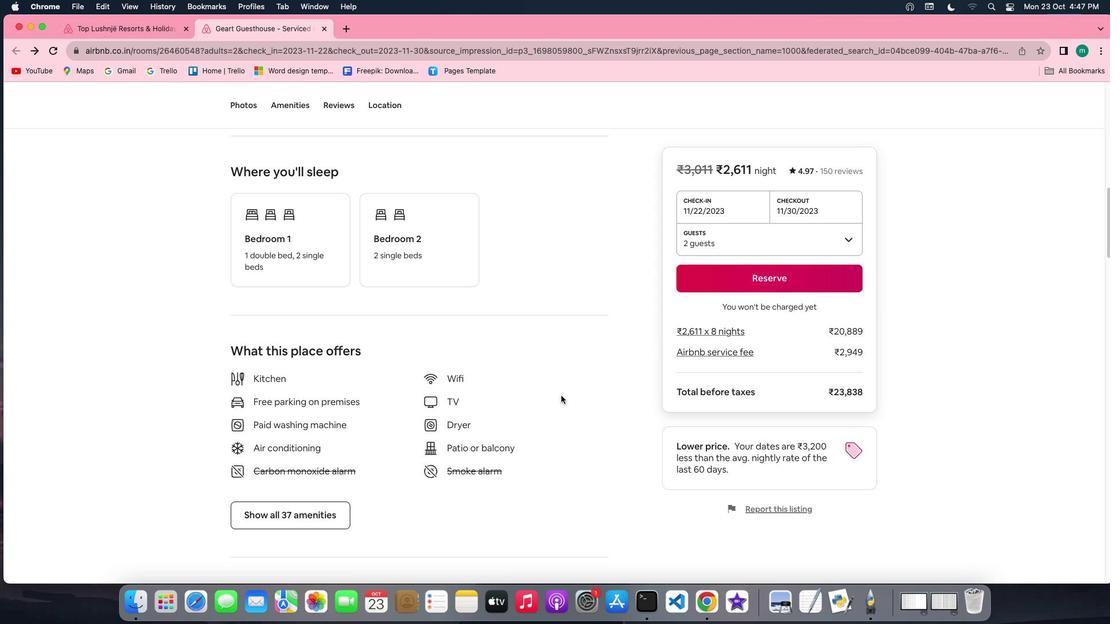 
Action: Mouse scrolled (559, 392) with delta (9, -4)
Screenshot: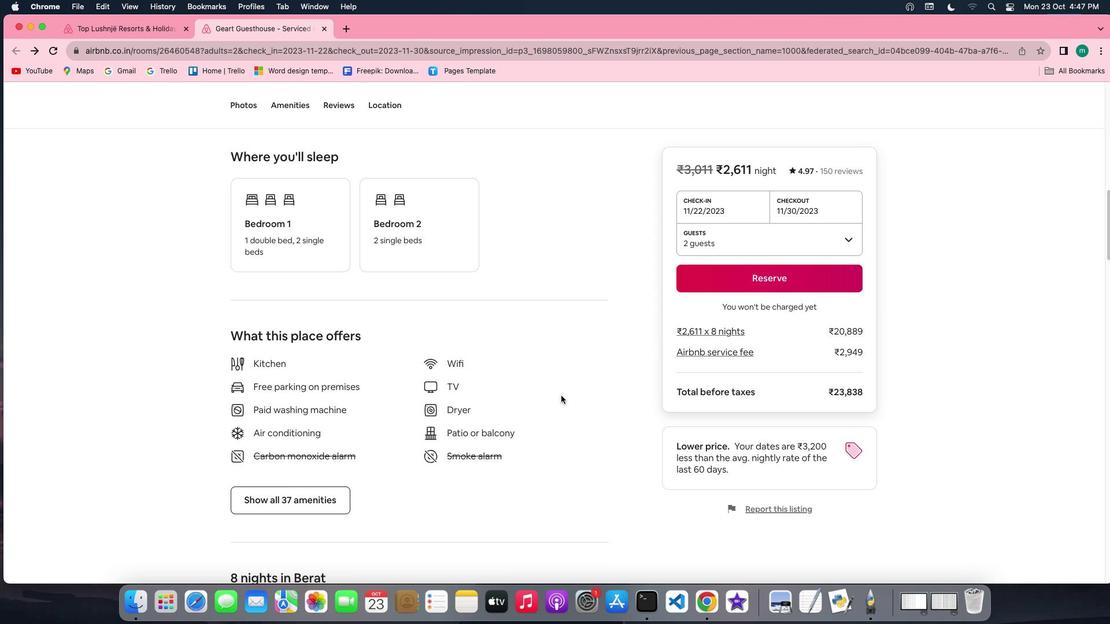 
Action: Mouse scrolled (559, 392) with delta (9, -5)
Screenshot: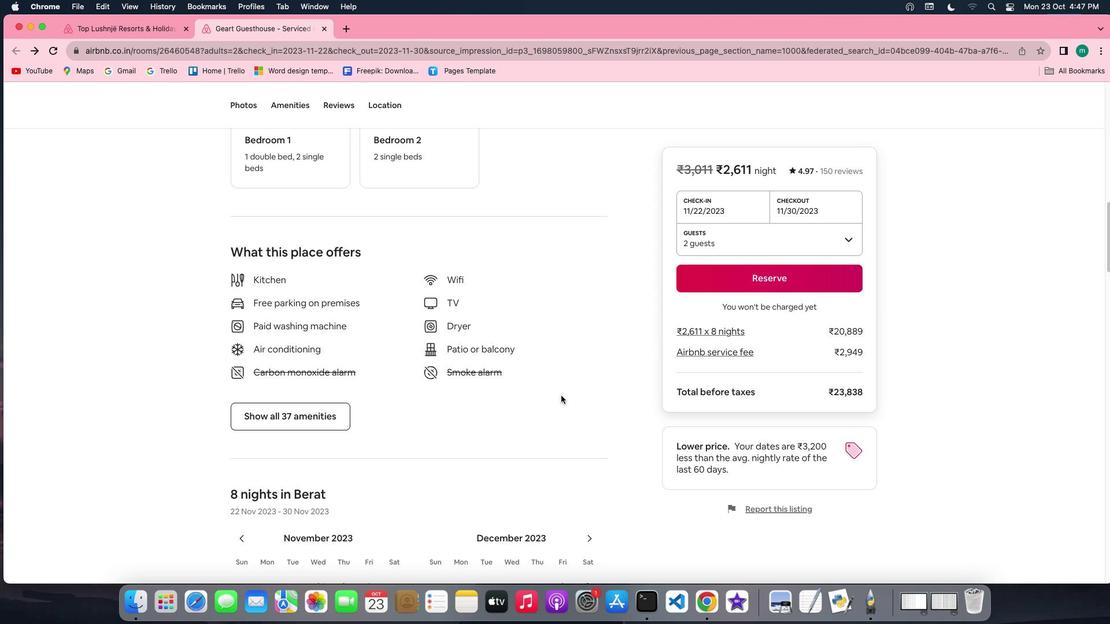 
Action: Mouse moved to (288, 332)
Screenshot: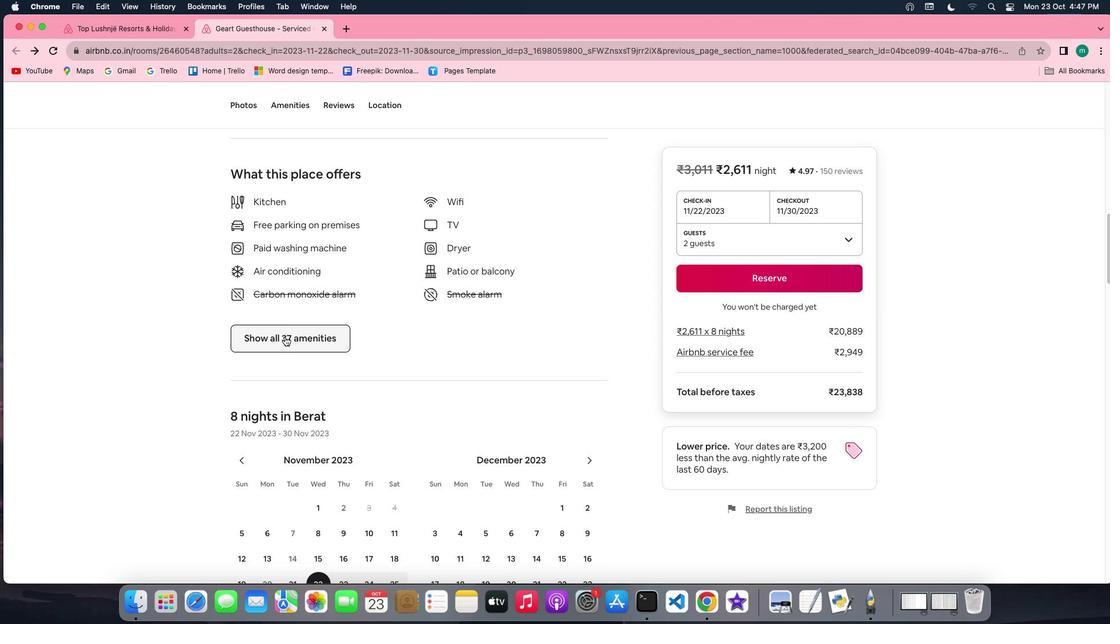 
Action: Mouse pressed left at (288, 332)
Screenshot: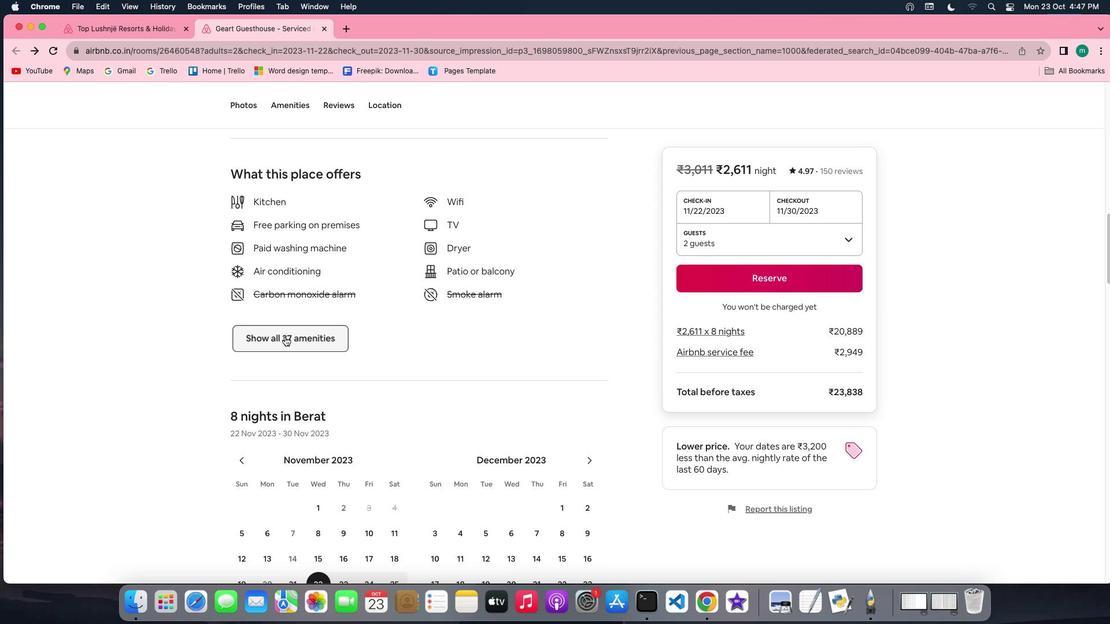 
Action: Mouse moved to (589, 395)
Screenshot: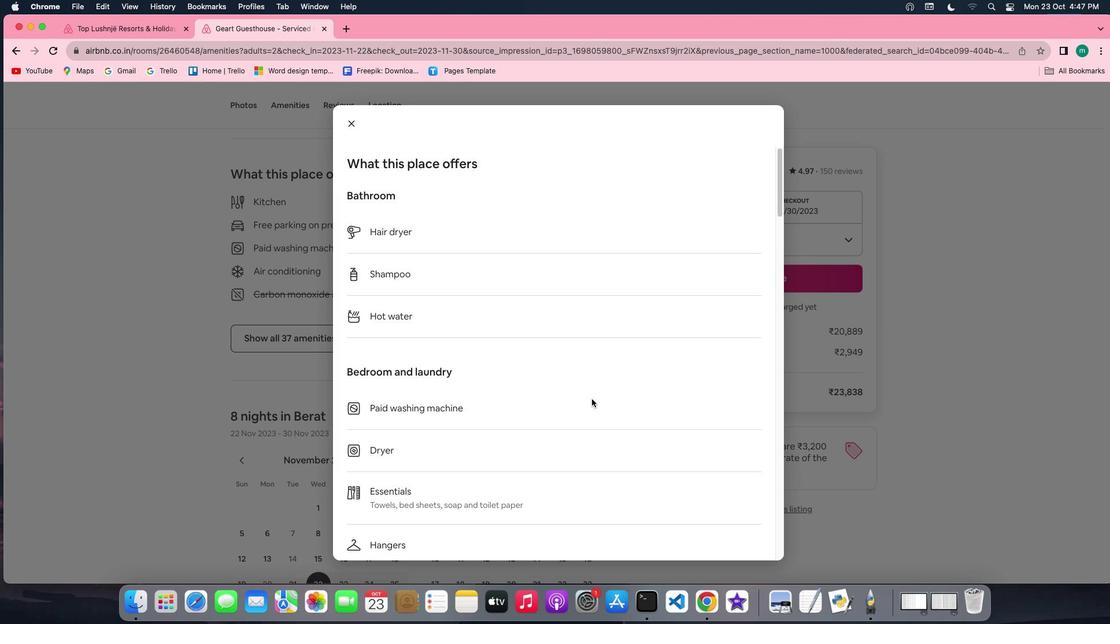 
Action: Mouse scrolled (589, 395) with delta (9, -3)
Screenshot: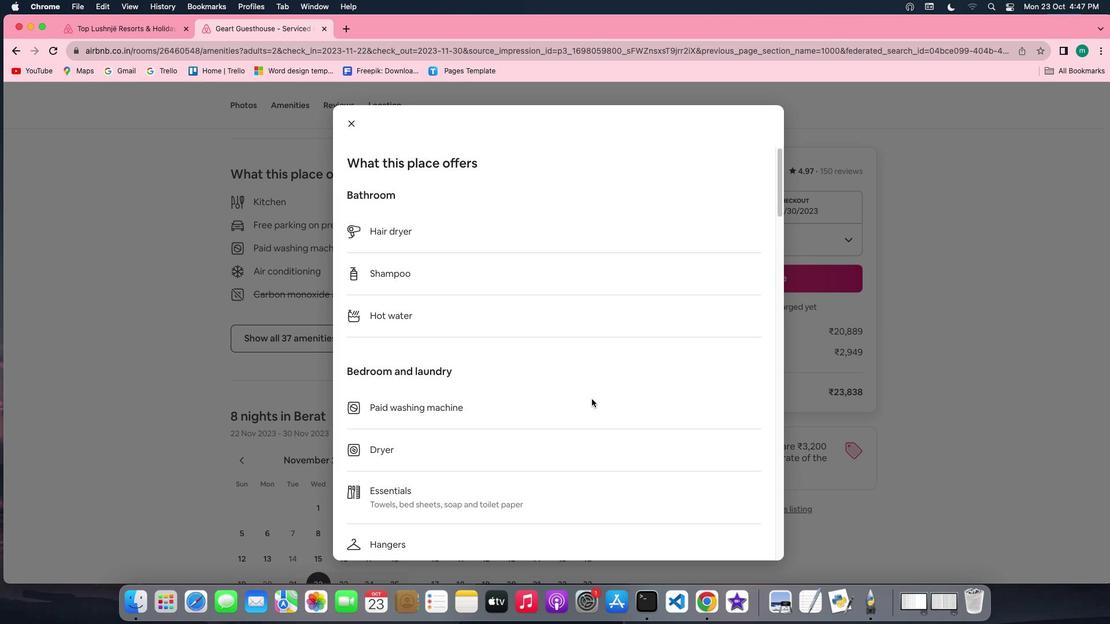 
Action: Mouse scrolled (589, 395) with delta (9, -3)
Screenshot: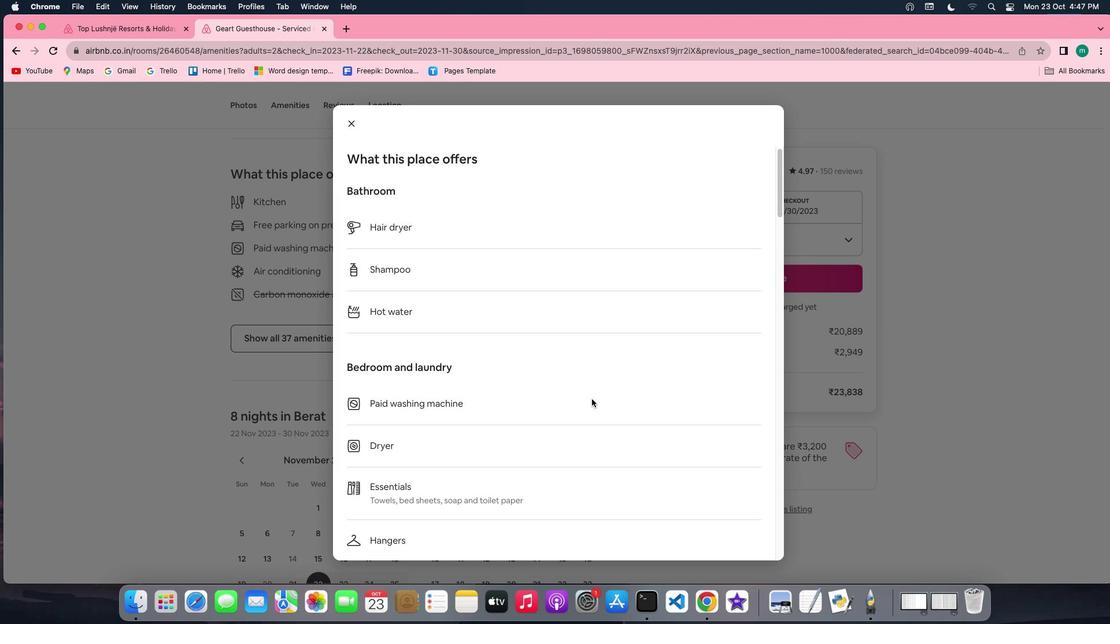 
Action: Mouse scrolled (589, 395) with delta (9, -4)
Screenshot: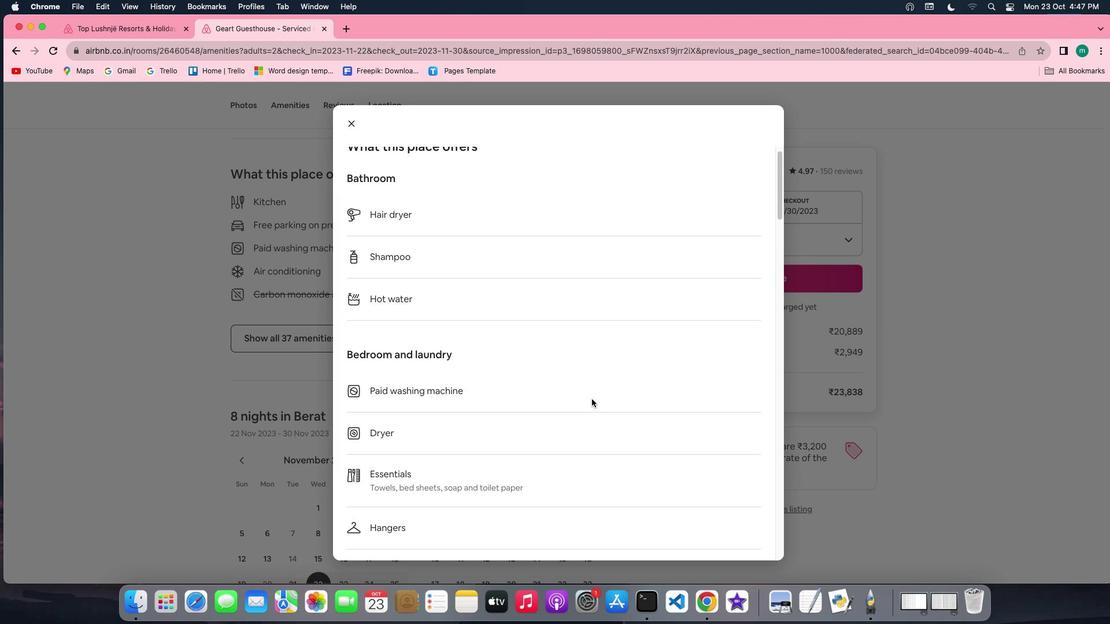 
Action: Mouse scrolled (589, 395) with delta (9, -5)
Screenshot: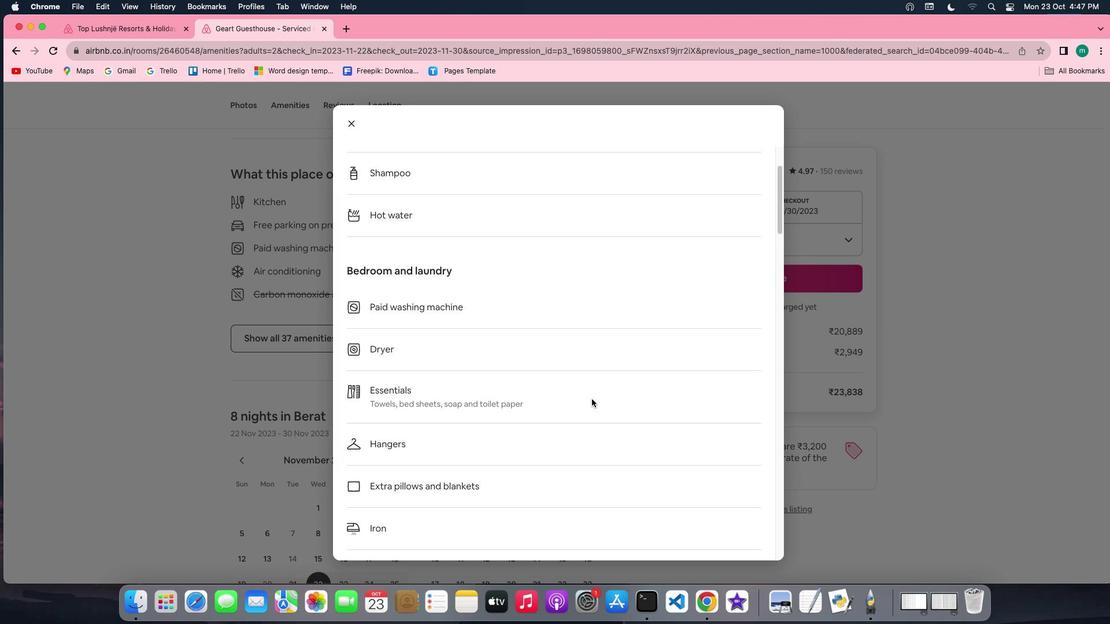 
Action: Mouse scrolled (589, 395) with delta (9, -5)
Screenshot: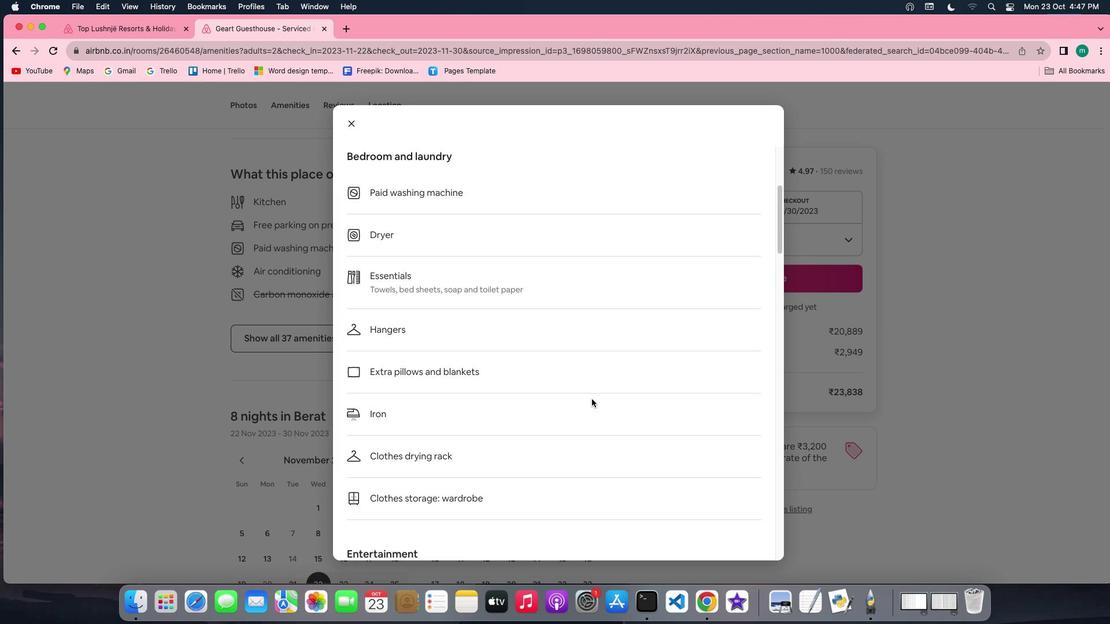 
Action: Mouse scrolled (589, 395) with delta (9, -3)
Screenshot: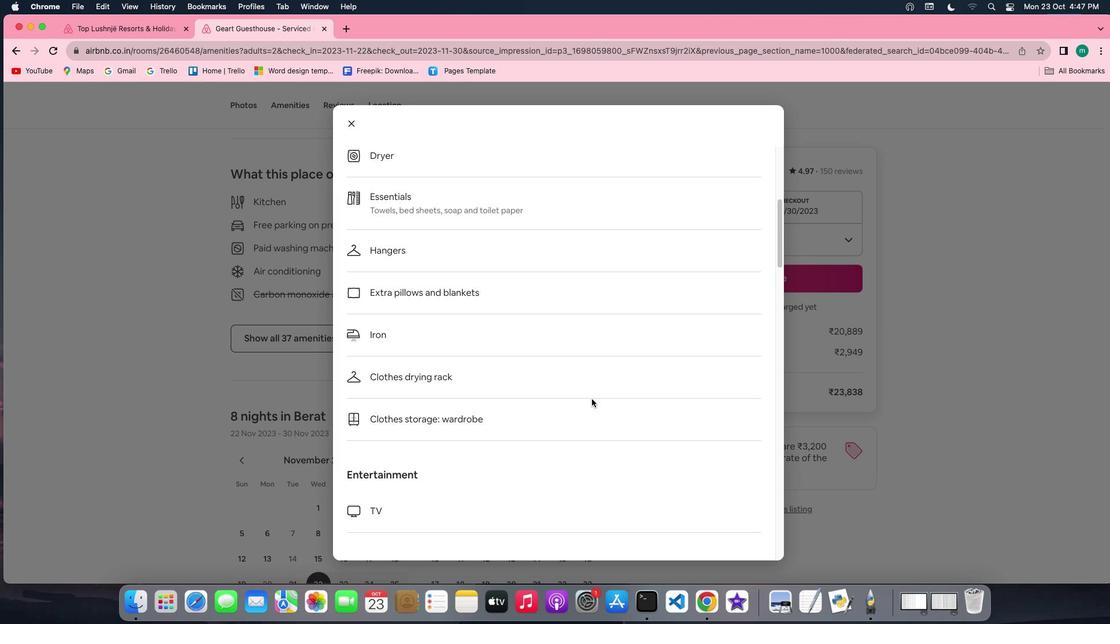 
Action: Mouse scrolled (589, 395) with delta (9, -3)
Screenshot: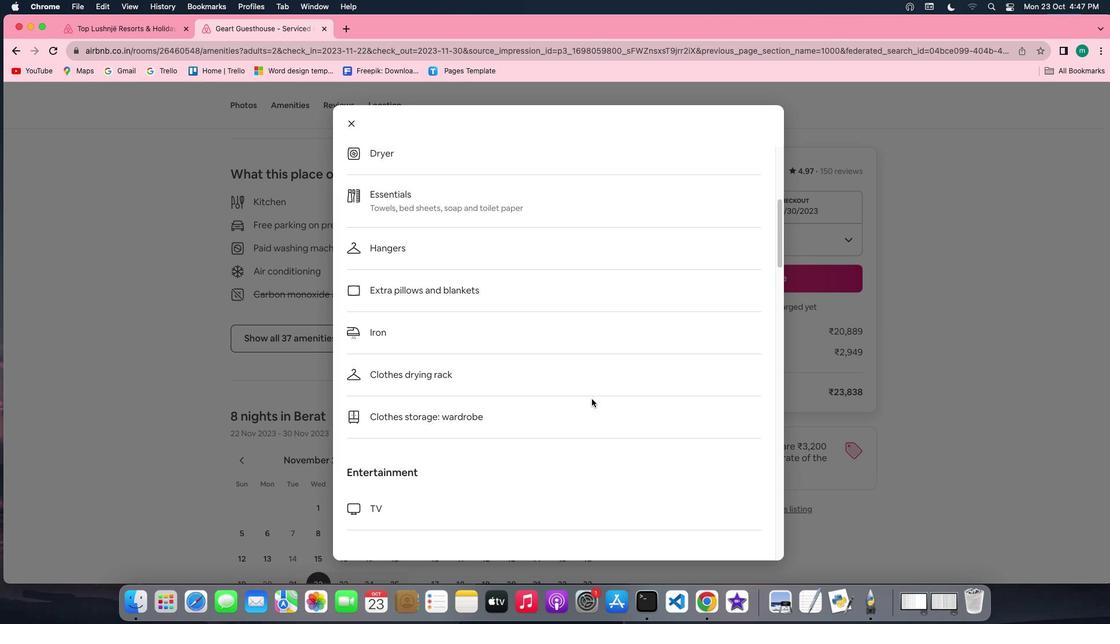 
Action: Mouse scrolled (589, 395) with delta (9, -4)
Screenshot: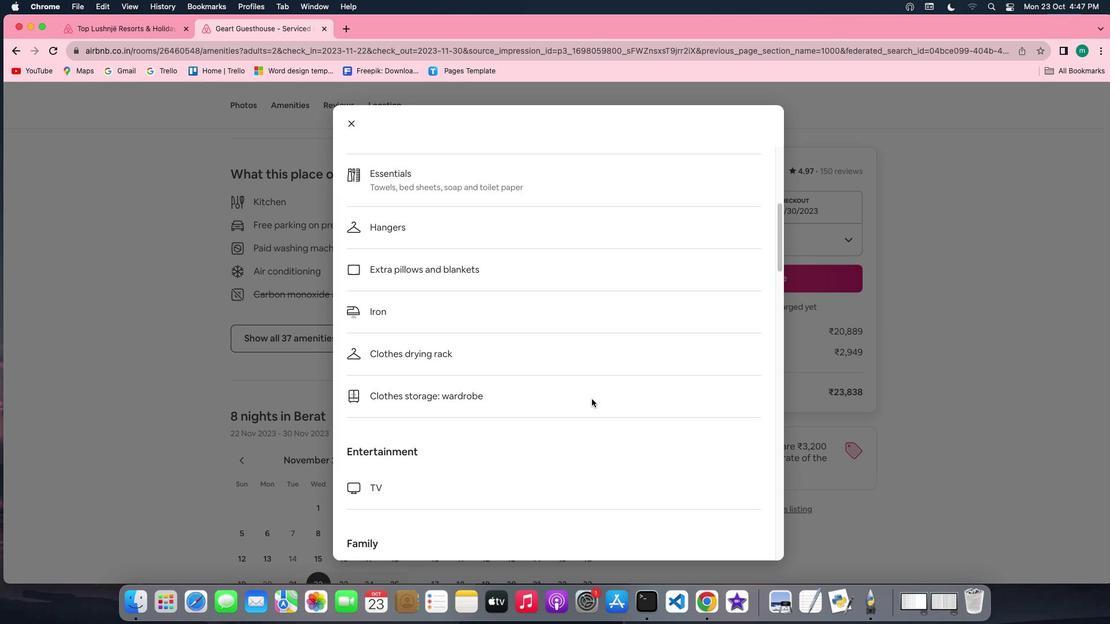 
Action: Mouse scrolled (589, 395) with delta (9, -4)
Screenshot: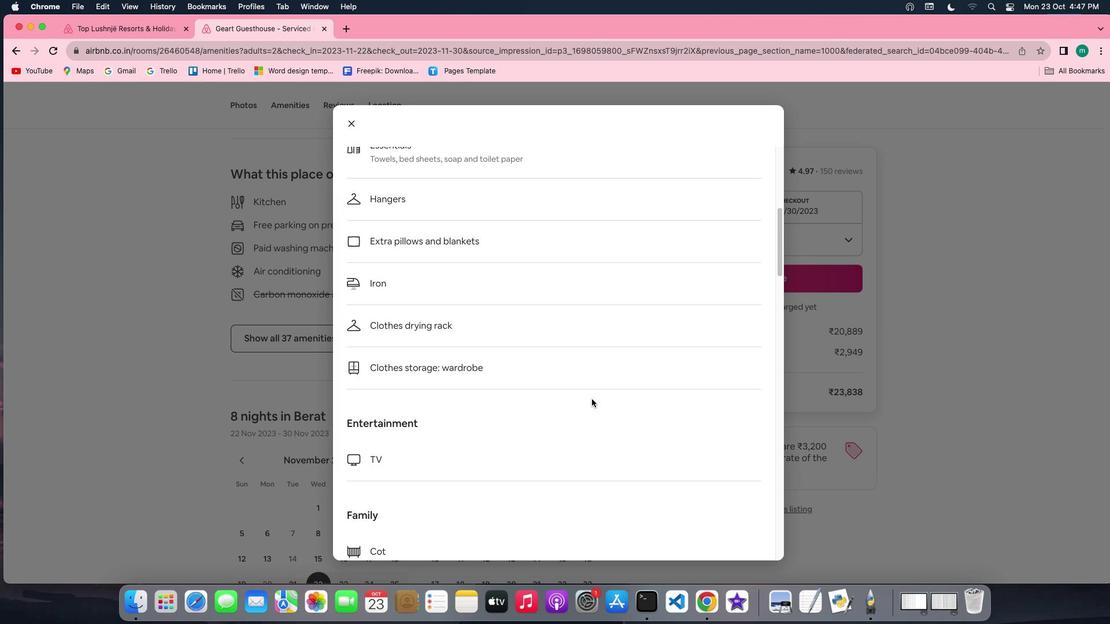 
Action: Mouse scrolled (589, 395) with delta (9, -3)
Screenshot: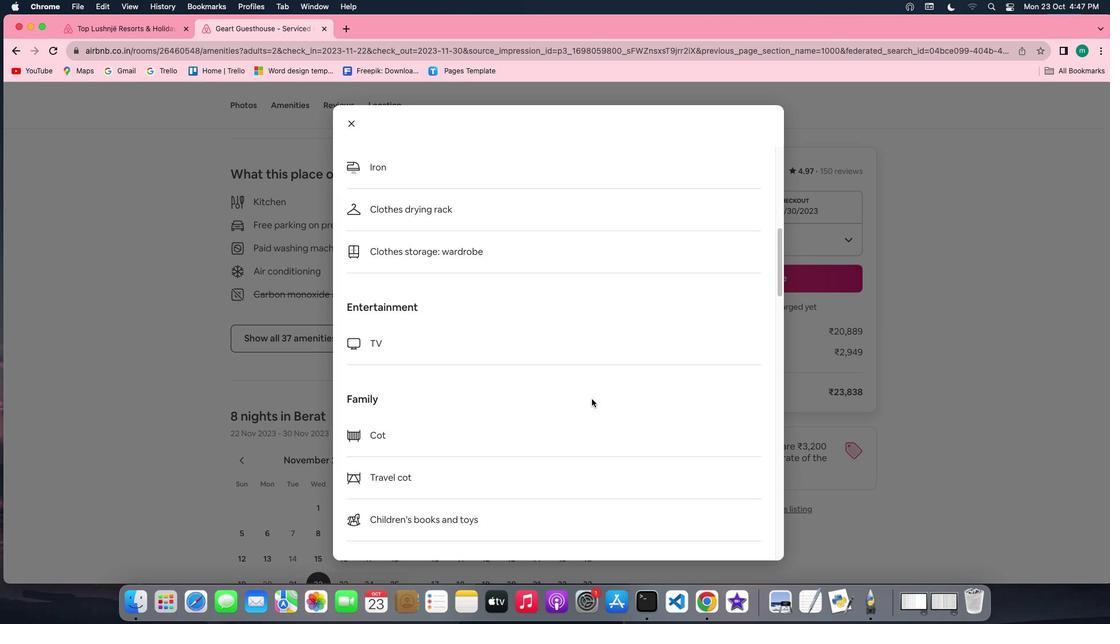 
Action: Mouse scrolled (589, 395) with delta (9, -3)
Screenshot: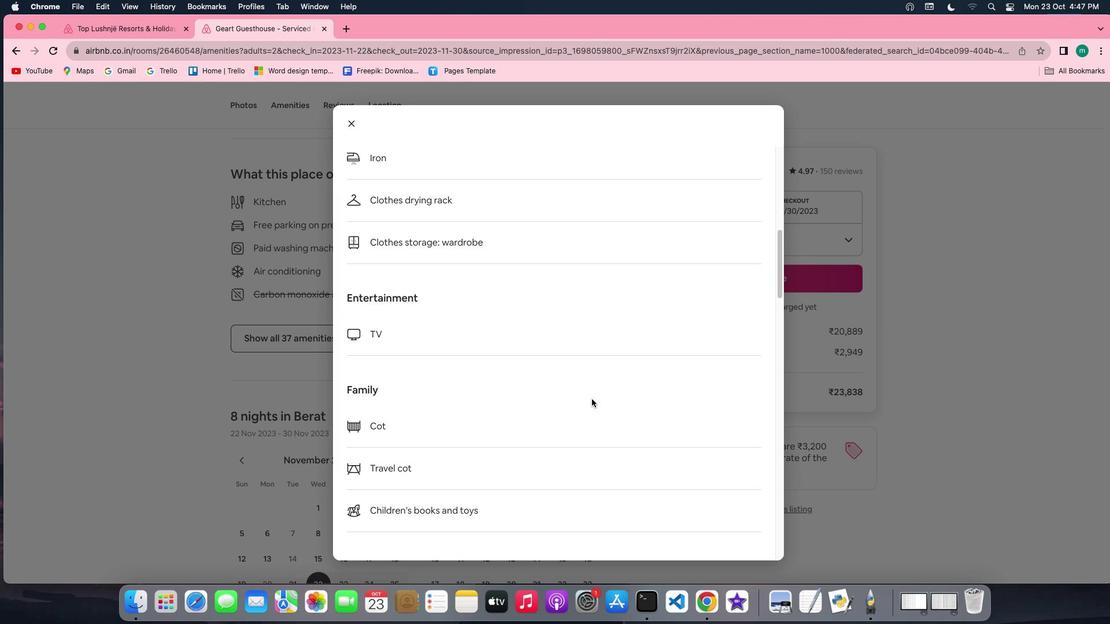
Action: Mouse scrolled (589, 395) with delta (9, -4)
Screenshot: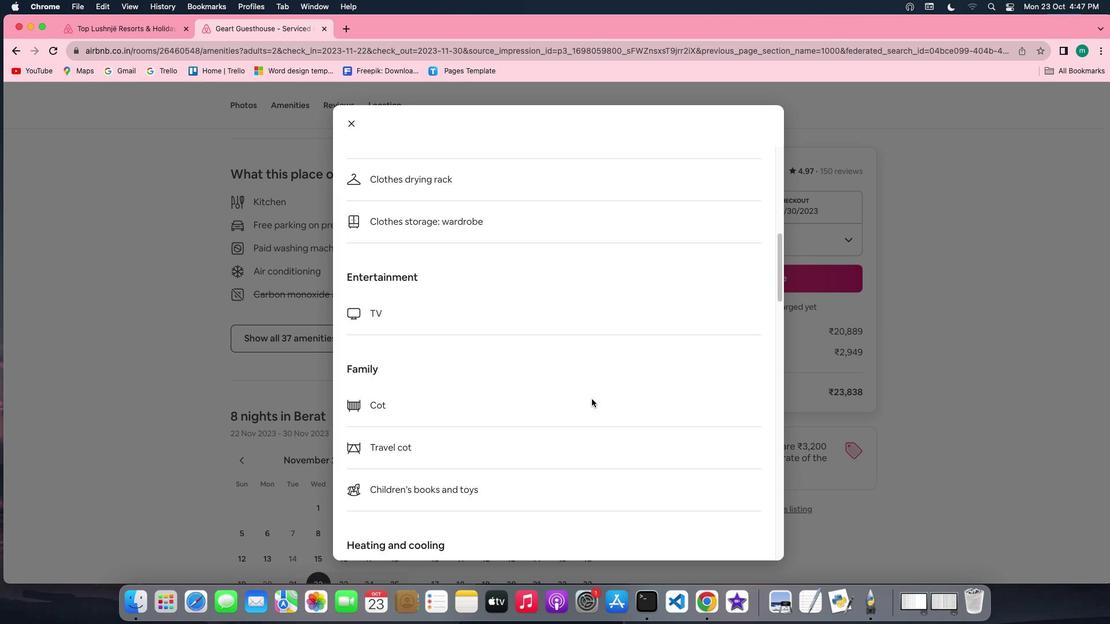
Action: Mouse scrolled (589, 395) with delta (9, -5)
Screenshot: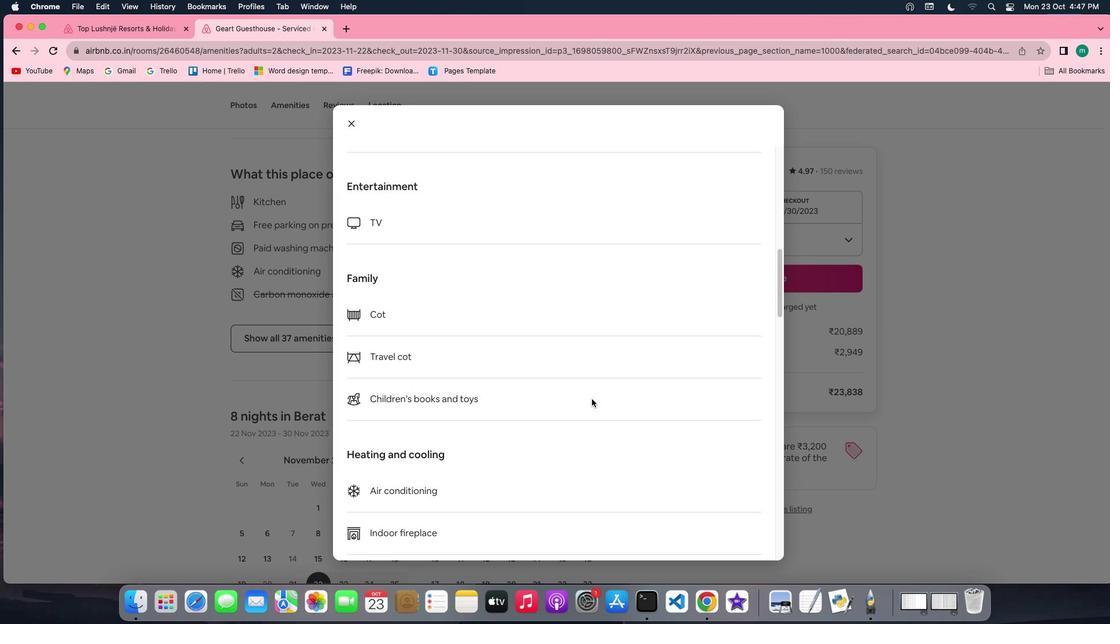 
Action: Mouse scrolled (589, 395) with delta (9, -3)
Screenshot: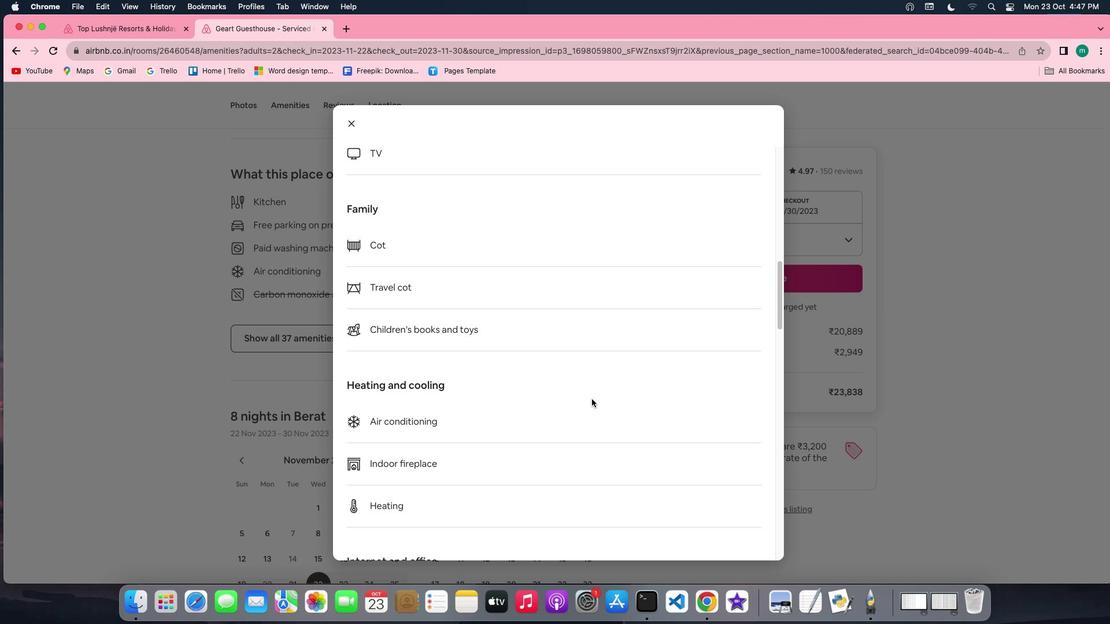 
Action: Mouse scrolled (589, 395) with delta (9, -3)
Screenshot: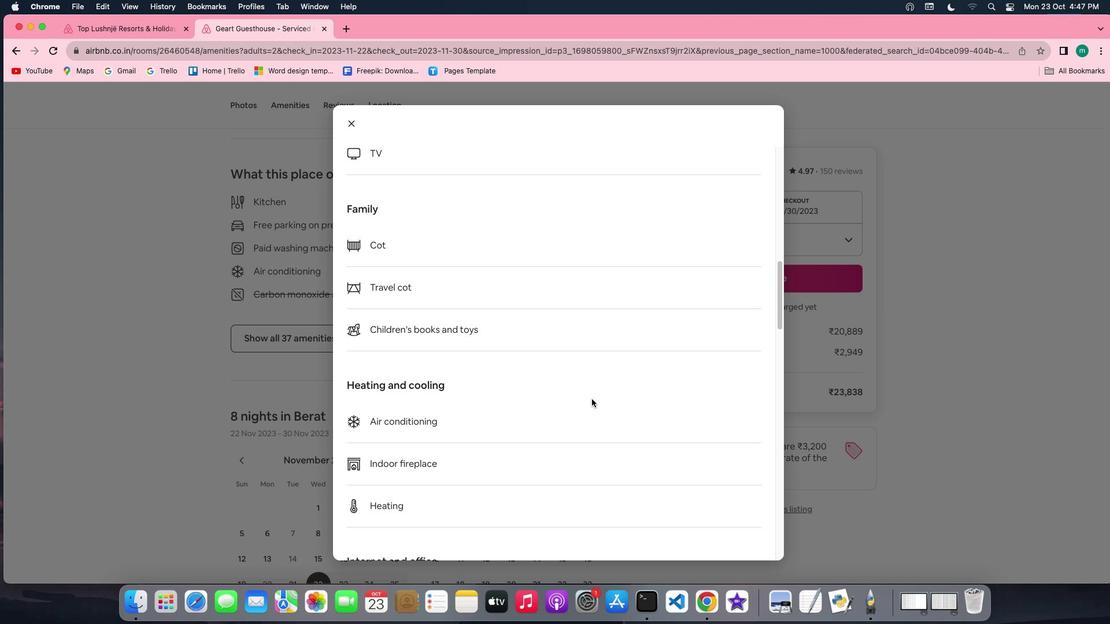 
Action: Mouse scrolled (589, 395) with delta (9, -4)
Screenshot: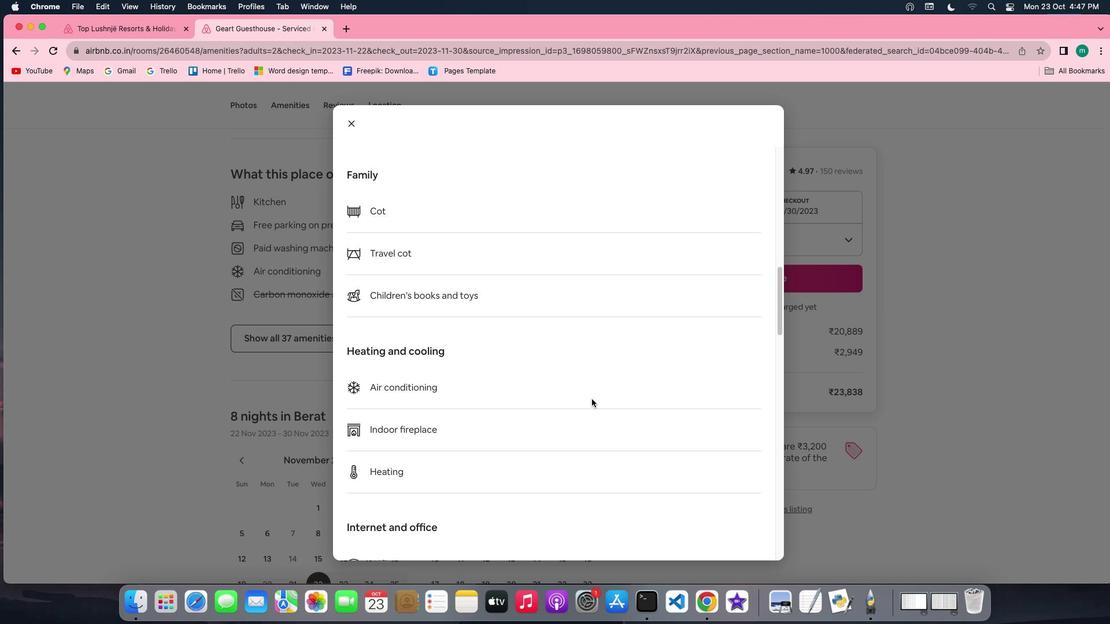 
Action: Mouse scrolled (589, 395) with delta (9, -5)
Screenshot: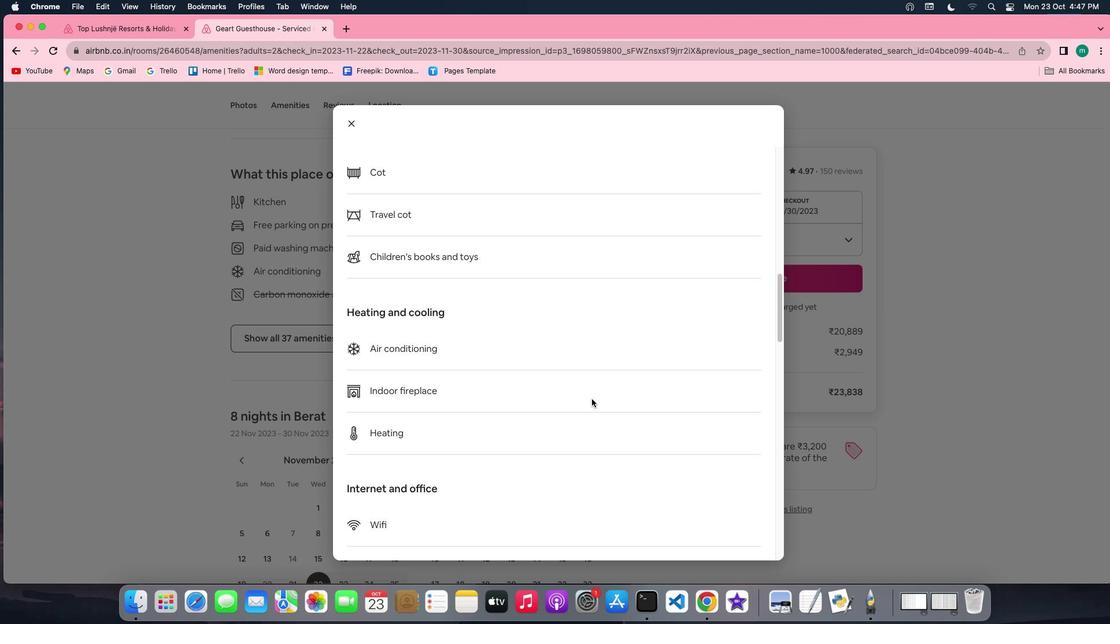 
Action: Mouse scrolled (589, 395) with delta (9, -3)
Screenshot: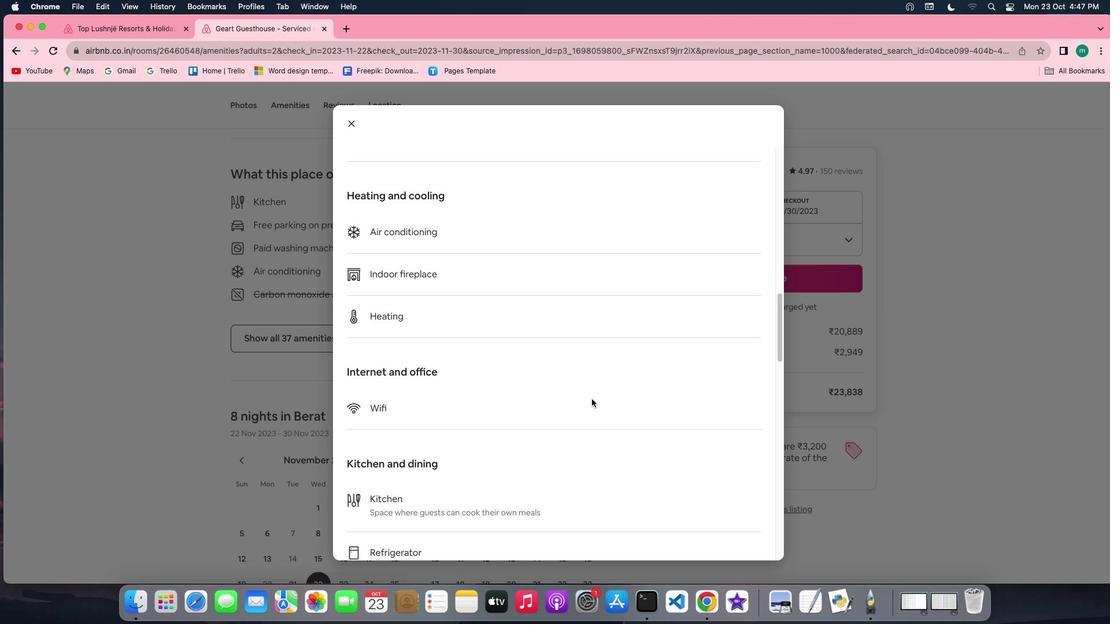 
Action: Mouse scrolled (589, 395) with delta (9, -3)
Screenshot: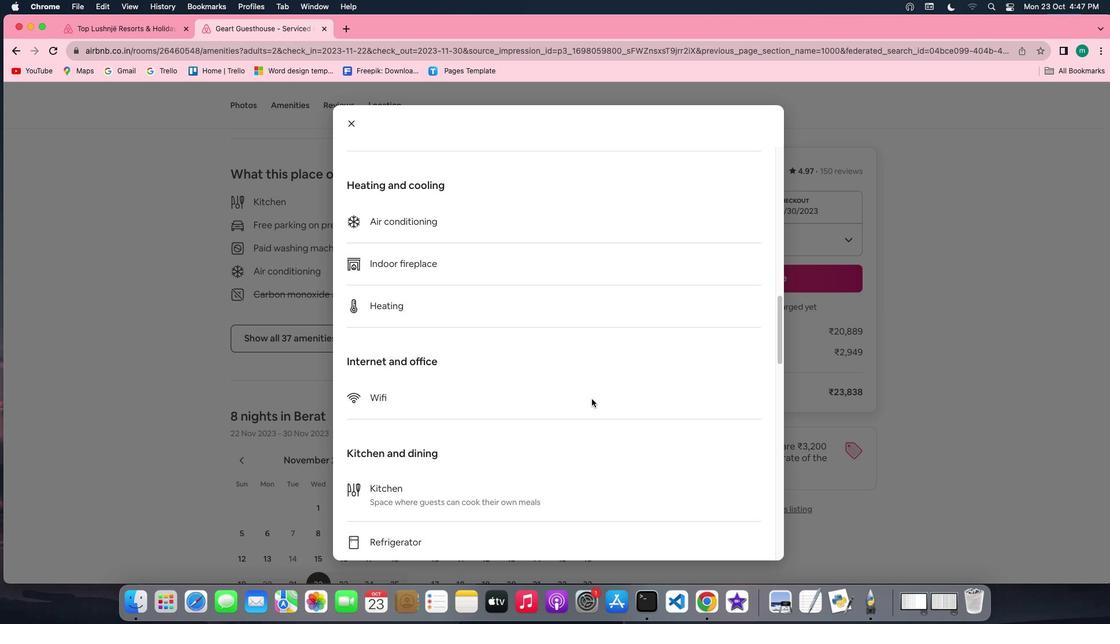 
Action: Mouse scrolled (589, 395) with delta (9, -4)
Screenshot: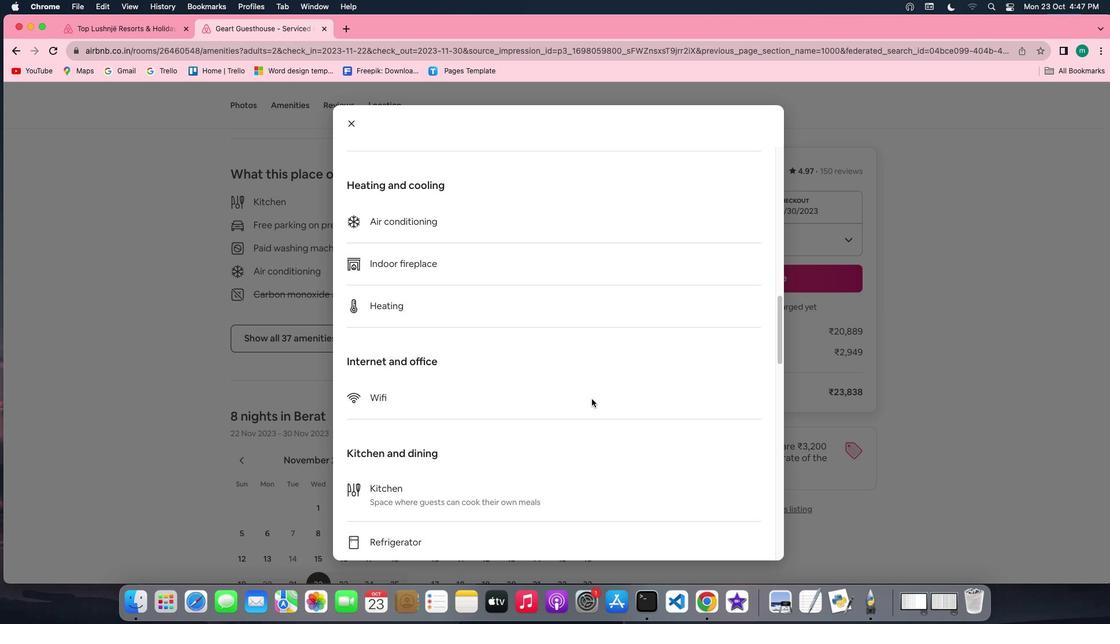 
Action: Mouse scrolled (589, 395) with delta (9, -5)
Screenshot: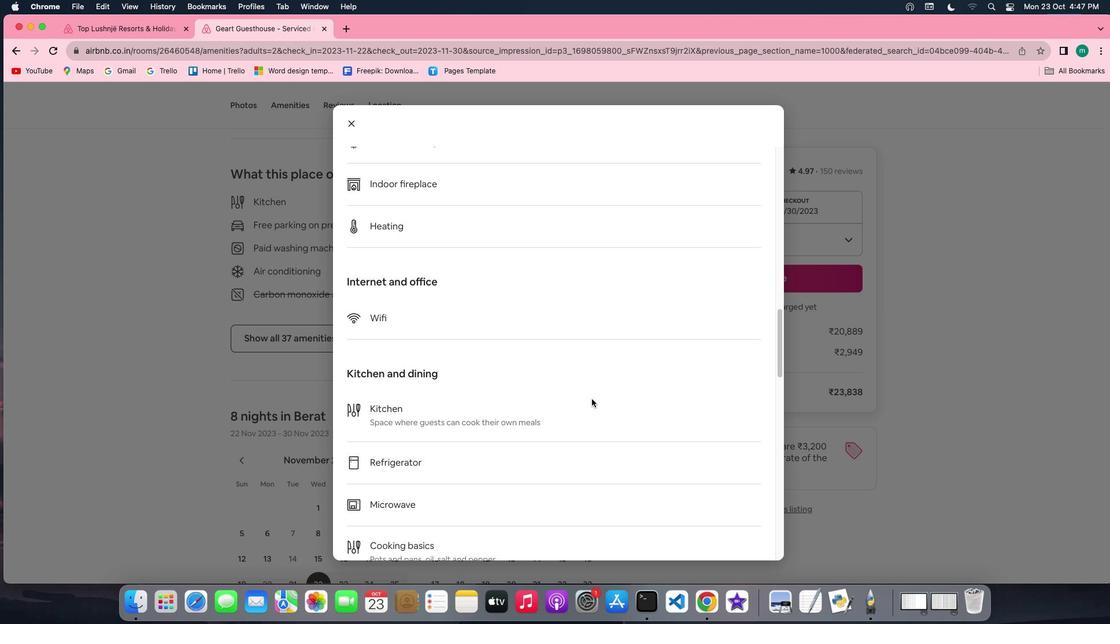 
Action: Mouse scrolled (589, 395) with delta (9, -4)
Screenshot: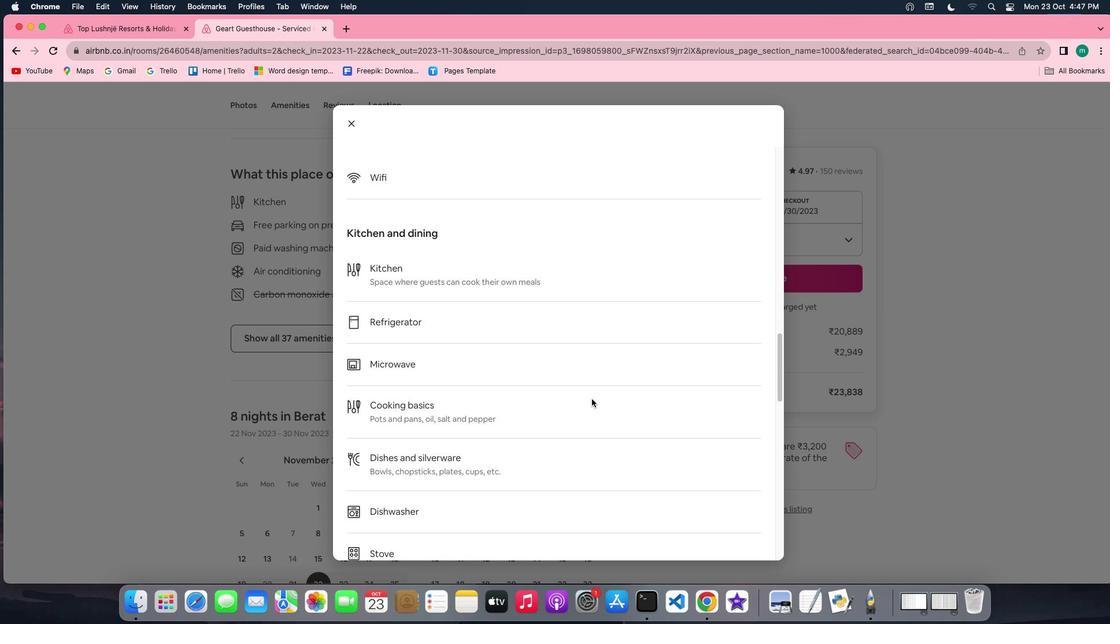 
Action: Mouse scrolled (589, 395) with delta (9, -3)
Screenshot: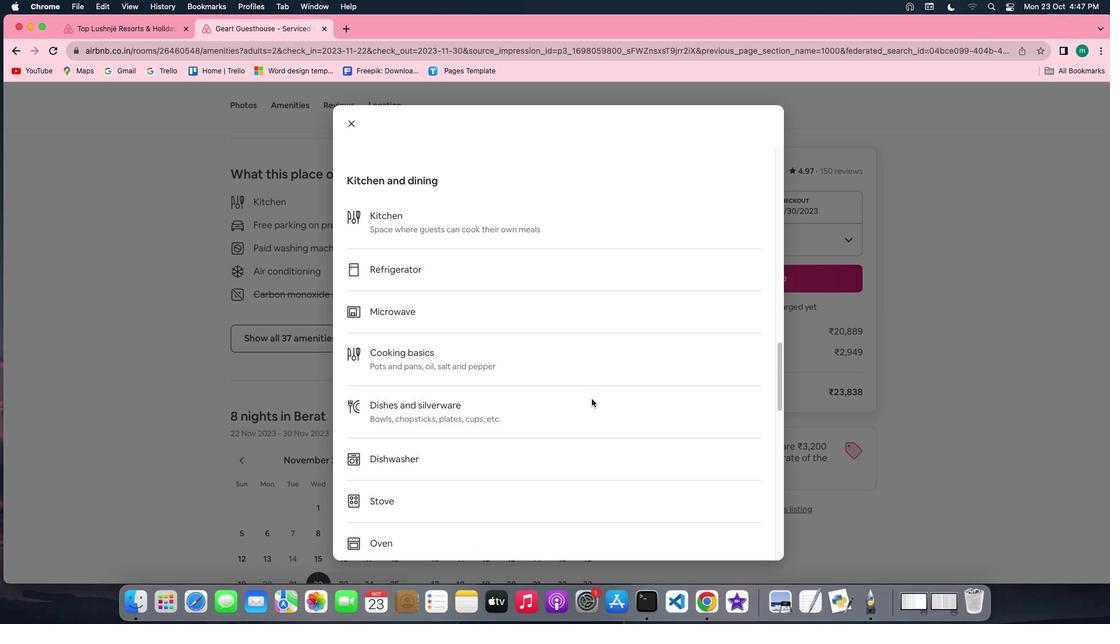 
Action: Mouse scrolled (589, 395) with delta (9, -3)
Screenshot: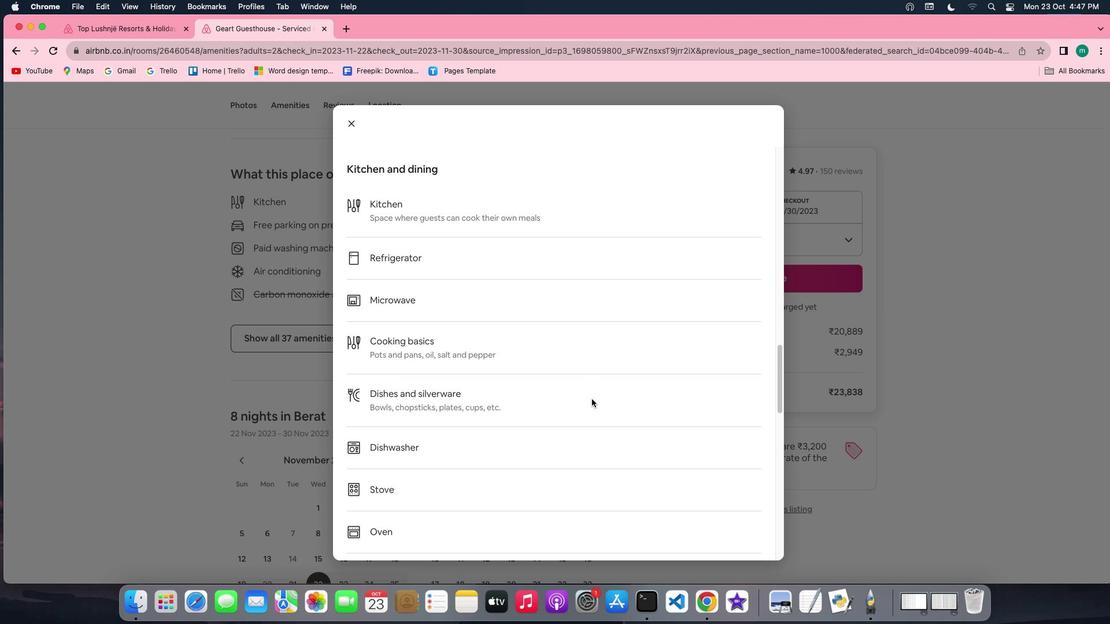 
Action: Mouse scrolled (589, 395) with delta (9, -4)
Screenshot: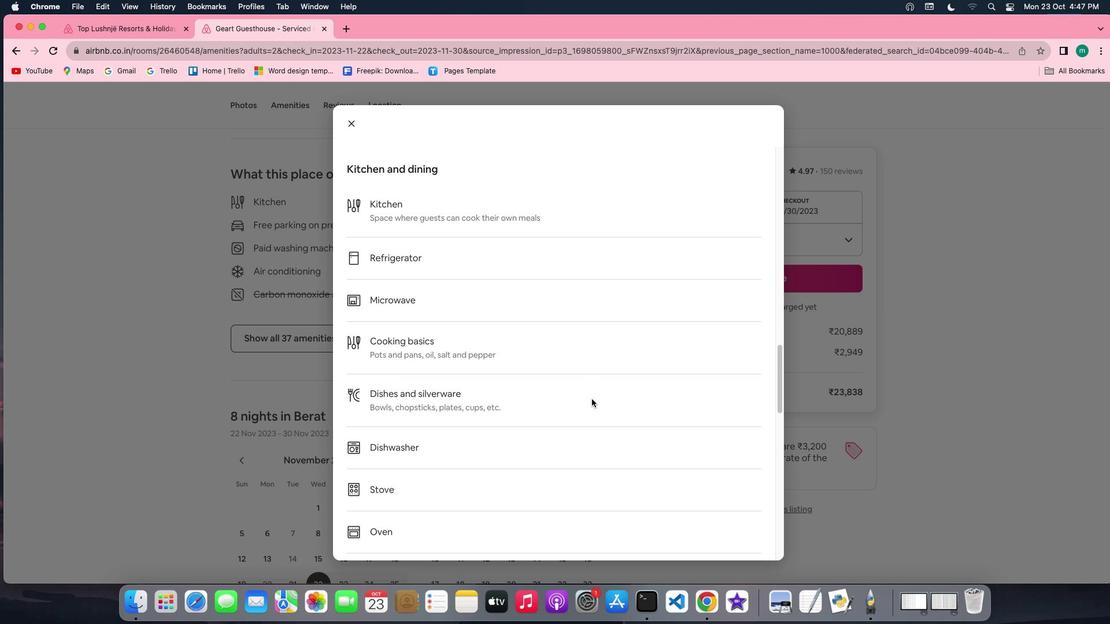 
Action: Mouse scrolled (589, 395) with delta (9, -5)
Screenshot: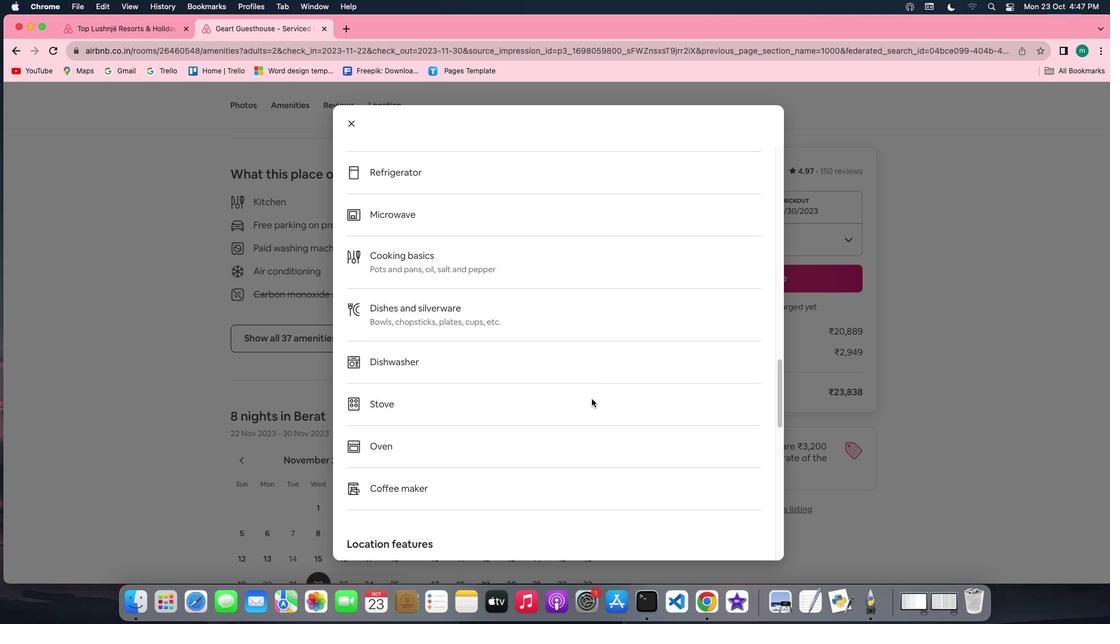 
Action: Mouse scrolled (589, 395) with delta (9, -5)
Screenshot: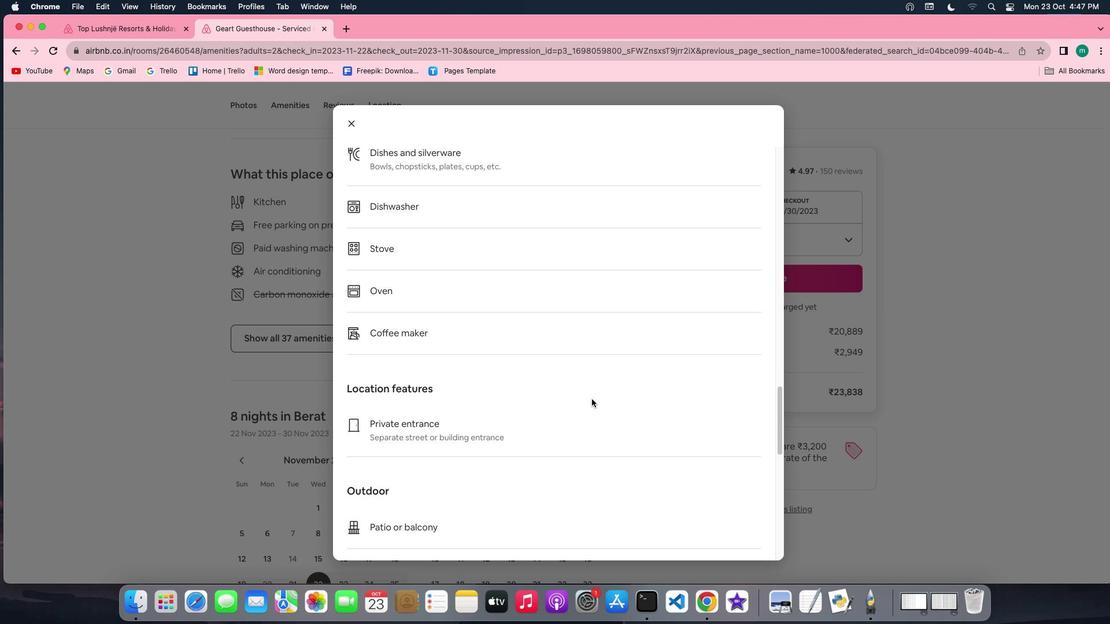 
Action: Mouse scrolled (589, 395) with delta (9, -3)
Screenshot: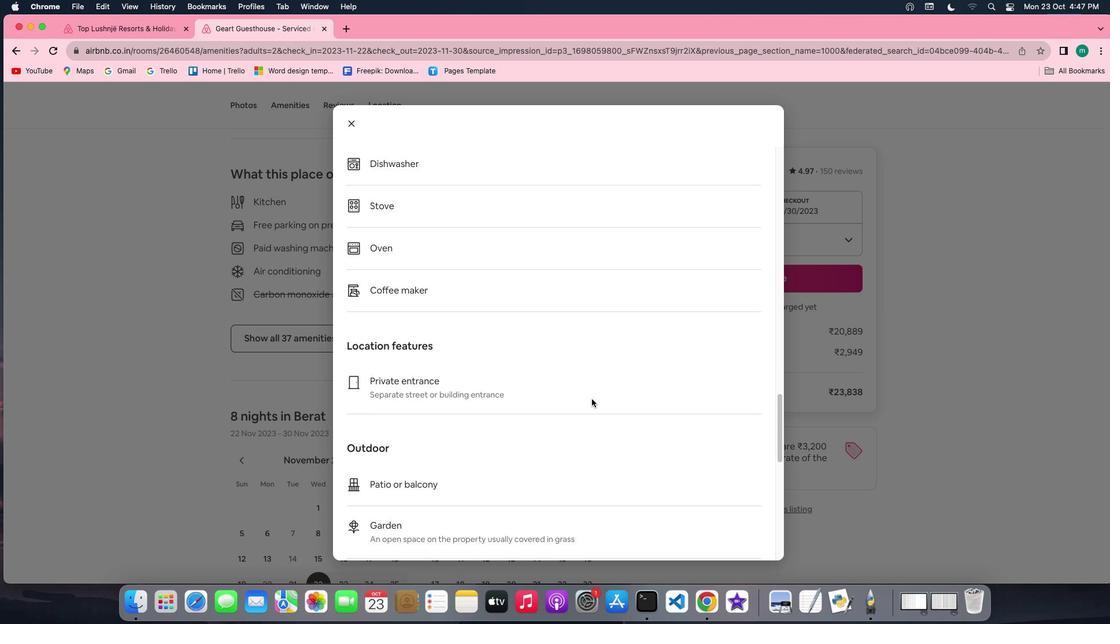 
Action: Mouse scrolled (589, 395) with delta (9, -3)
Screenshot: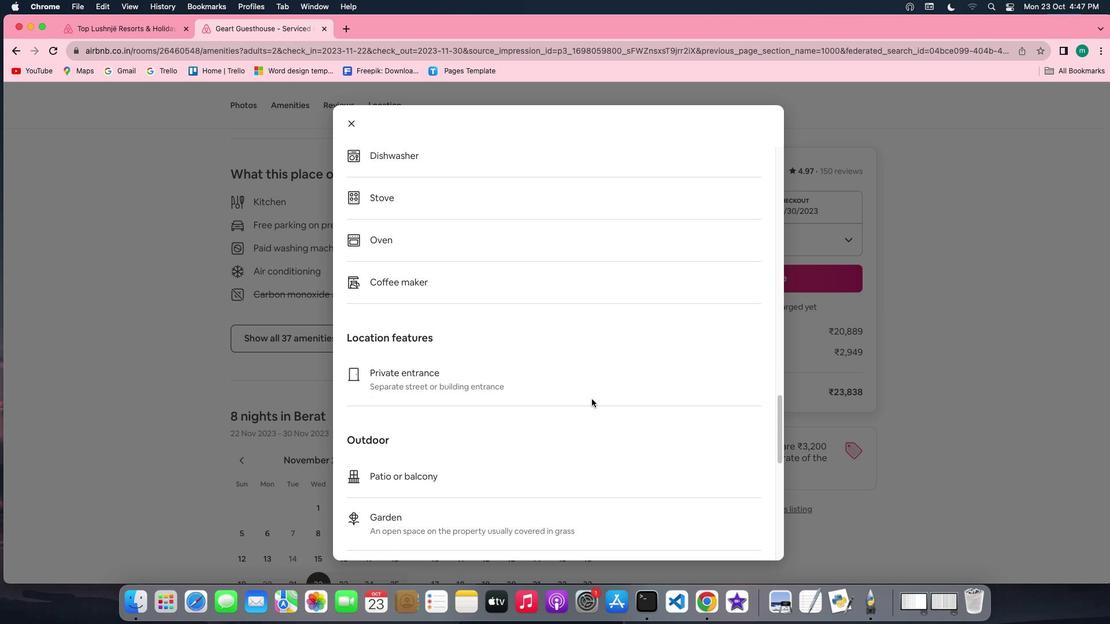 
Action: Mouse scrolled (589, 395) with delta (9, -4)
Screenshot: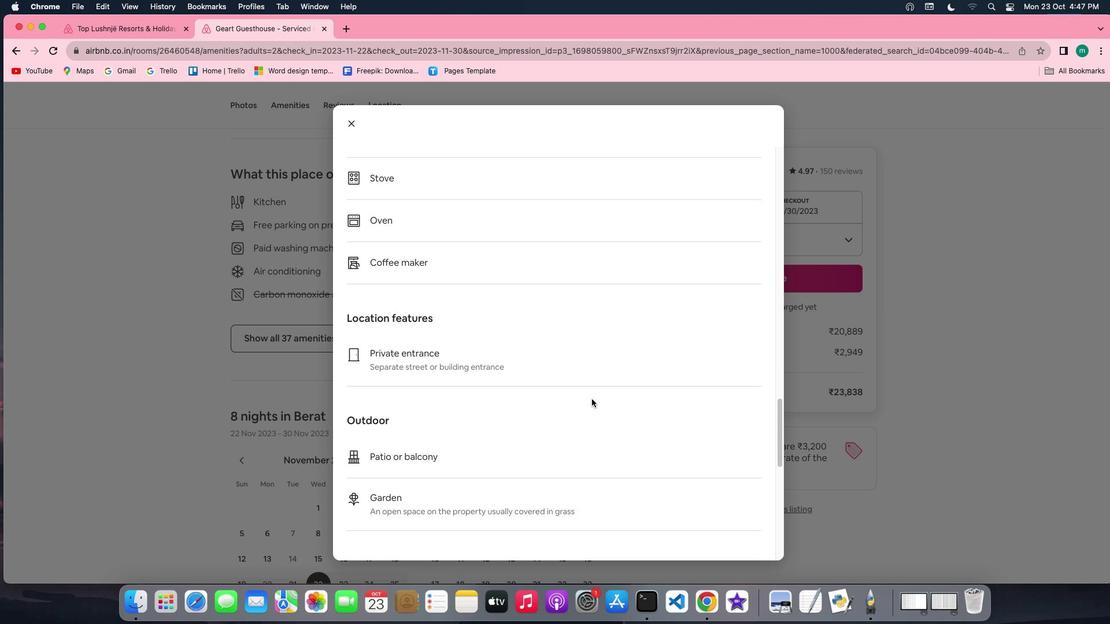 
Action: Mouse scrolled (589, 395) with delta (9, -5)
Screenshot: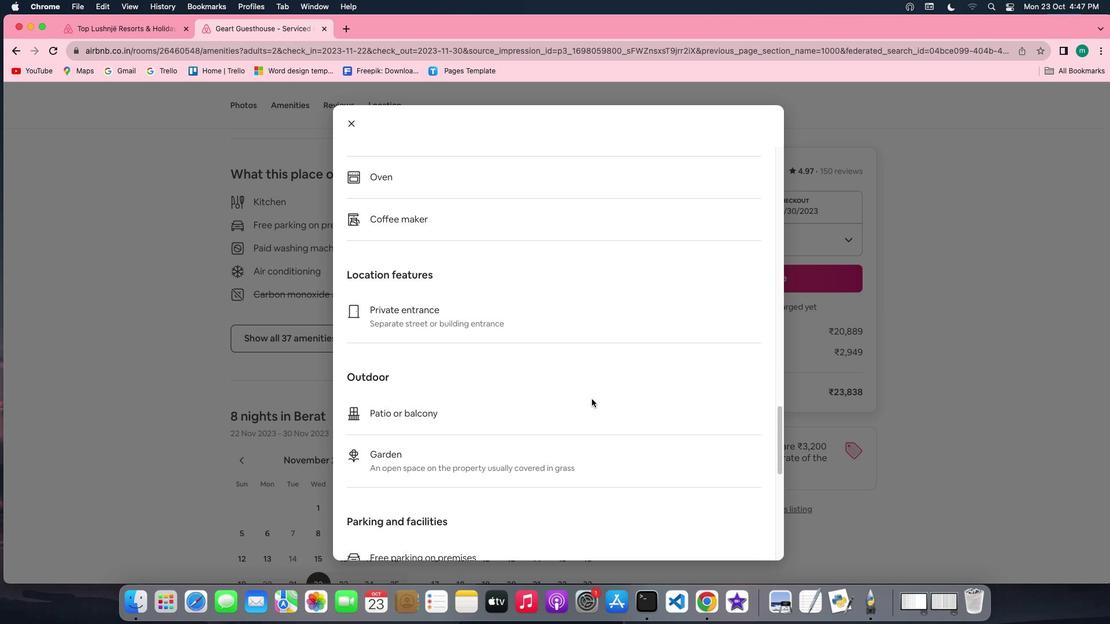 
Action: Mouse scrolled (589, 395) with delta (9, -5)
Screenshot: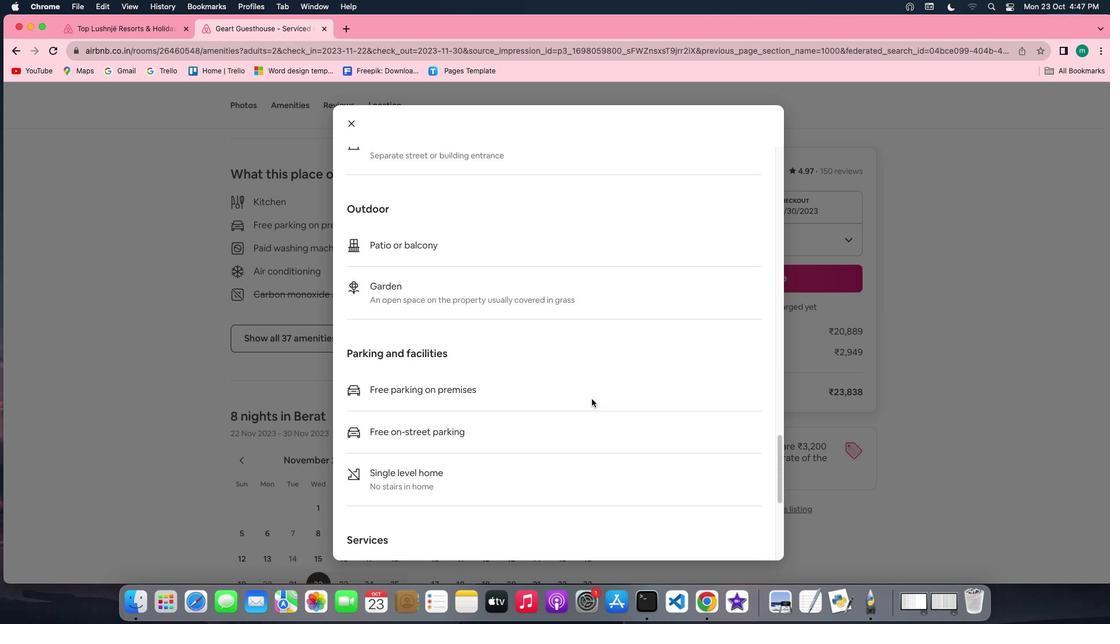 
Action: Mouse scrolled (589, 395) with delta (9, -3)
